 Task: Reply to email with the signature Eva Nelson with the subject Request for a change in project budget from softage.1@softage.net with the message Can you please send me the latest sales report? with CC to softage.10@softage.net with an attached document Operating_manual.docx
Action: Mouse moved to (584, 732)
Screenshot: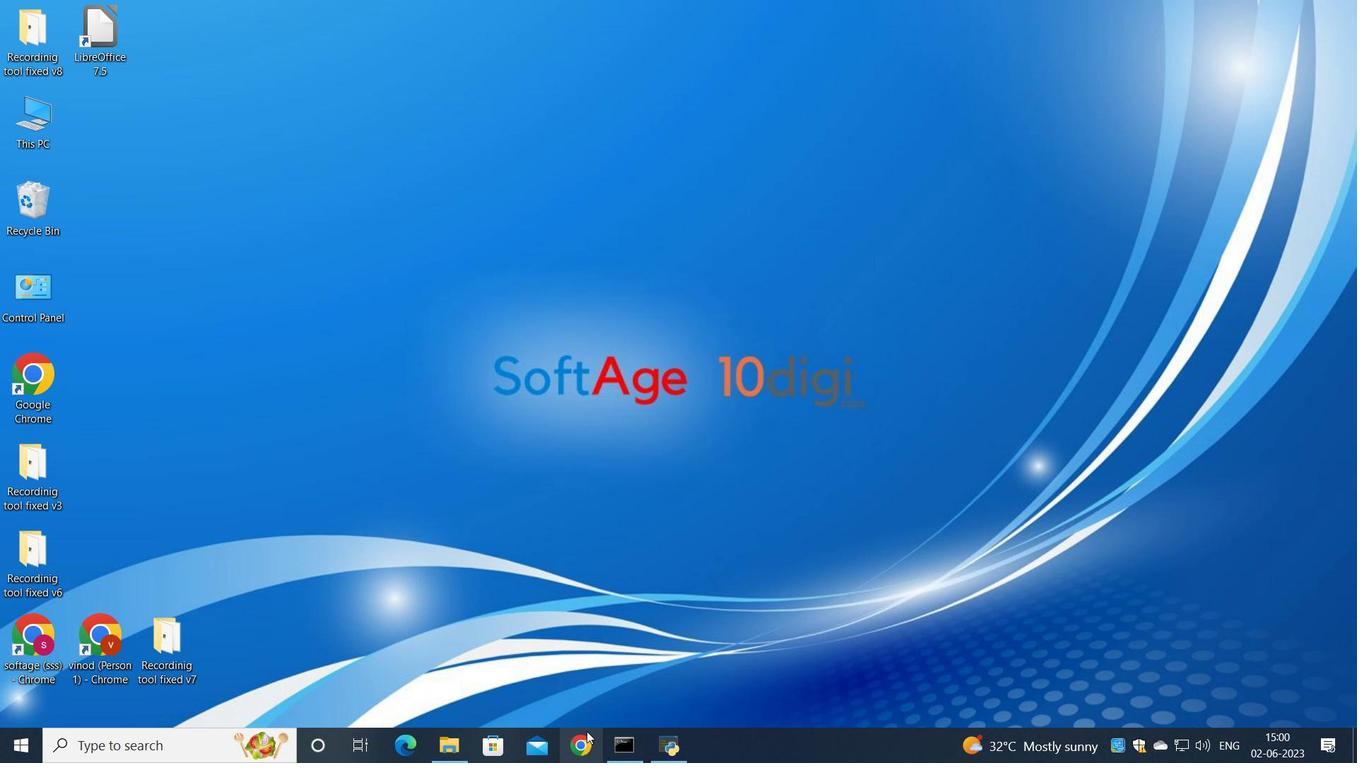 
Action: Mouse pressed left at (584, 732)
Screenshot: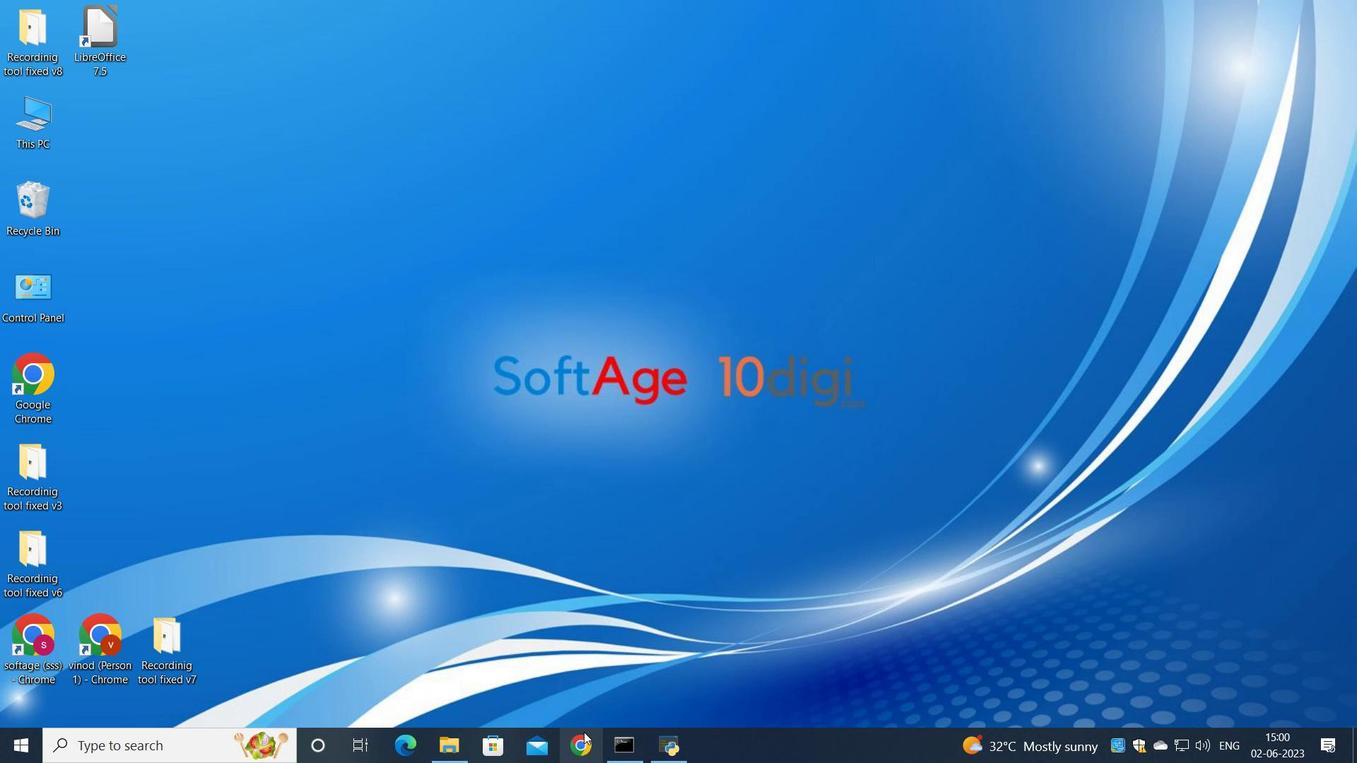 
Action: Mouse moved to (644, 437)
Screenshot: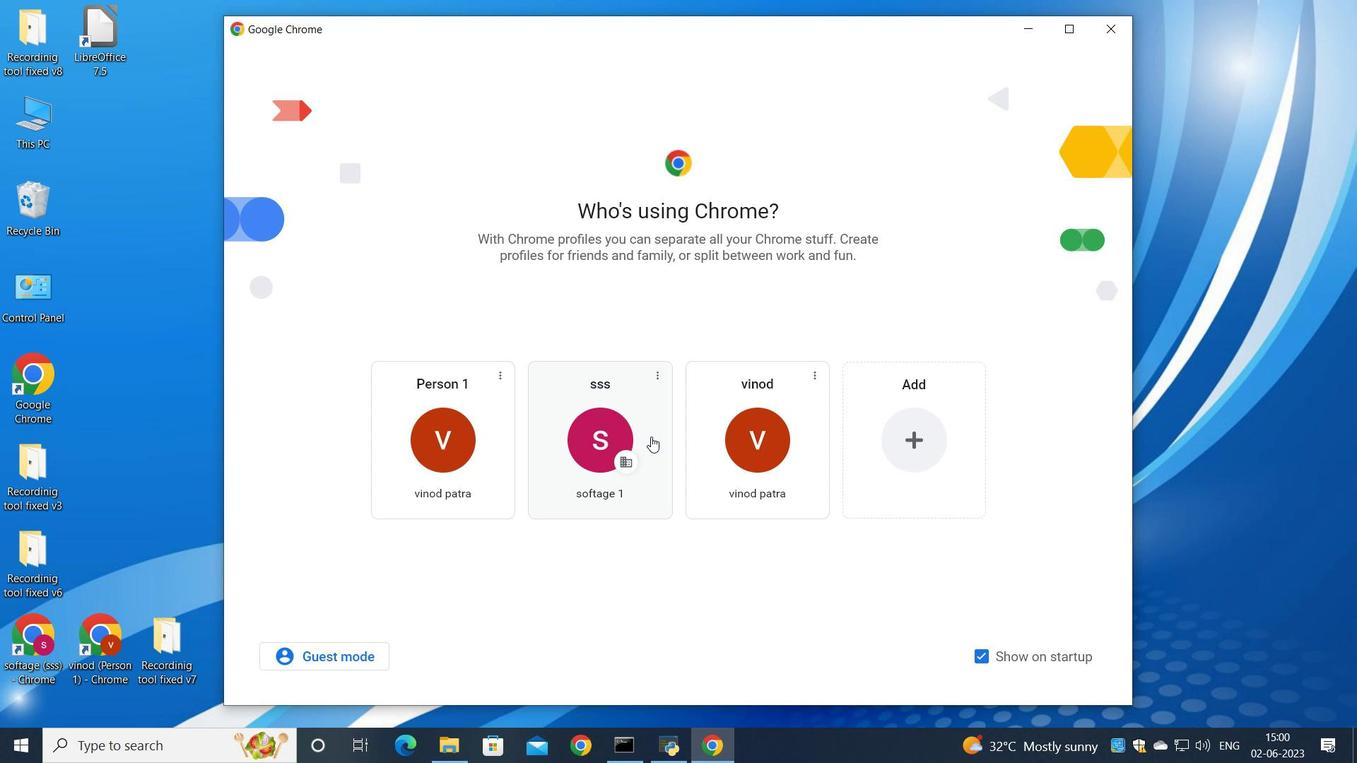 
Action: Mouse pressed left at (644, 437)
Screenshot: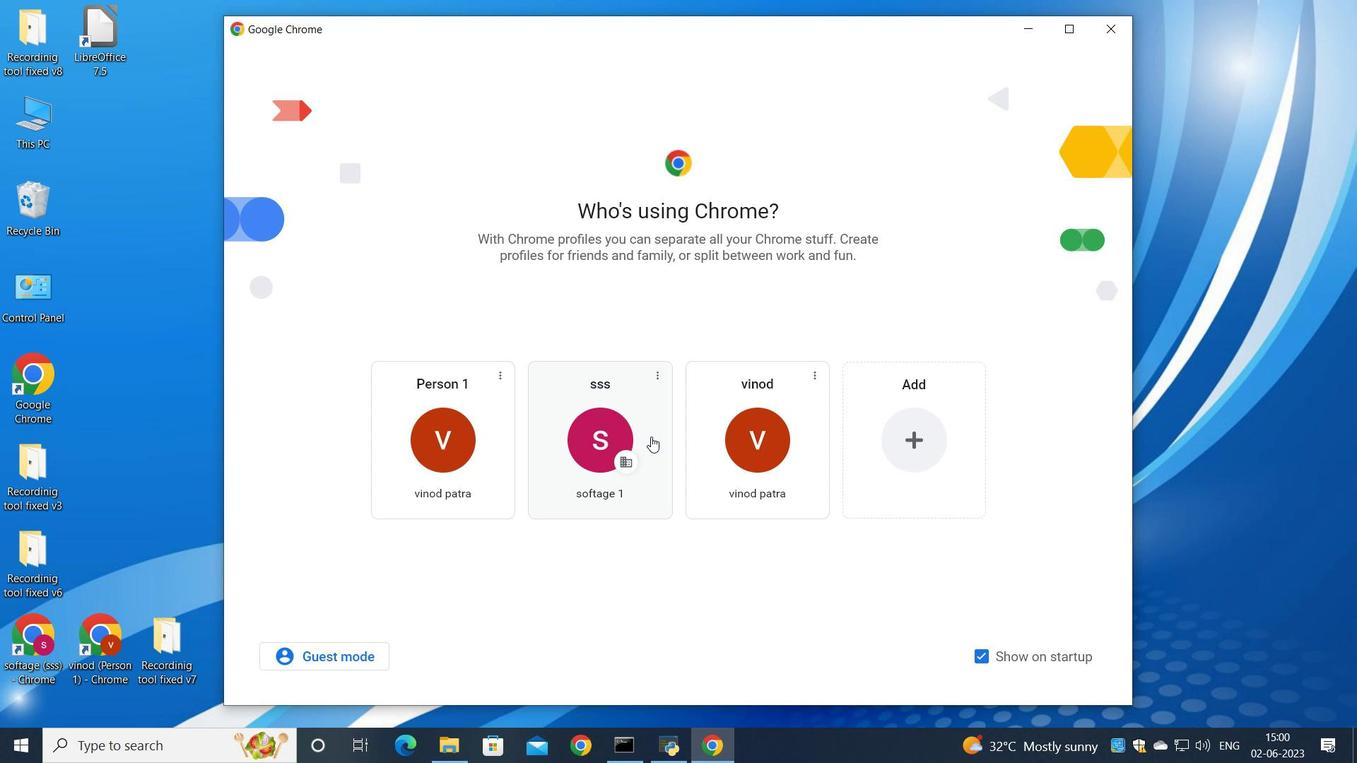 
Action: Mouse moved to (1183, 115)
Screenshot: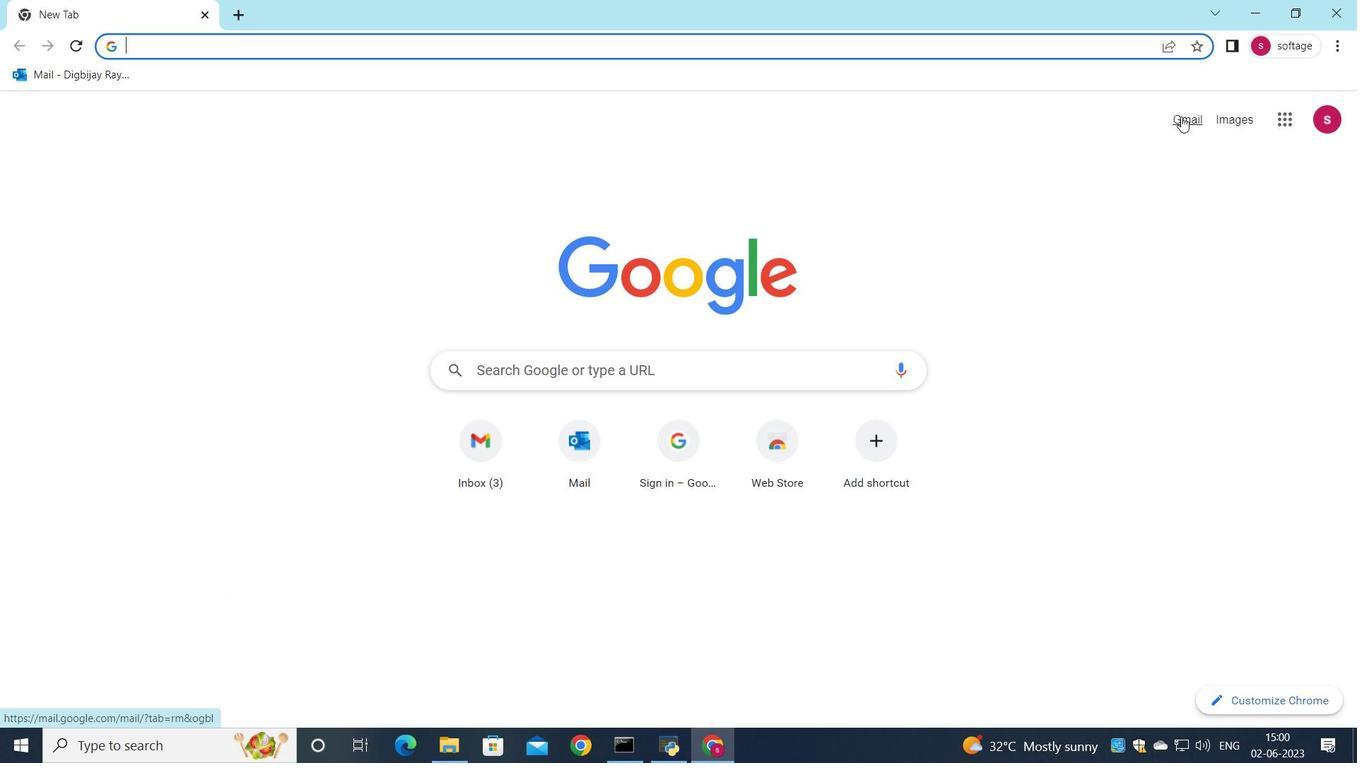 
Action: Mouse pressed left at (1183, 115)
Screenshot: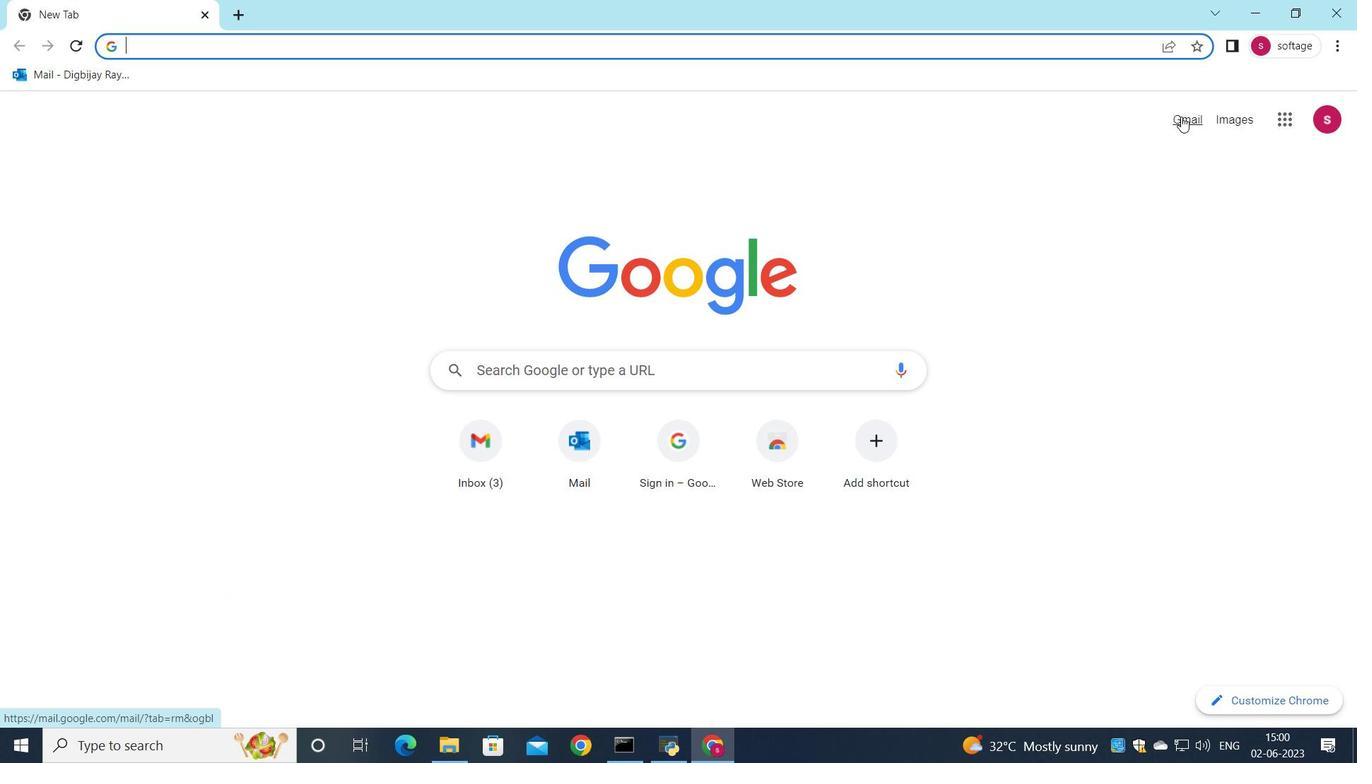 
Action: Mouse moved to (1166, 120)
Screenshot: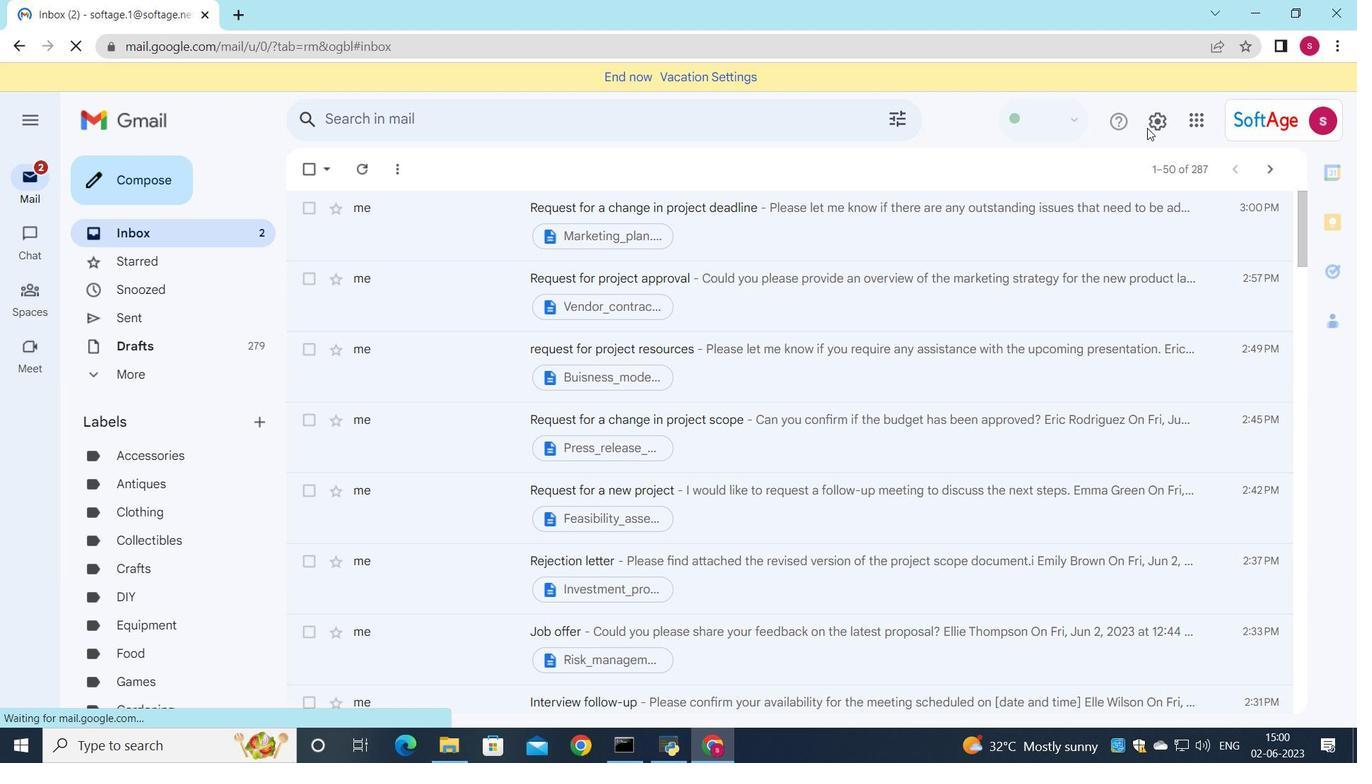 
Action: Mouse pressed left at (1166, 120)
Screenshot: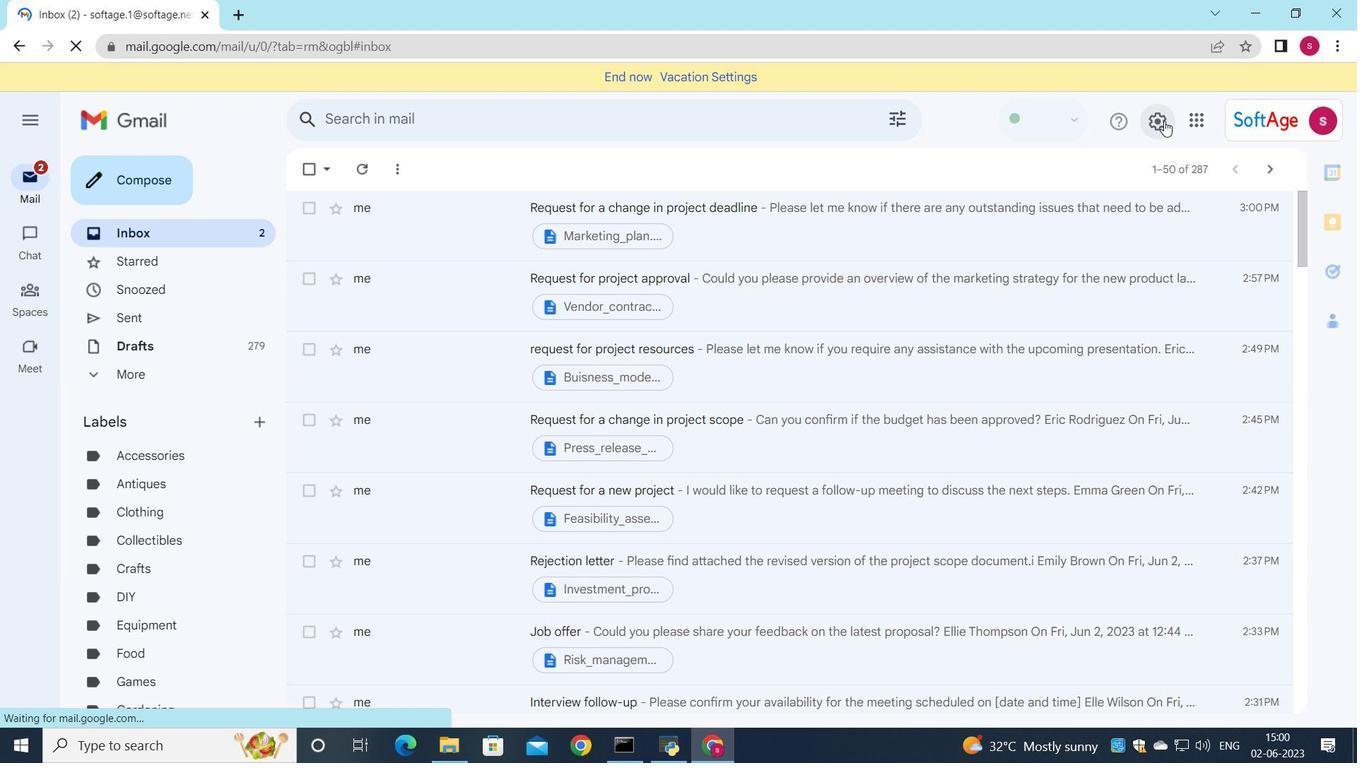 
Action: Mouse moved to (1154, 207)
Screenshot: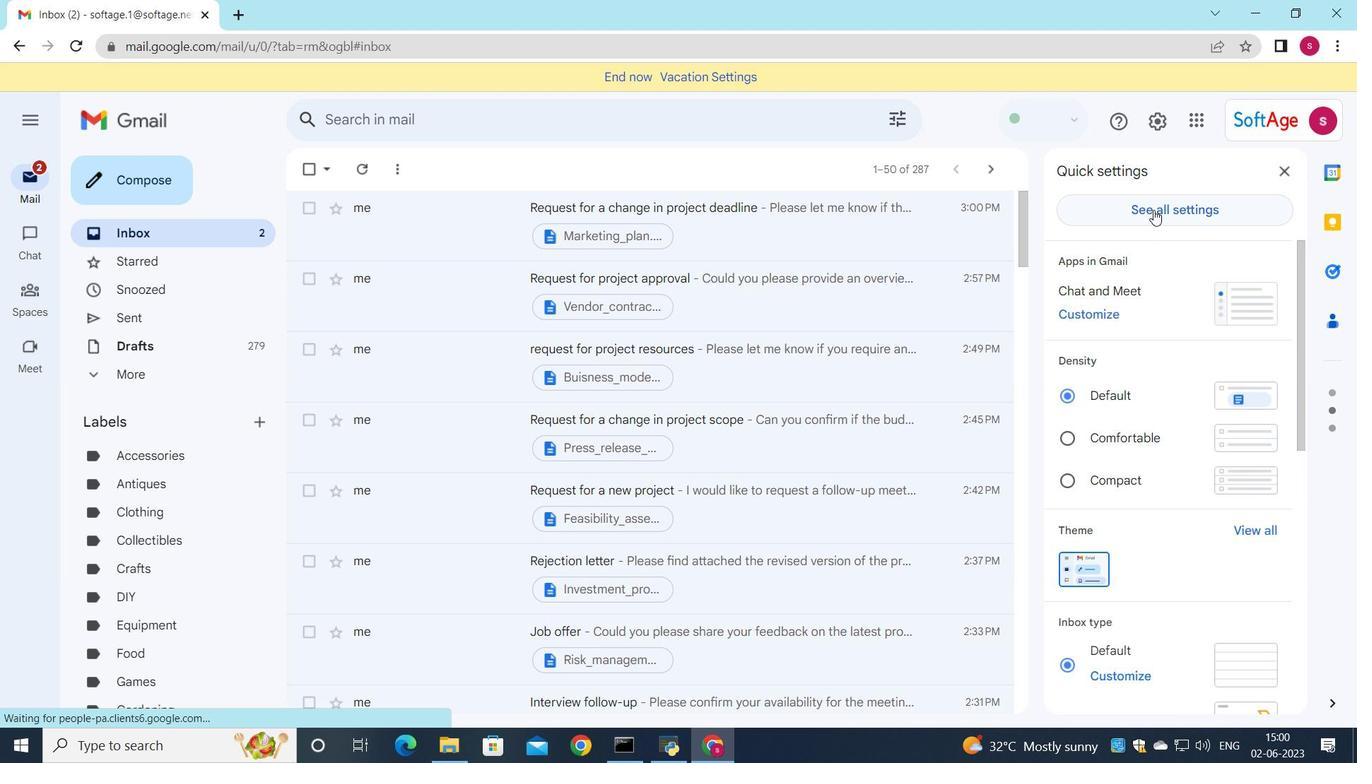 
Action: Mouse pressed left at (1154, 207)
Screenshot: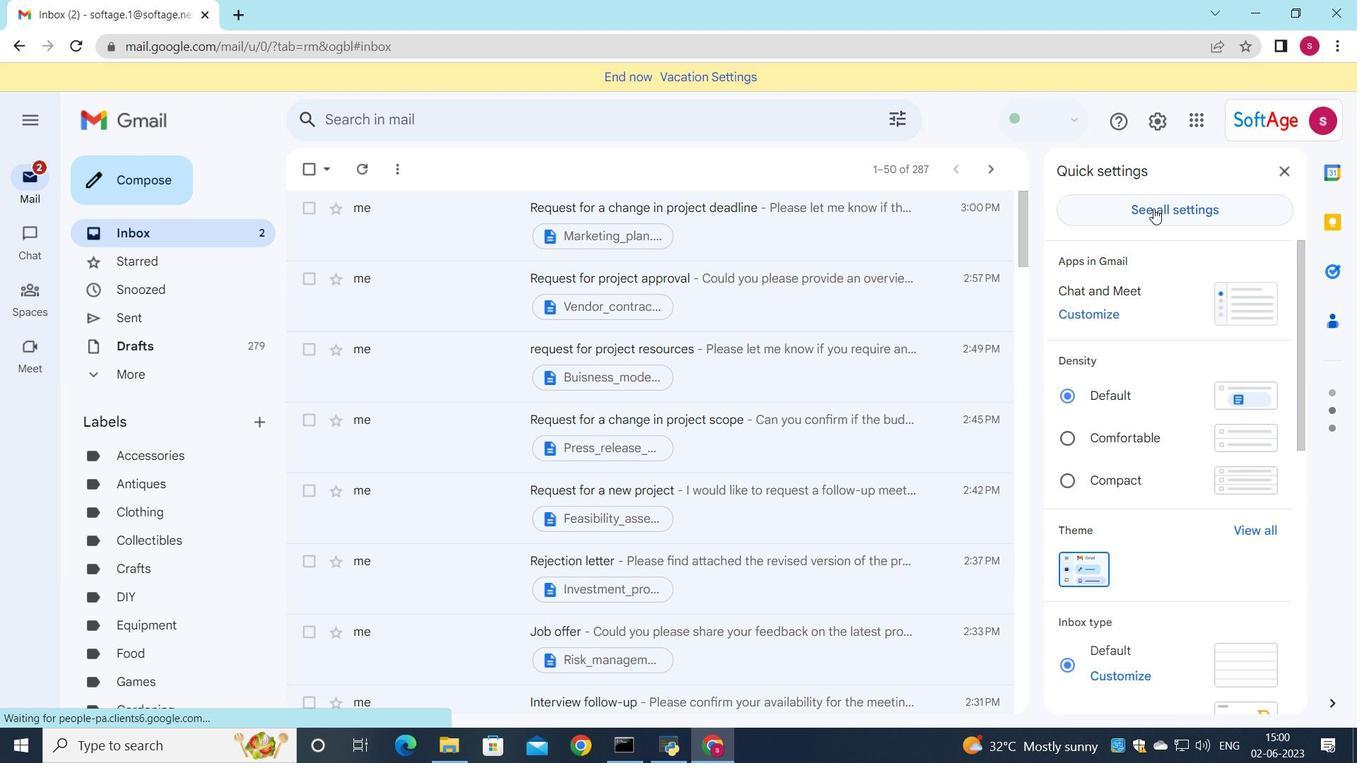 
Action: Mouse moved to (813, 363)
Screenshot: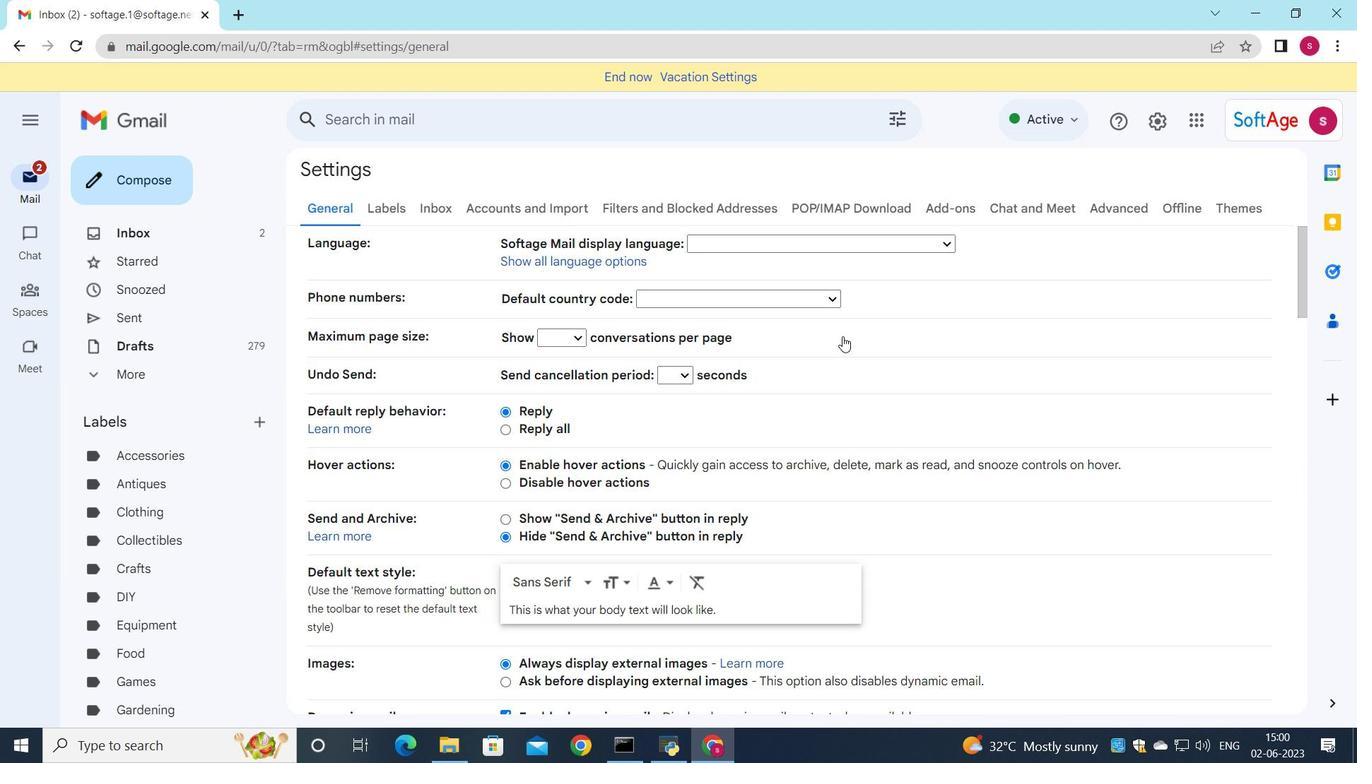 
Action: Mouse scrolled (813, 362) with delta (0, 0)
Screenshot: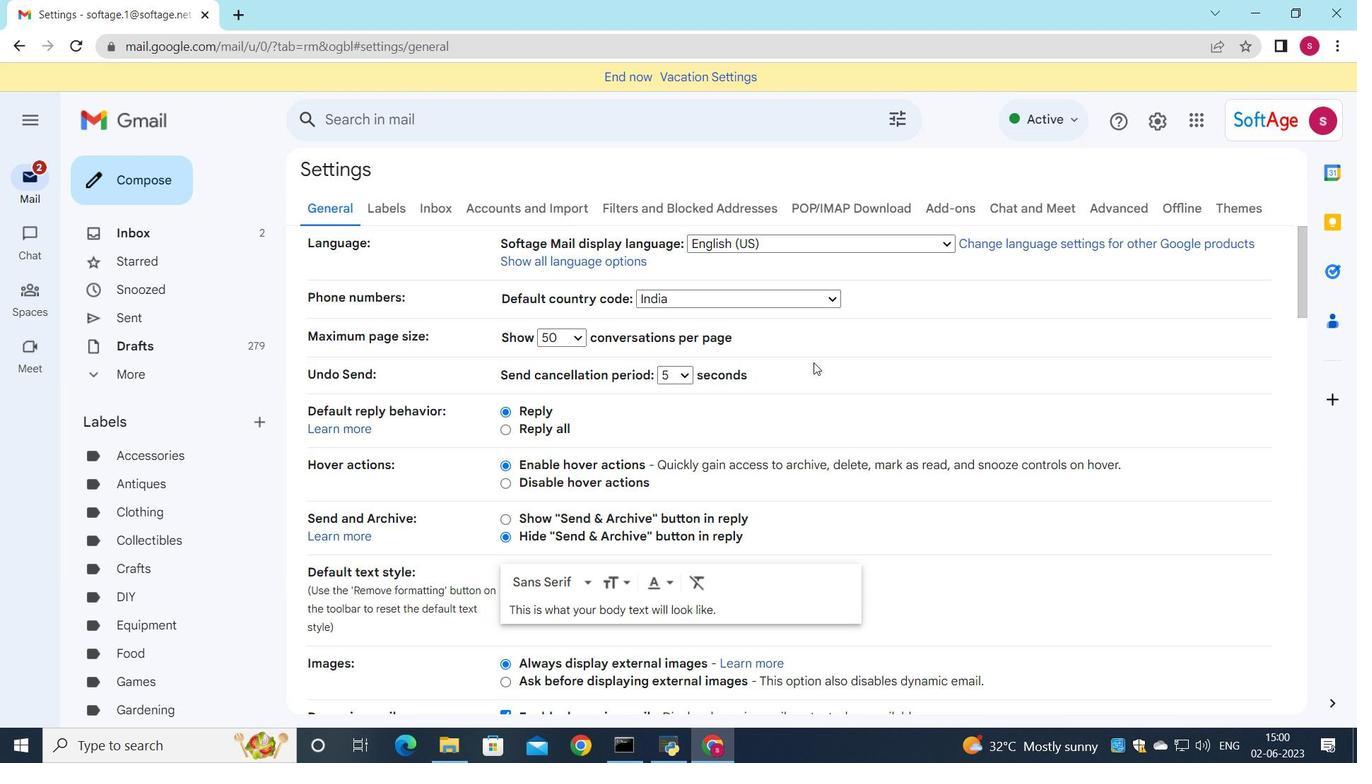 
Action: Mouse moved to (814, 360)
Screenshot: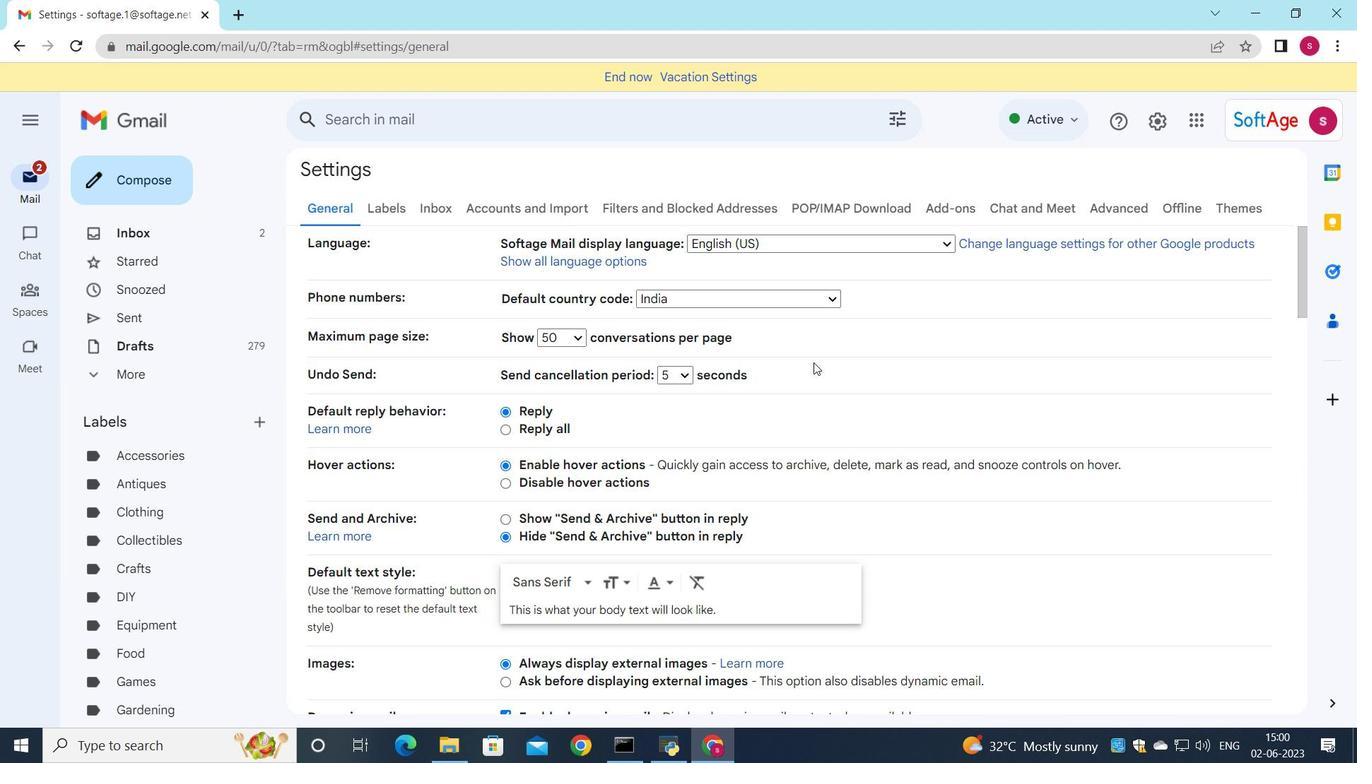 
Action: Mouse scrolled (814, 359) with delta (0, 0)
Screenshot: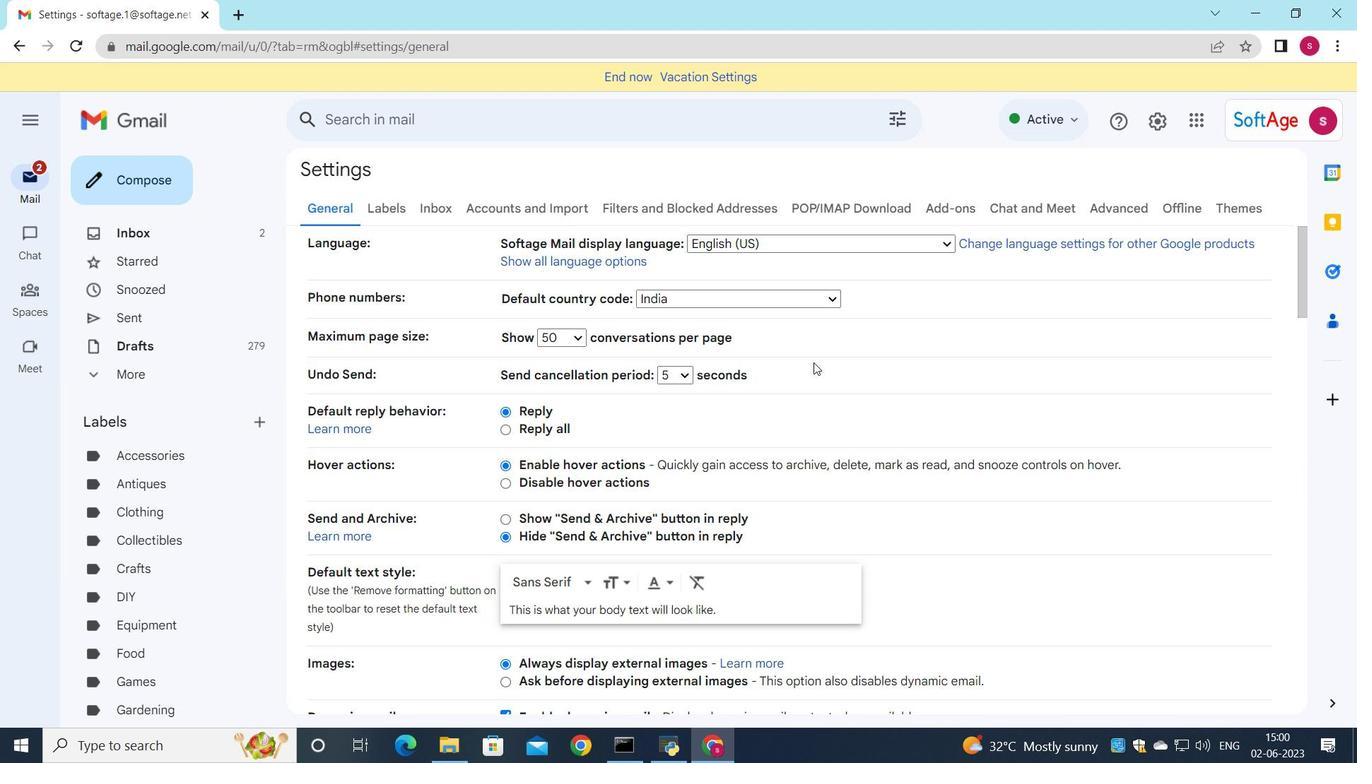 
Action: Mouse moved to (816, 357)
Screenshot: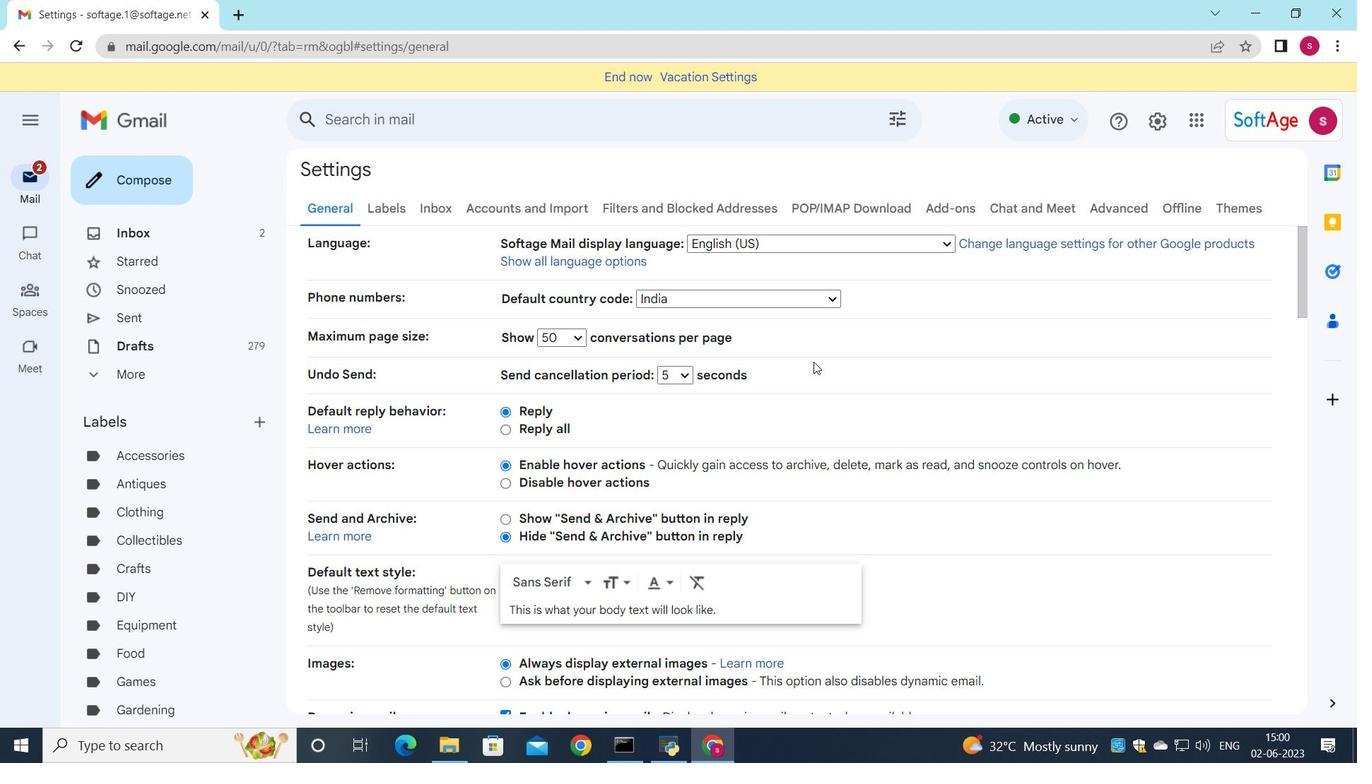 
Action: Mouse scrolled (816, 357) with delta (0, 0)
Screenshot: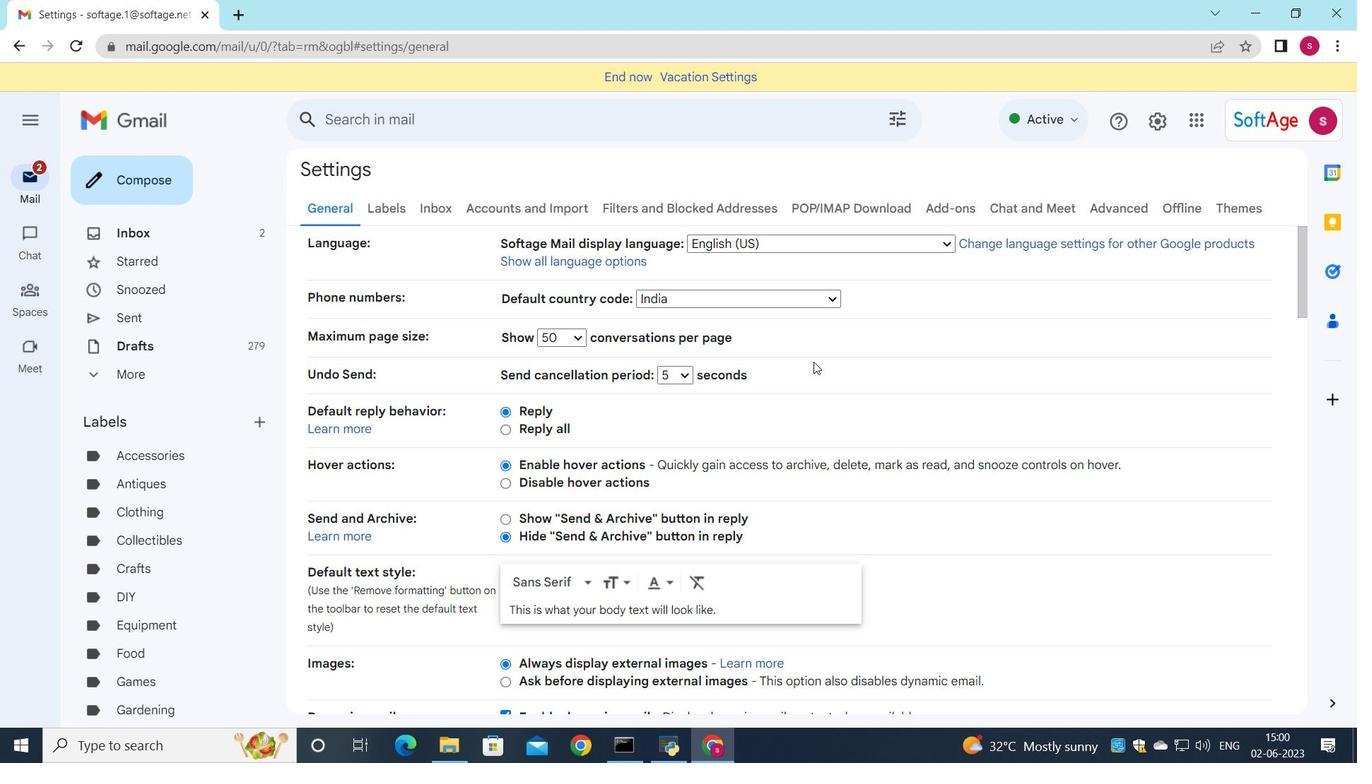 
Action: Mouse moved to (817, 354)
Screenshot: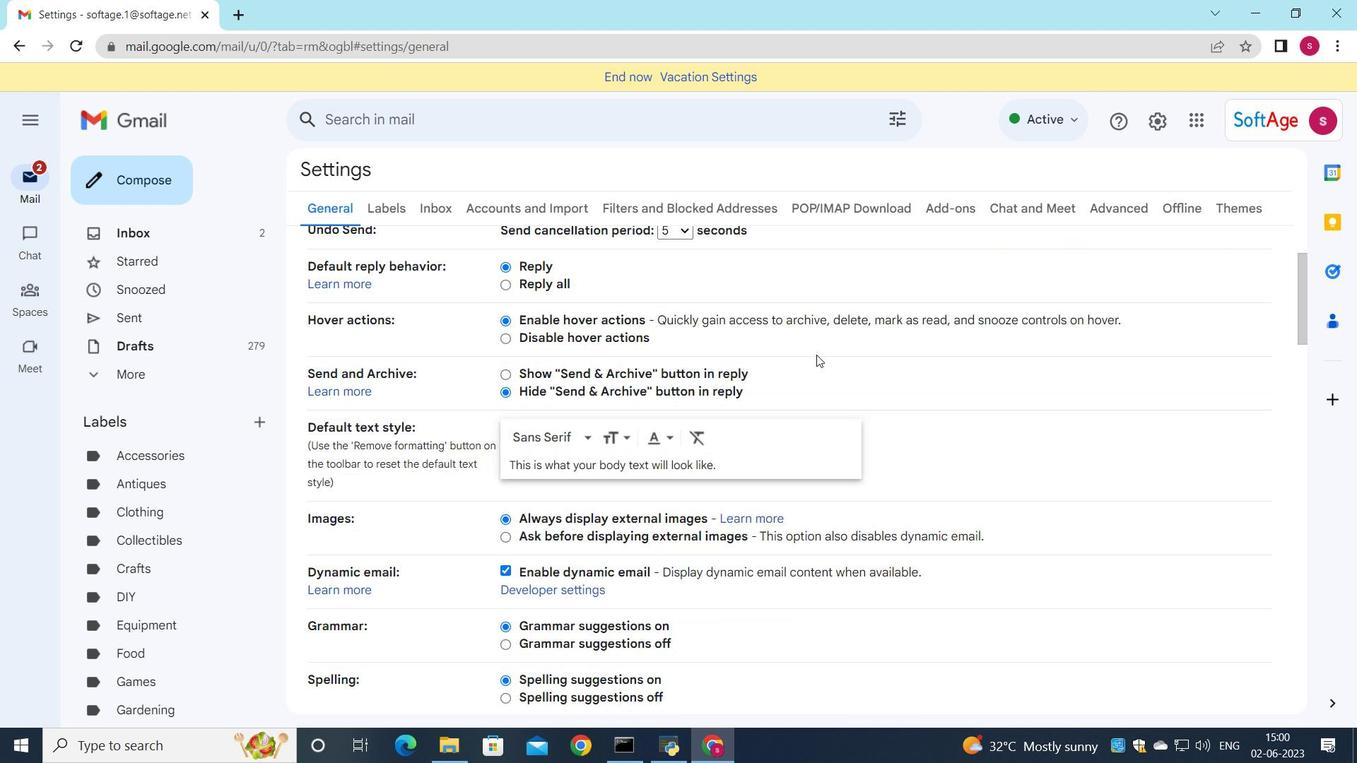 
Action: Mouse scrolled (817, 353) with delta (0, 0)
Screenshot: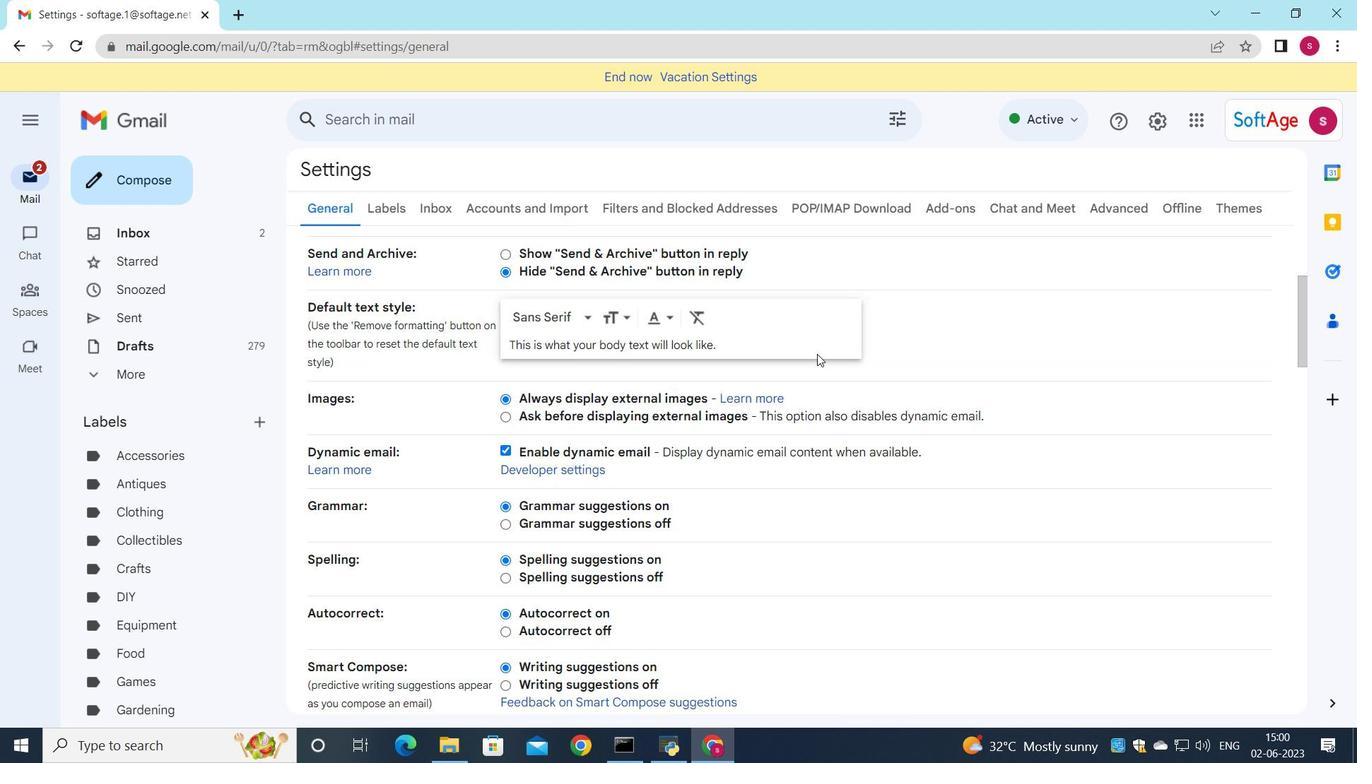 
Action: Mouse scrolled (817, 353) with delta (0, 0)
Screenshot: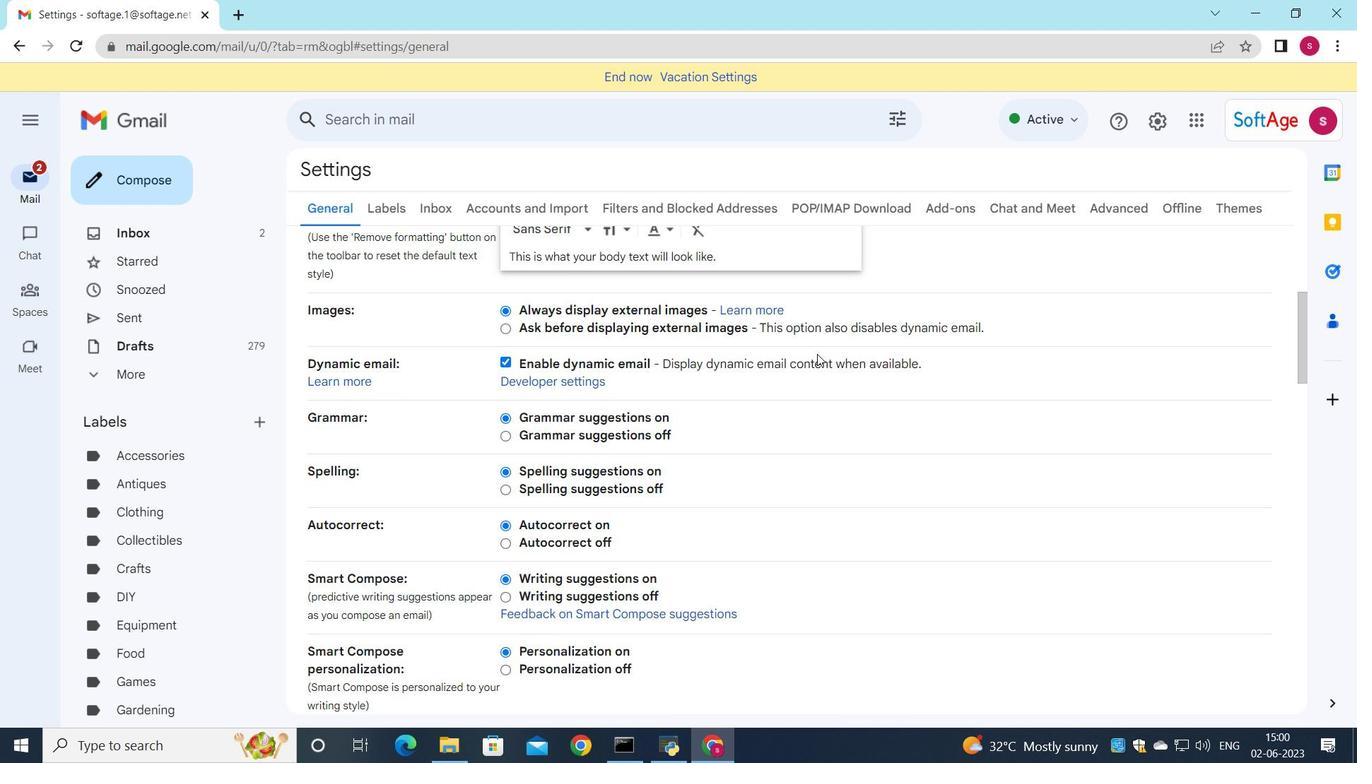 
Action: Mouse scrolled (817, 353) with delta (0, 0)
Screenshot: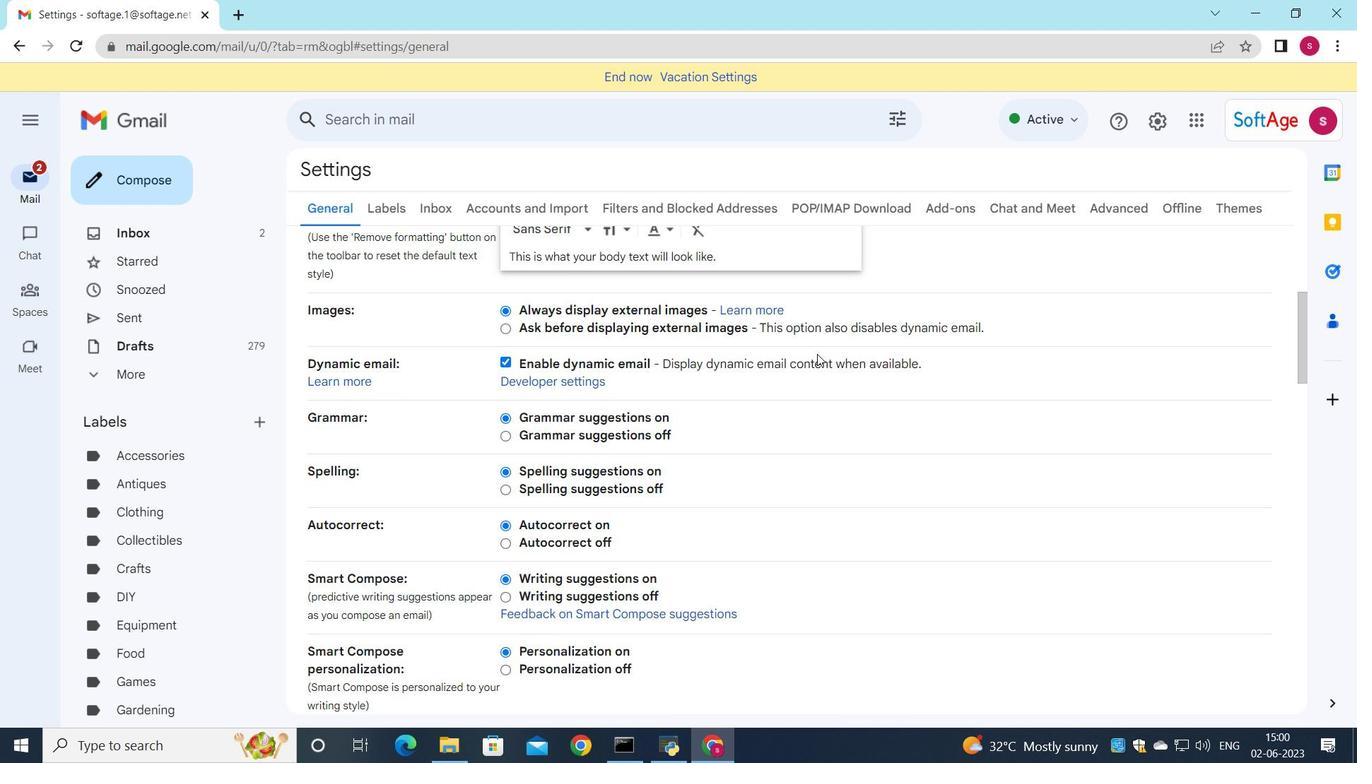 
Action: Mouse scrolled (817, 353) with delta (0, 0)
Screenshot: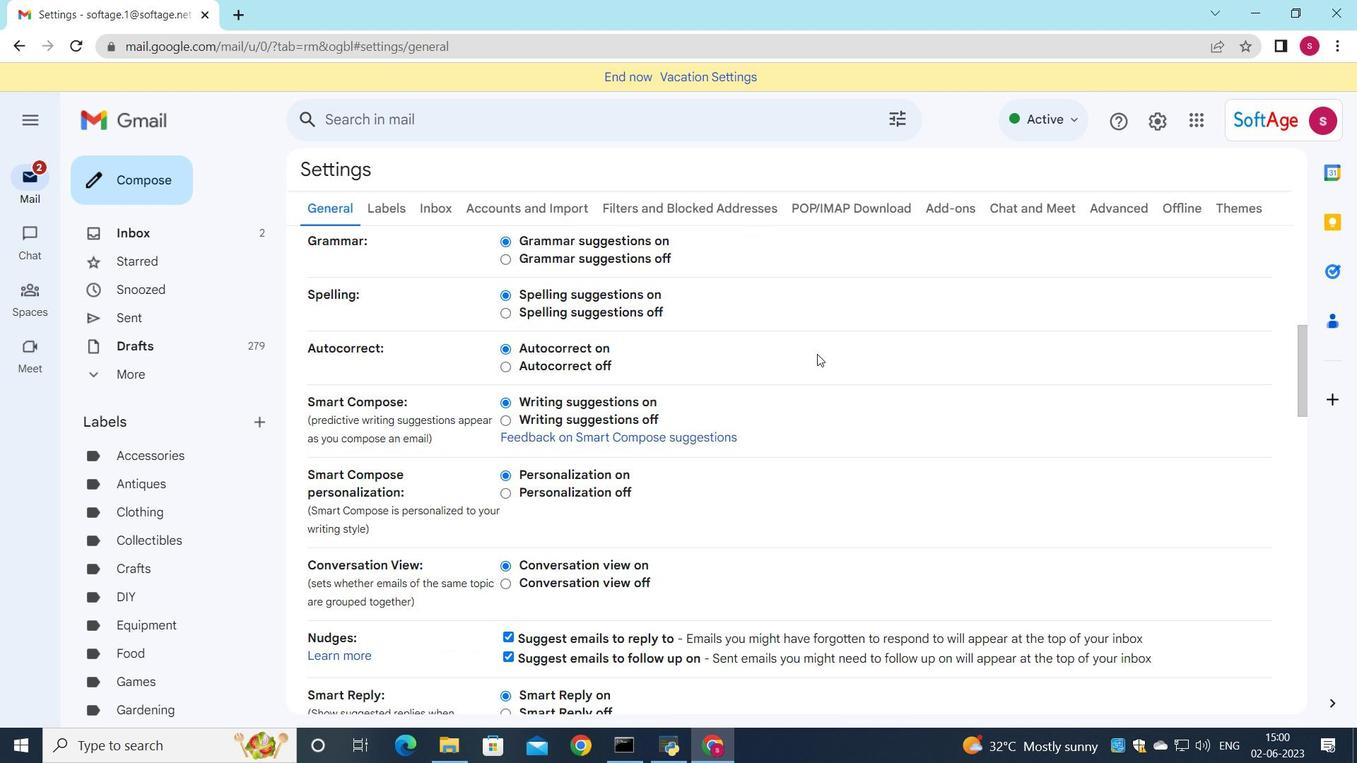 
Action: Mouse scrolled (817, 353) with delta (0, 0)
Screenshot: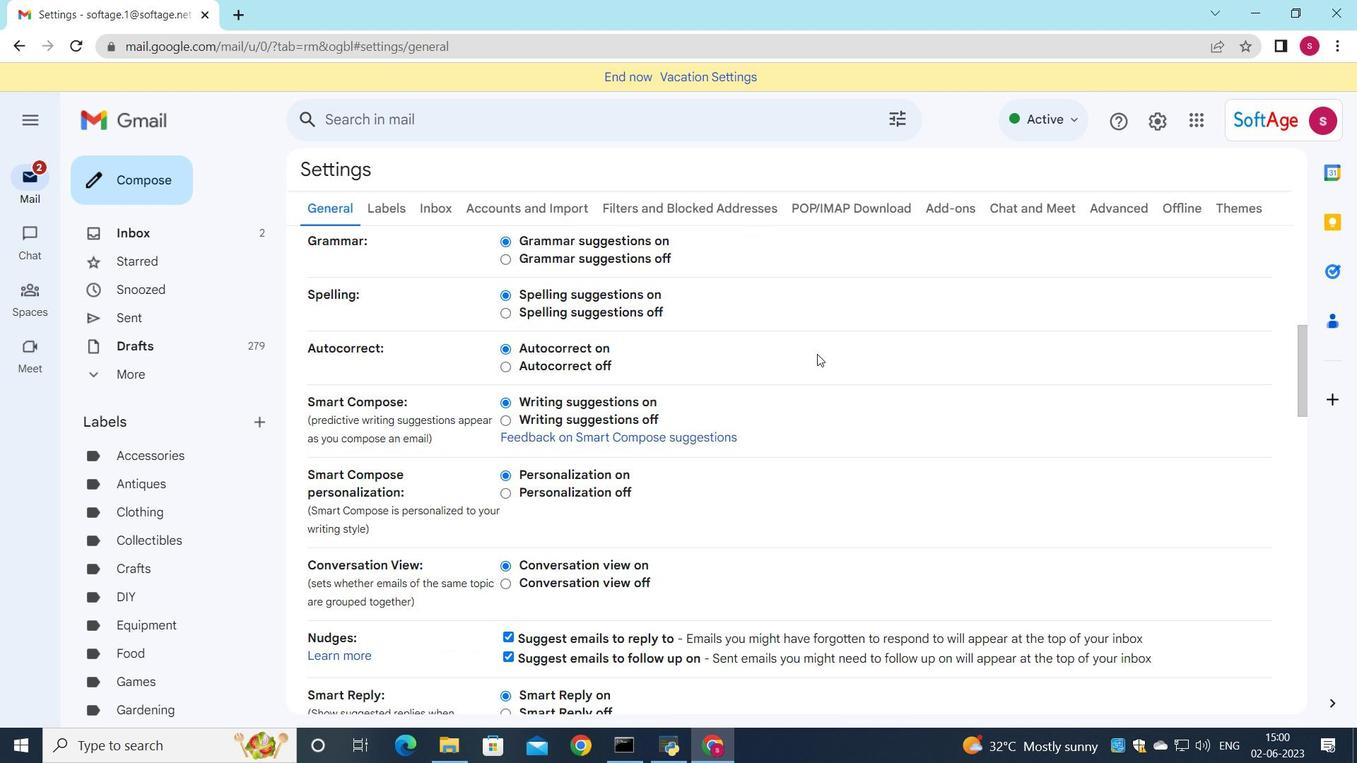 
Action: Mouse scrolled (817, 353) with delta (0, 0)
Screenshot: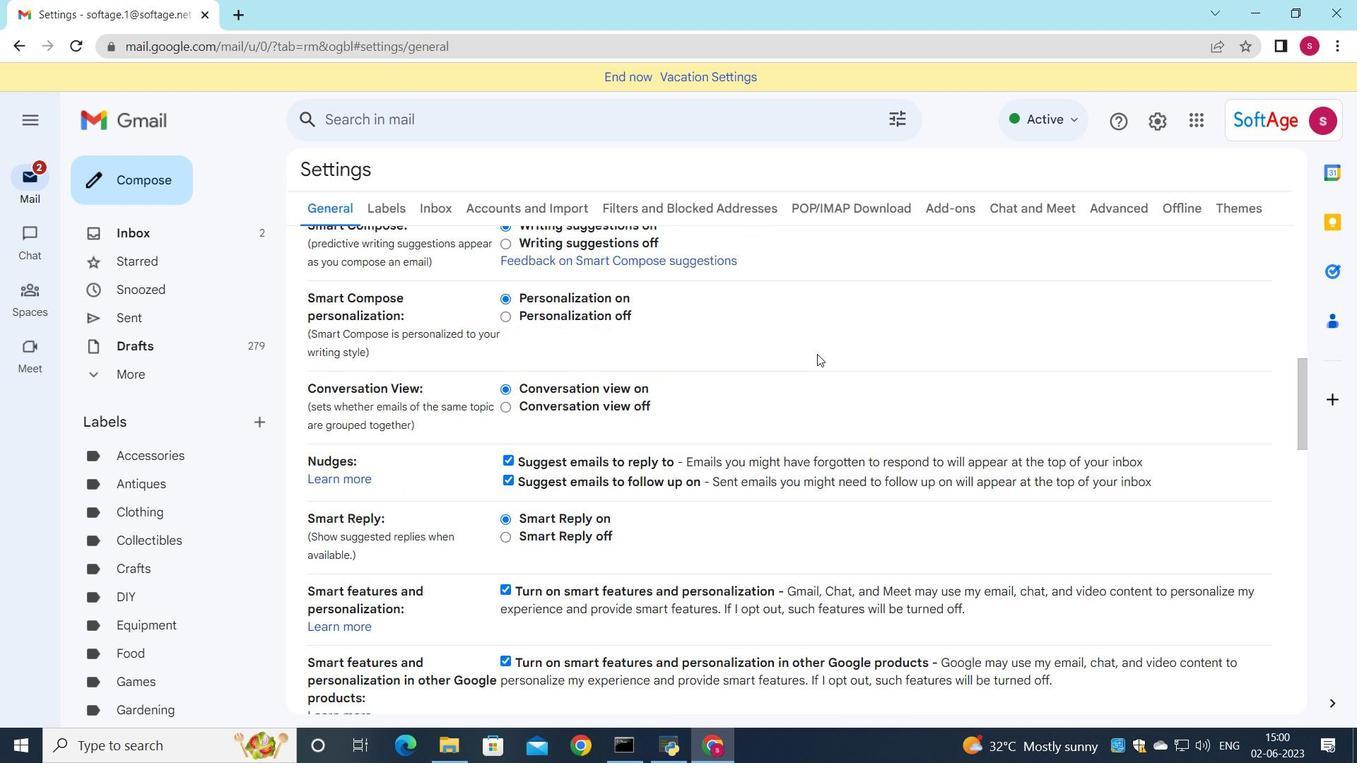 
Action: Mouse scrolled (817, 353) with delta (0, 0)
Screenshot: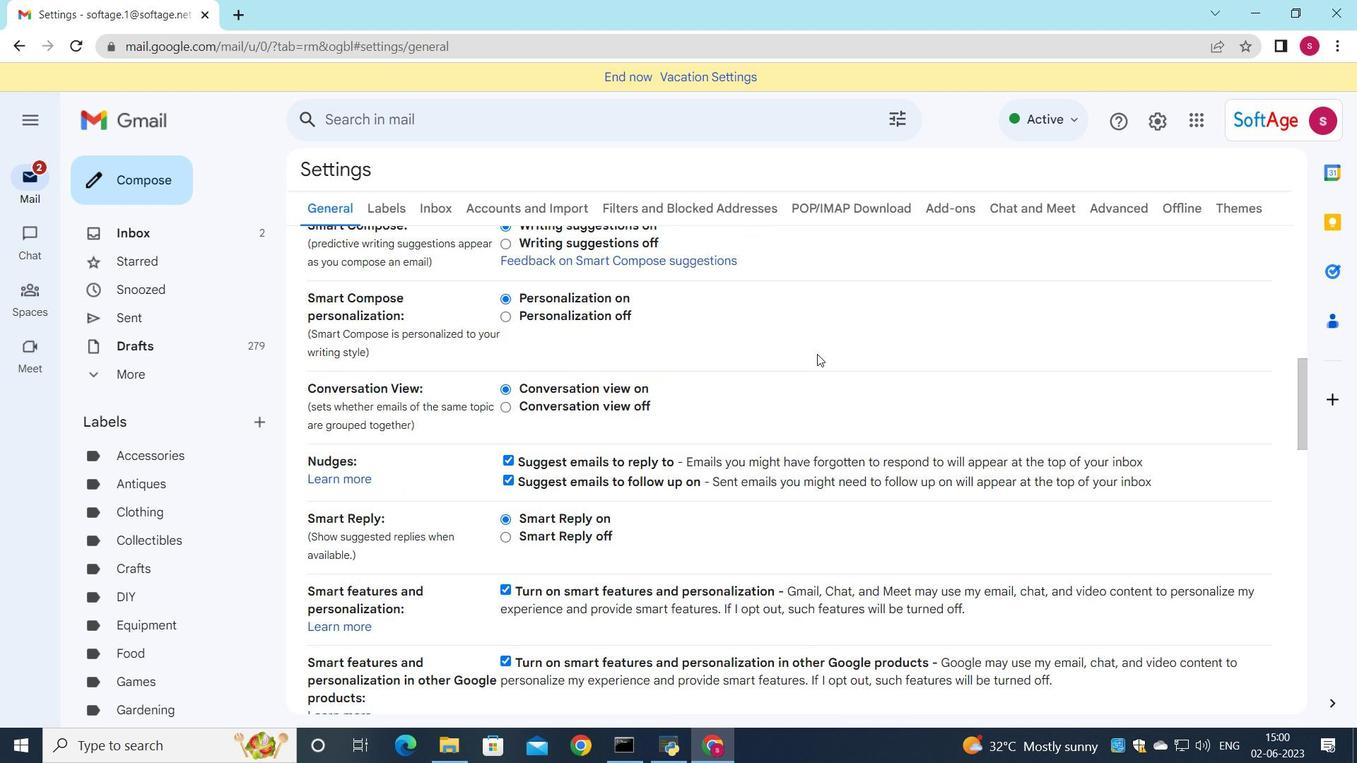 
Action: Mouse scrolled (817, 353) with delta (0, 0)
Screenshot: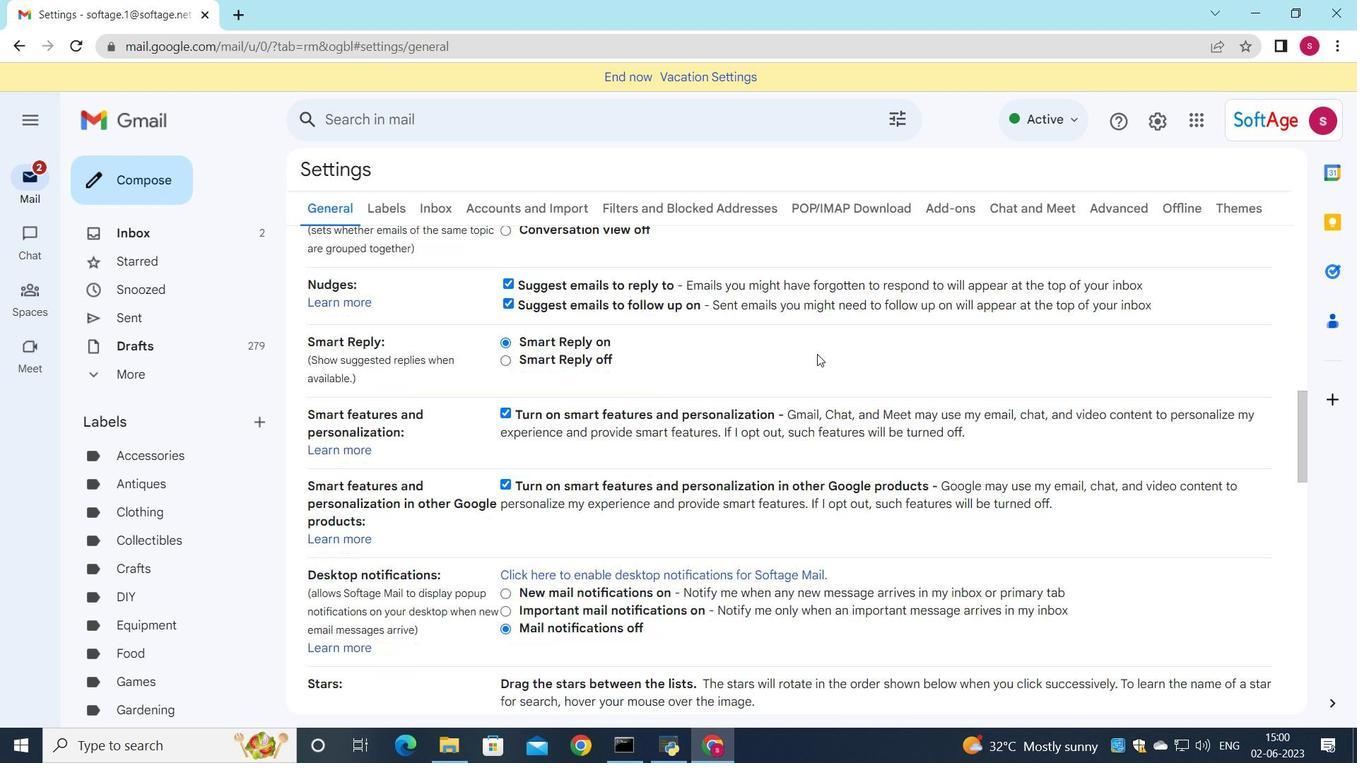 
Action: Mouse scrolled (817, 353) with delta (0, 0)
Screenshot: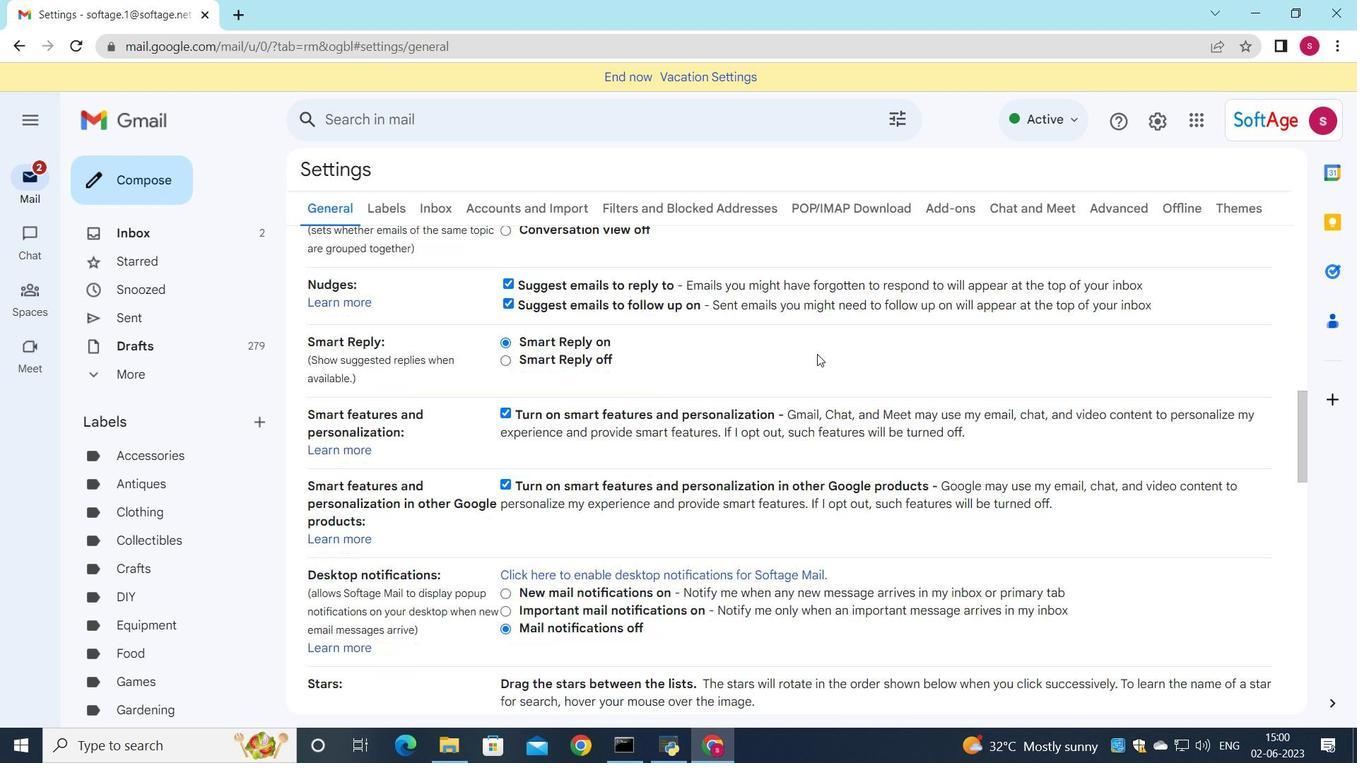 
Action: Mouse scrolled (817, 353) with delta (0, 0)
Screenshot: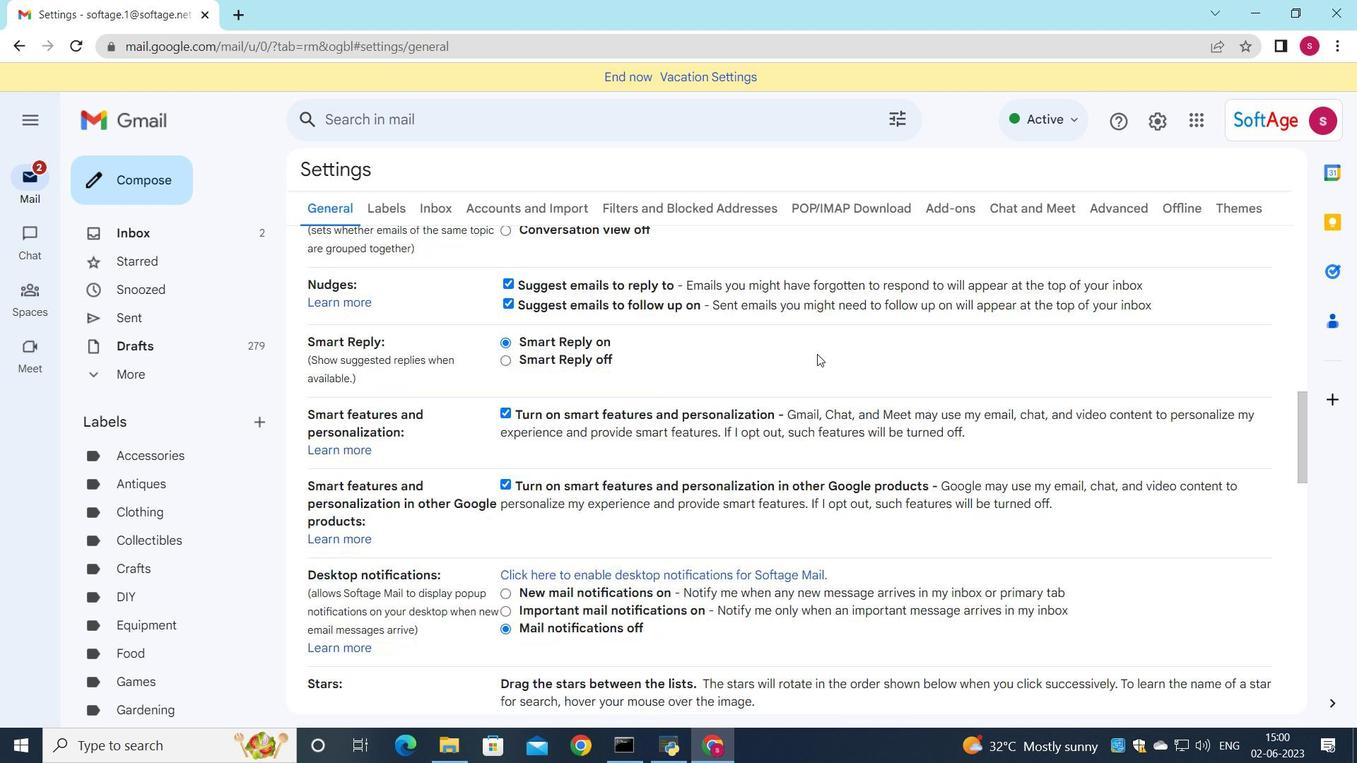 
Action: Mouse scrolled (817, 353) with delta (0, 0)
Screenshot: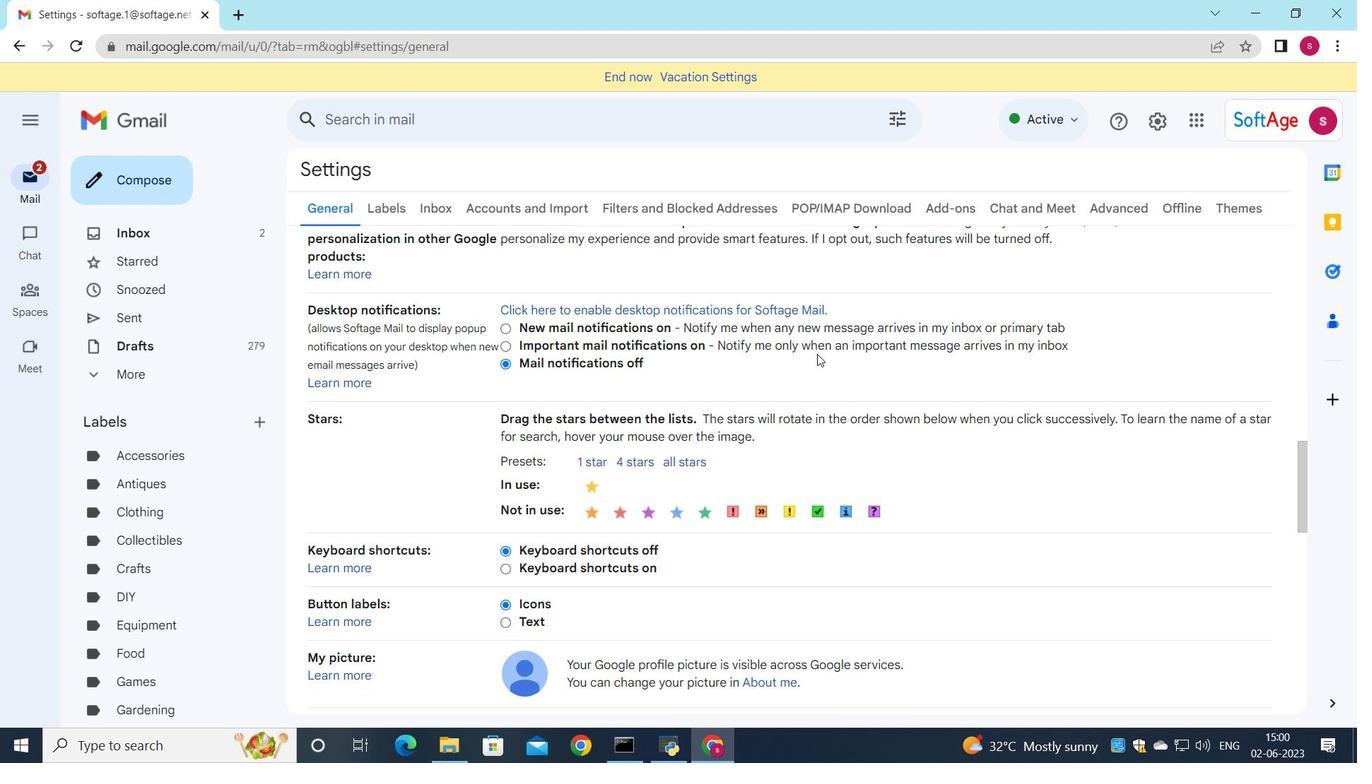 
Action: Mouse scrolled (817, 353) with delta (0, 0)
Screenshot: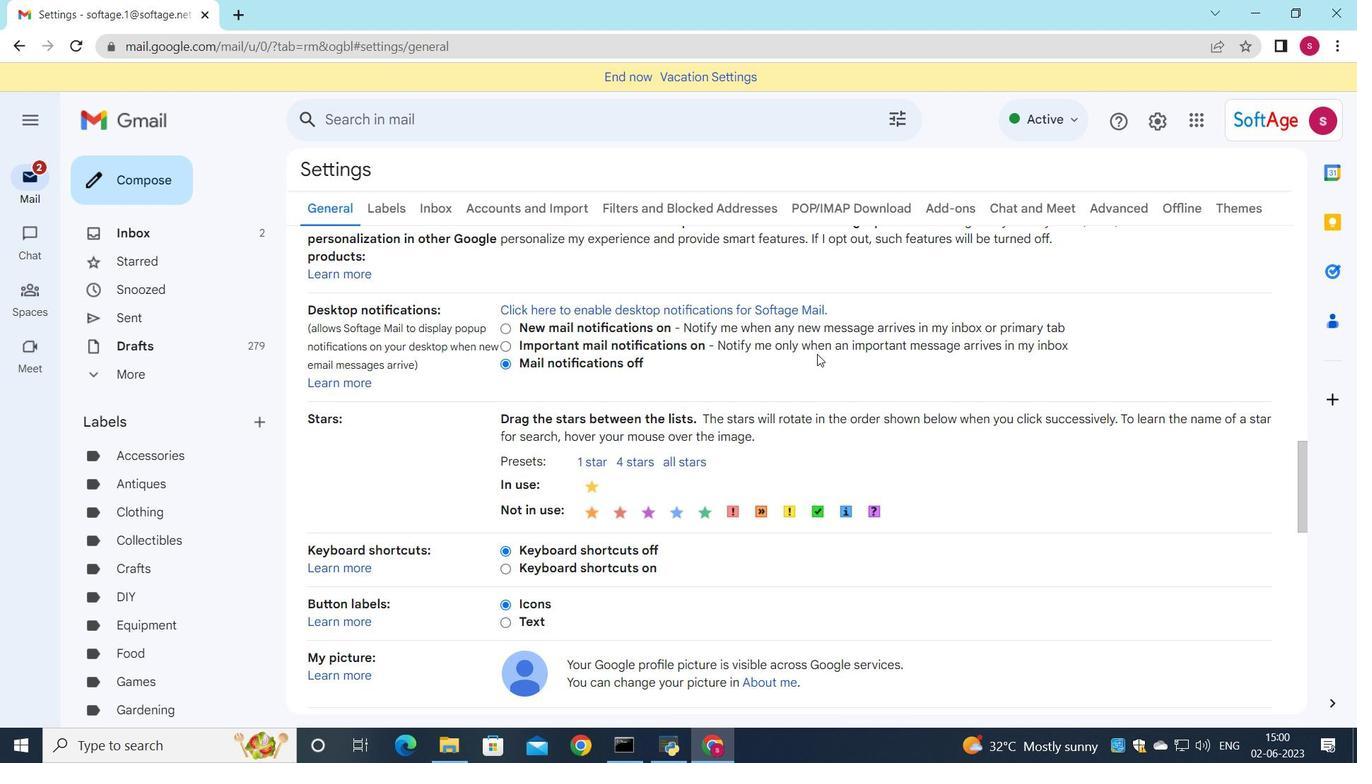 
Action: Mouse scrolled (817, 353) with delta (0, 0)
Screenshot: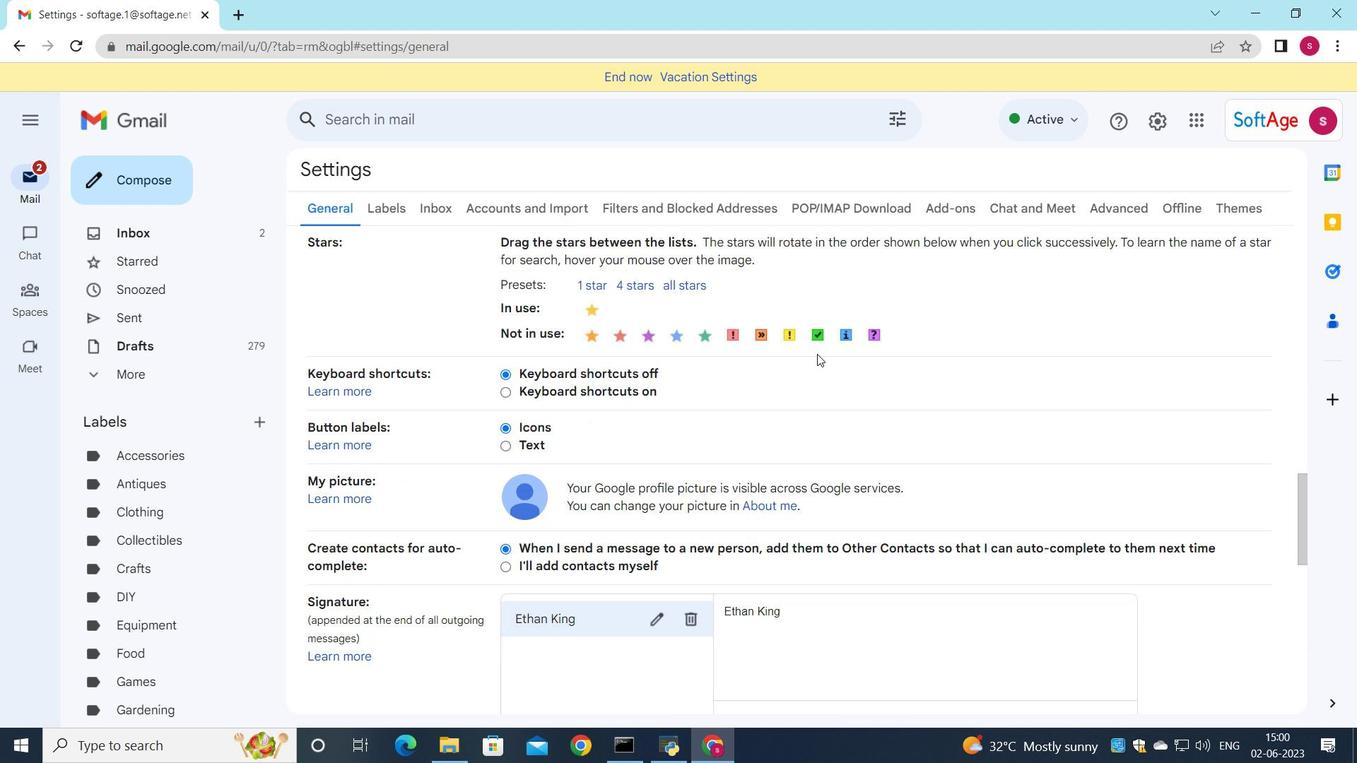 
Action: Mouse moved to (796, 356)
Screenshot: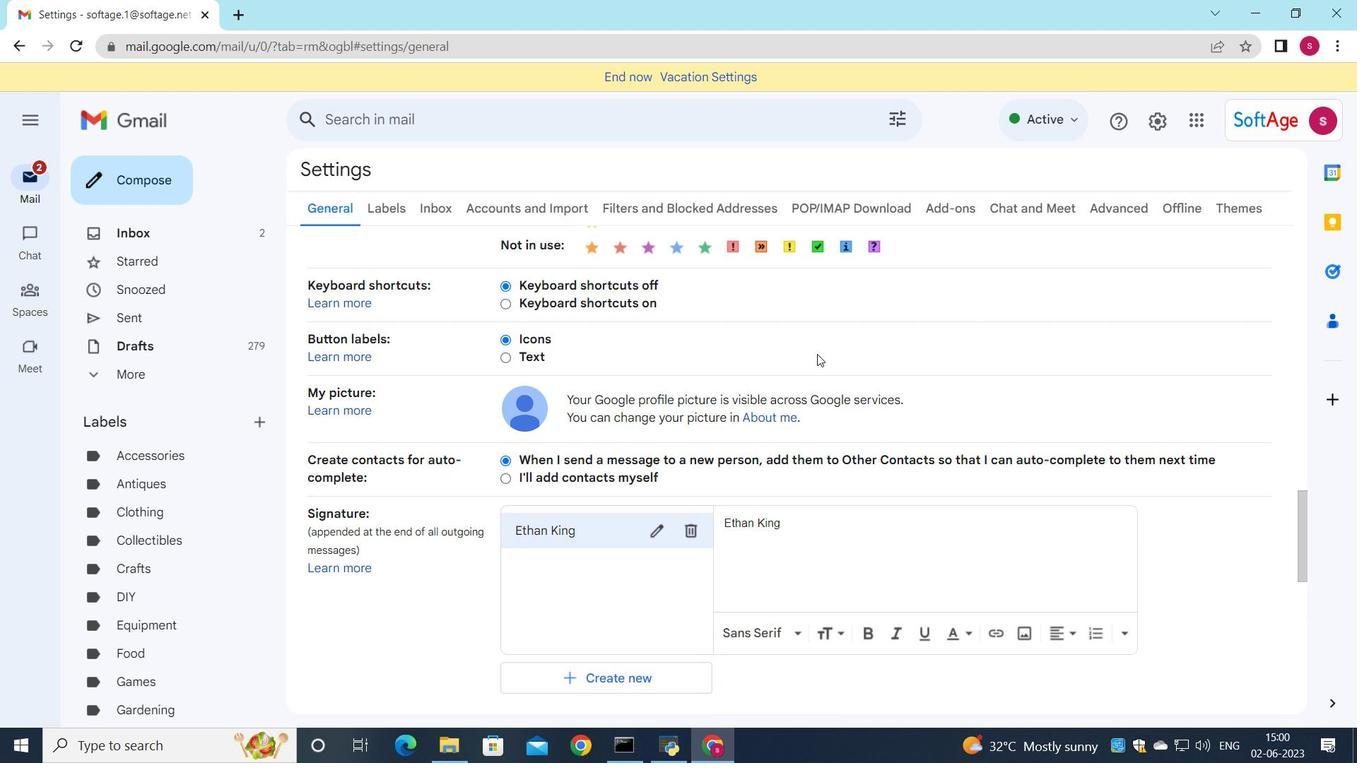 
Action: Mouse scrolled (796, 355) with delta (0, 0)
Screenshot: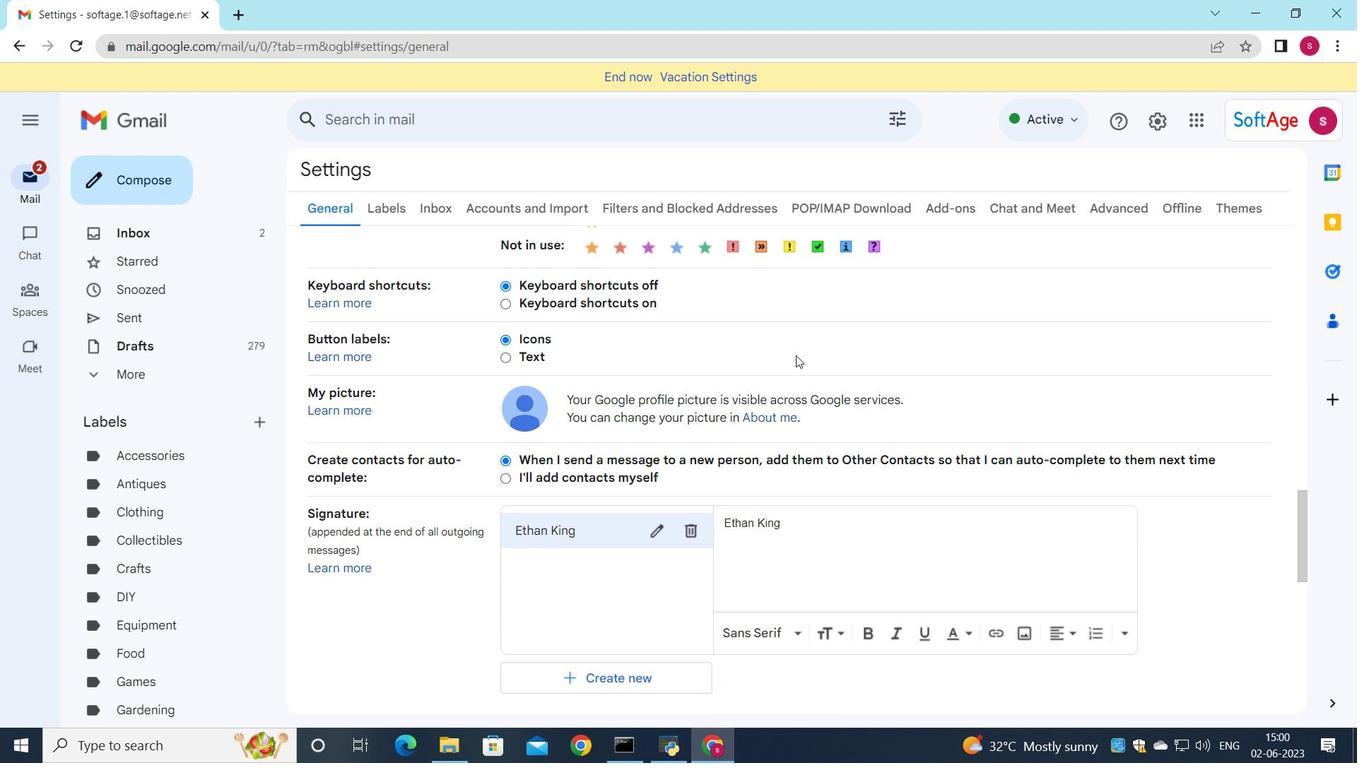
Action: Mouse scrolled (796, 355) with delta (0, 0)
Screenshot: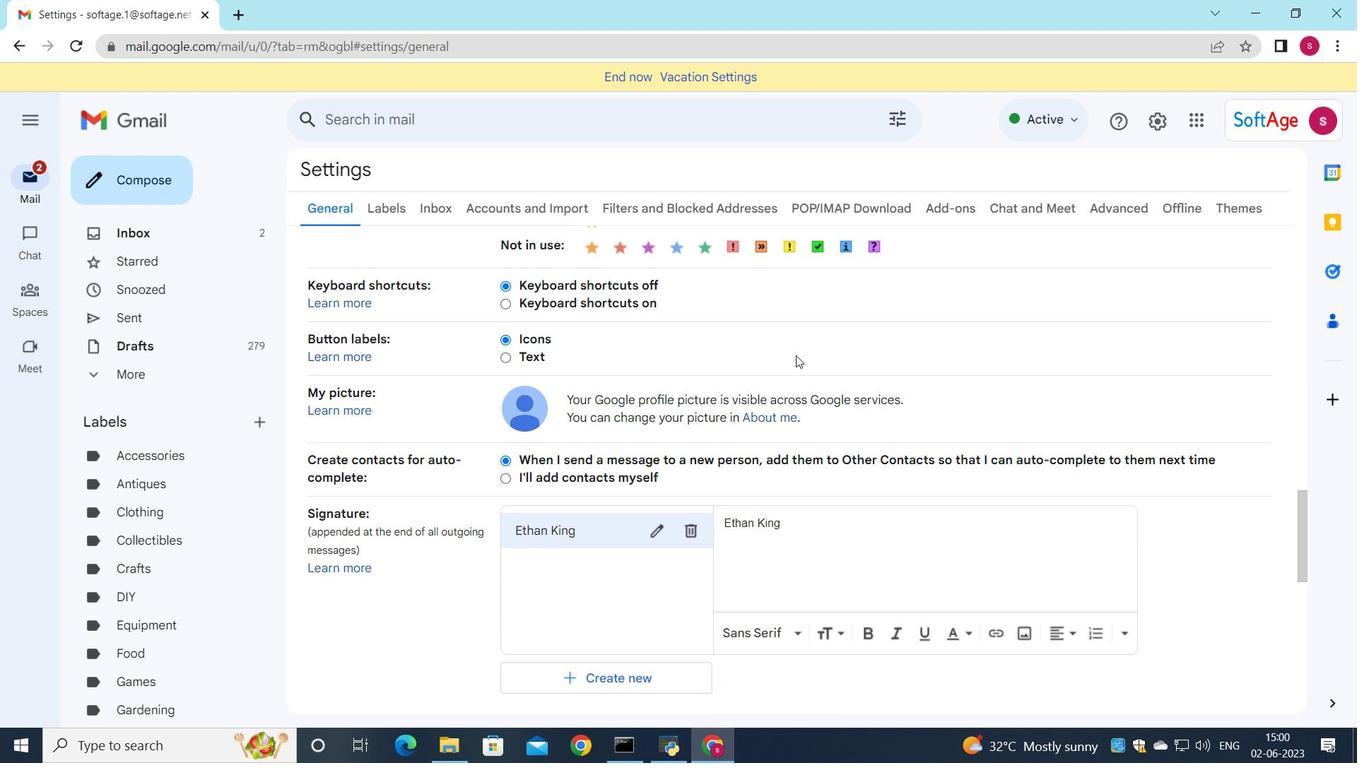 
Action: Mouse scrolled (796, 355) with delta (0, 0)
Screenshot: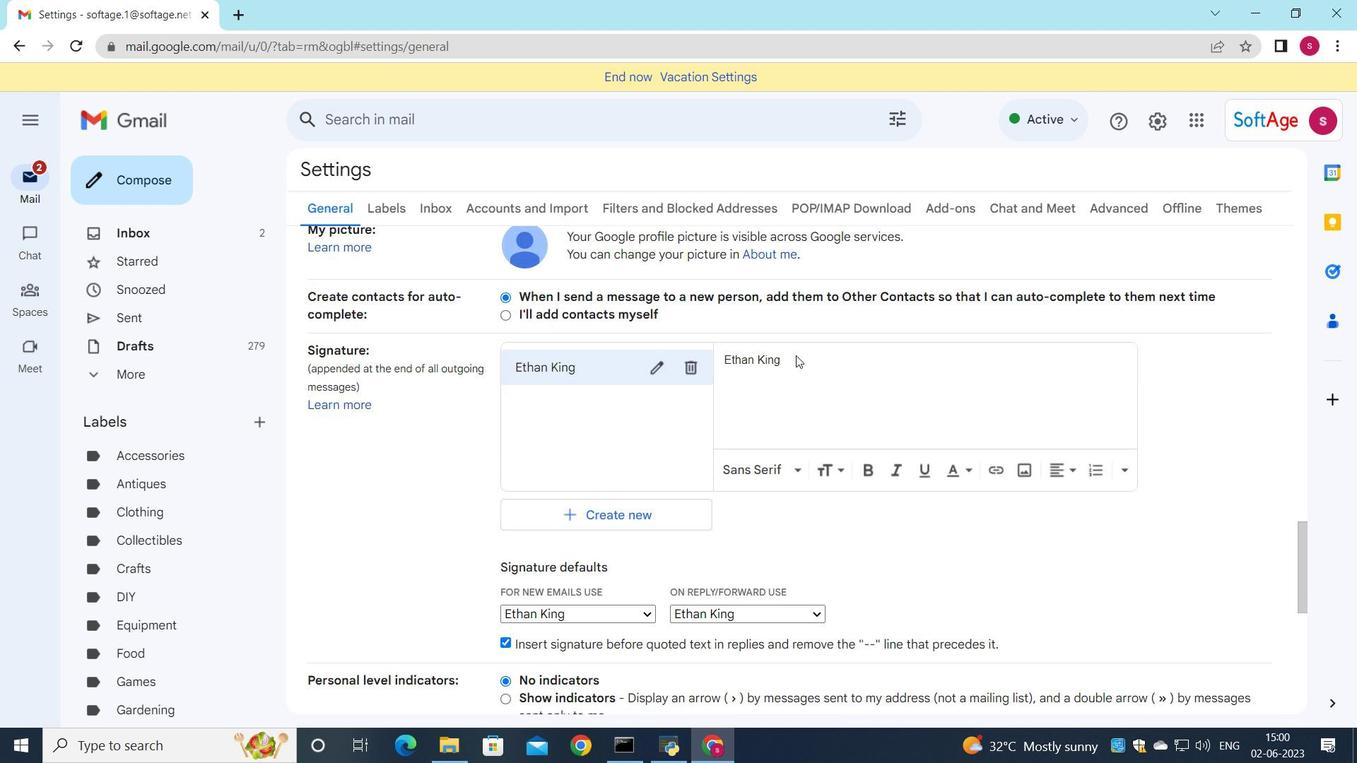 
Action: Mouse scrolled (796, 355) with delta (0, 0)
Screenshot: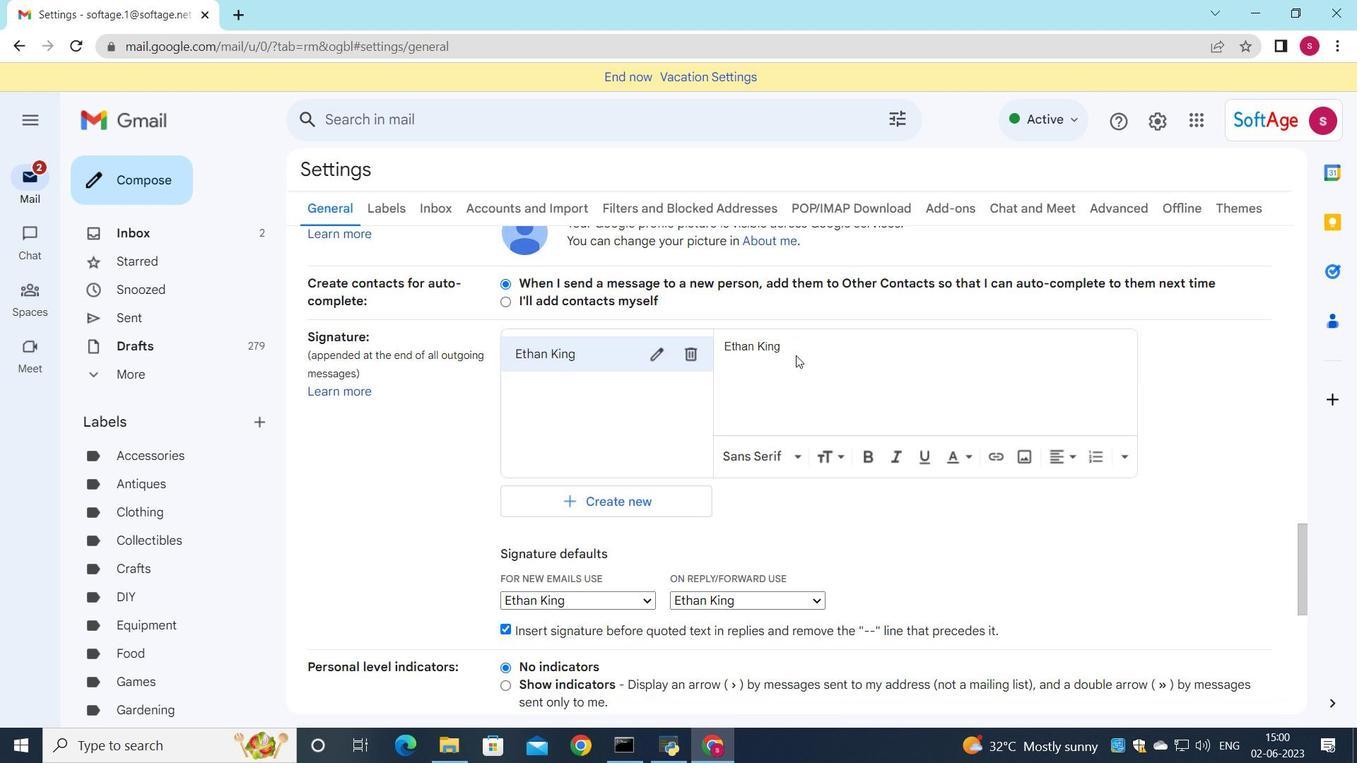 
Action: Mouse moved to (701, 294)
Screenshot: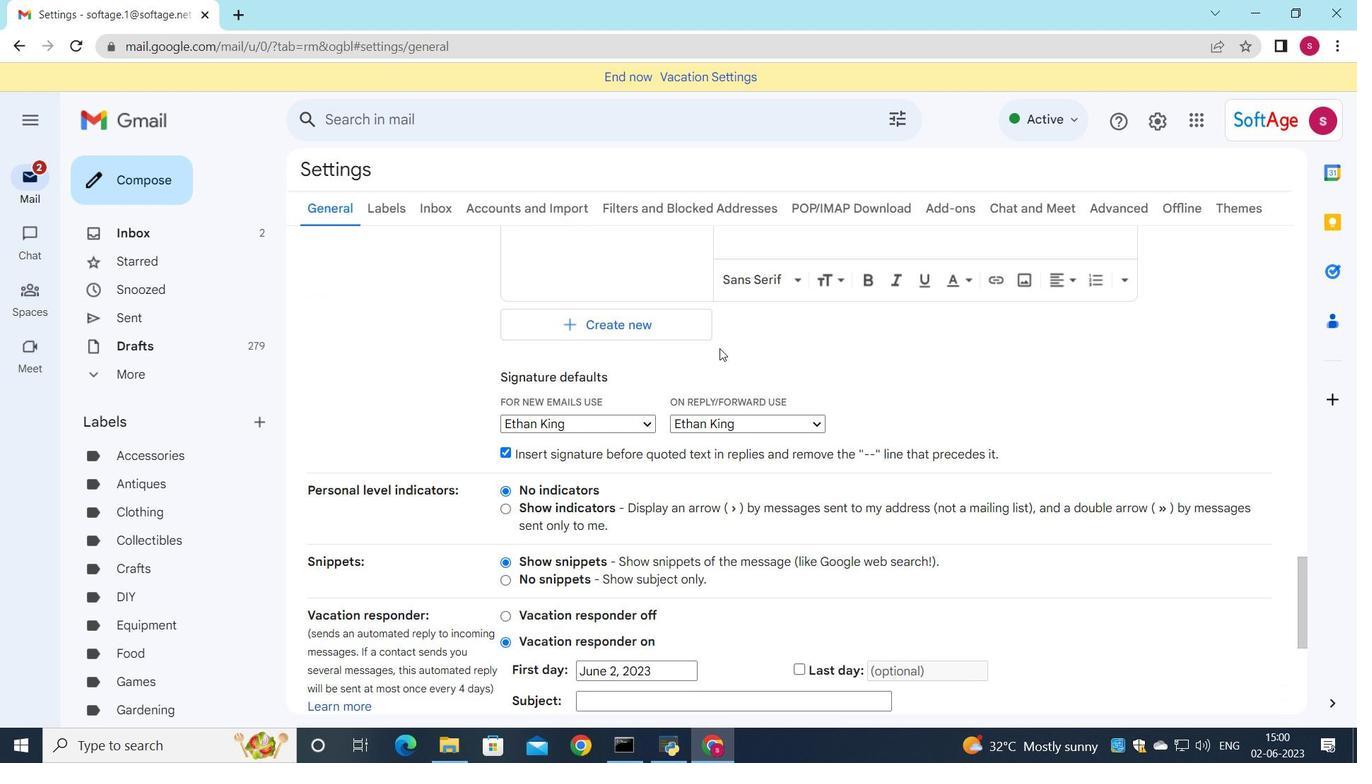 
Action: Mouse scrolled (701, 294) with delta (0, 0)
Screenshot: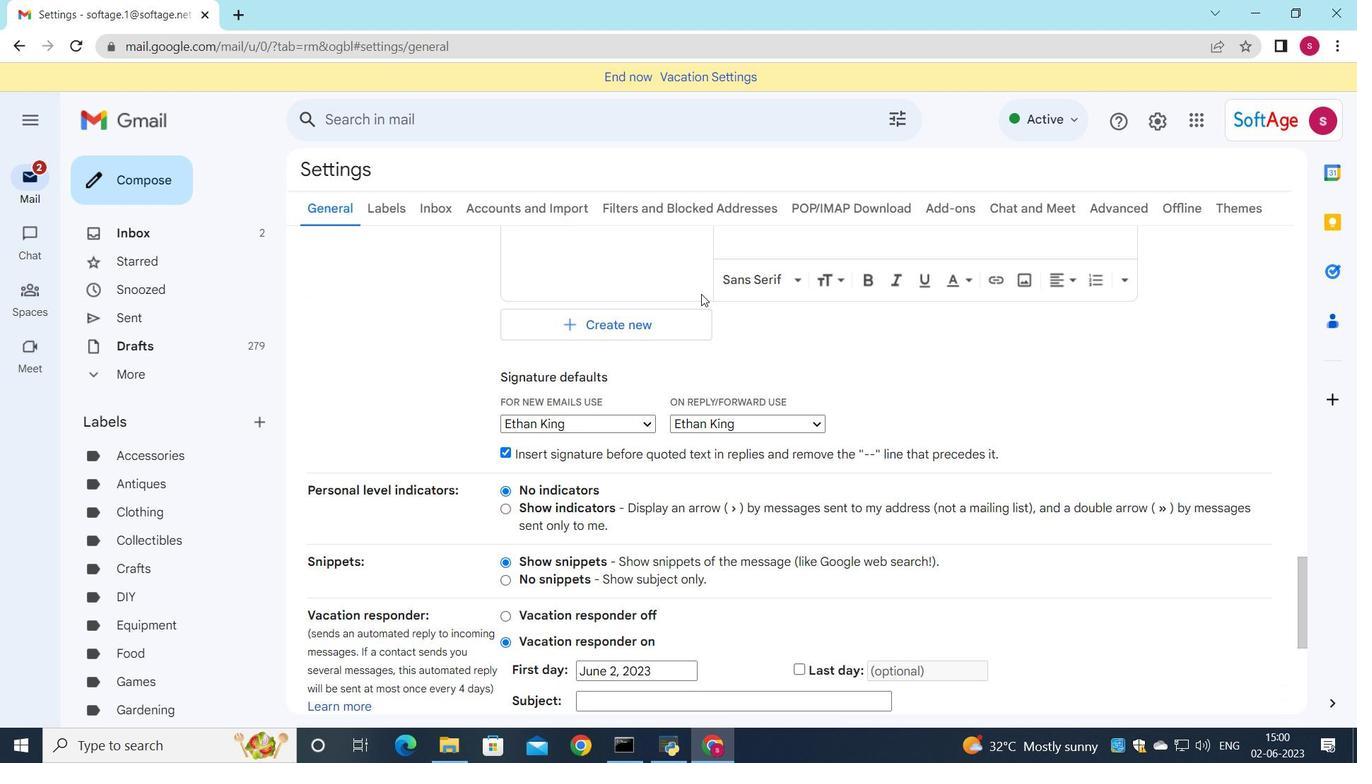 
Action: Mouse moved to (700, 275)
Screenshot: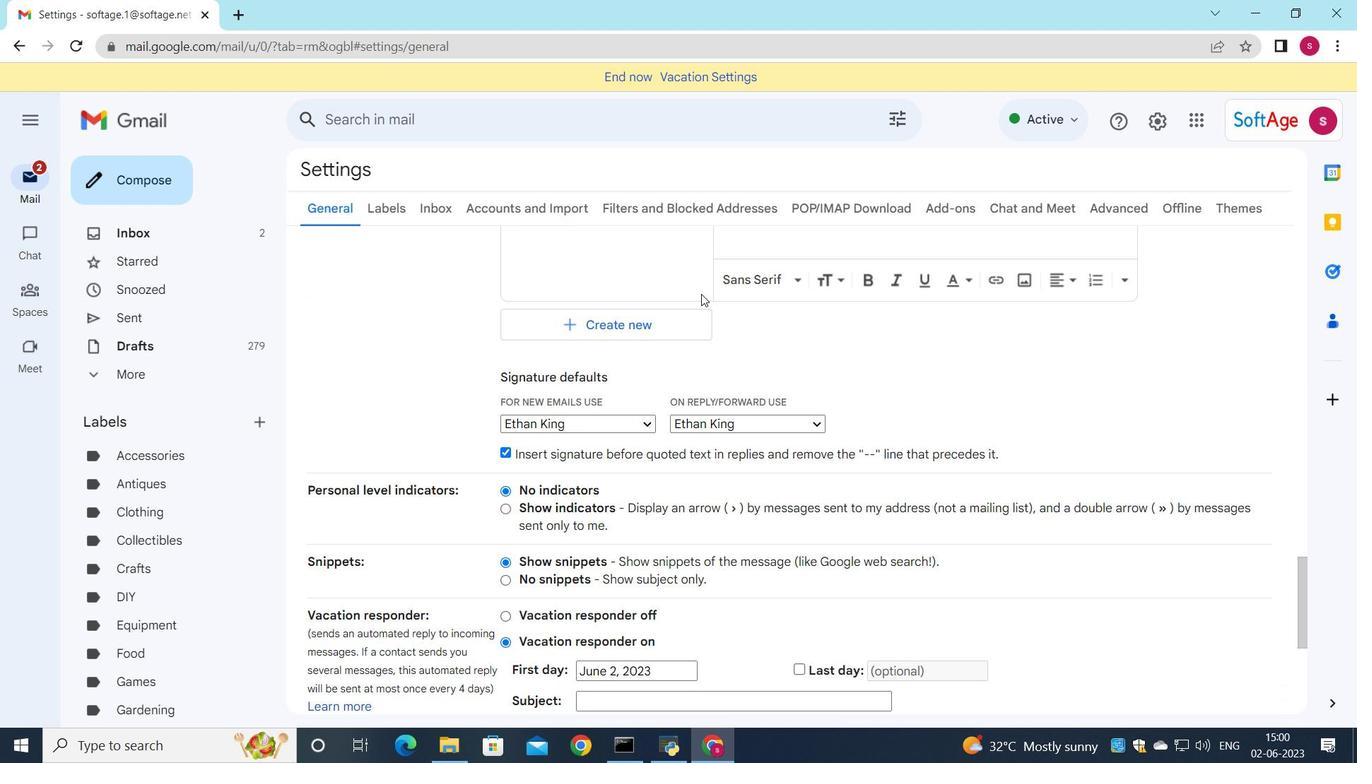 
Action: Mouse scrolled (700, 276) with delta (0, 0)
Screenshot: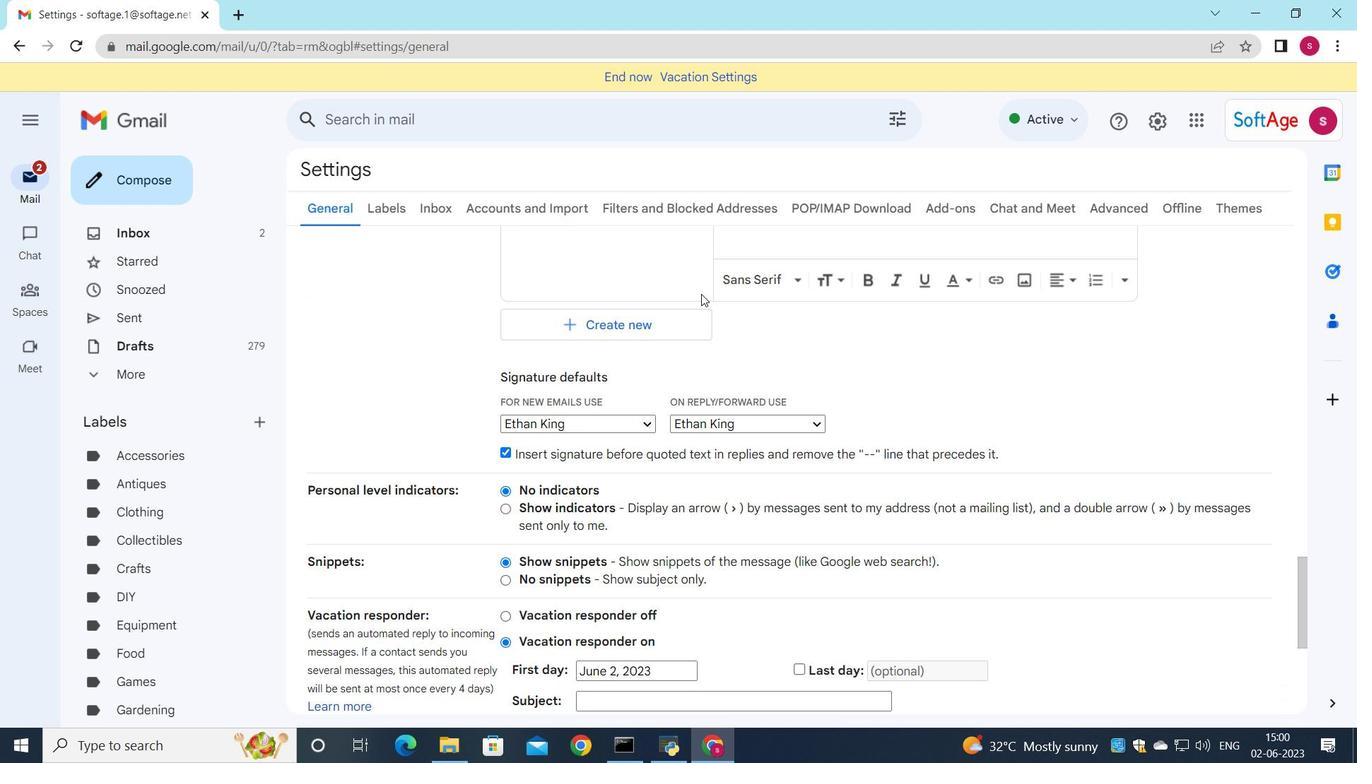 
Action: Mouse moved to (688, 353)
Screenshot: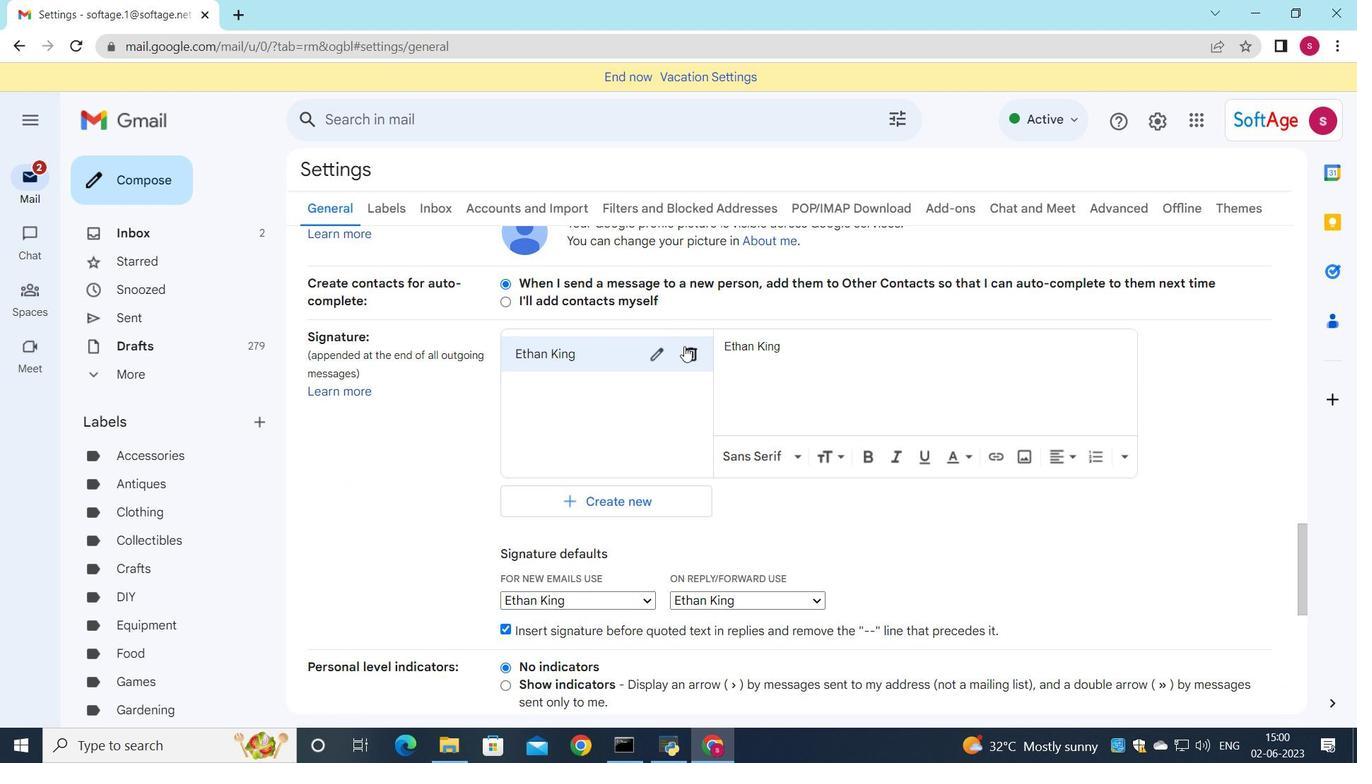 
Action: Mouse pressed left at (688, 353)
Screenshot: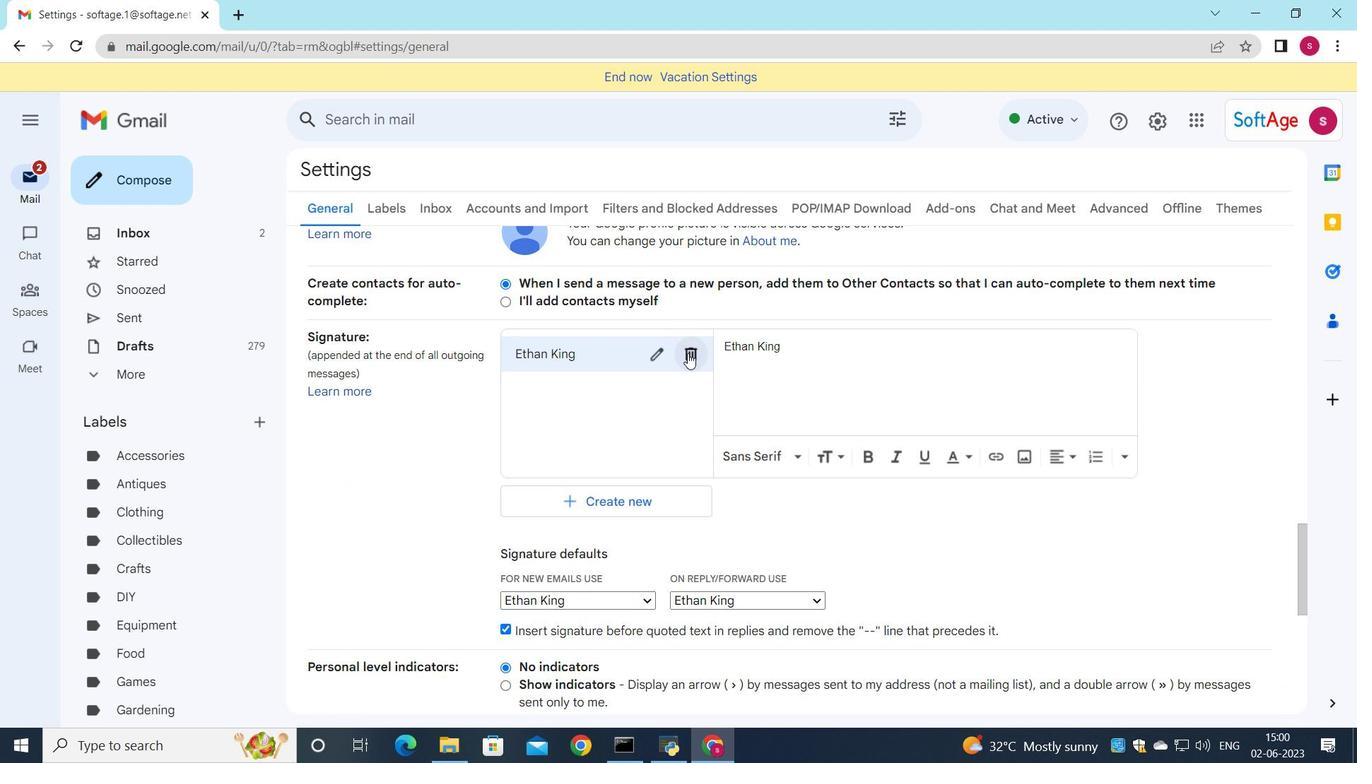 
Action: Mouse moved to (821, 430)
Screenshot: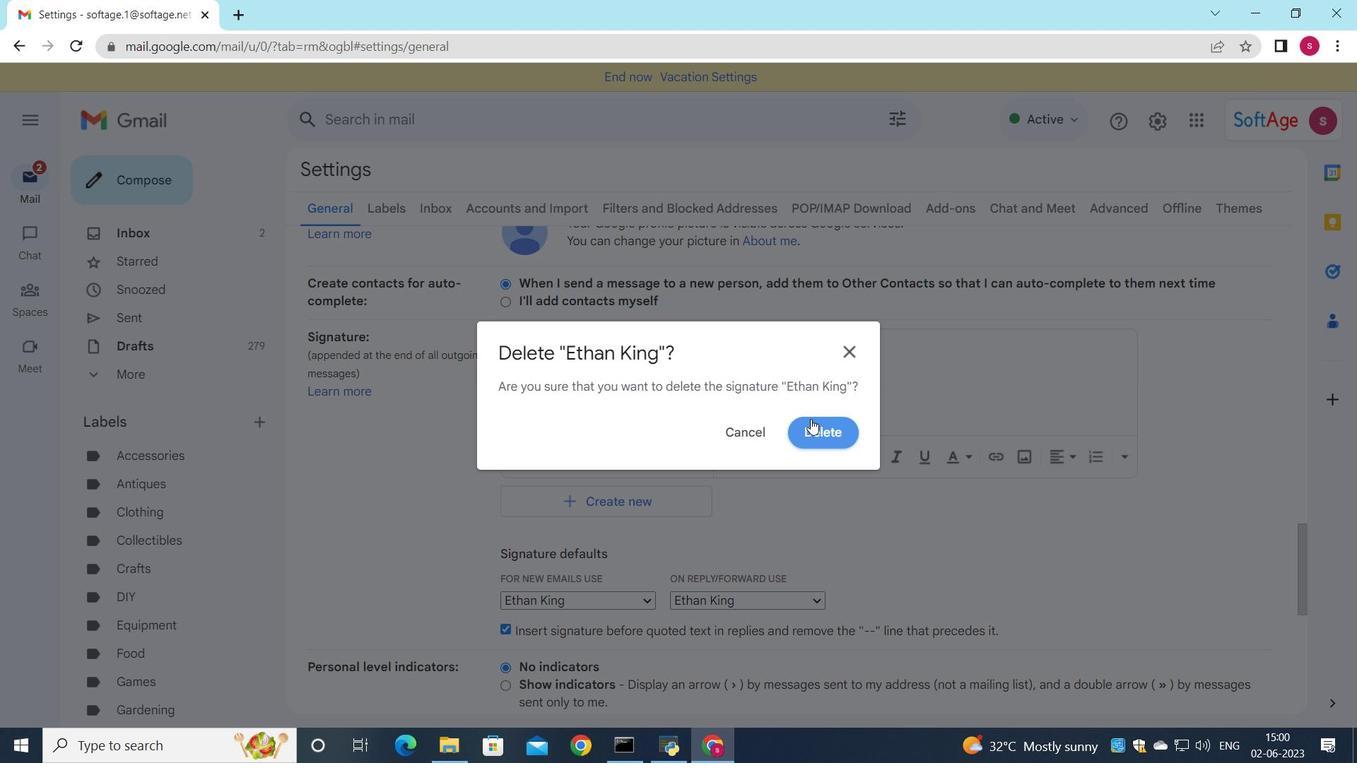 
Action: Mouse pressed left at (821, 430)
Screenshot: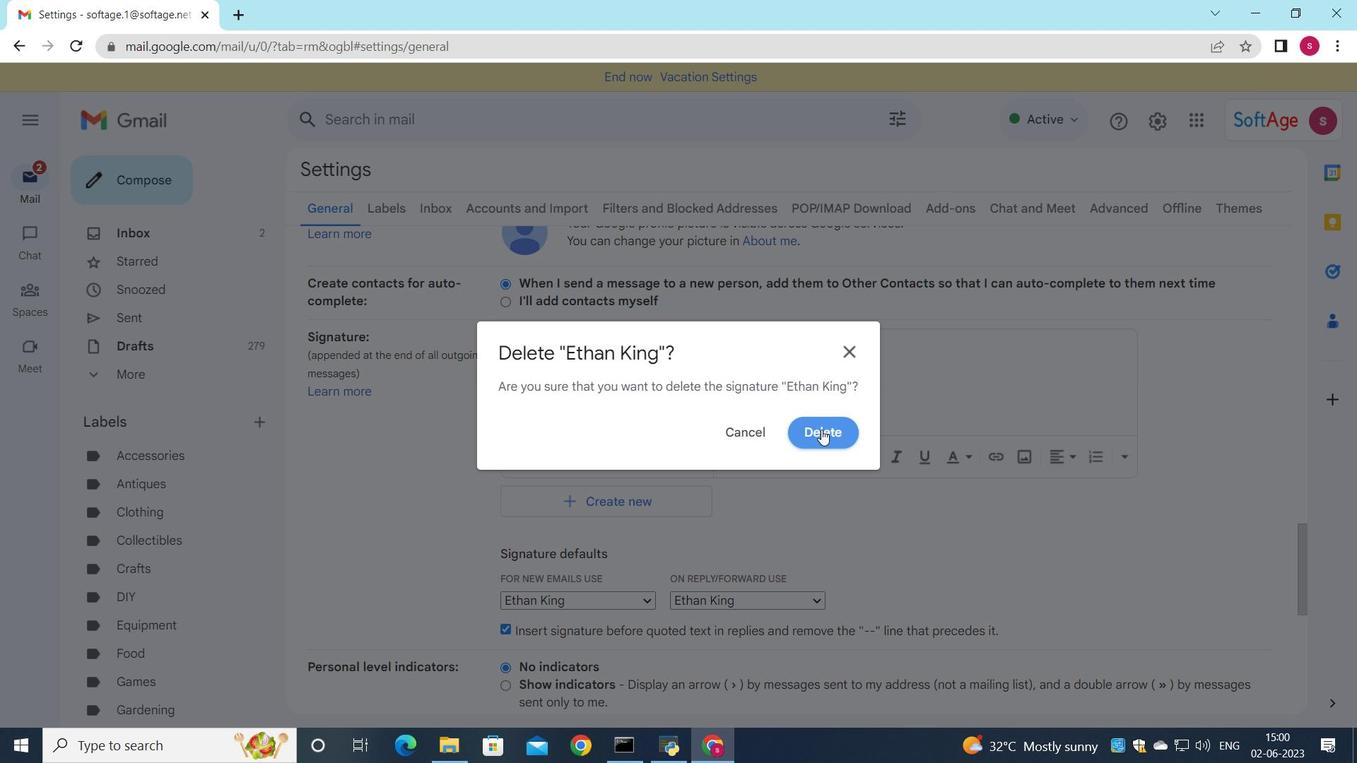 
Action: Mouse moved to (586, 360)
Screenshot: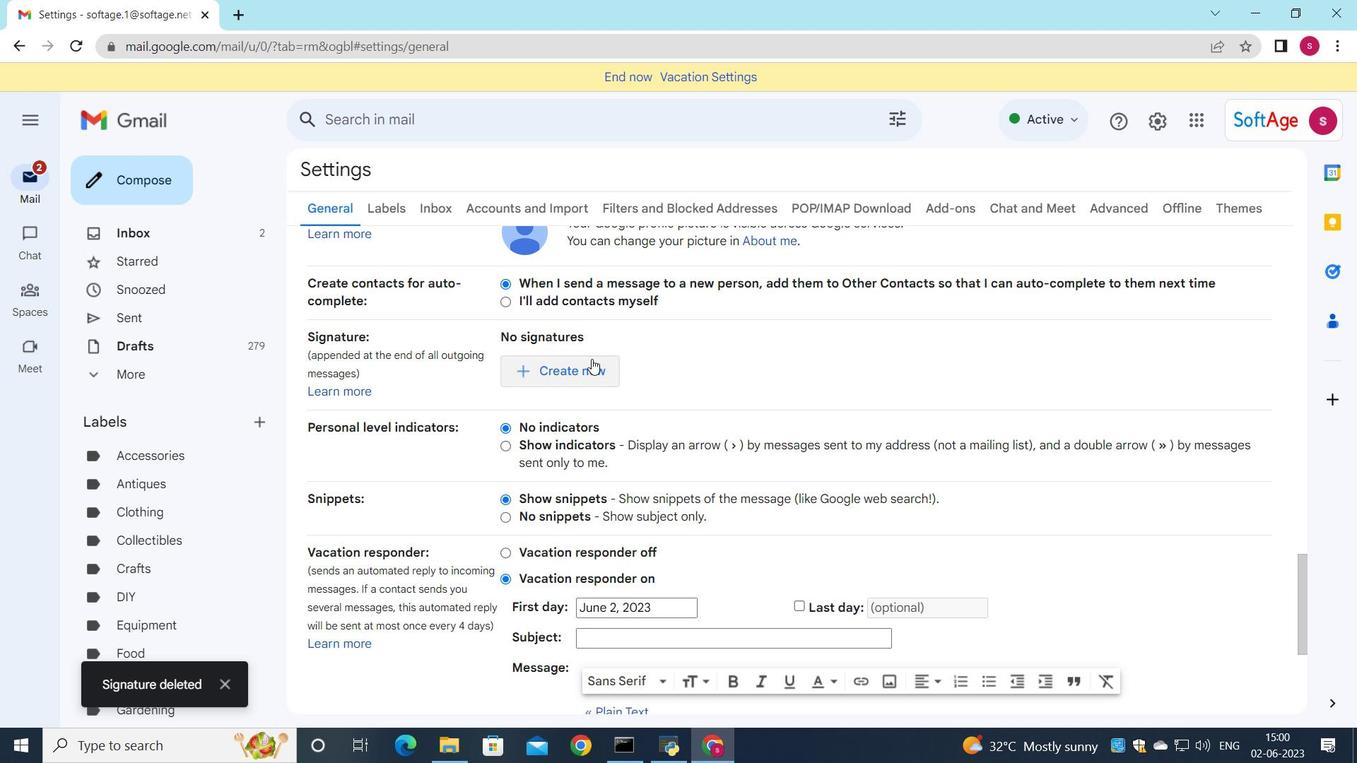 
Action: Mouse pressed left at (586, 360)
Screenshot: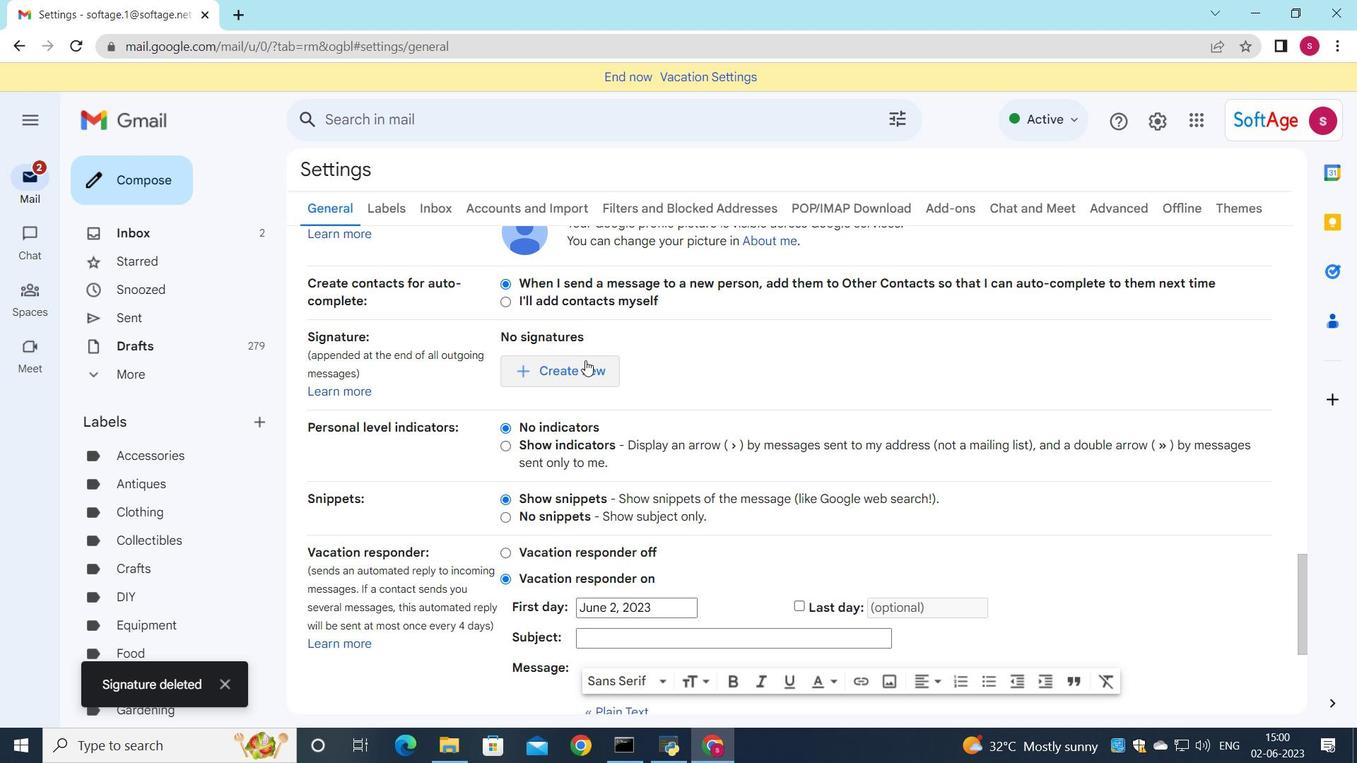 
Action: Mouse moved to (758, 384)
Screenshot: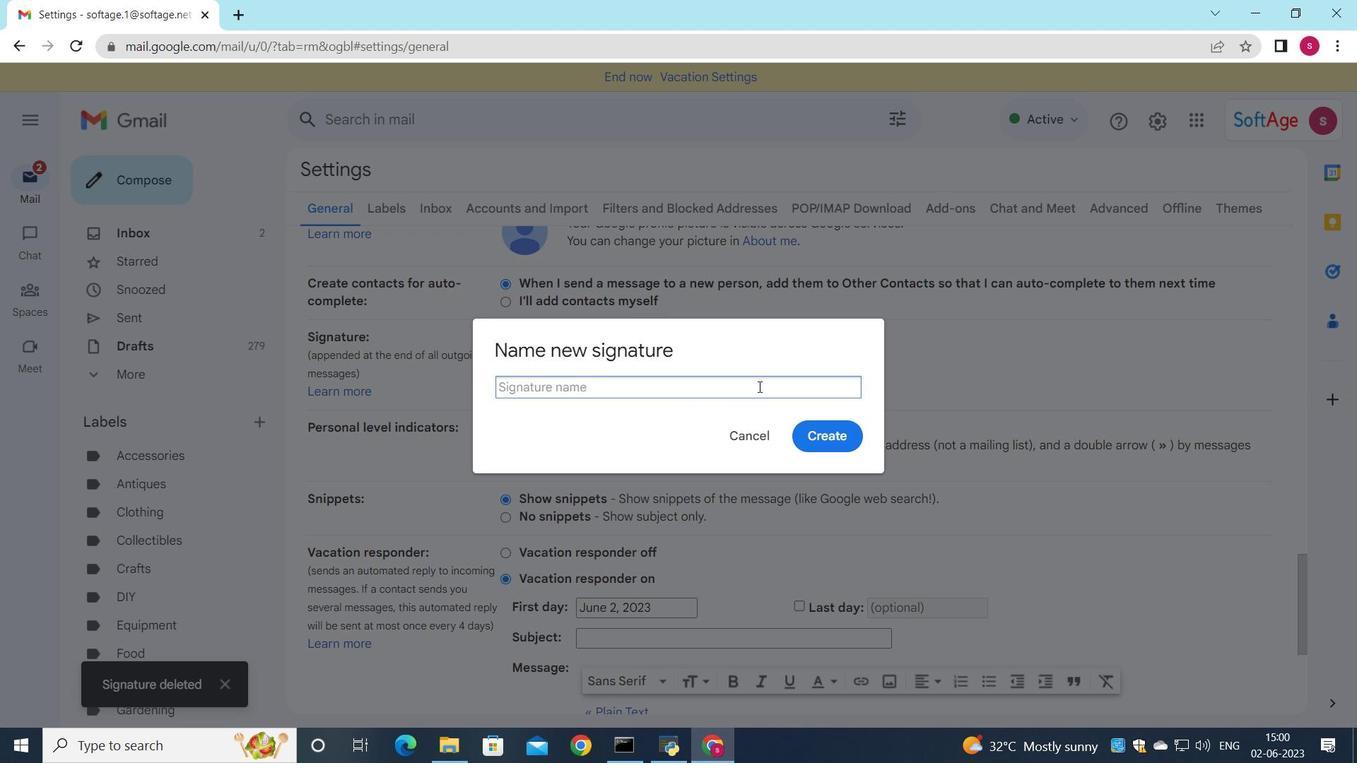 
Action: Key pressed <Key.shift>Eva<Key.space><Key.shift>Nela<Key.backspace>son
Screenshot: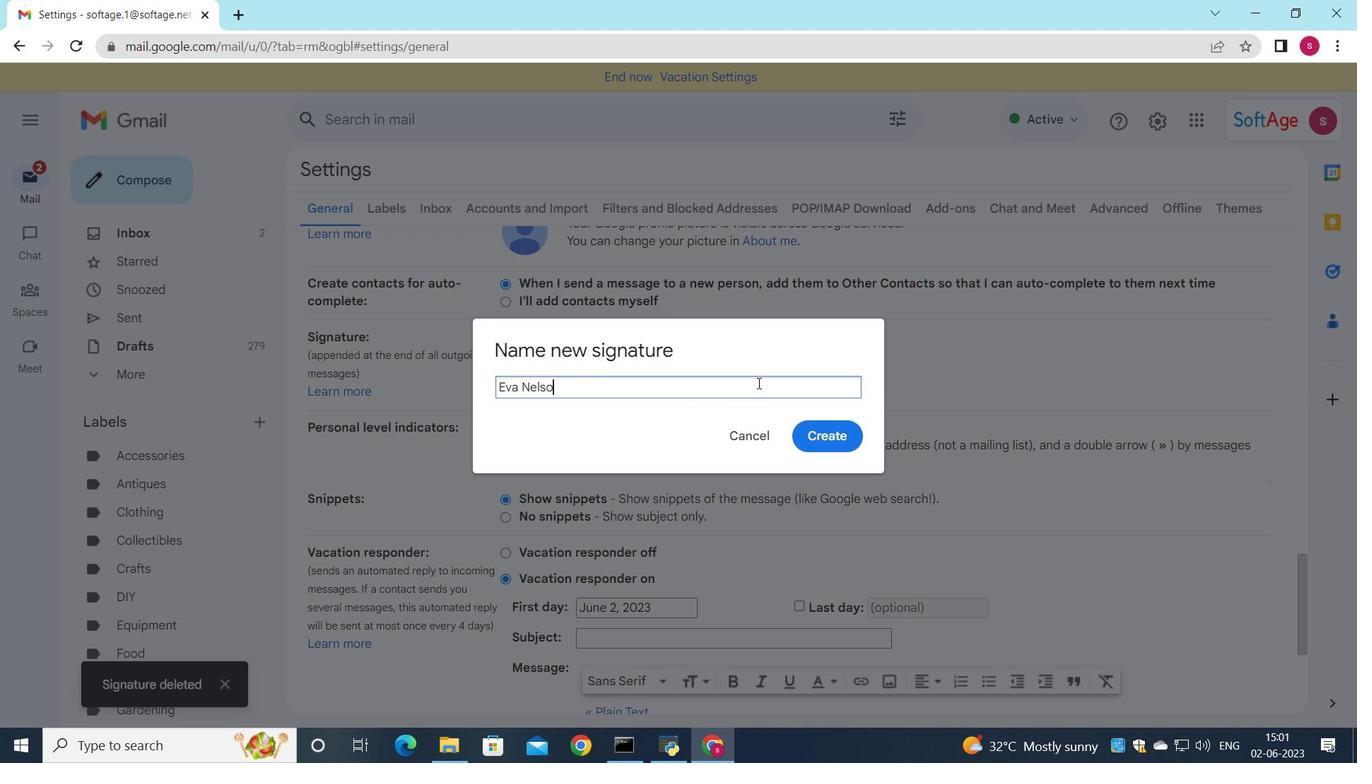 
Action: Mouse moved to (822, 441)
Screenshot: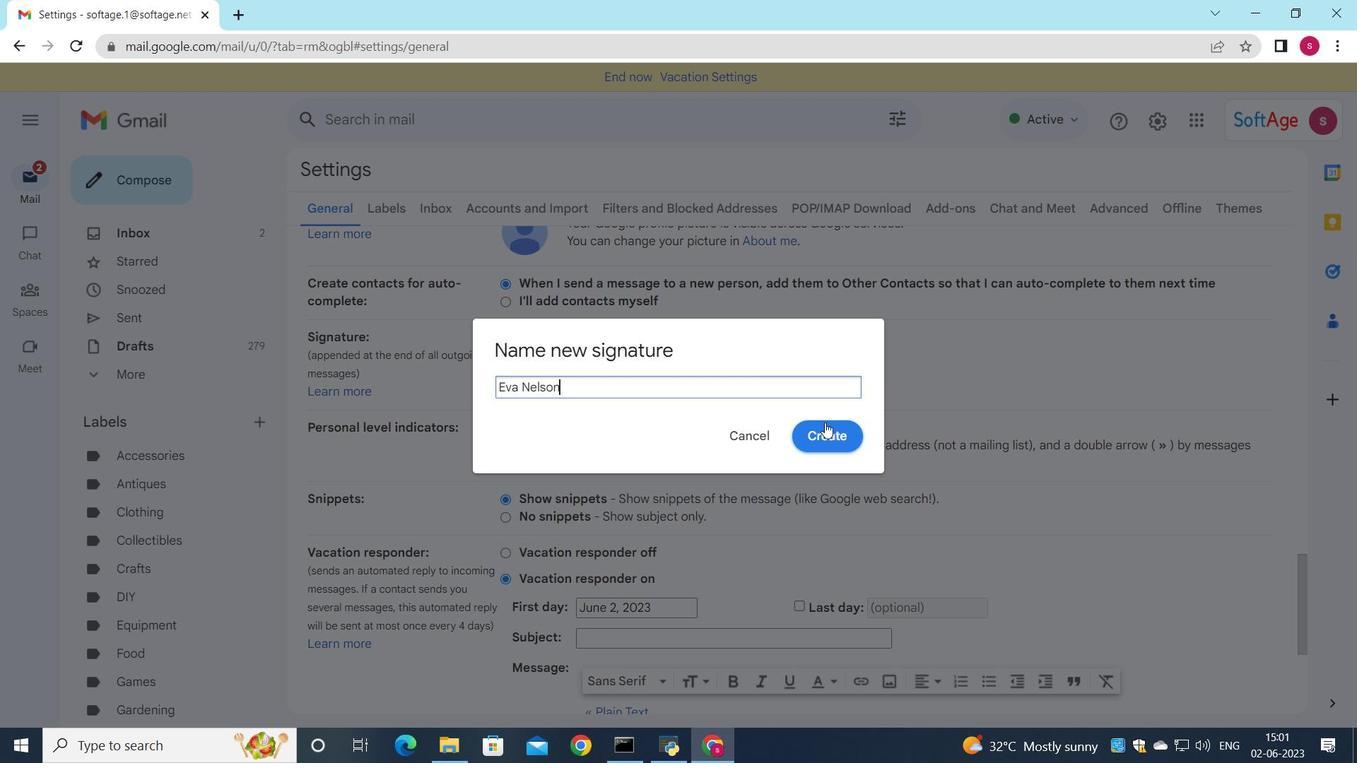 
Action: Mouse pressed left at (822, 441)
Screenshot: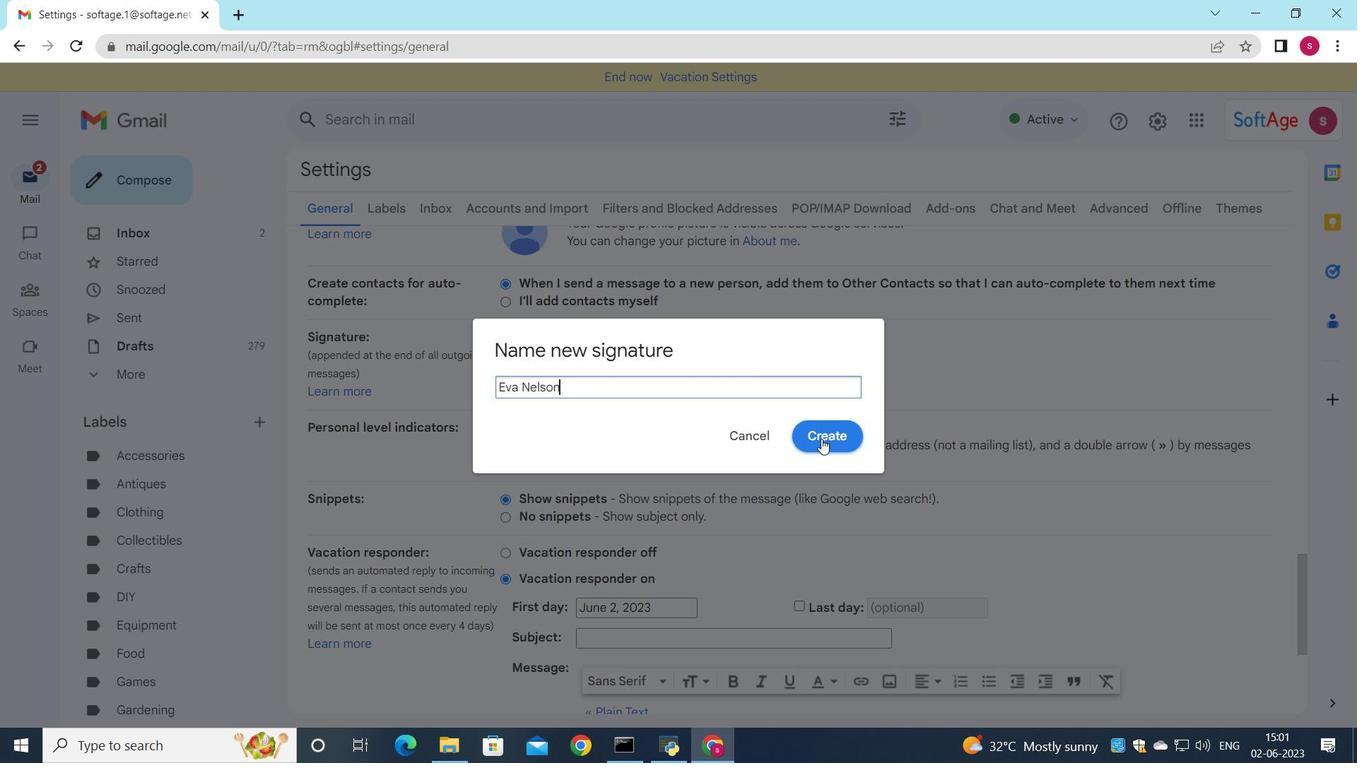 
Action: Mouse moved to (830, 382)
Screenshot: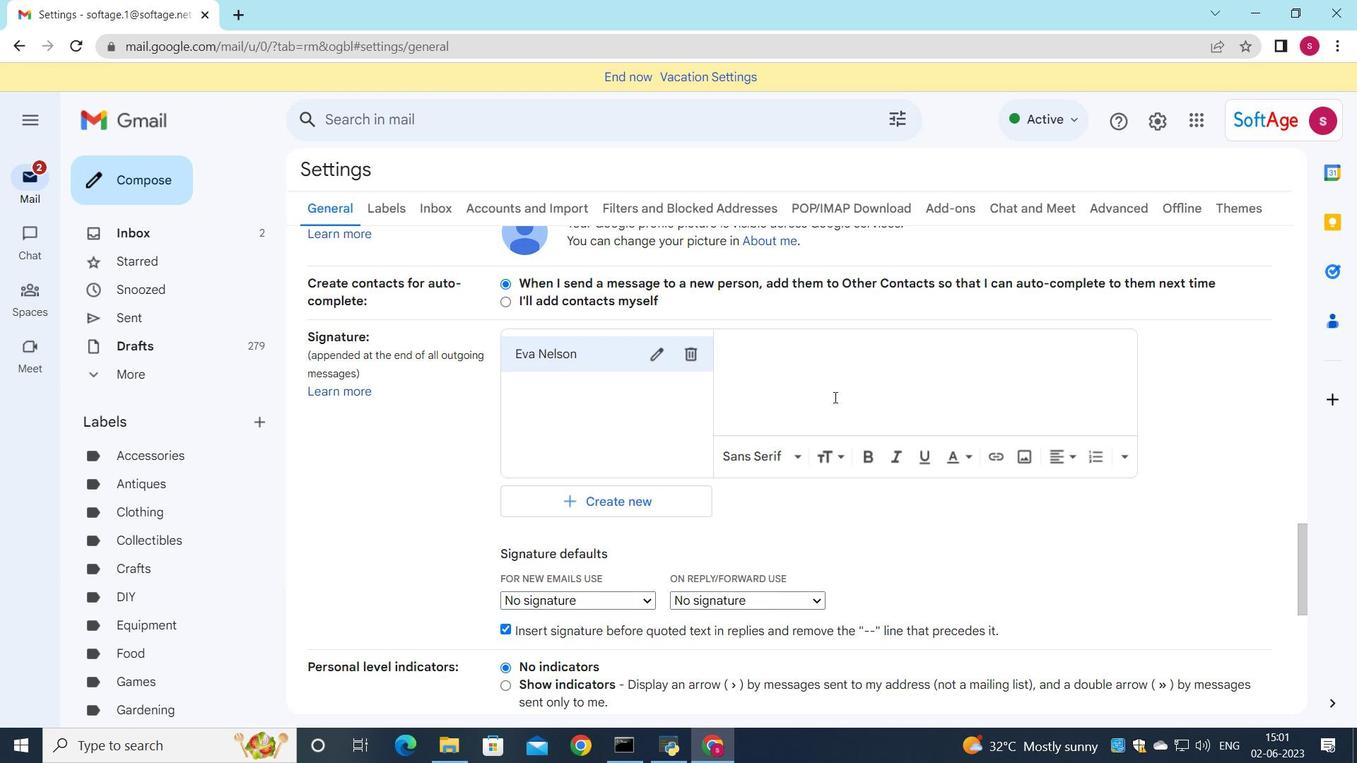 
Action: Mouse pressed left at (830, 382)
Screenshot: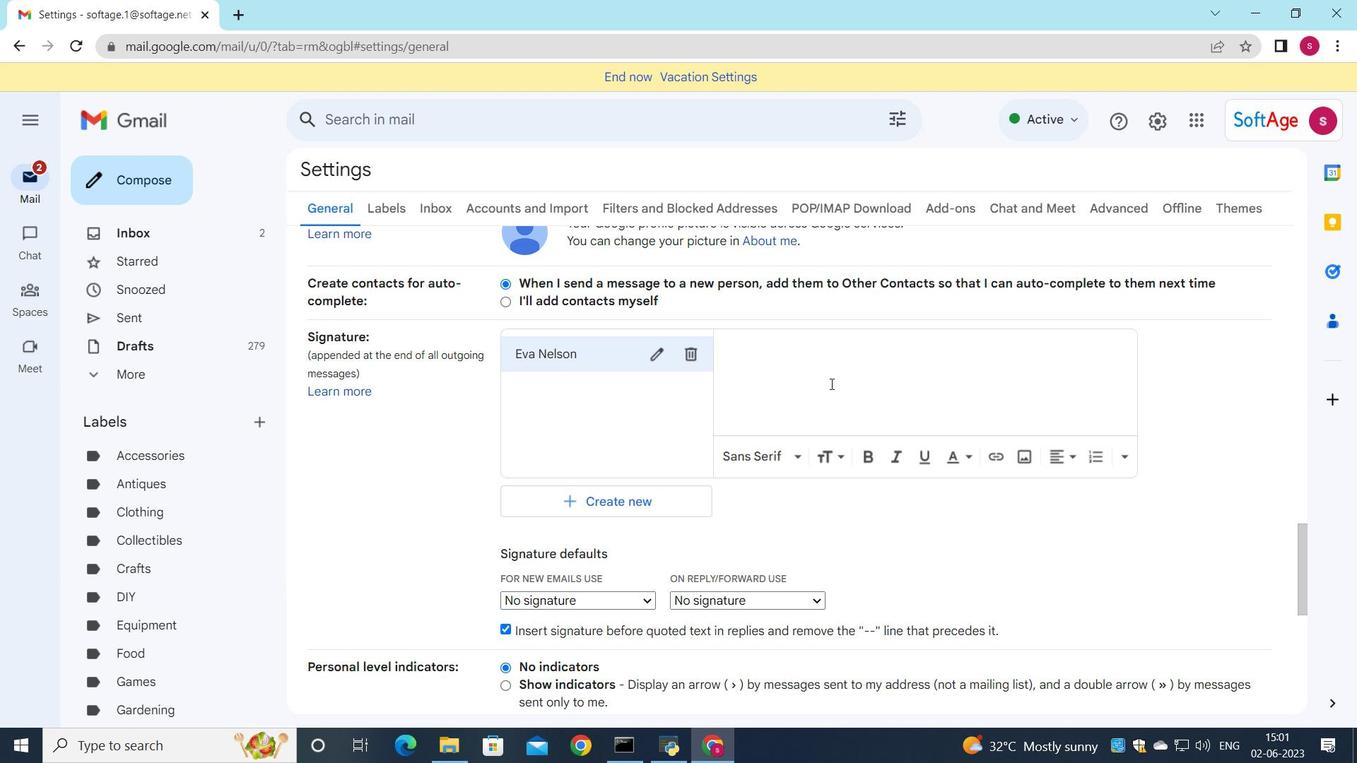 
Action: Key pressed <Key.shift>Eva<Key.space><Key.shift>Nelson
Screenshot: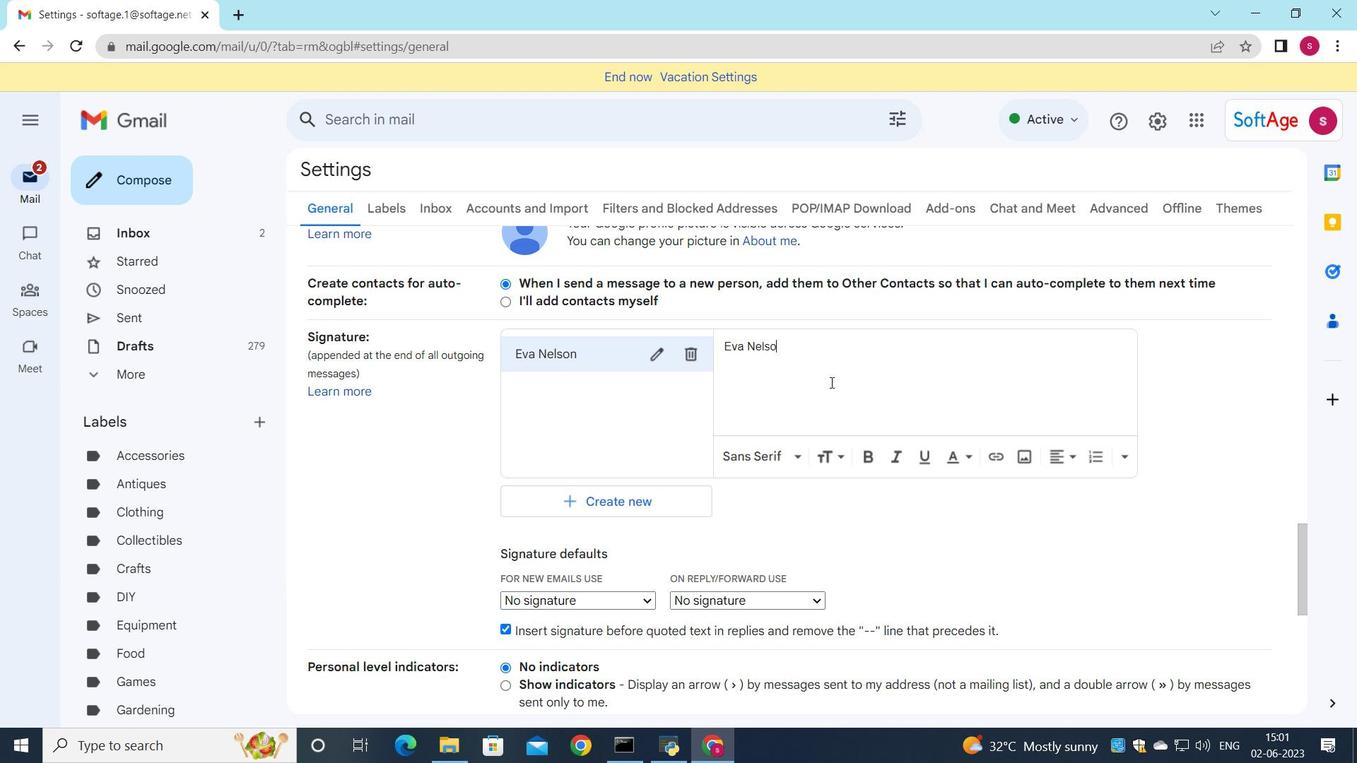 
Action: Mouse moved to (717, 416)
Screenshot: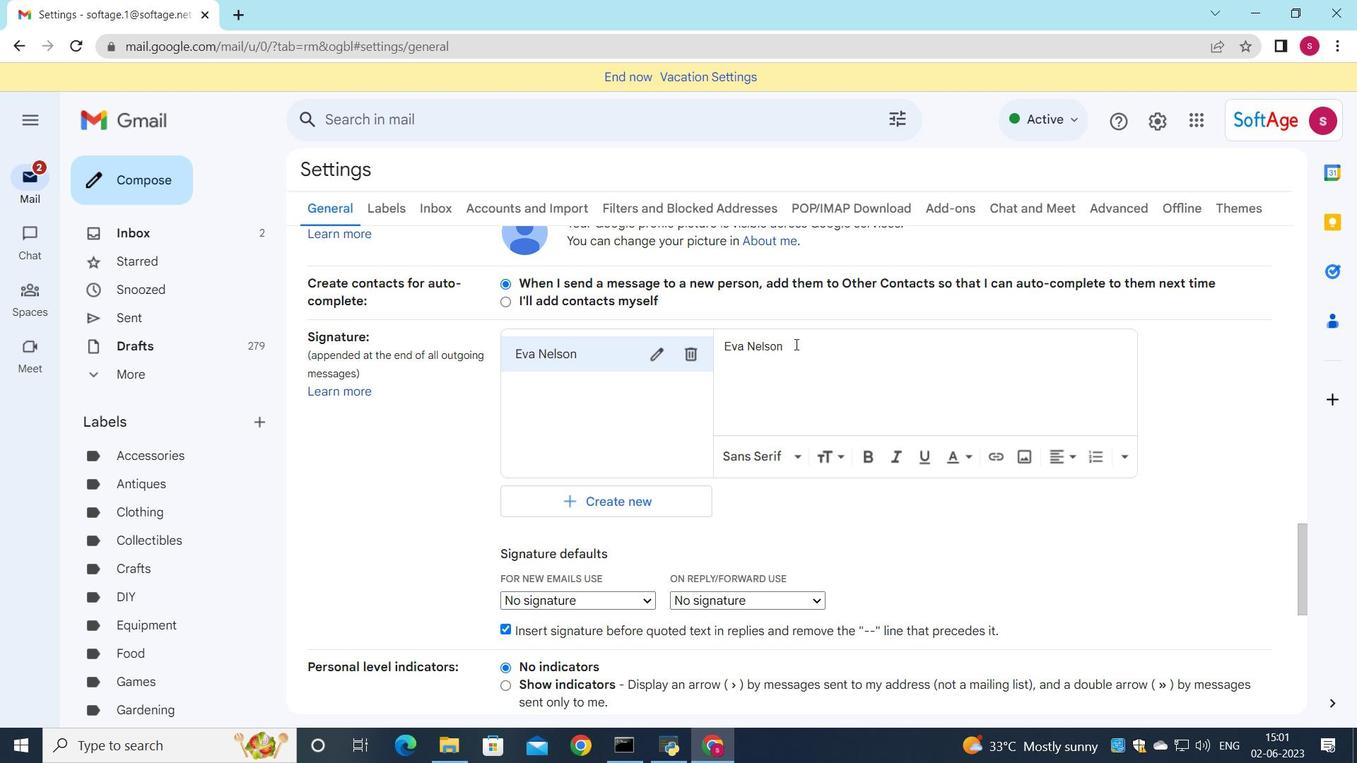 
Action: Mouse scrolled (724, 411) with delta (0, 0)
Screenshot: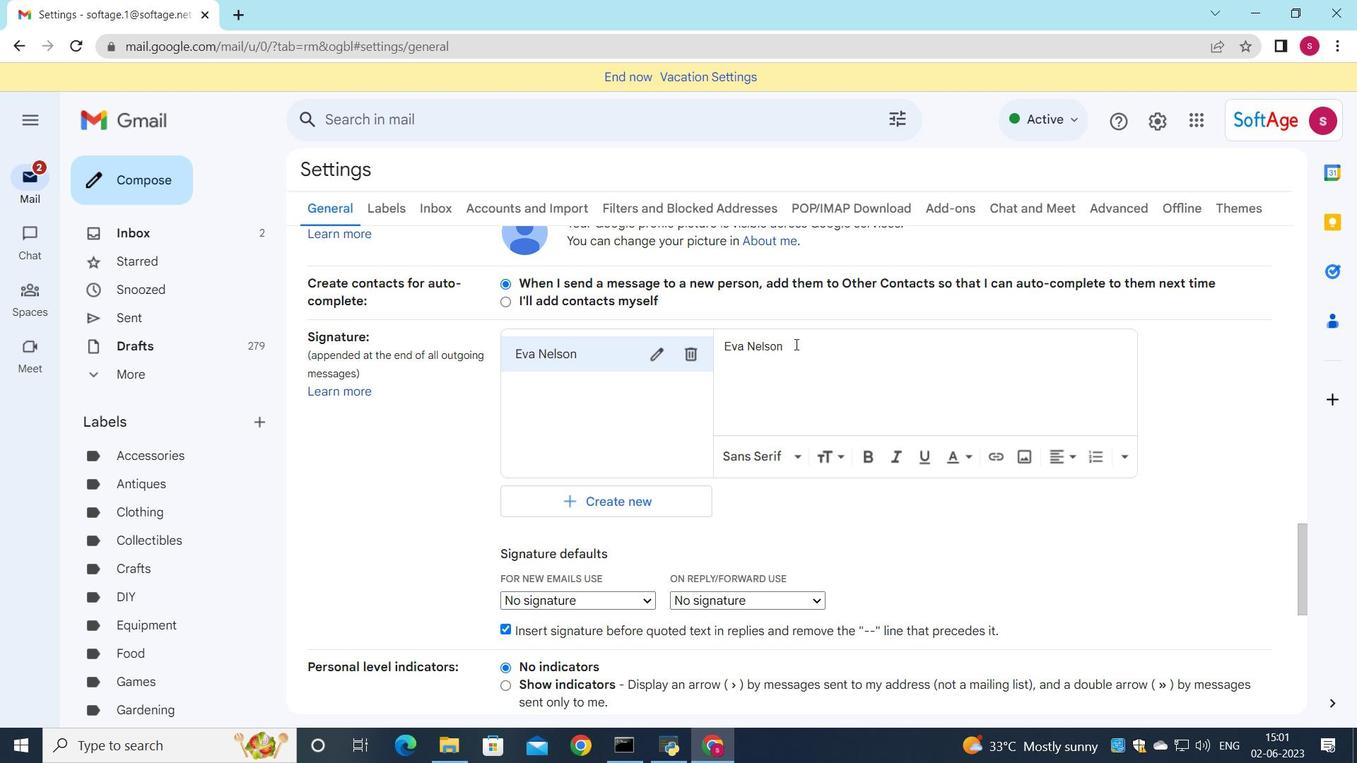 
Action: Mouse moved to (712, 415)
Screenshot: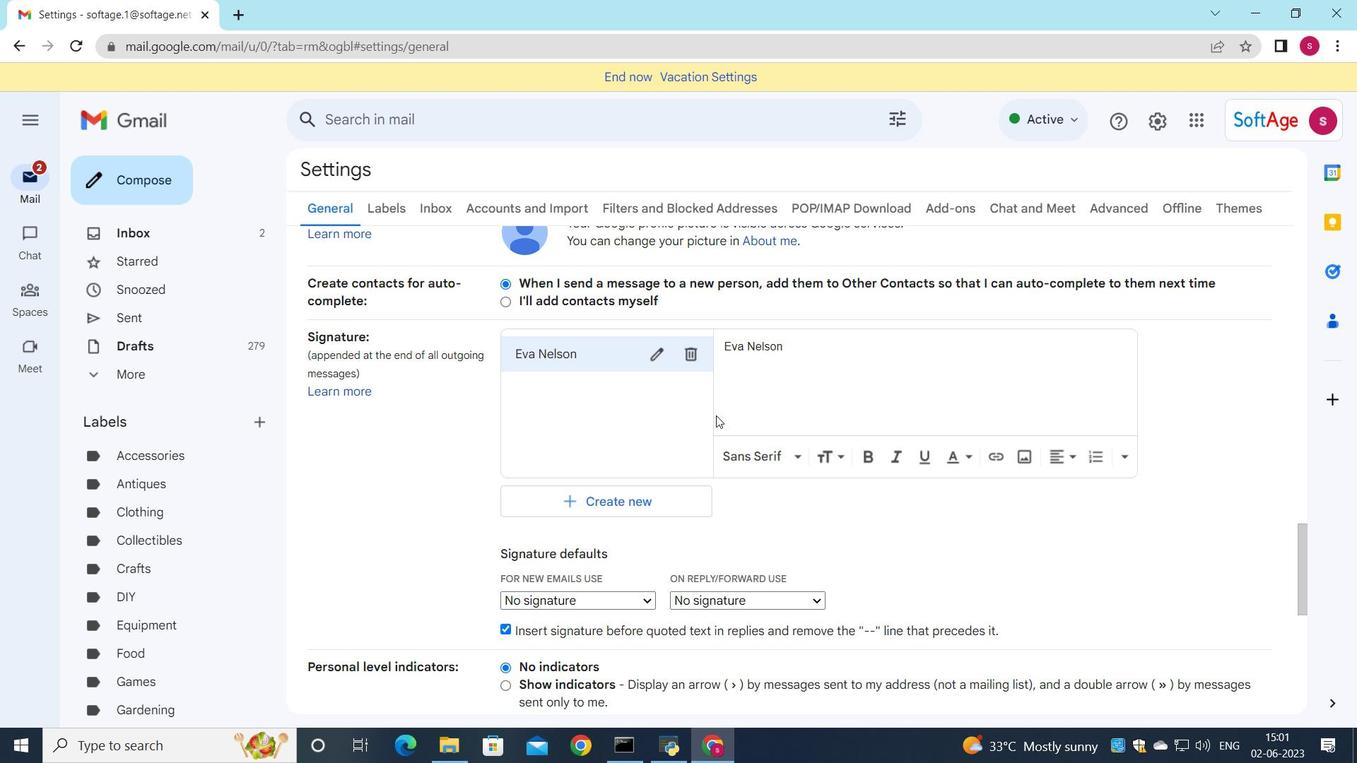 
Action: Mouse scrolled (712, 415) with delta (0, 0)
Screenshot: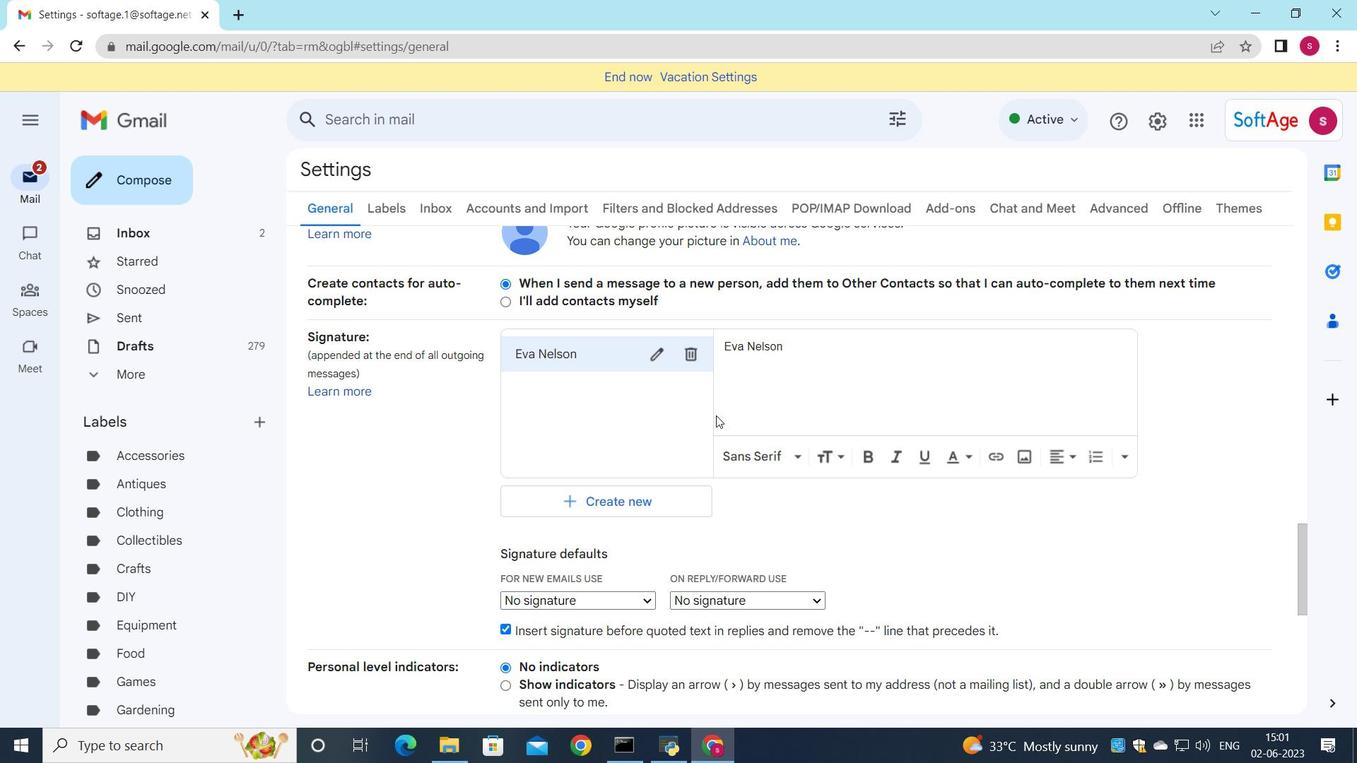 
Action: Mouse moved to (642, 428)
Screenshot: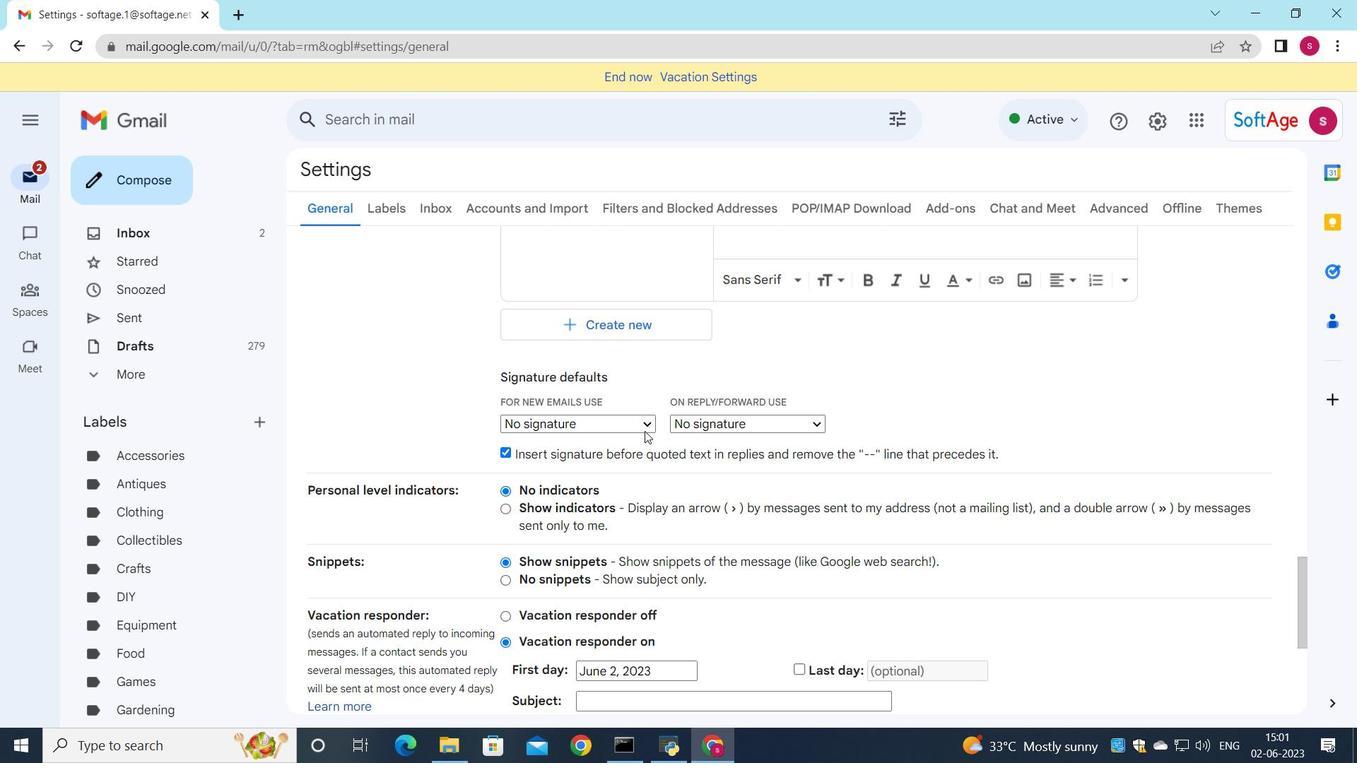 
Action: Mouse pressed left at (642, 428)
Screenshot: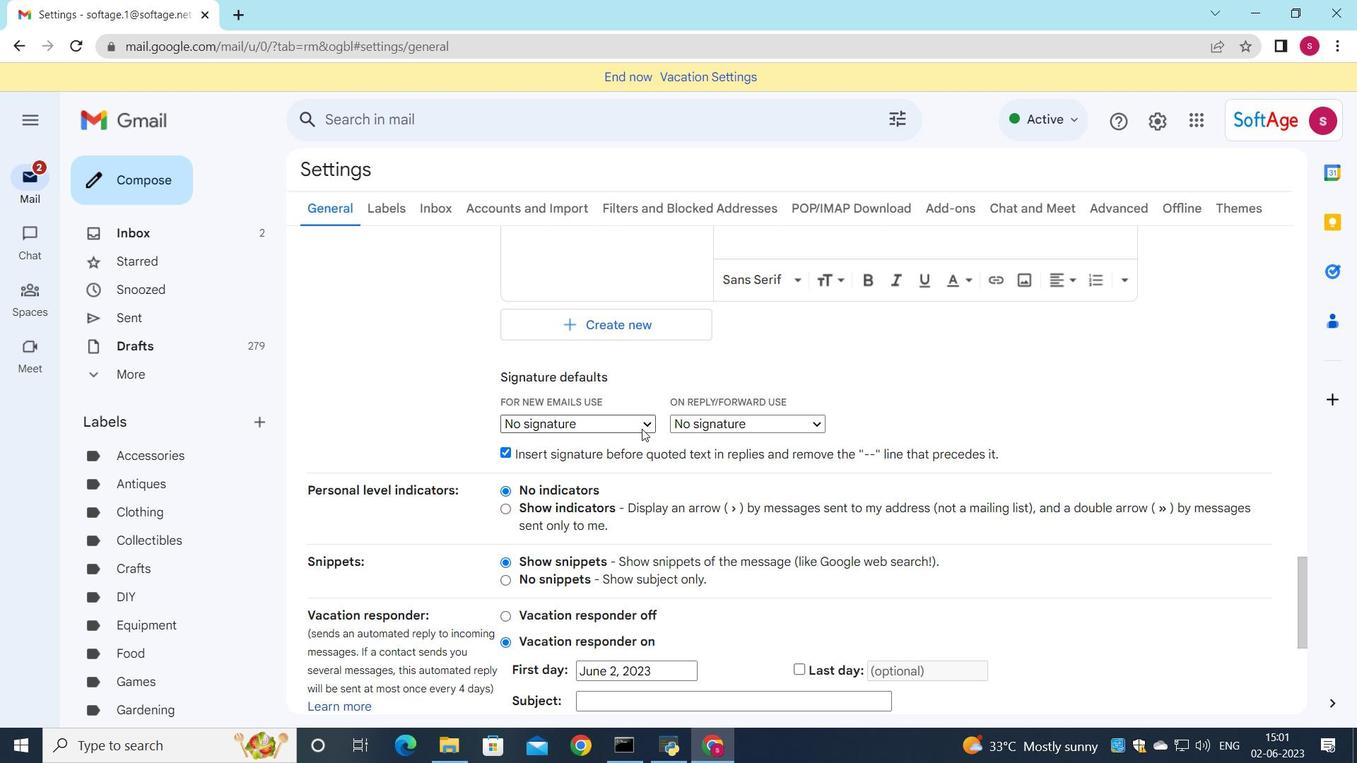 
Action: Mouse moved to (606, 456)
Screenshot: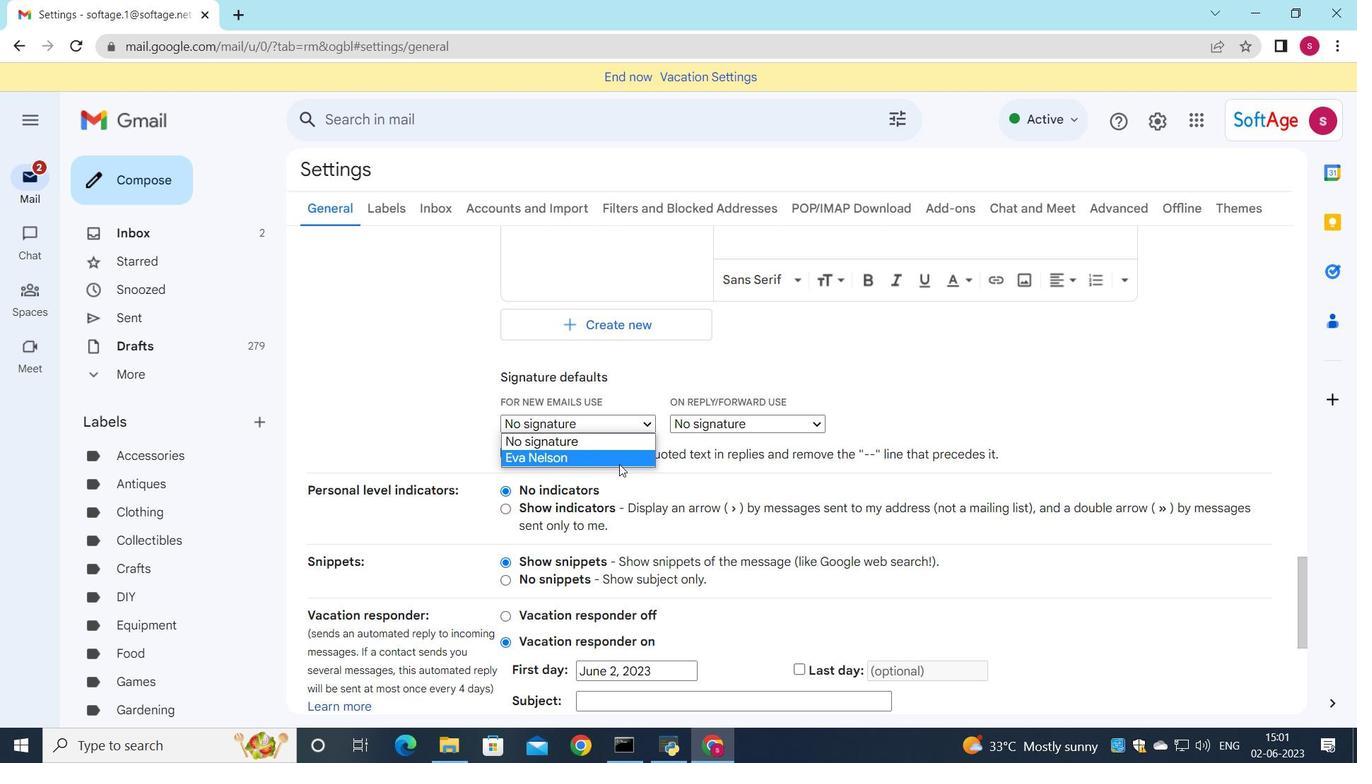 
Action: Mouse pressed left at (606, 456)
Screenshot: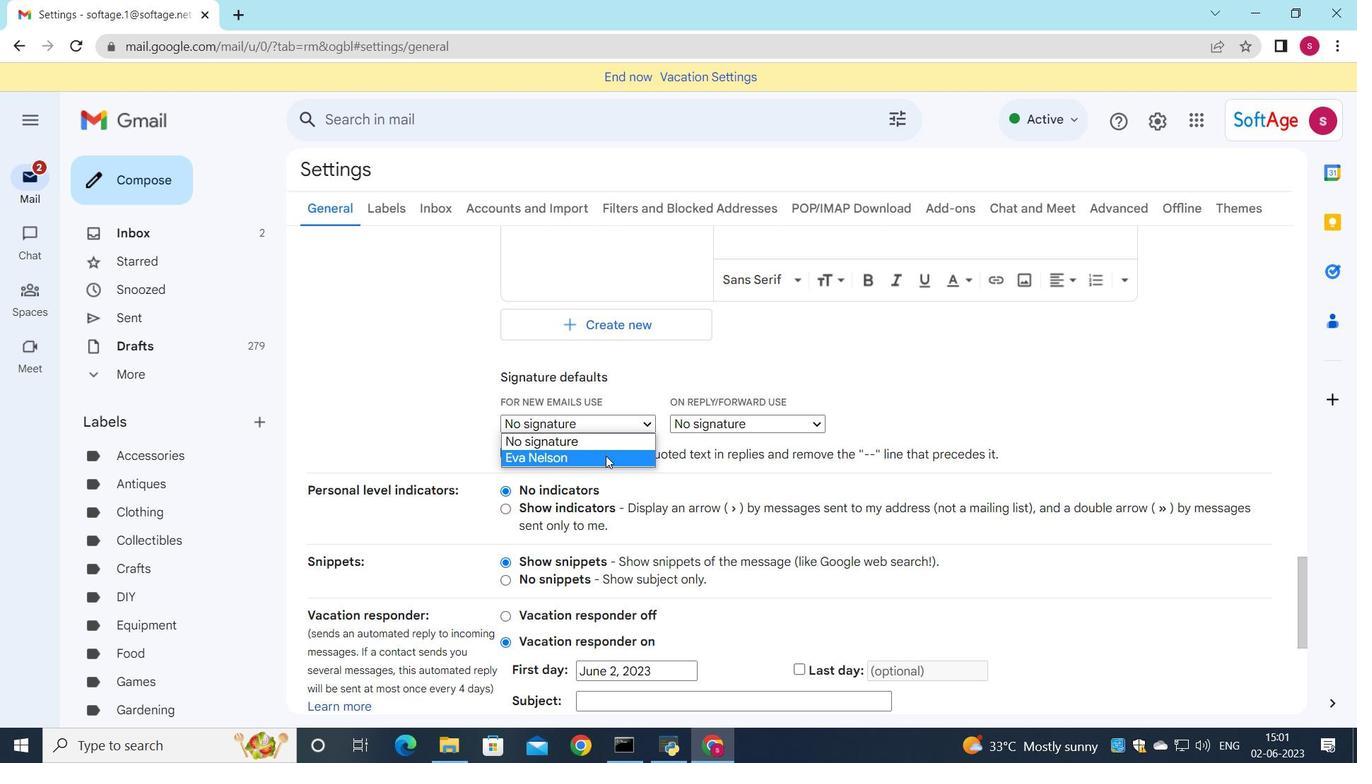 
Action: Mouse moved to (690, 420)
Screenshot: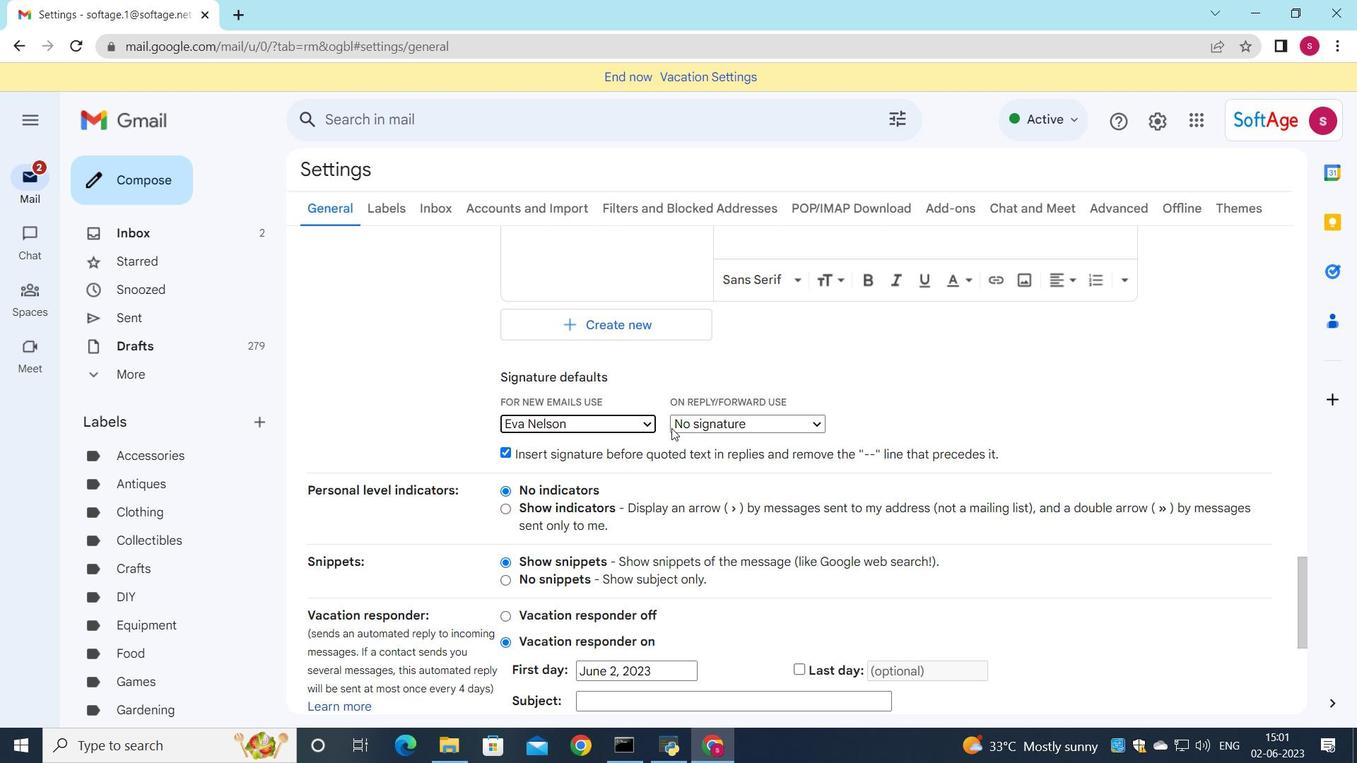 
Action: Mouse pressed left at (690, 420)
Screenshot: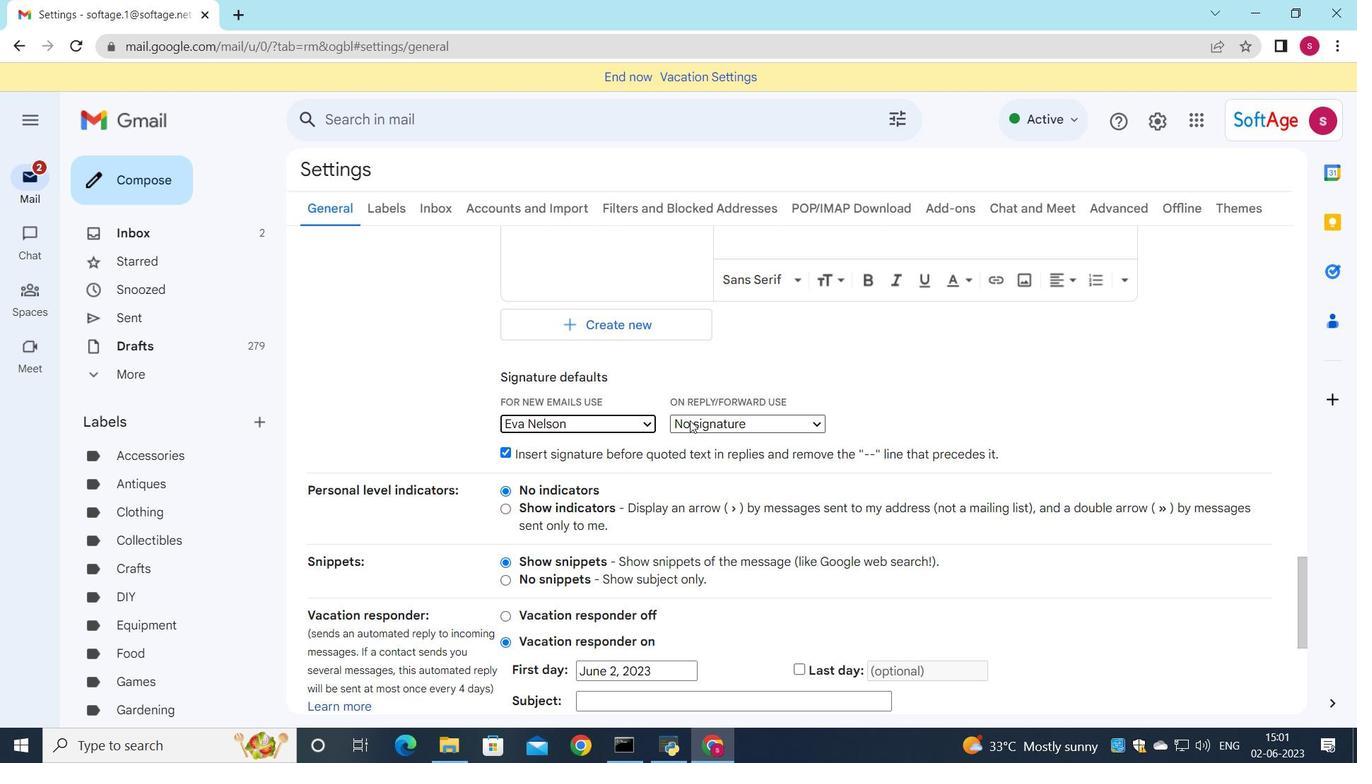 
Action: Mouse moved to (682, 462)
Screenshot: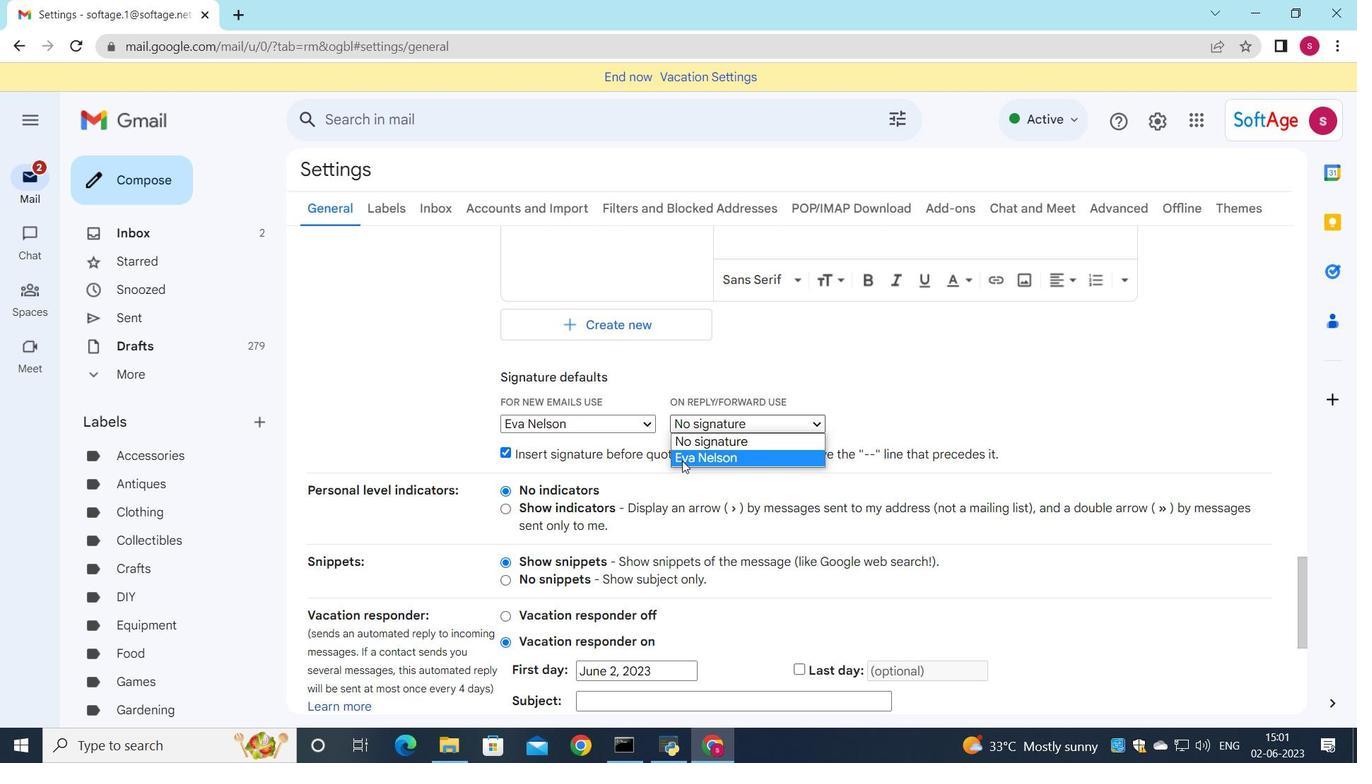 
Action: Mouse pressed left at (682, 462)
Screenshot: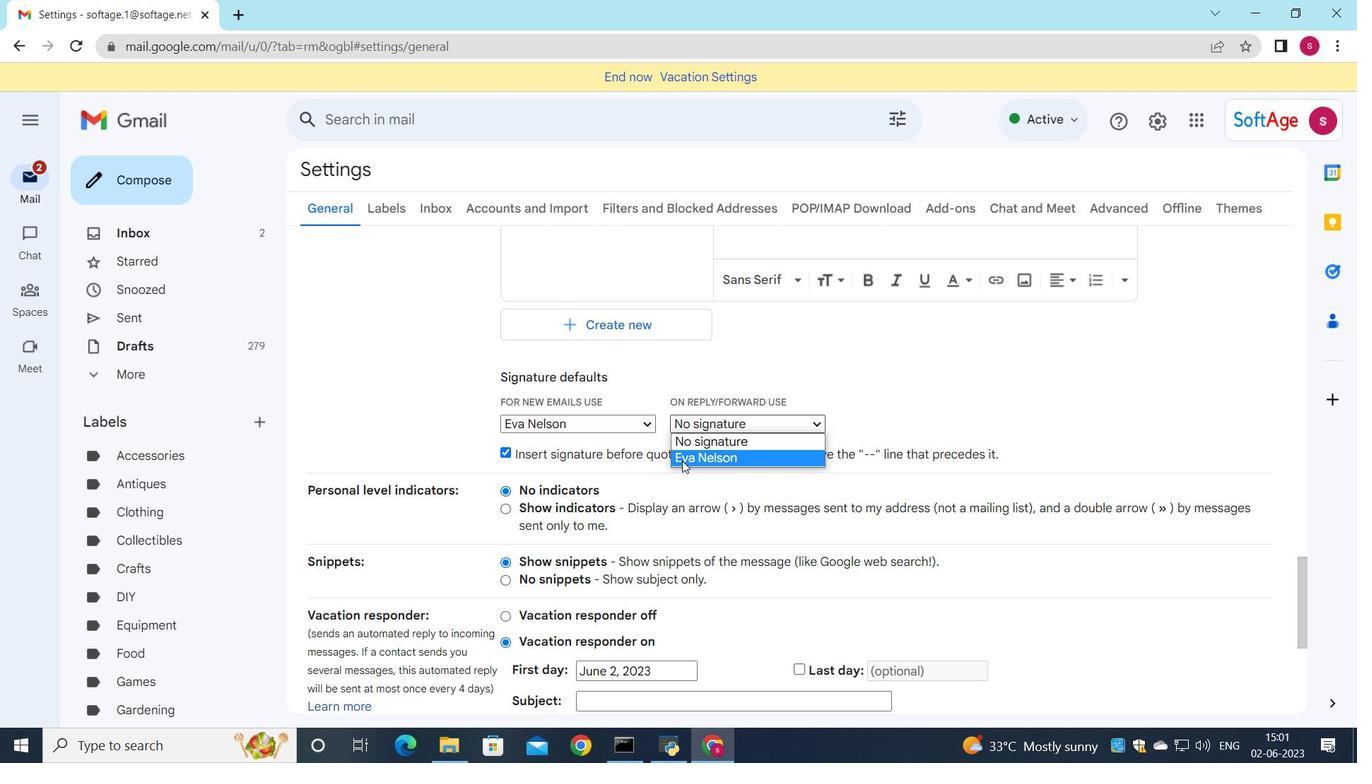
Action: Mouse moved to (687, 450)
Screenshot: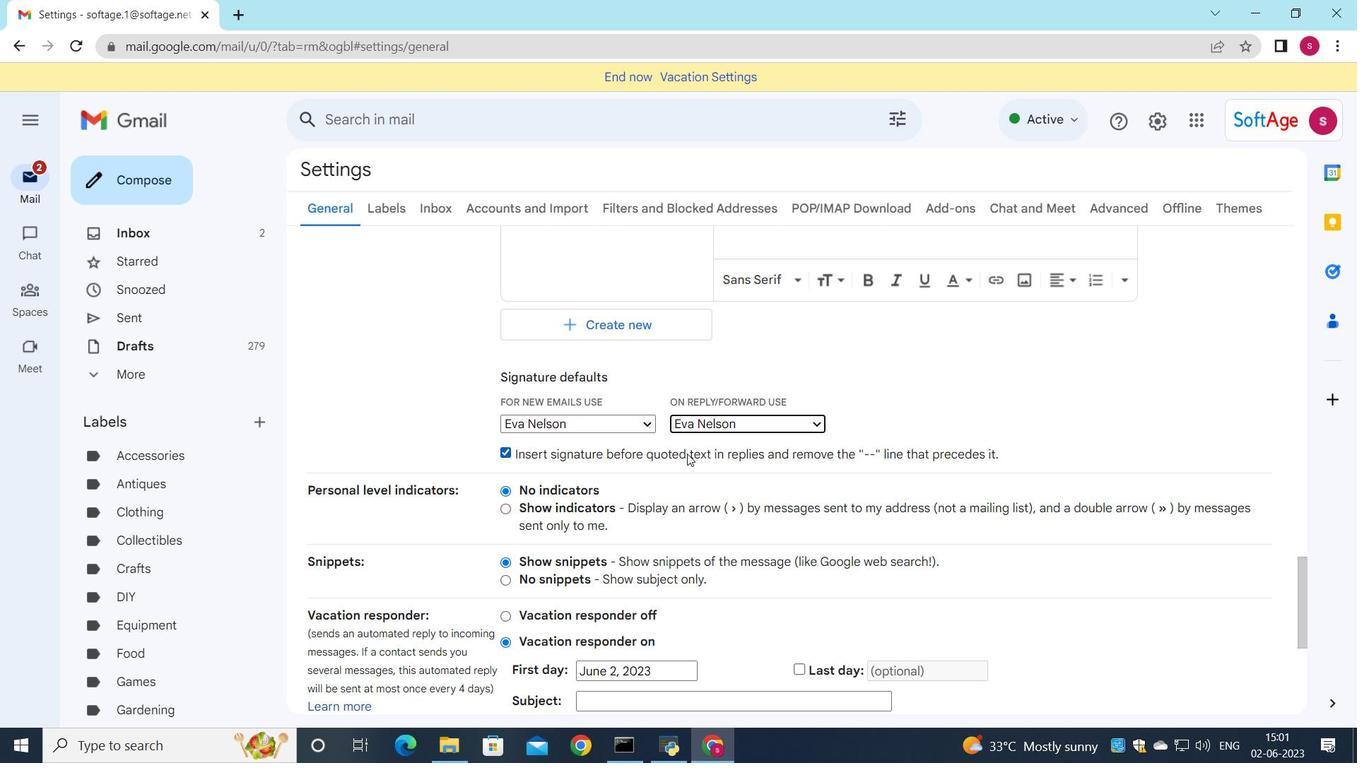 
Action: Mouse scrolled (687, 449) with delta (0, 0)
Screenshot: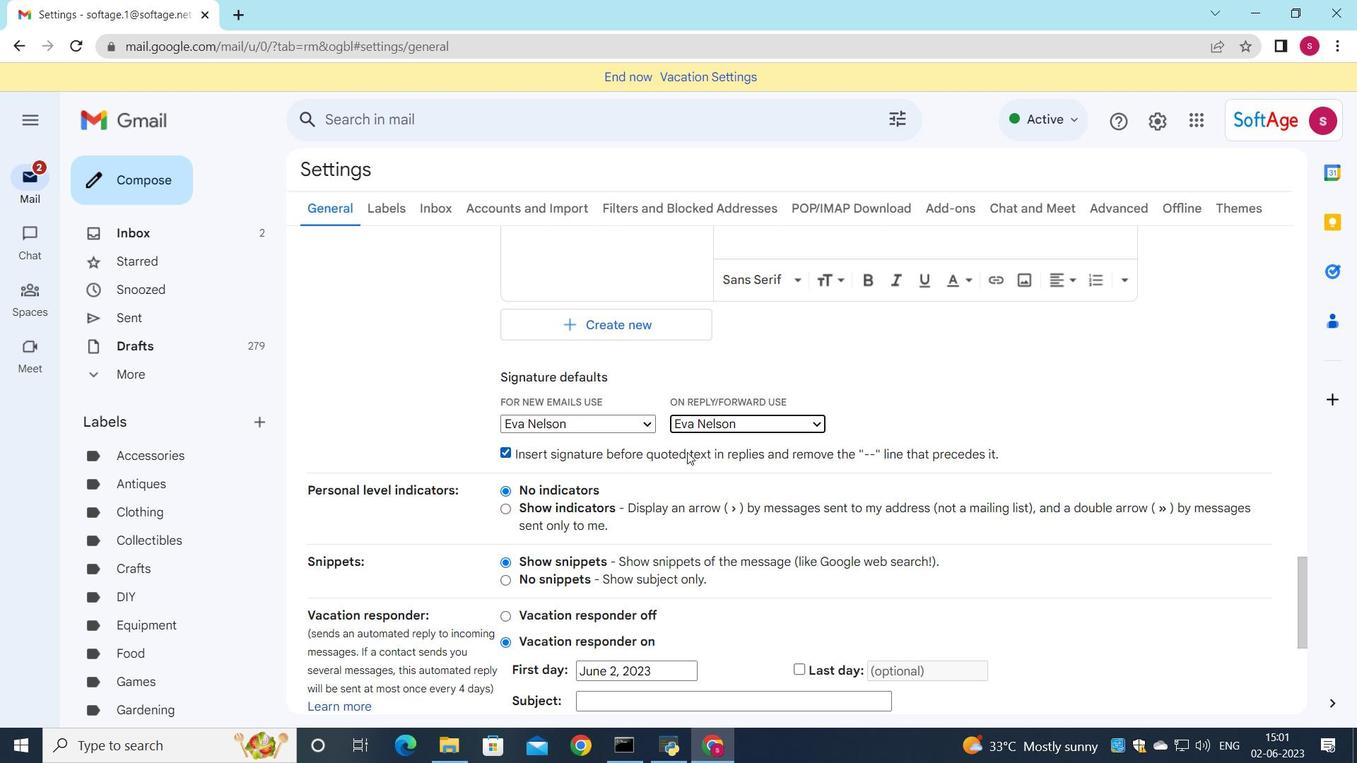 
Action: Mouse scrolled (687, 449) with delta (0, 0)
Screenshot: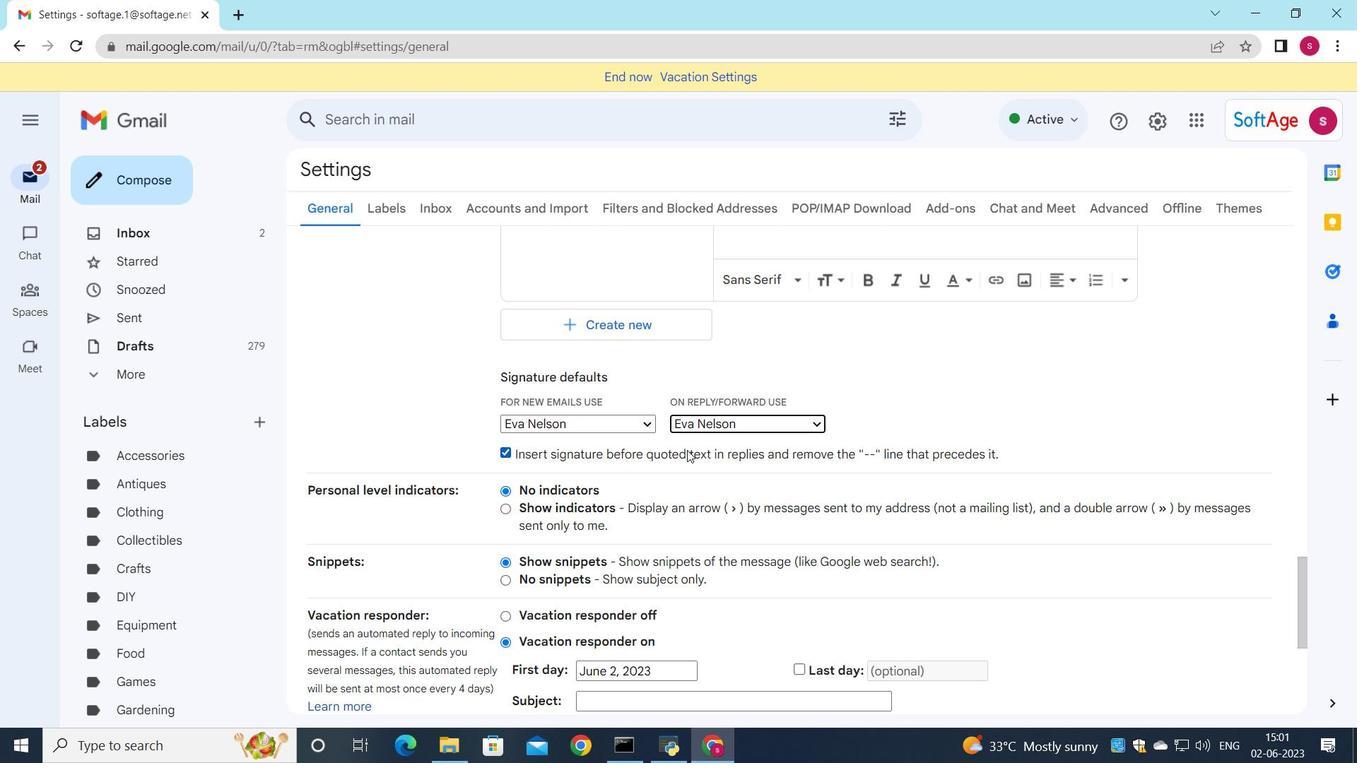 
Action: Mouse moved to (687, 451)
Screenshot: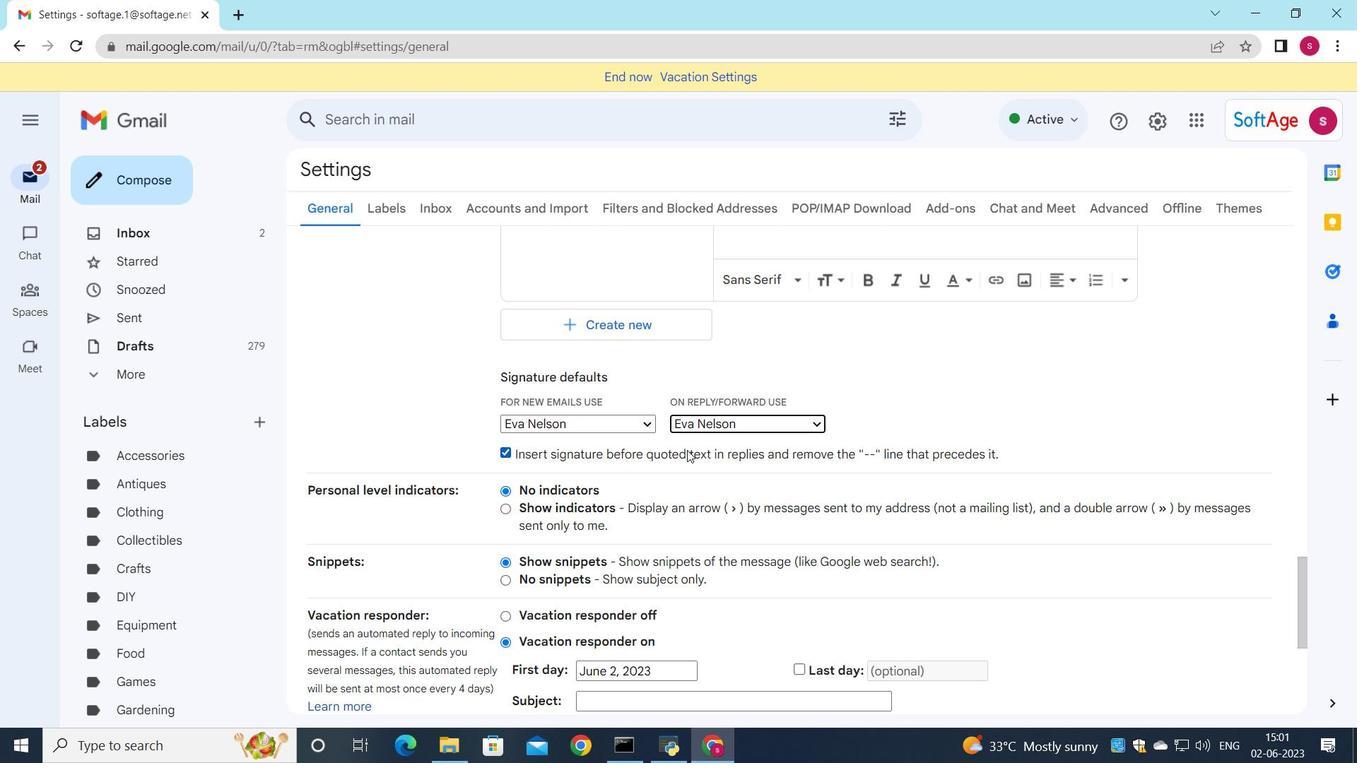 
Action: Mouse scrolled (687, 451) with delta (0, 0)
Screenshot: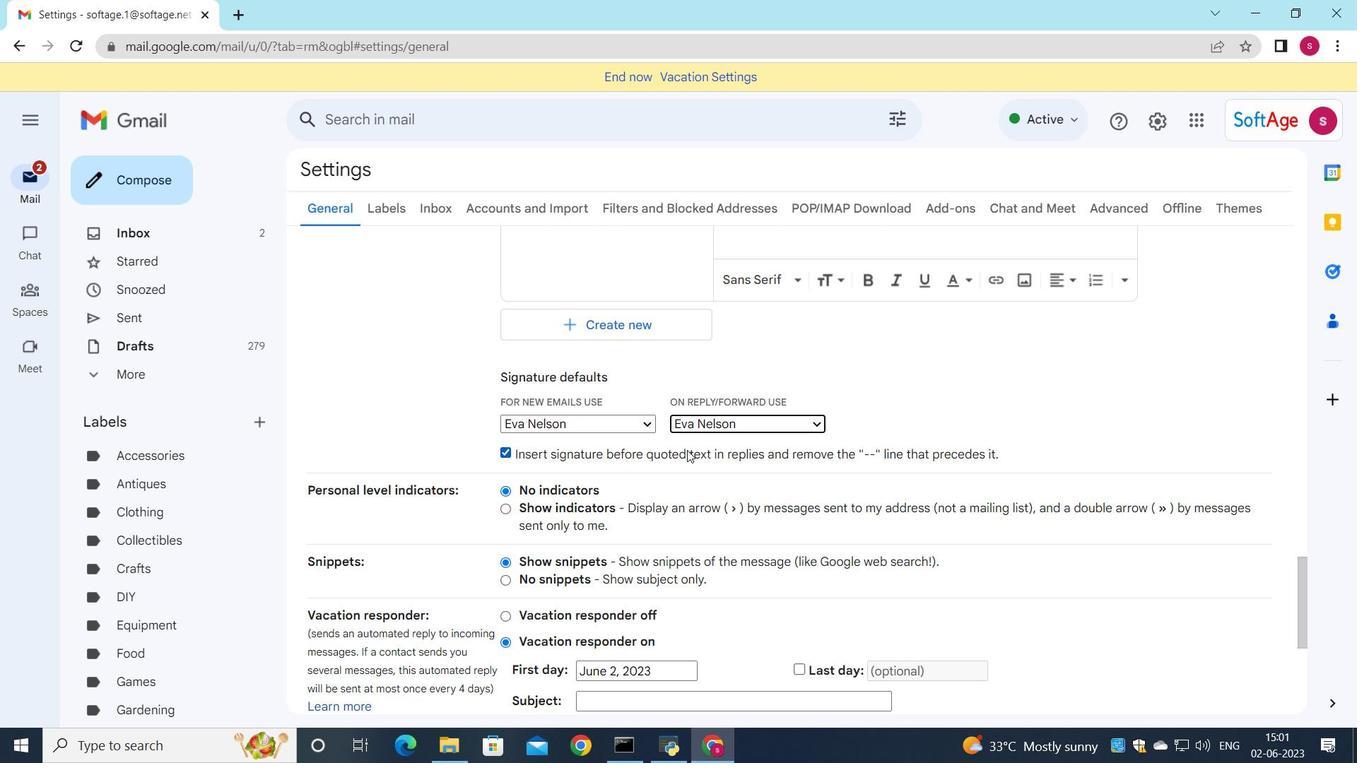 
Action: Mouse moved to (687, 454)
Screenshot: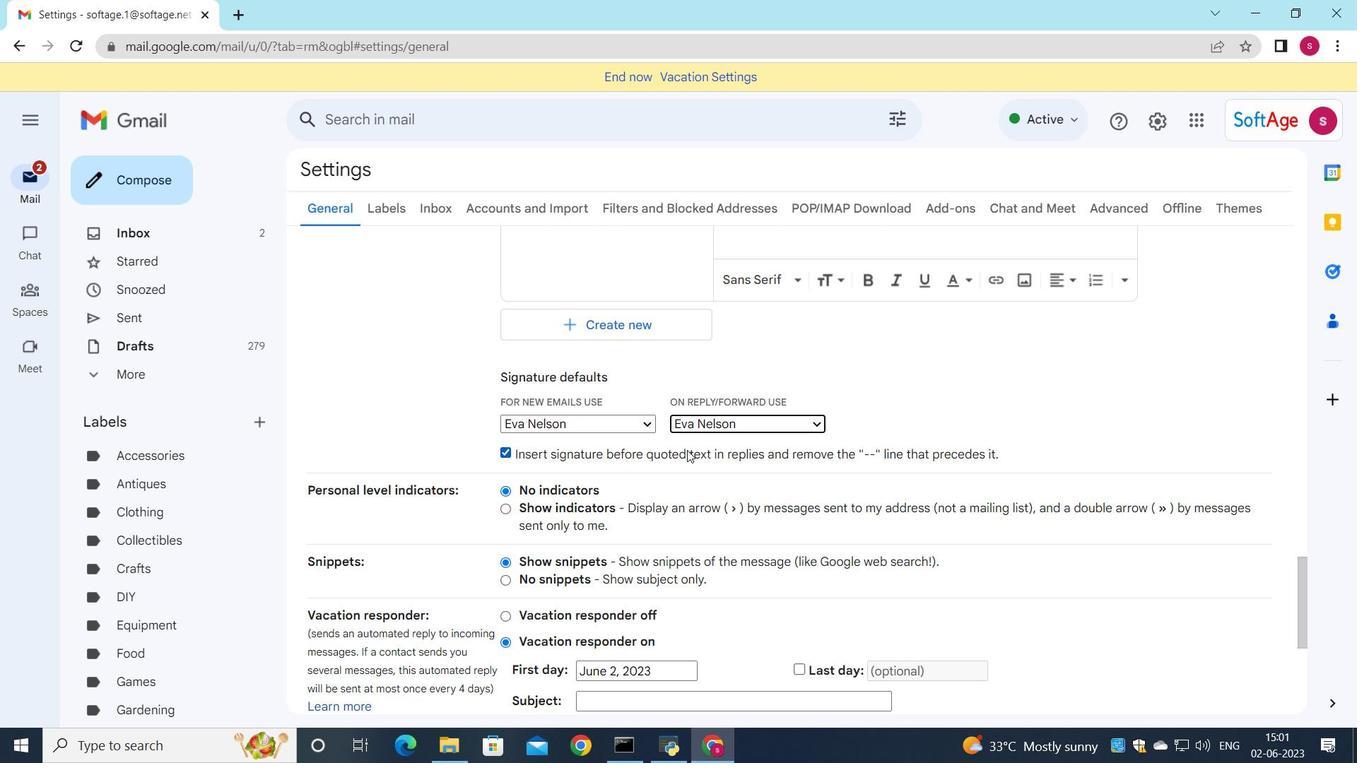 
Action: Mouse scrolled (687, 453) with delta (0, 0)
Screenshot: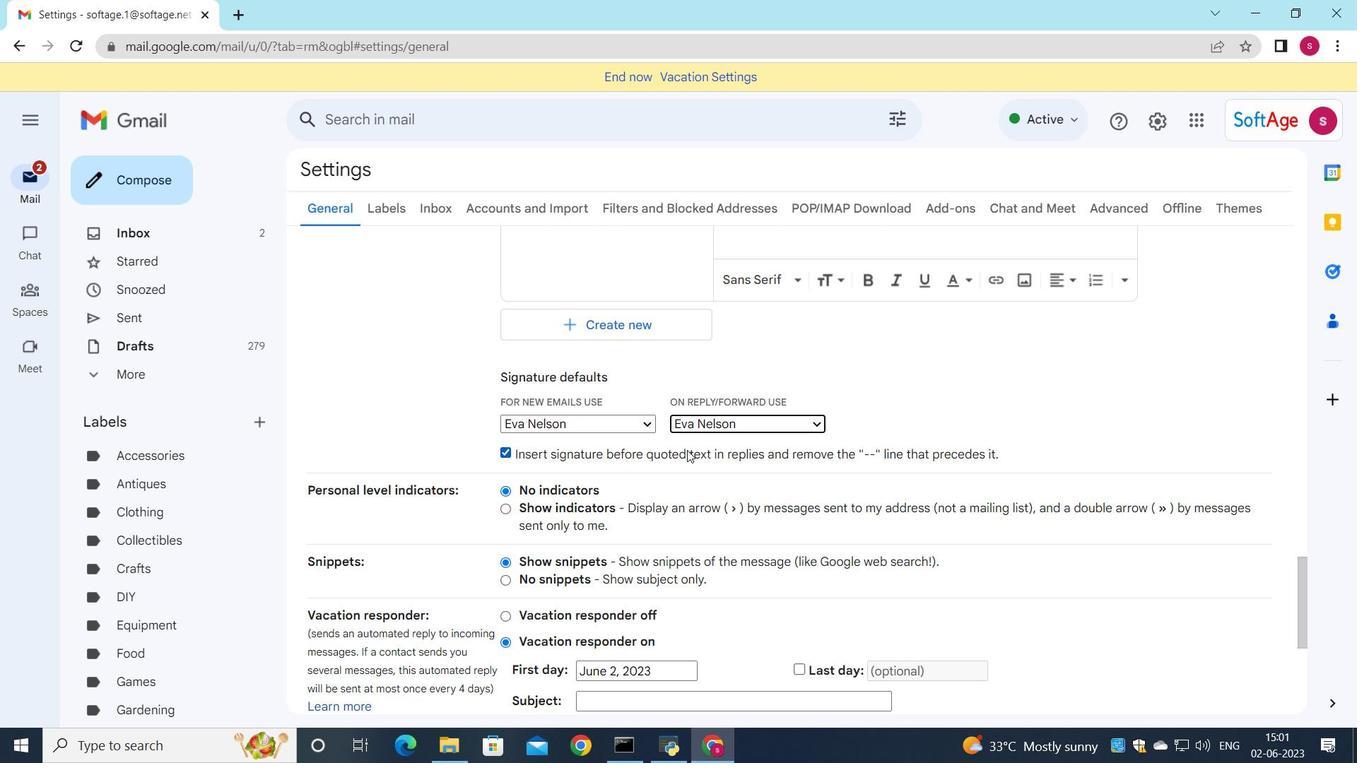 
Action: Mouse moved to (684, 456)
Screenshot: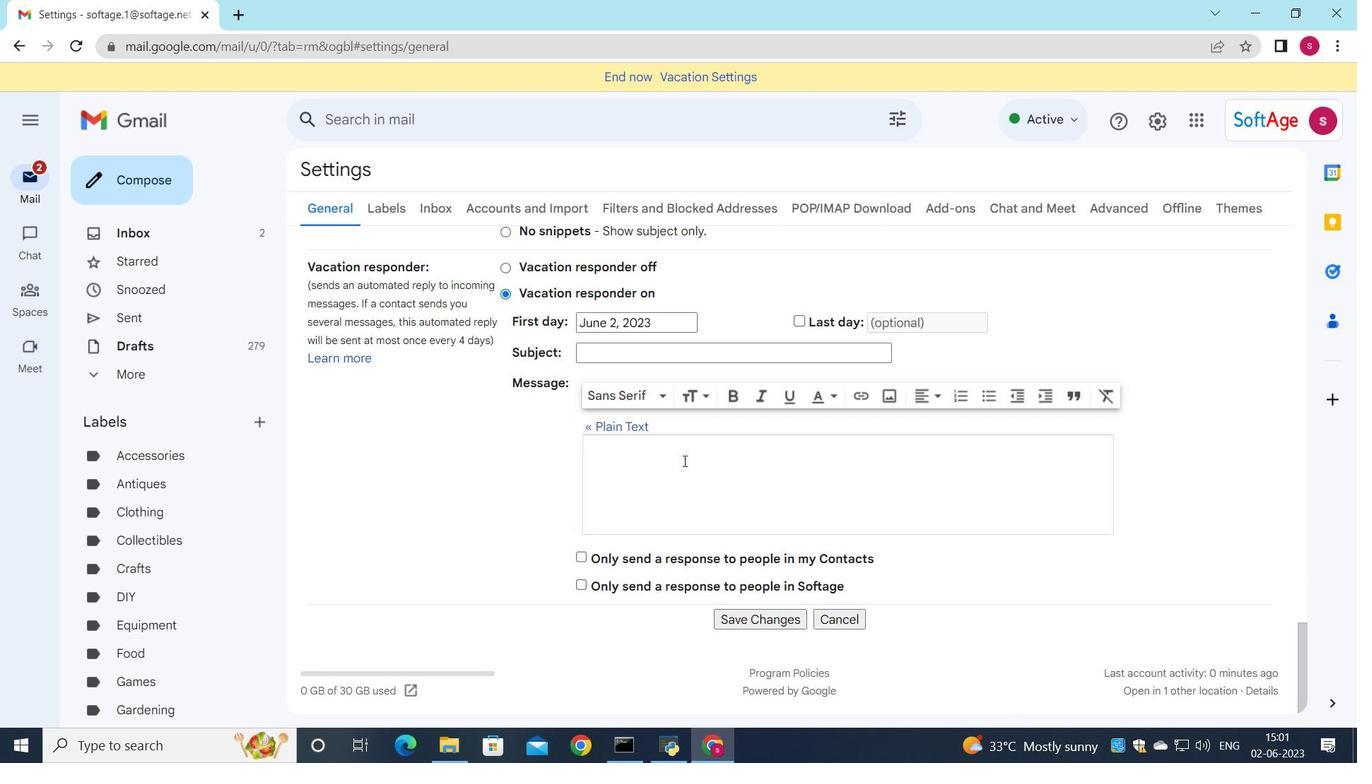 
Action: Mouse scrolled (684, 455) with delta (0, 0)
Screenshot: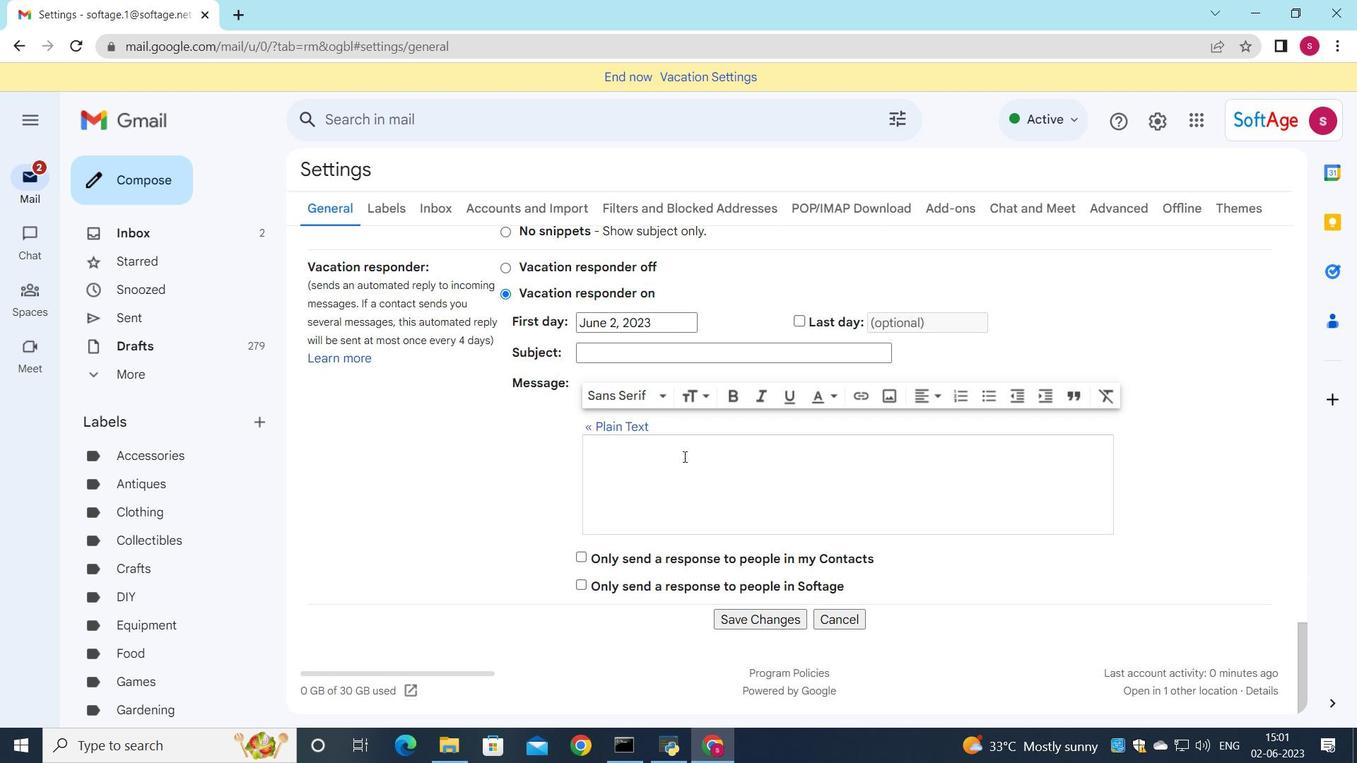 
Action: Mouse moved to (687, 457)
Screenshot: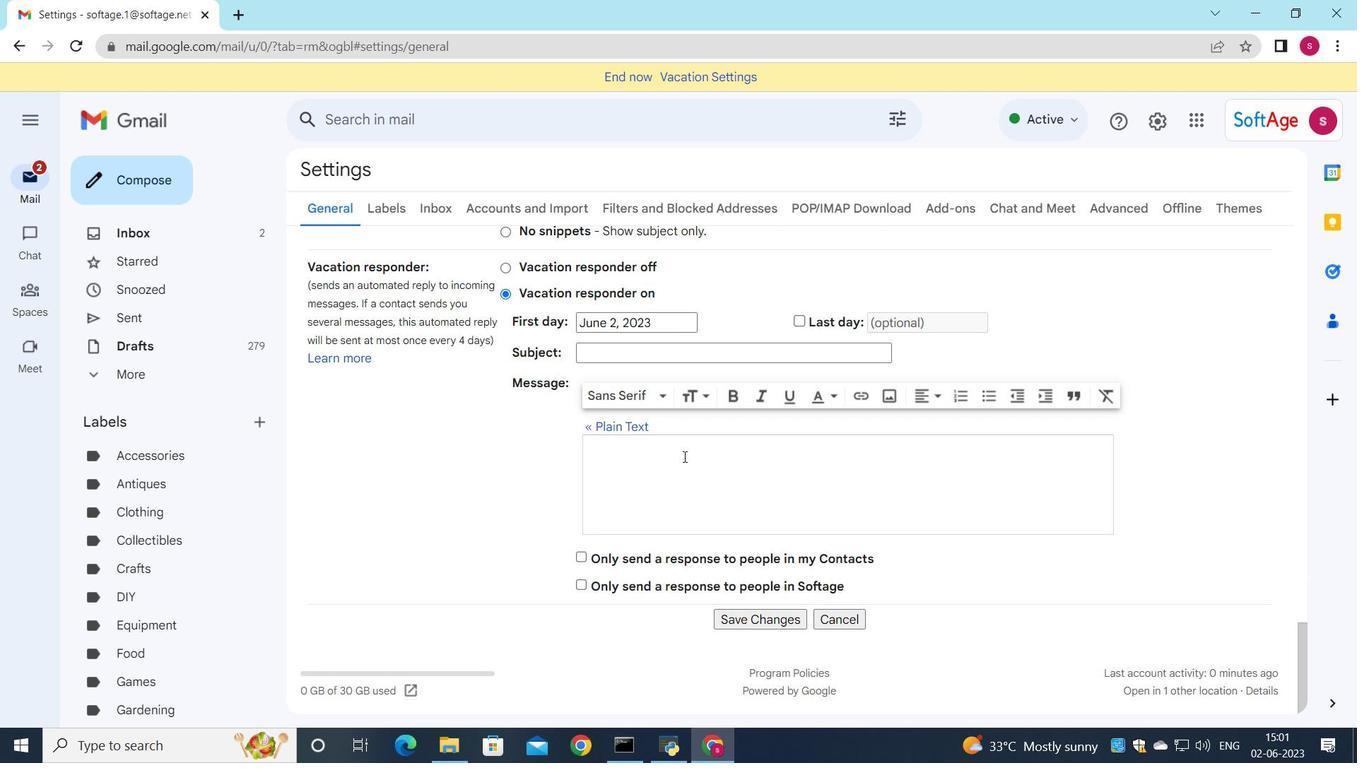
Action: Mouse scrolled (687, 456) with delta (0, 0)
Screenshot: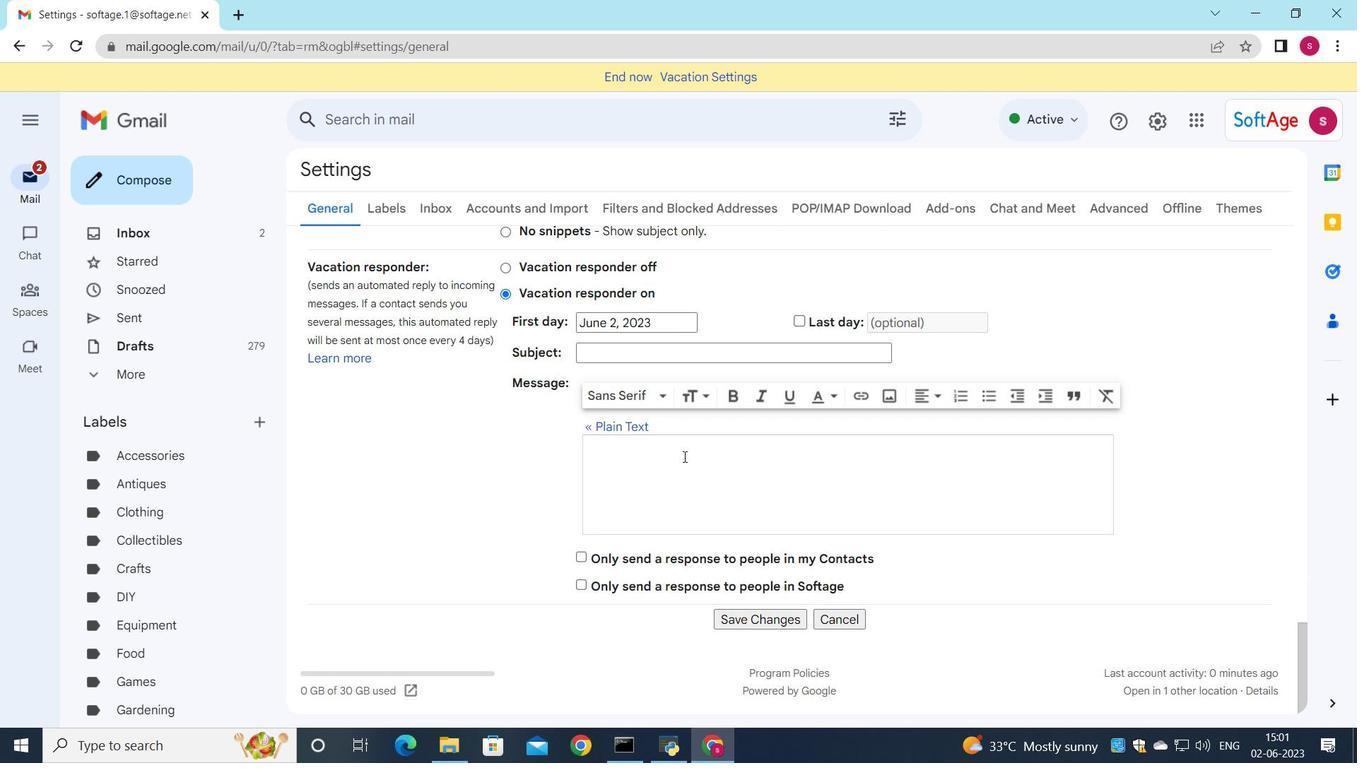 
Action: Mouse moved to (688, 462)
Screenshot: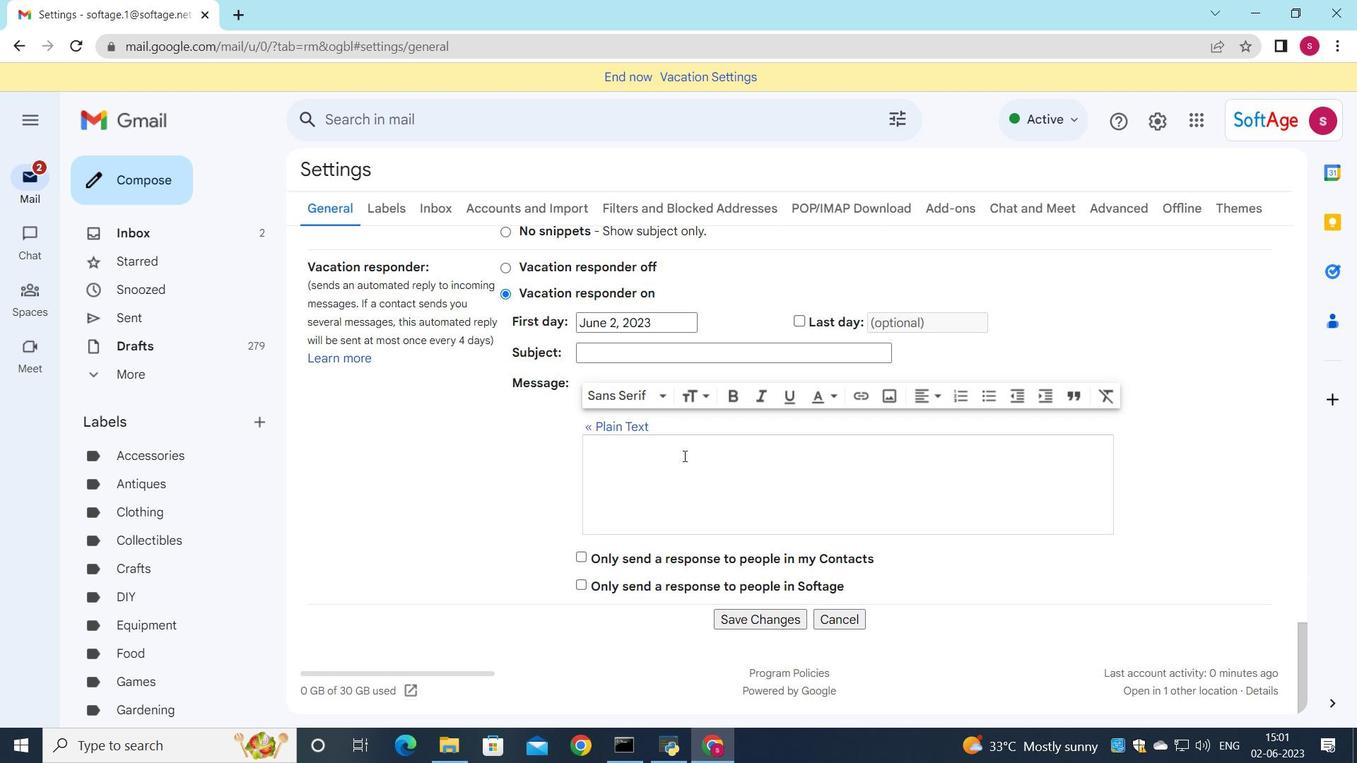 
Action: Mouse scrolled (688, 461) with delta (0, 0)
Screenshot: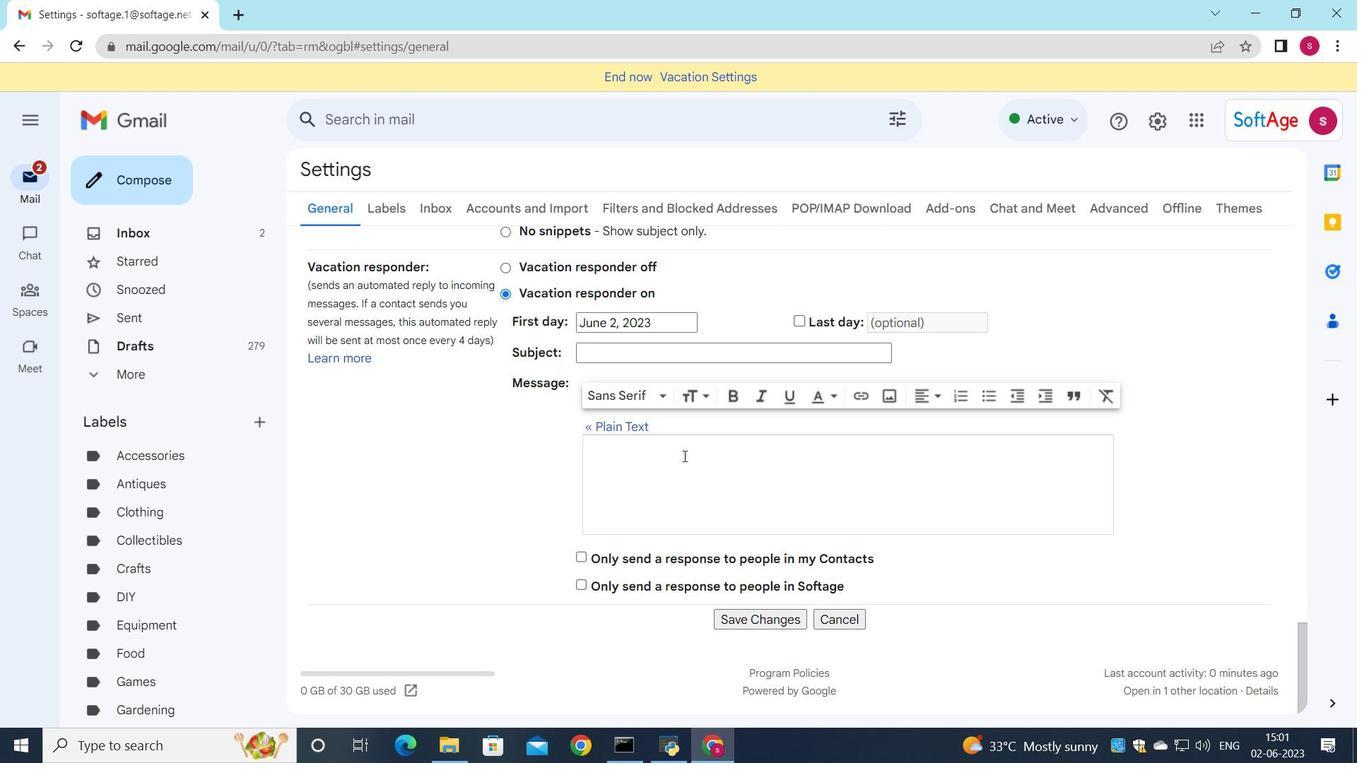 
Action: Mouse moved to (729, 613)
Screenshot: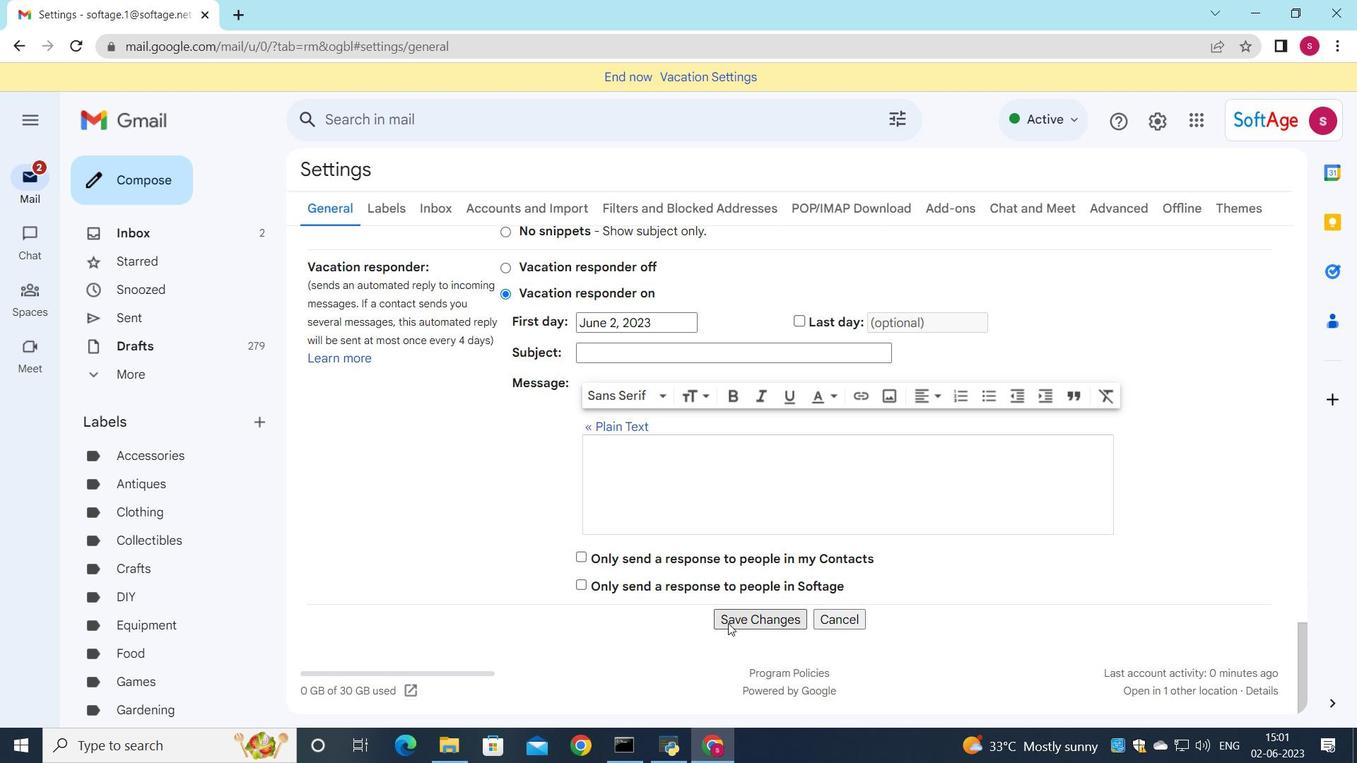 
Action: Mouse pressed left at (729, 613)
Screenshot: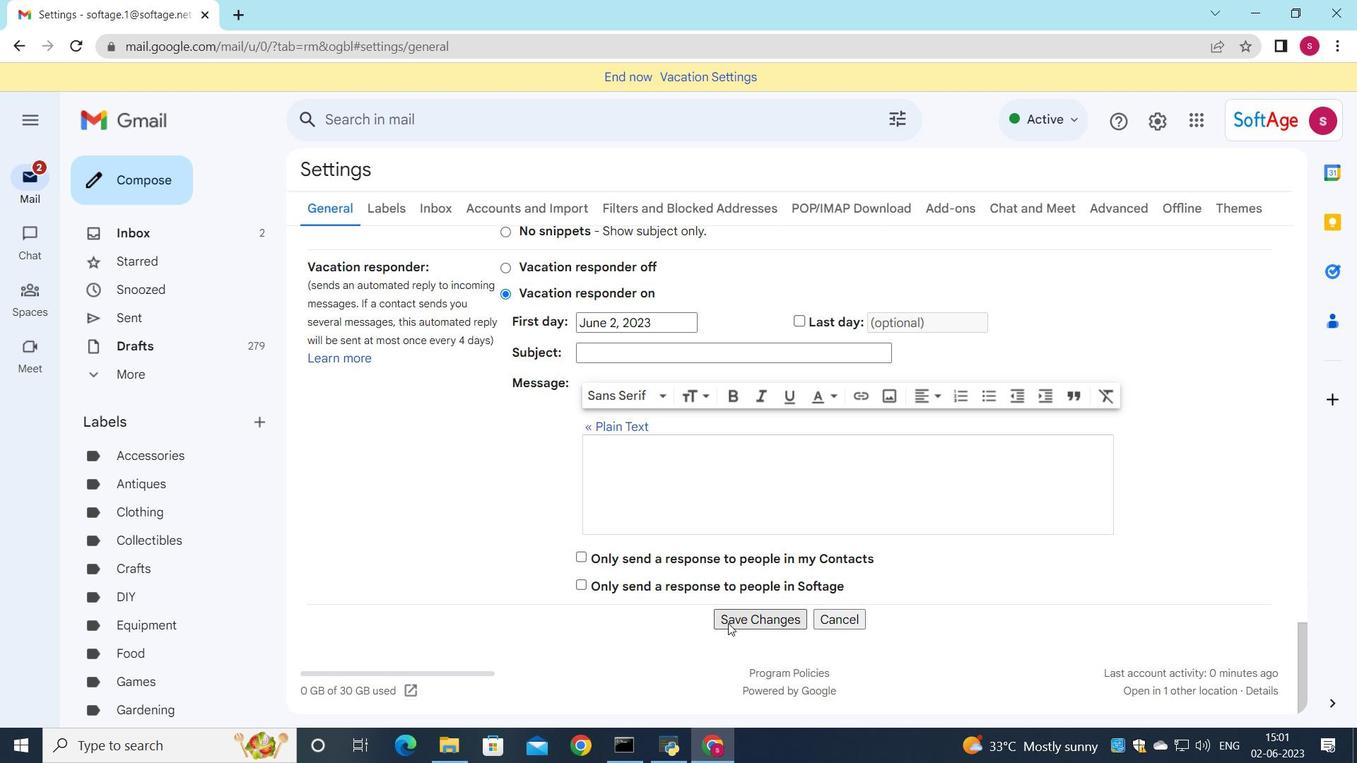 
Action: Mouse moved to (817, 507)
Screenshot: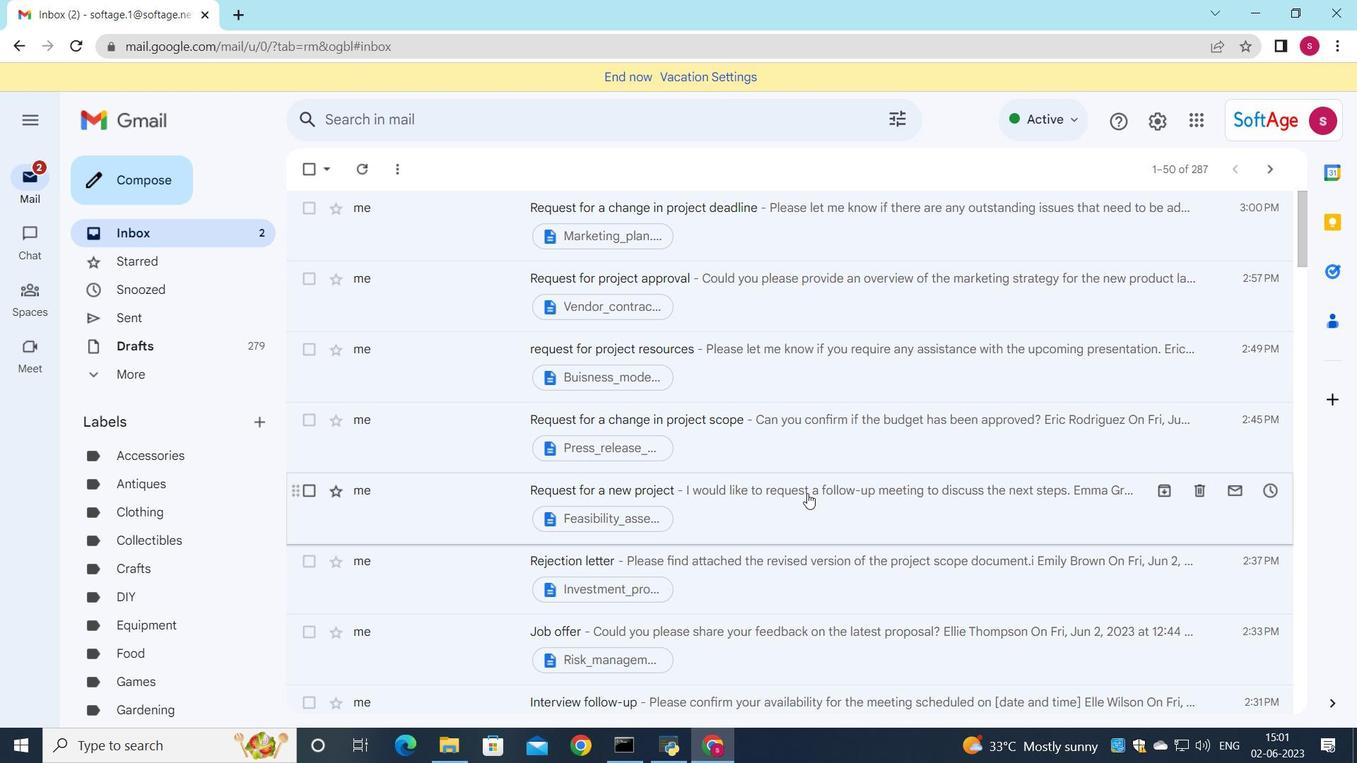 
Action: Mouse pressed left at (817, 507)
Screenshot: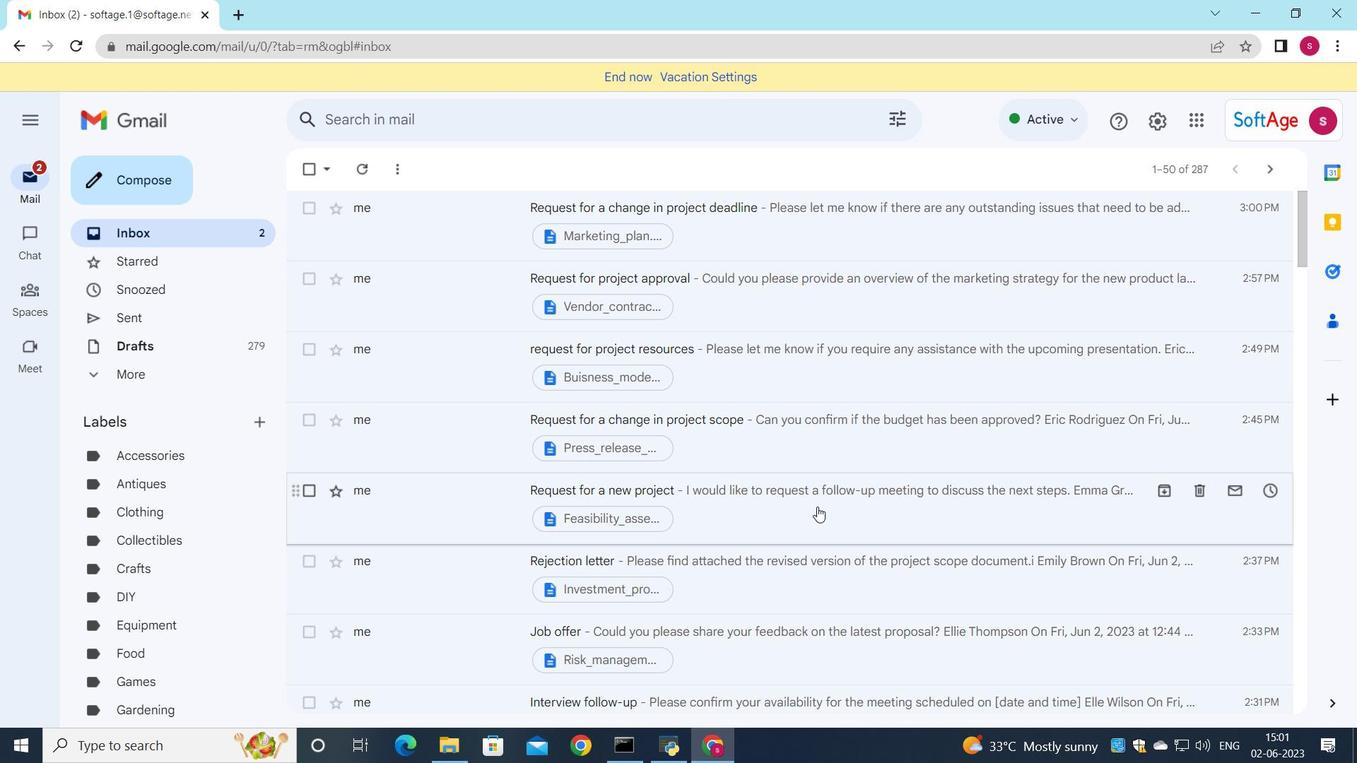 
Action: Mouse moved to (536, 514)
Screenshot: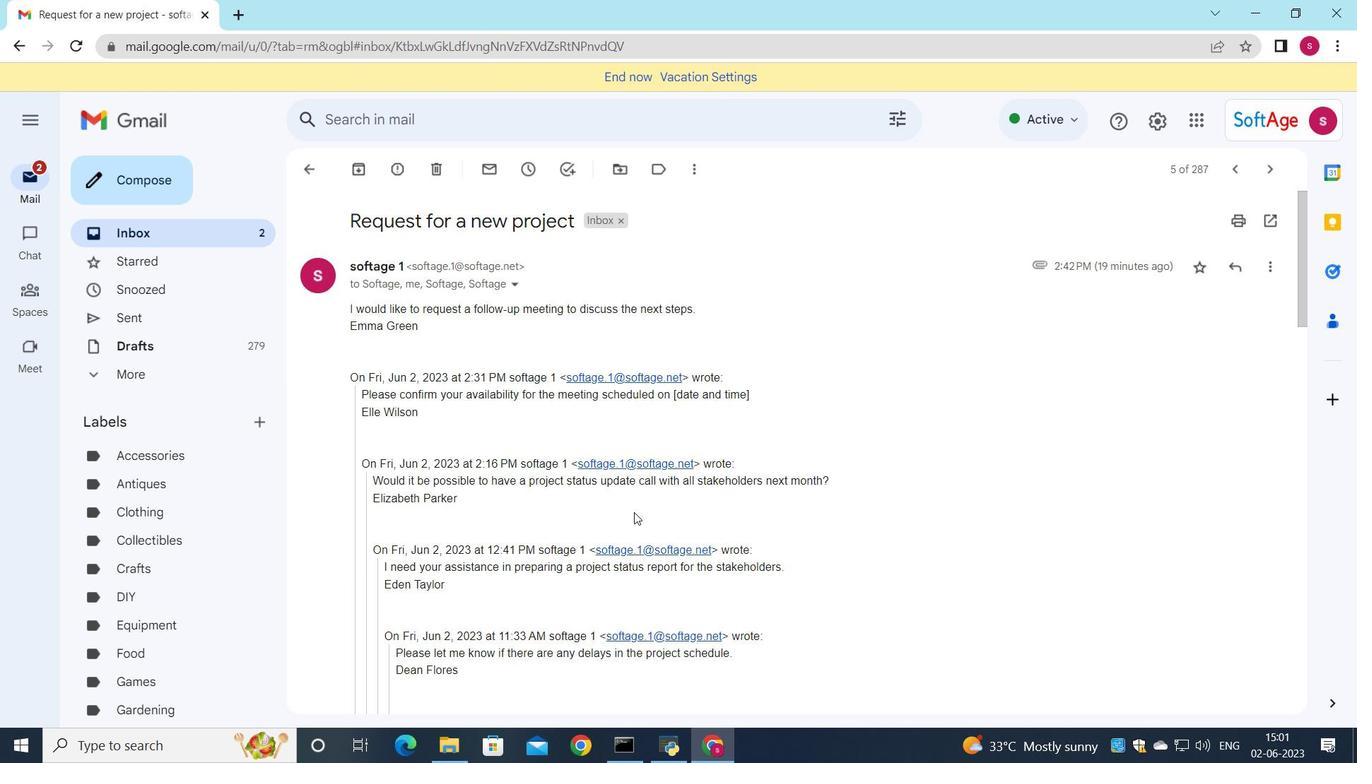 
Action: Mouse scrolled (536, 513) with delta (0, 0)
Screenshot: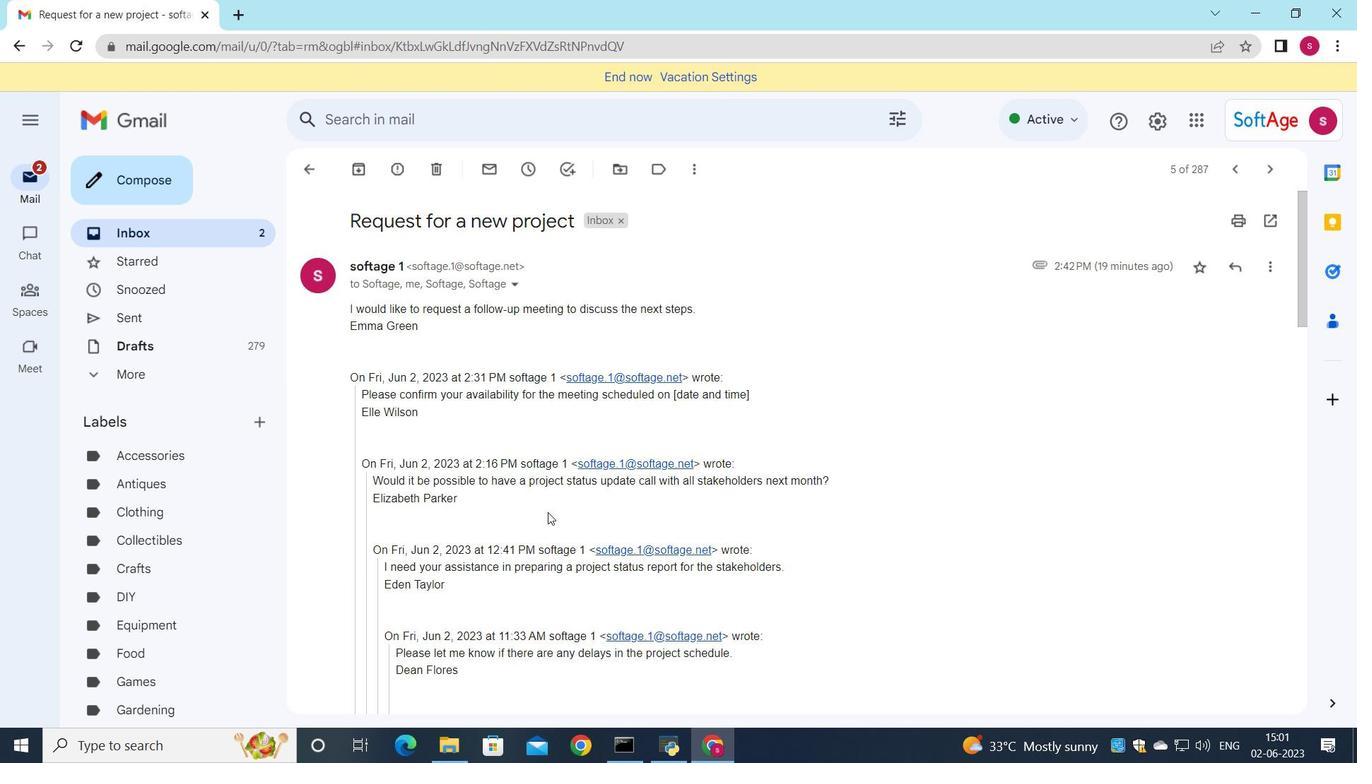 
Action: Mouse moved to (533, 516)
Screenshot: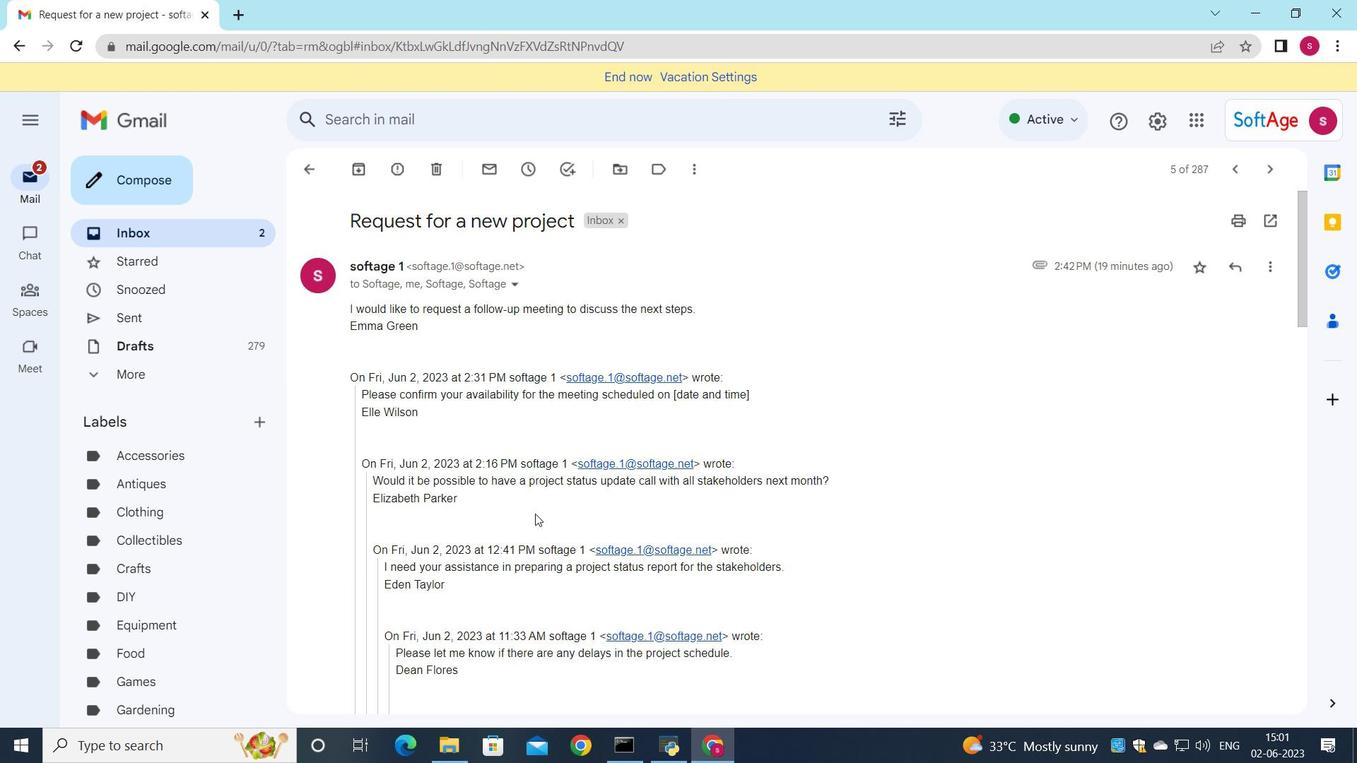 
Action: Mouse scrolled (535, 513) with delta (0, 0)
Screenshot: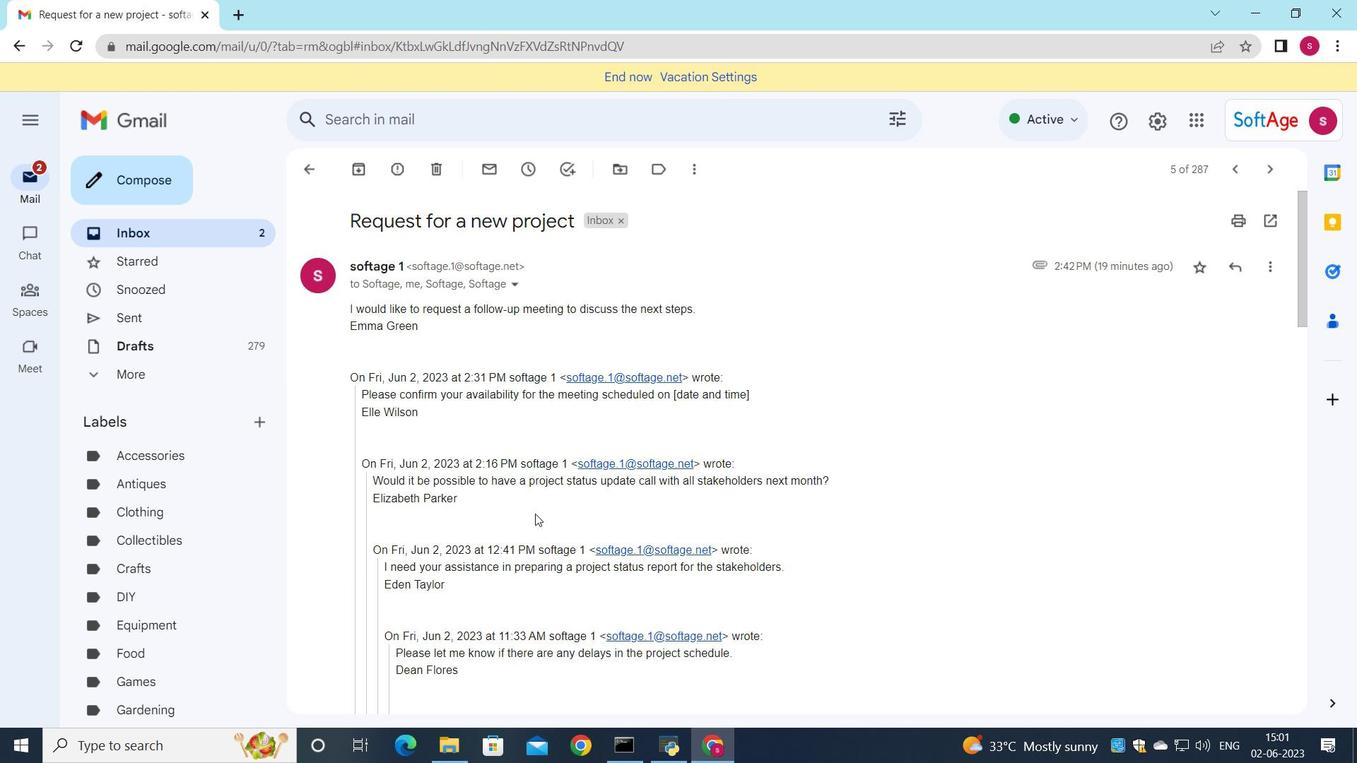 
Action: Mouse scrolled (535, 513) with delta (0, 0)
Screenshot: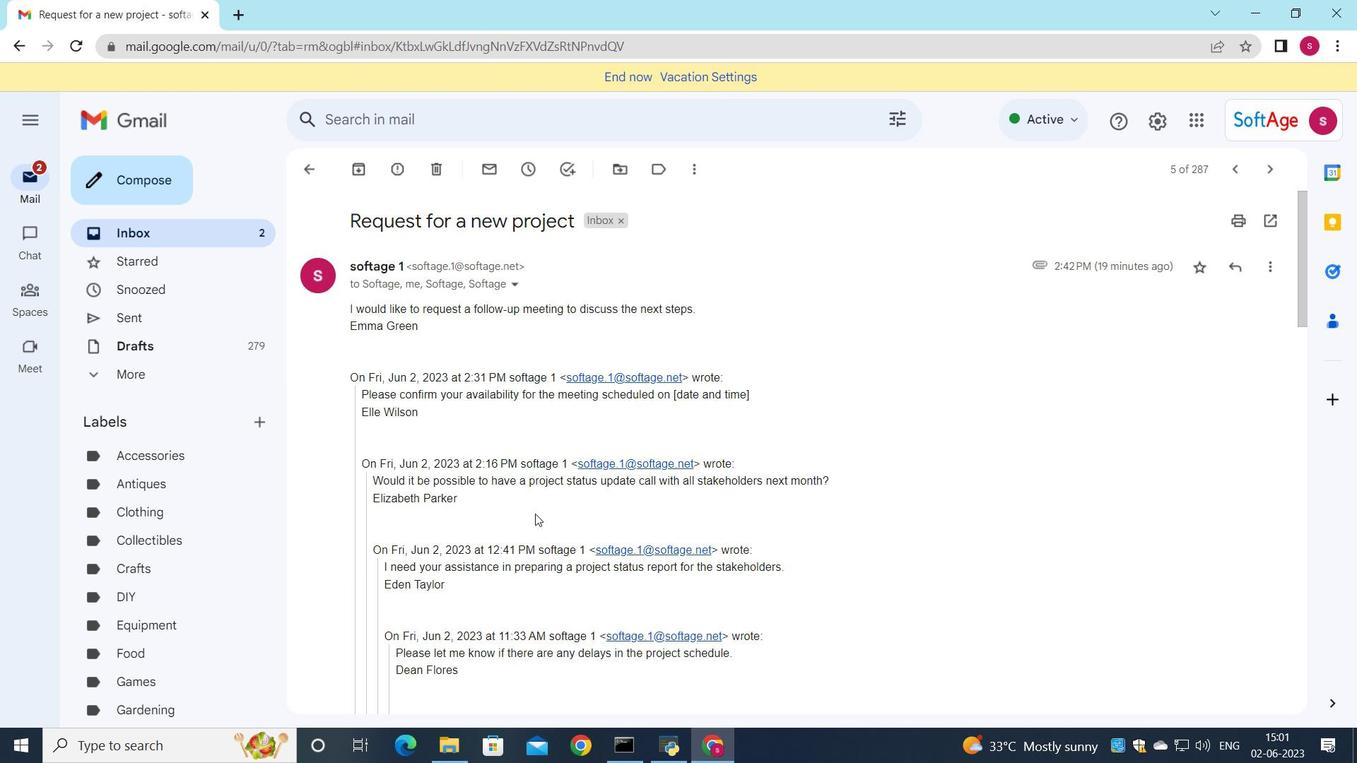 
Action: Mouse moved to (530, 513)
Screenshot: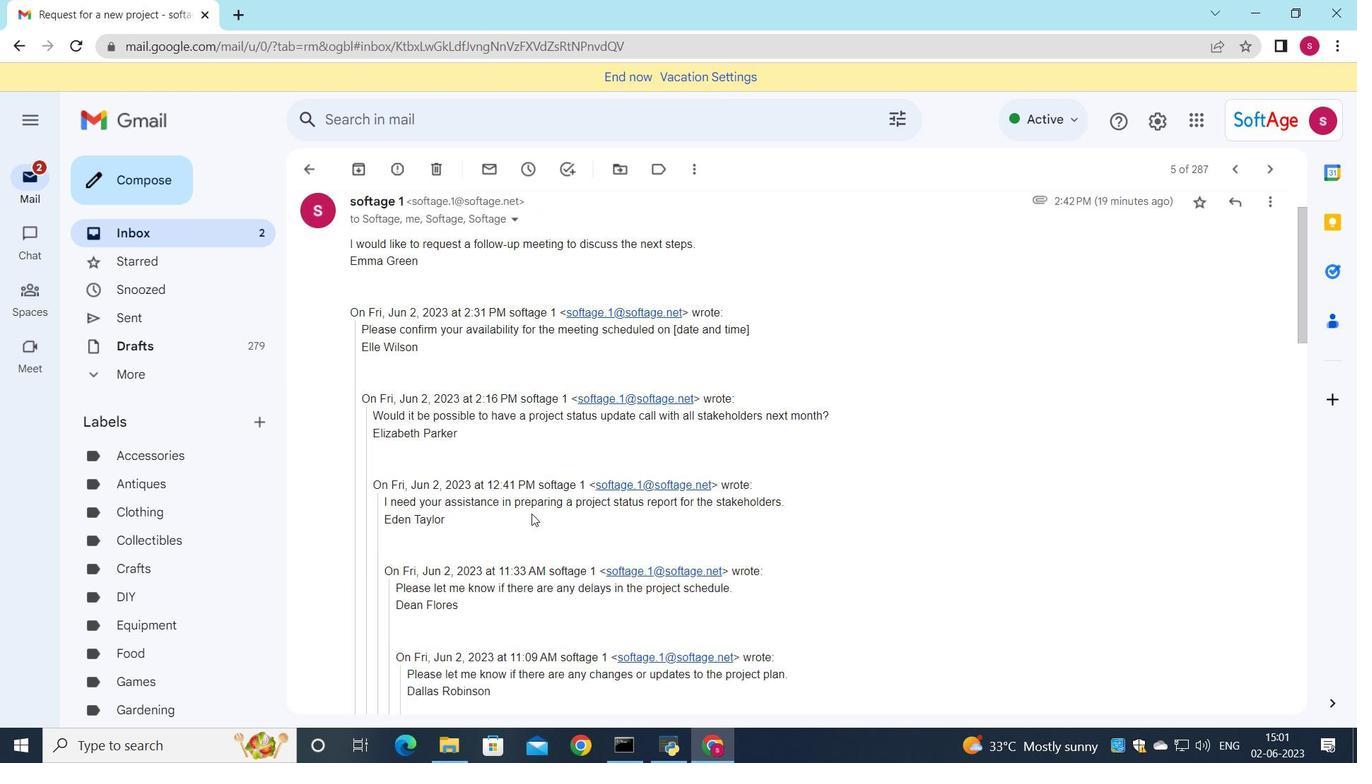 
Action: Mouse scrolled (530, 512) with delta (0, 0)
Screenshot: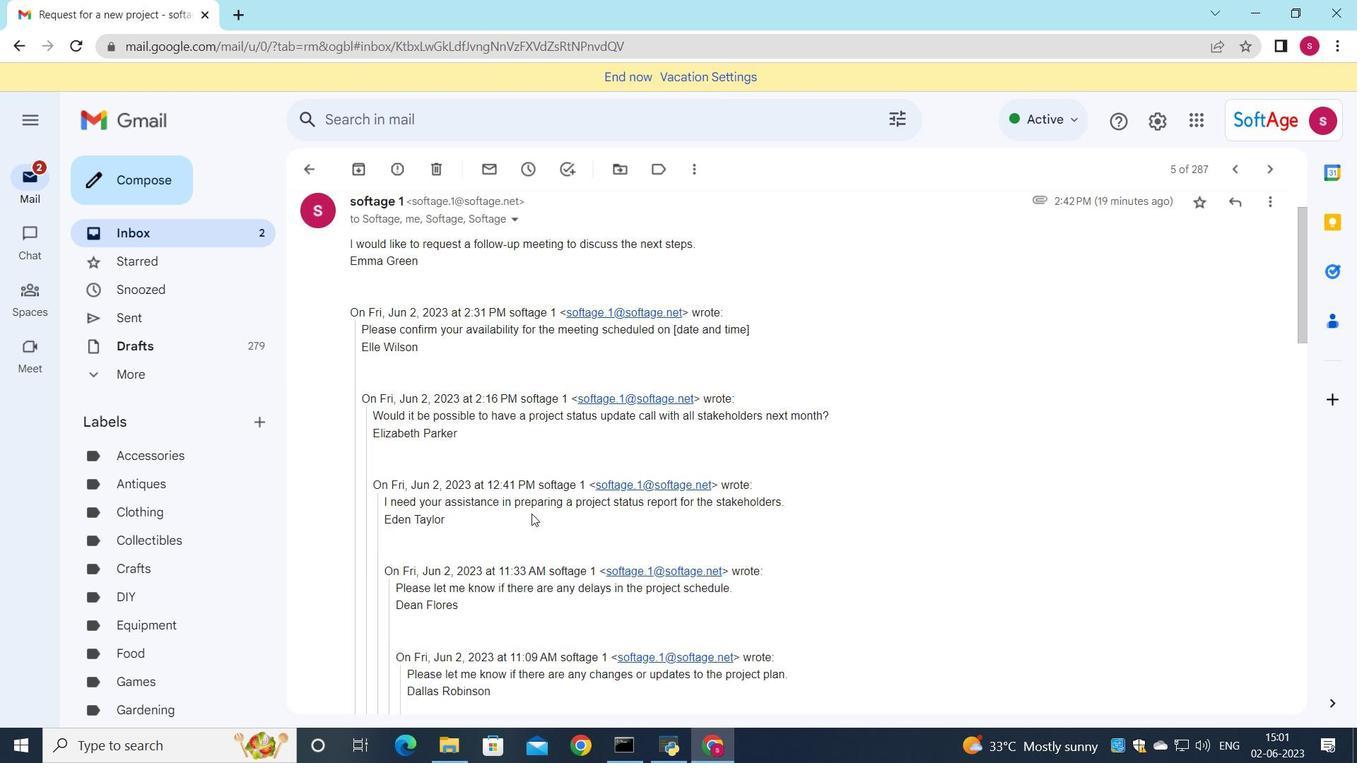 
Action: Mouse scrolled (530, 512) with delta (0, 0)
Screenshot: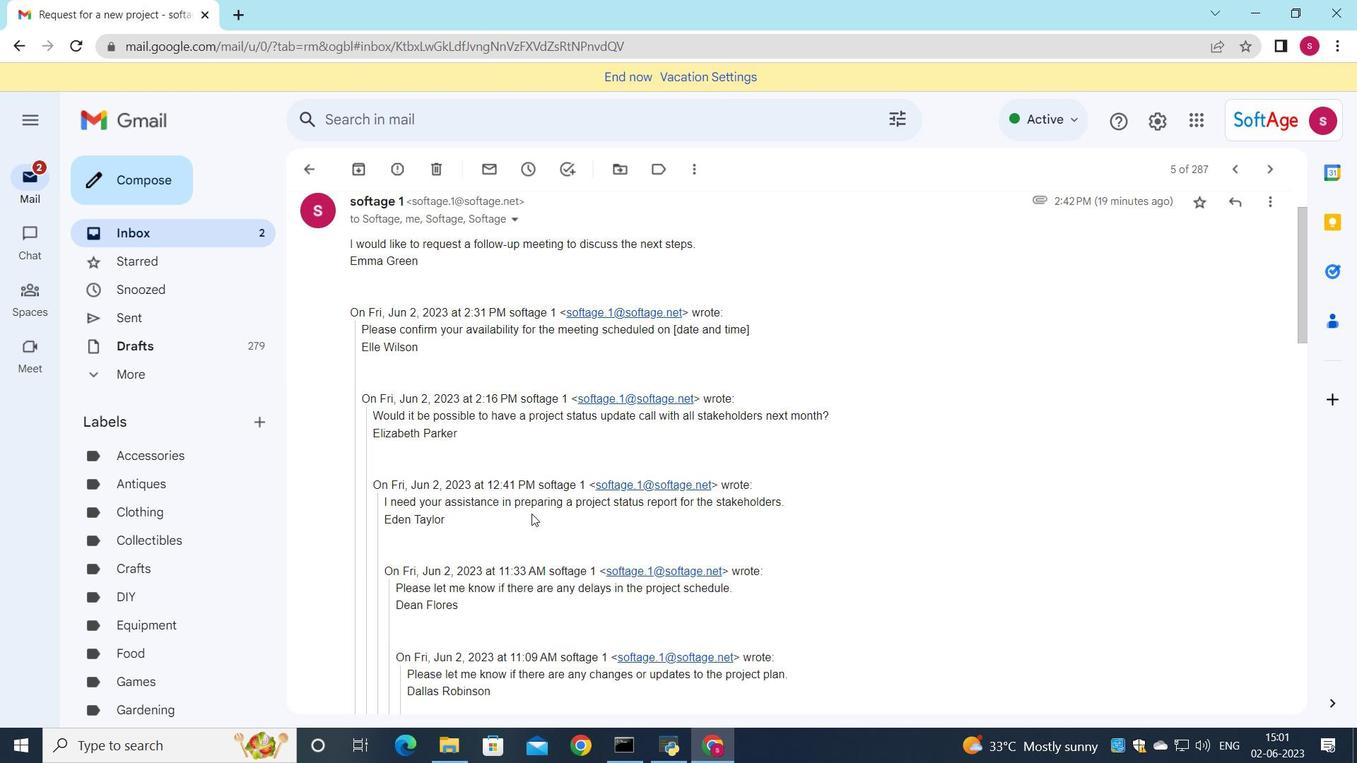 
Action: Mouse scrolled (530, 512) with delta (0, 0)
Screenshot: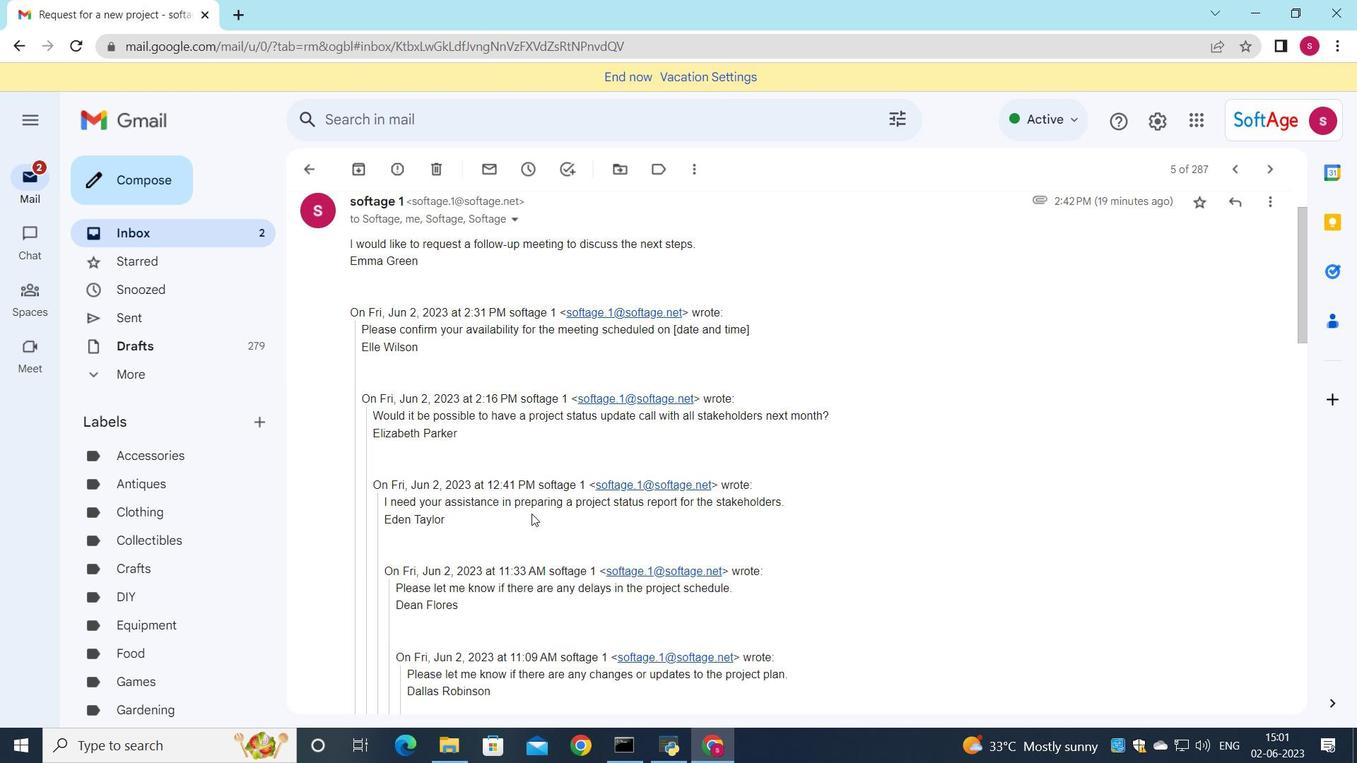 
Action: Mouse moved to (533, 516)
Screenshot: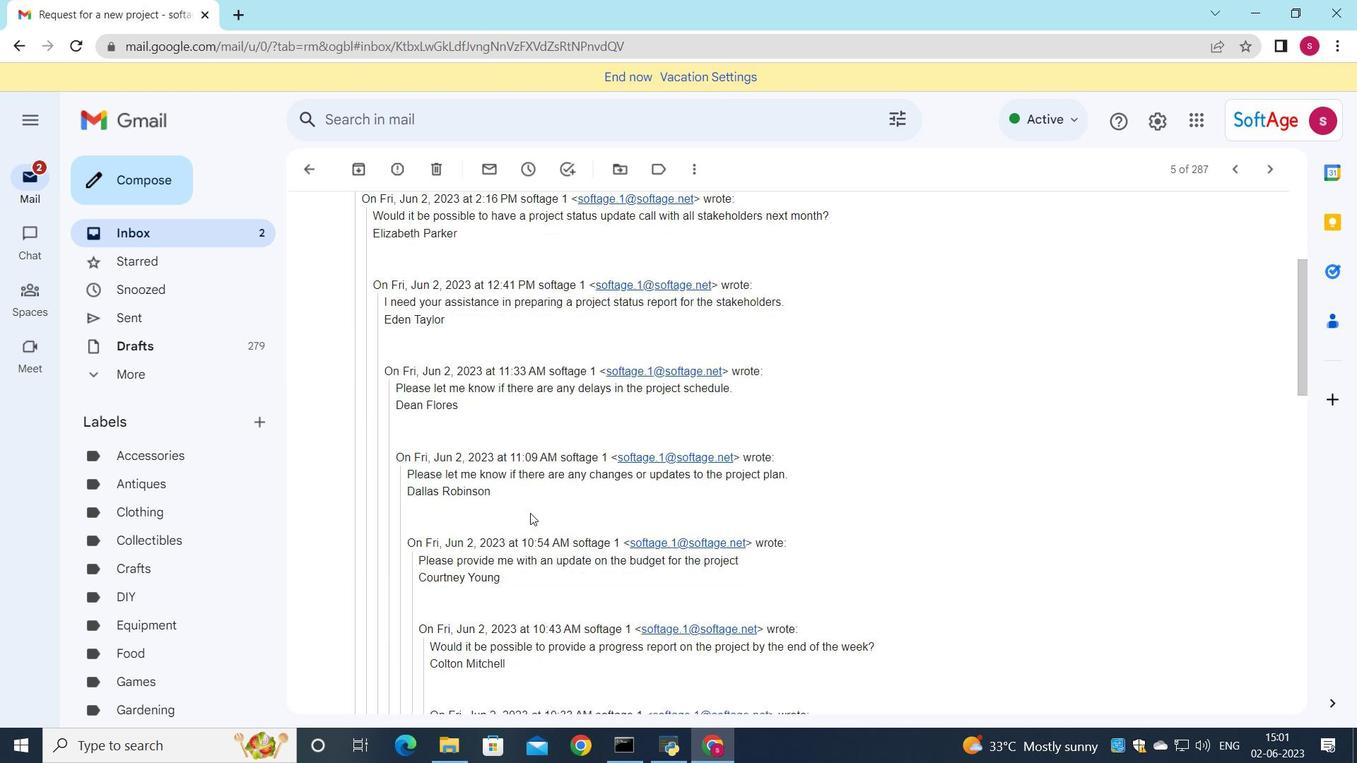 
Action: Mouse scrolled (533, 515) with delta (0, 0)
Screenshot: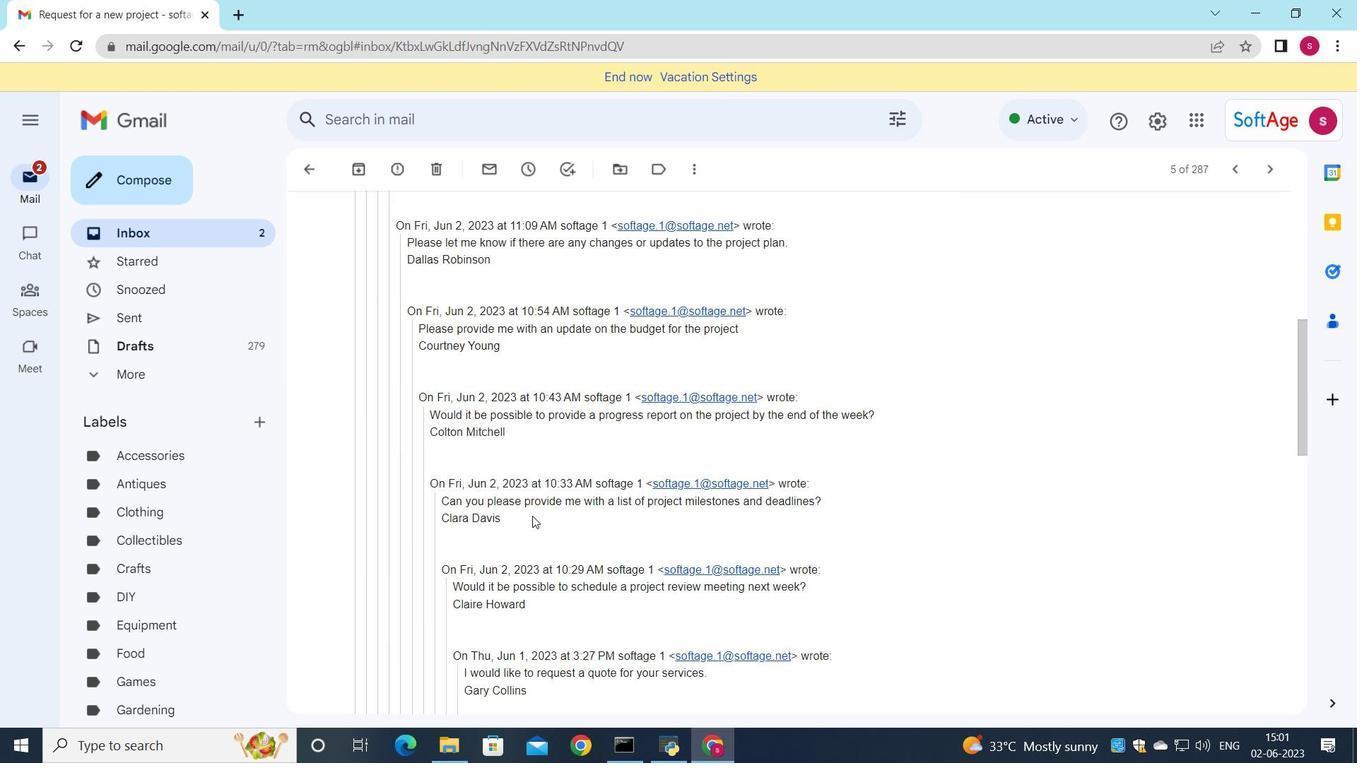 
Action: Mouse scrolled (533, 515) with delta (0, 0)
Screenshot: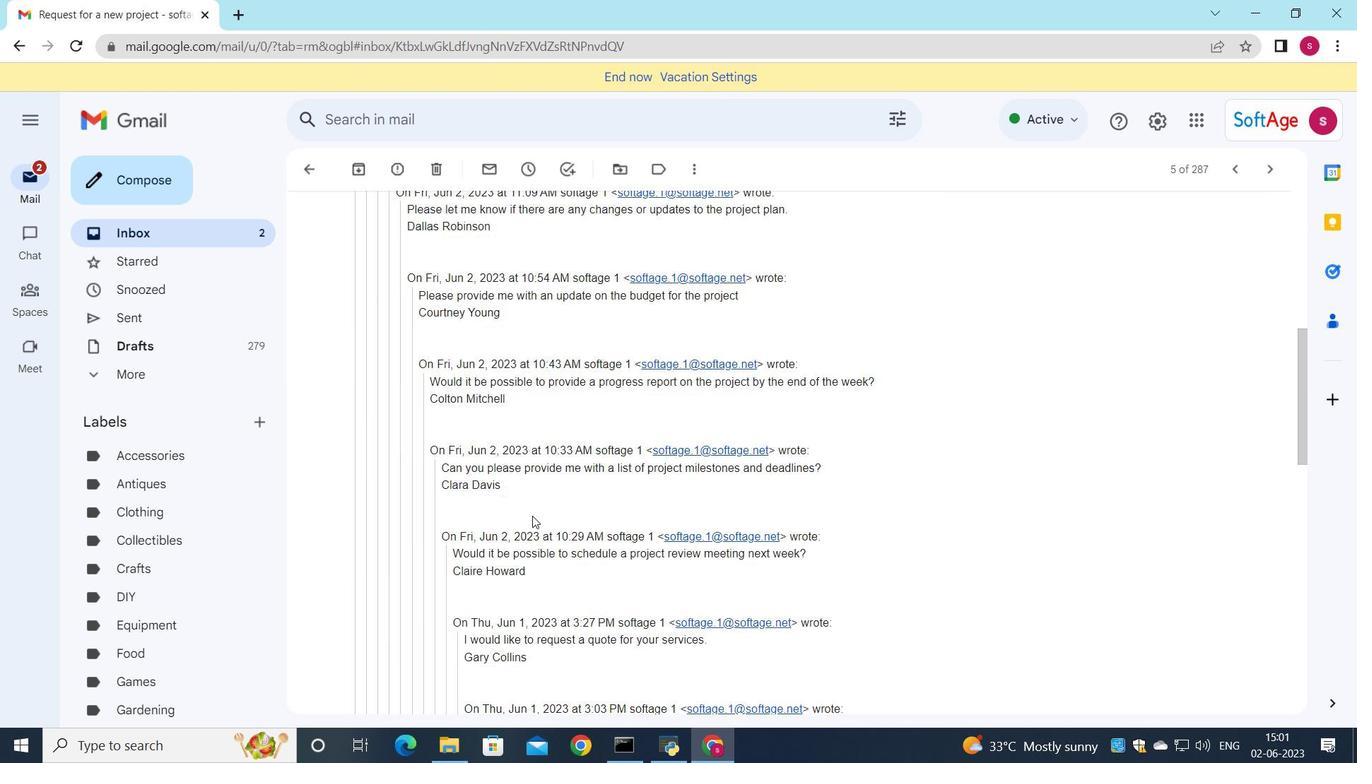 
Action: Mouse scrolled (533, 515) with delta (0, 0)
Screenshot: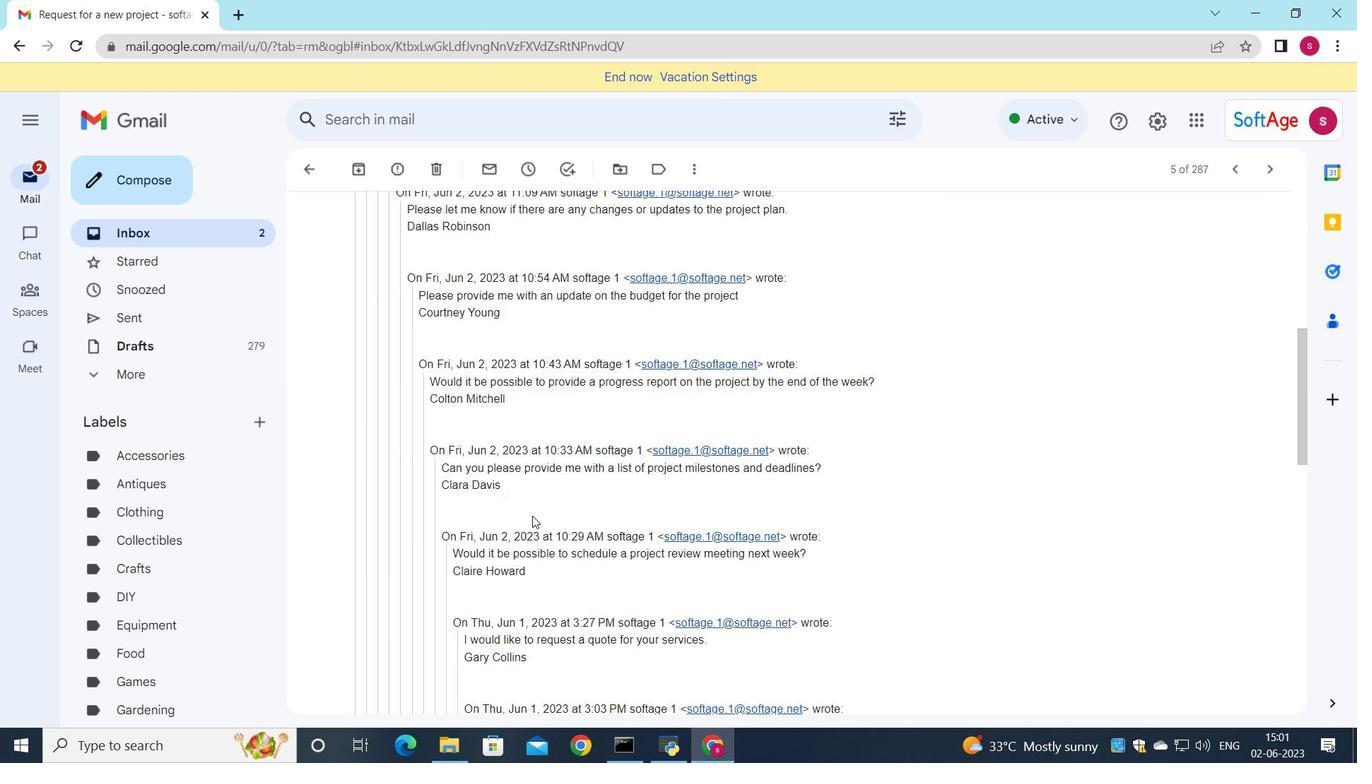 
Action: Mouse scrolled (533, 515) with delta (0, 0)
Screenshot: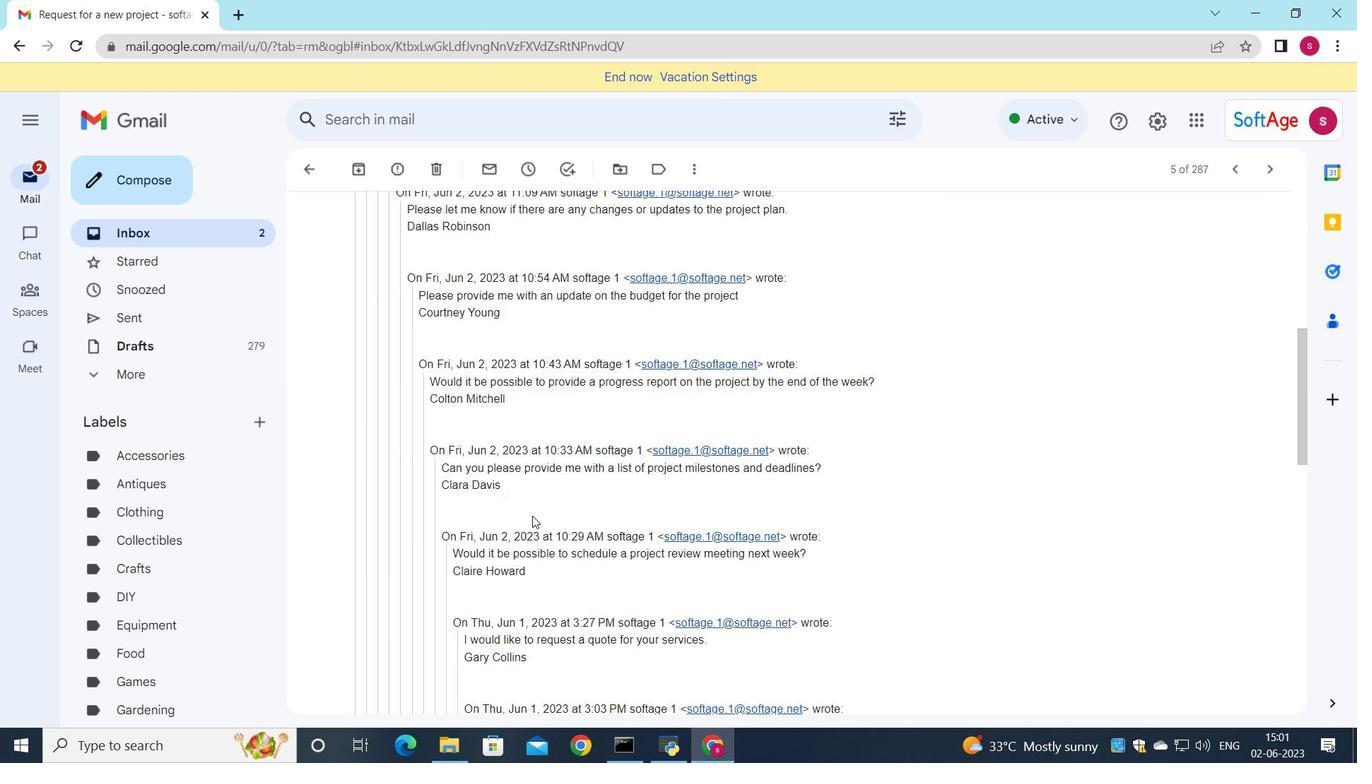 
Action: Mouse scrolled (533, 515) with delta (0, 0)
Screenshot: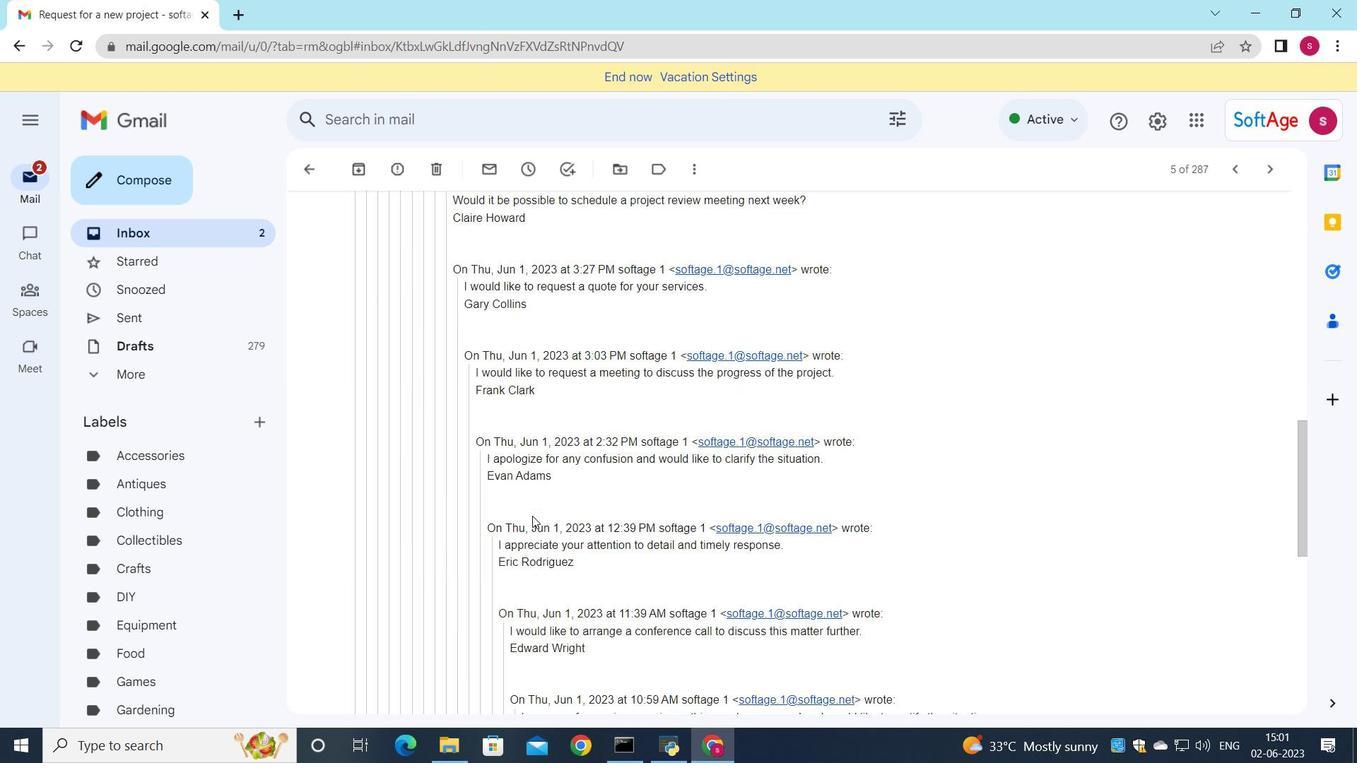 
Action: Mouse scrolled (533, 515) with delta (0, 0)
Screenshot: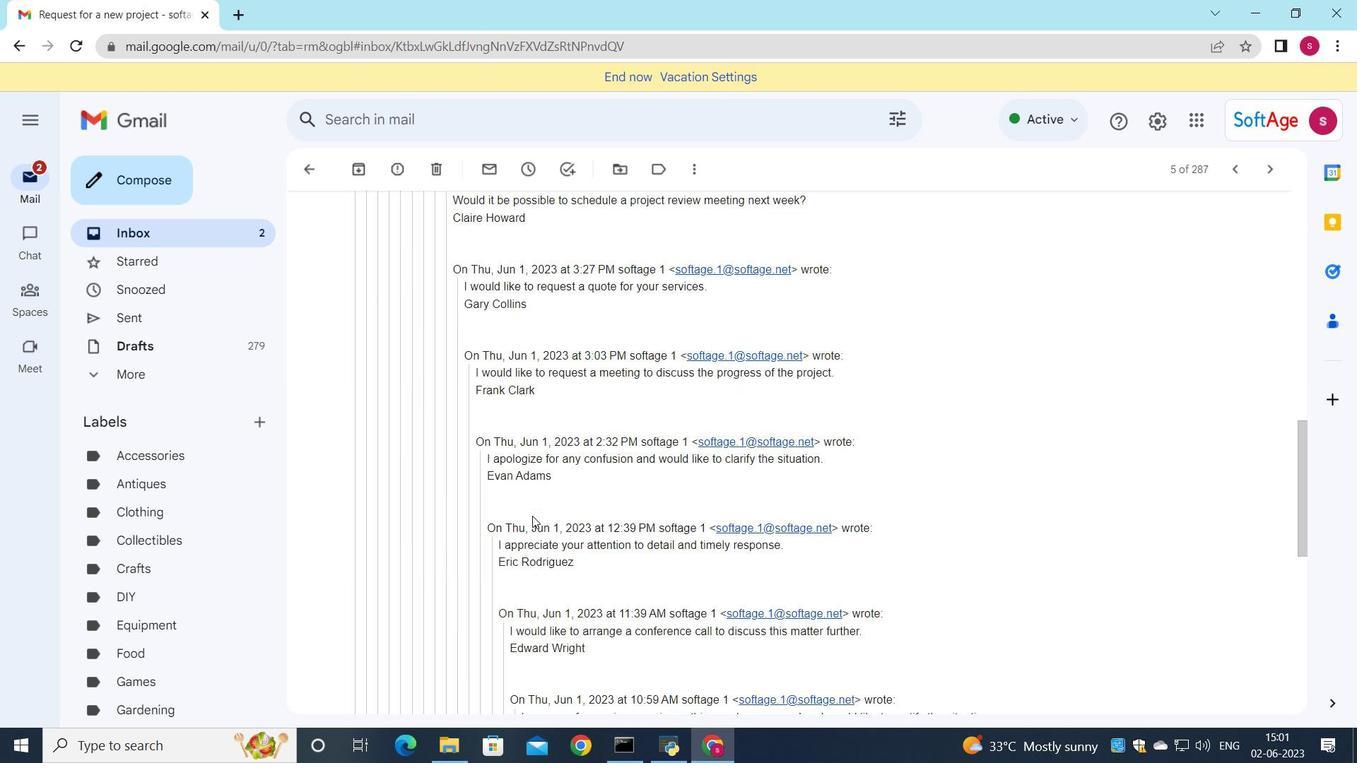 
Action: Mouse scrolled (533, 515) with delta (0, 0)
Screenshot: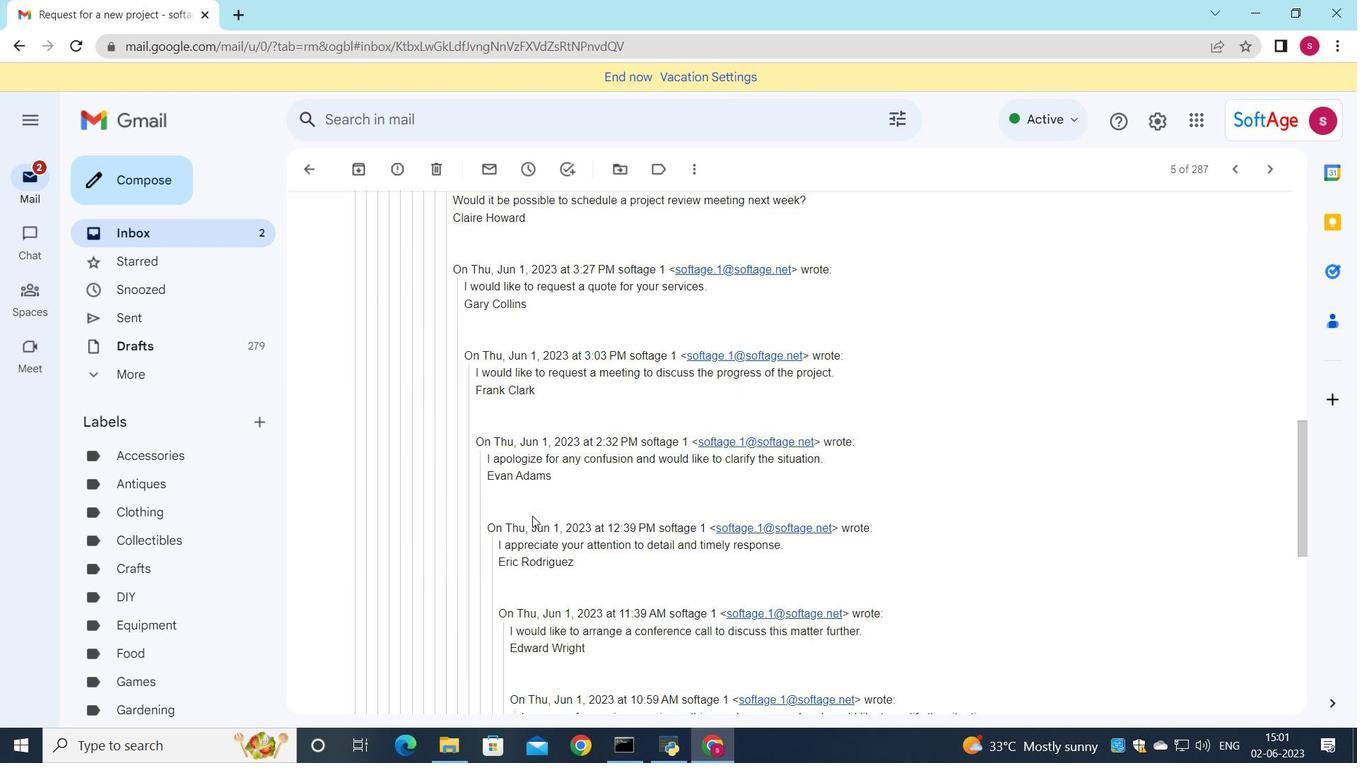 
Action: Mouse scrolled (533, 515) with delta (0, 0)
Screenshot: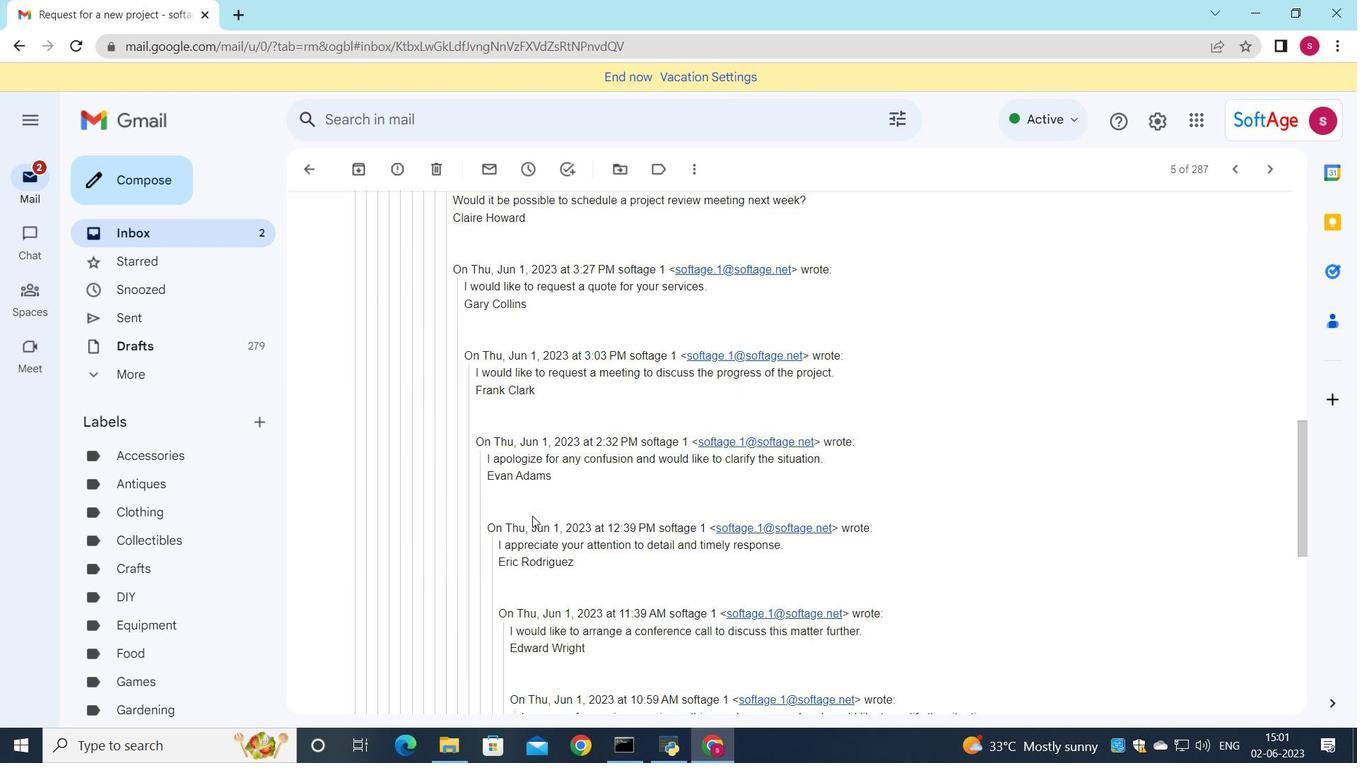 
Action: Mouse scrolled (533, 515) with delta (0, 0)
Screenshot: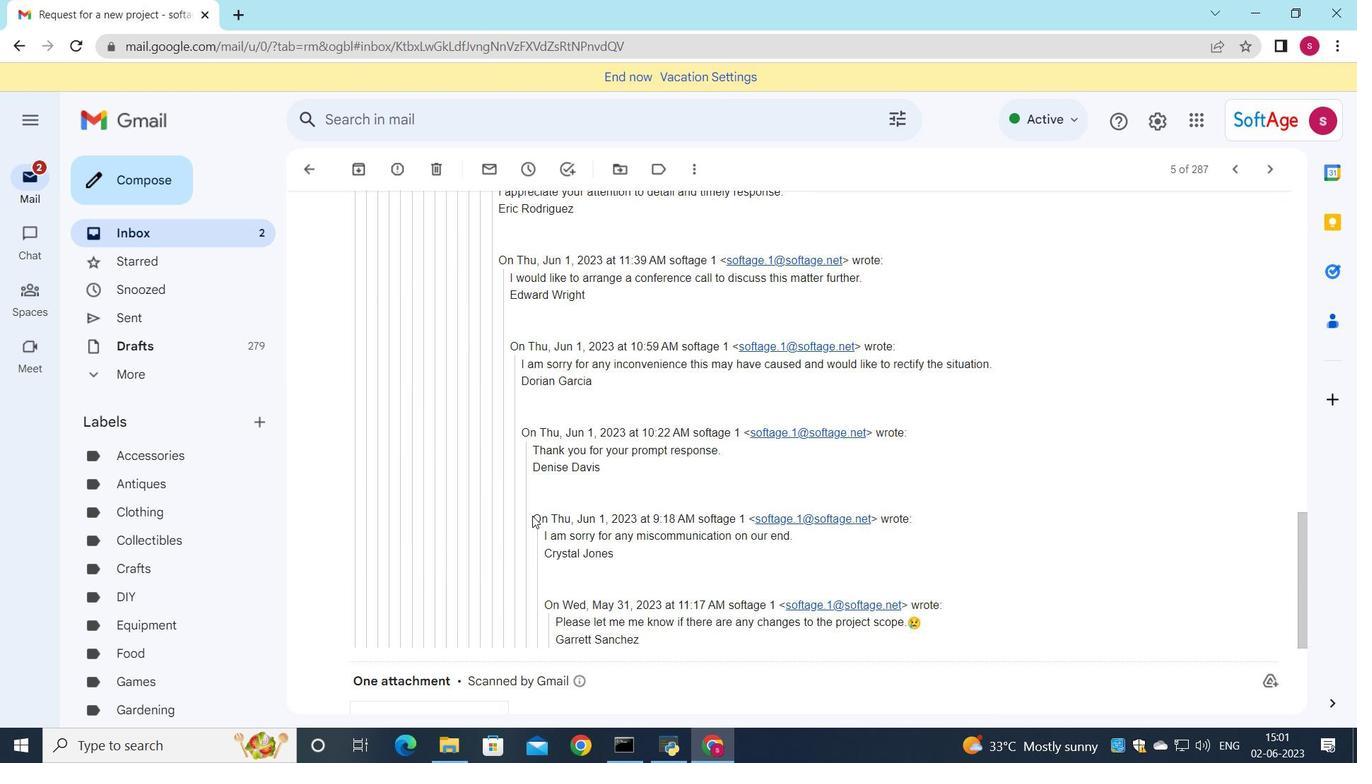 
Action: Mouse scrolled (533, 515) with delta (0, 0)
Screenshot: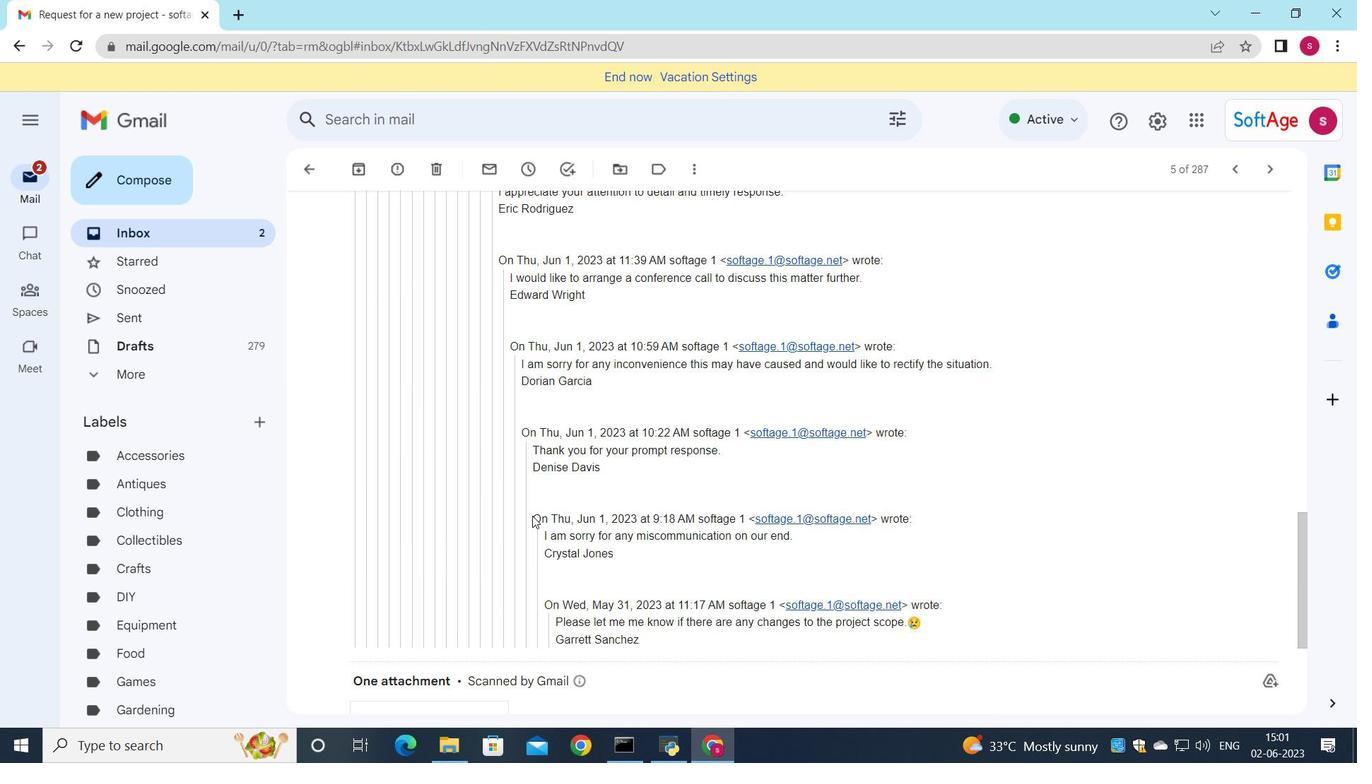 
Action: Mouse scrolled (533, 515) with delta (0, 0)
Screenshot: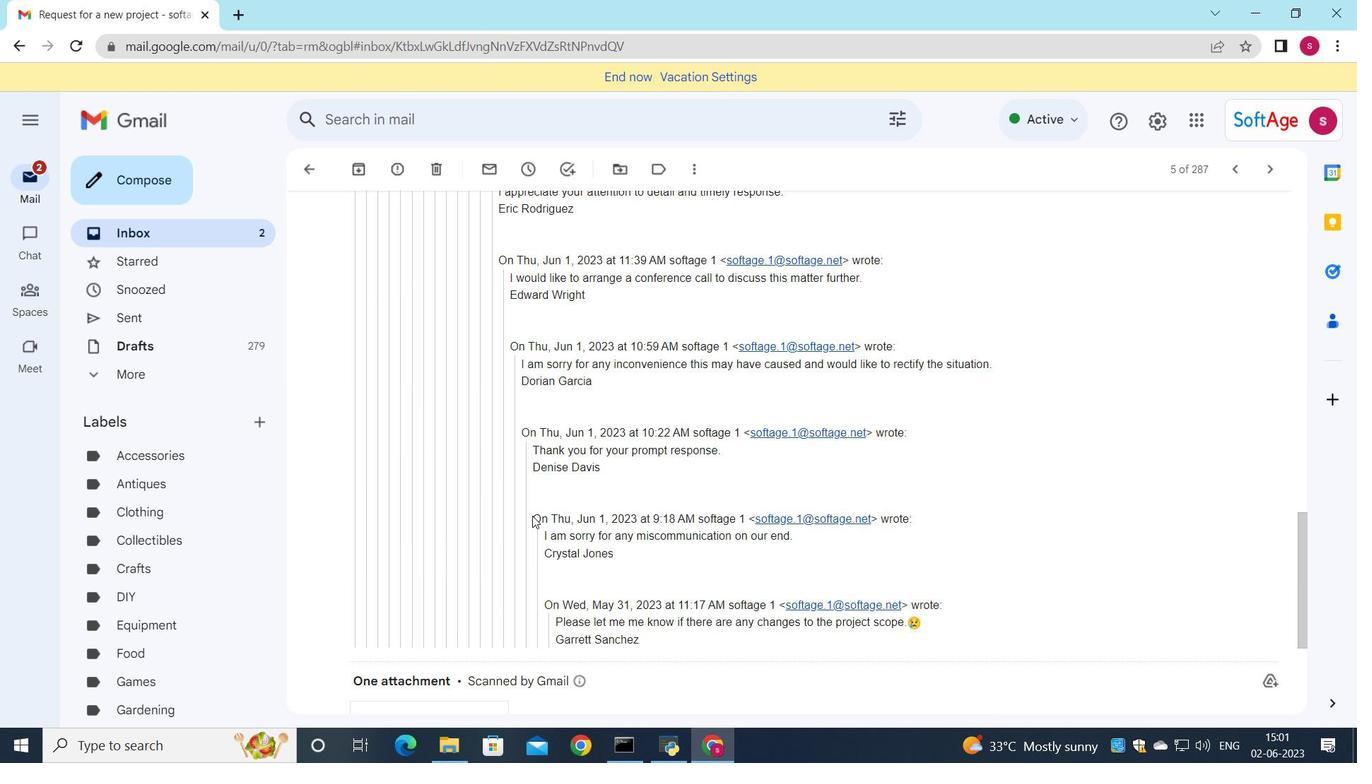 
Action: Mouse moved to (398, 619)
Screenshot: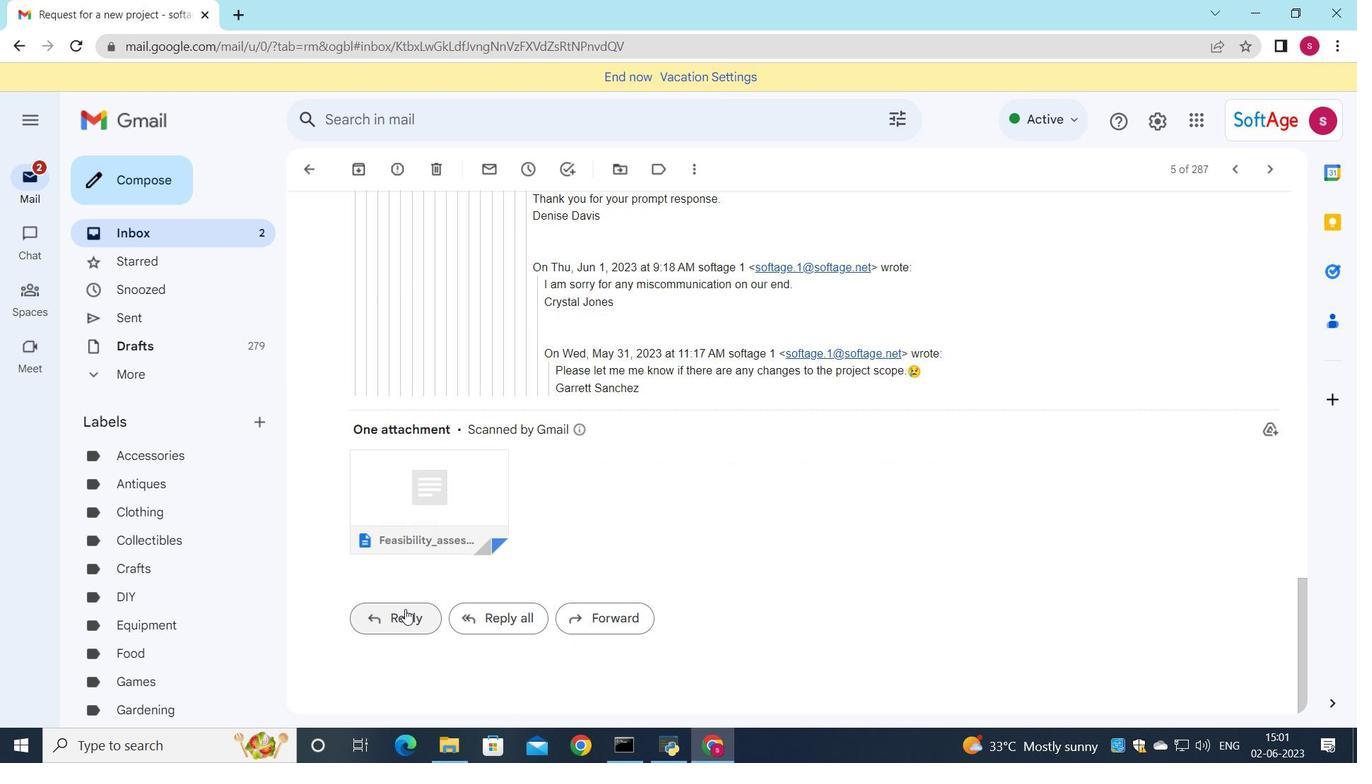 
Action: Mouse pressed left at (398, 619)
Screenshot: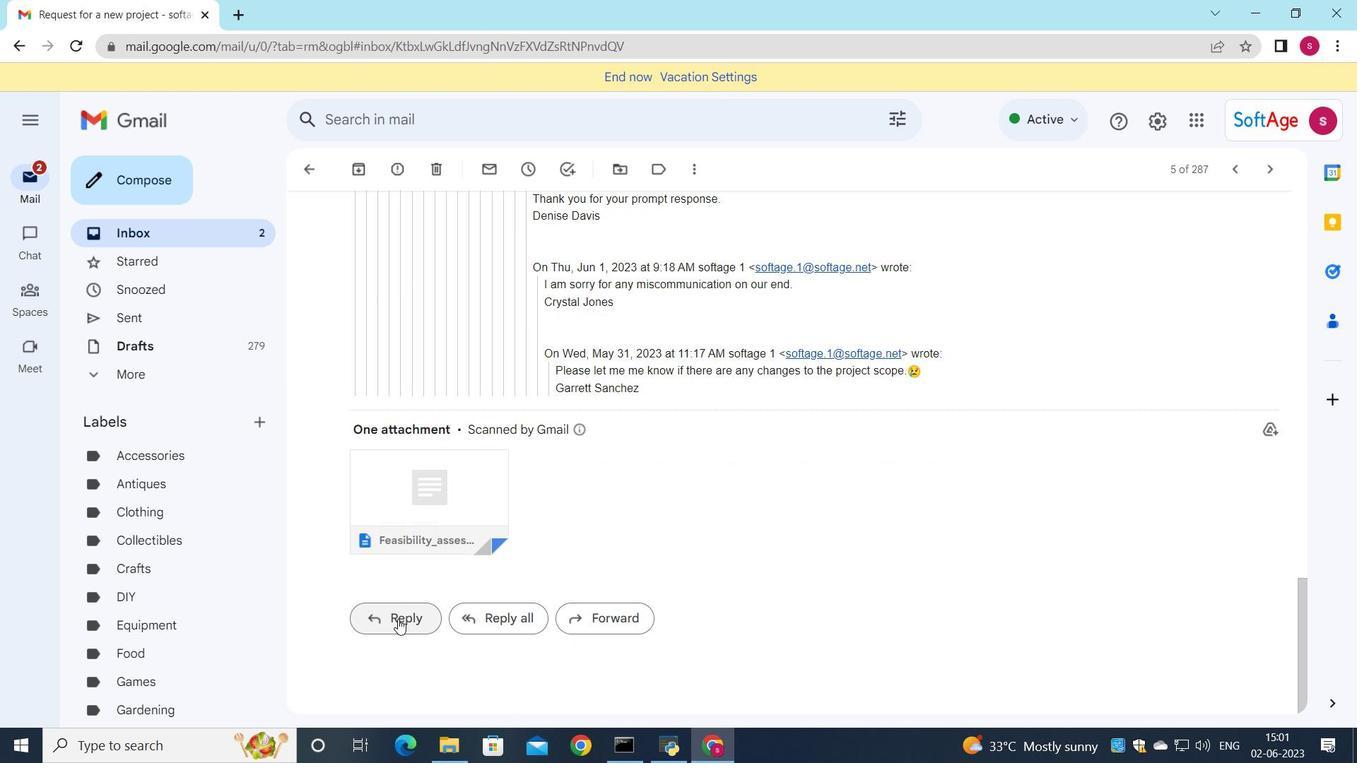 
Action: Mouse moved to (390, 519)
Screenshot: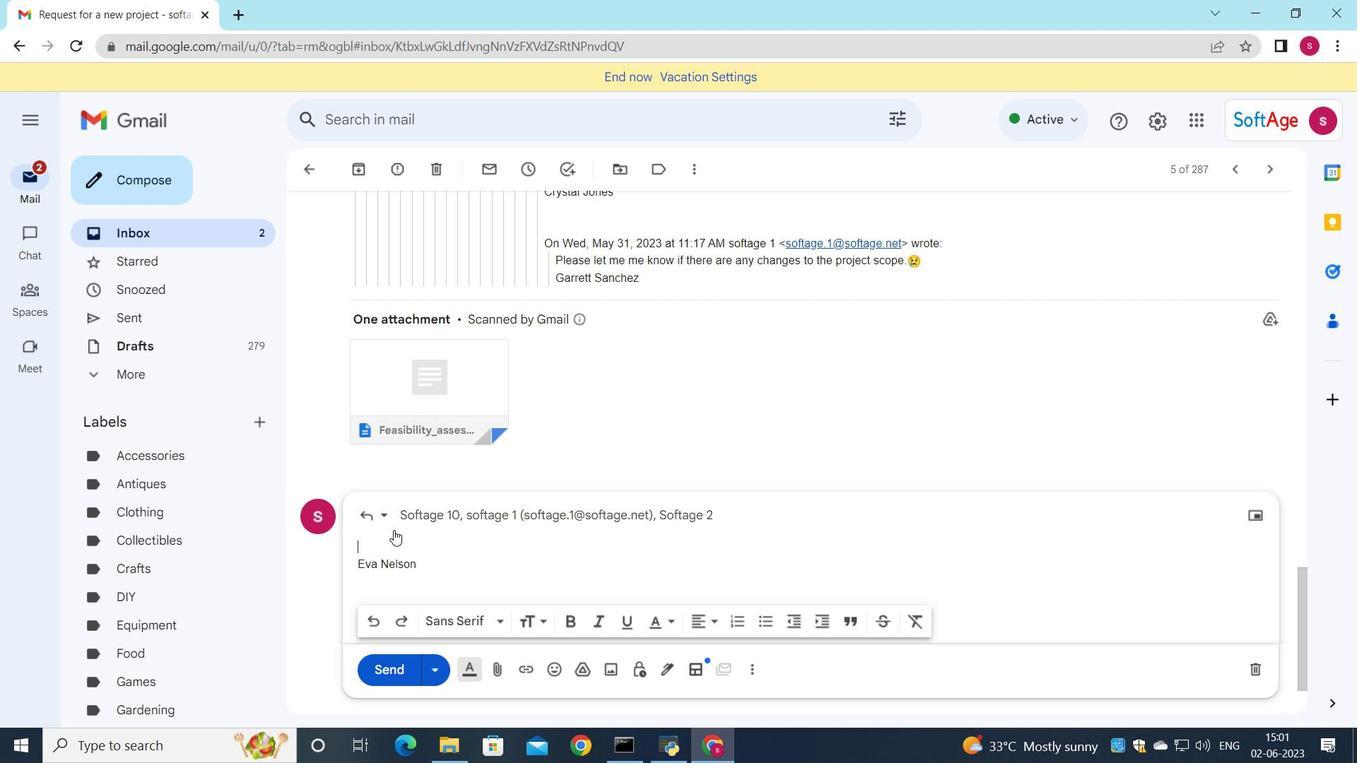 
Action: Mouse pressed left at (390, 519)
Screenshot: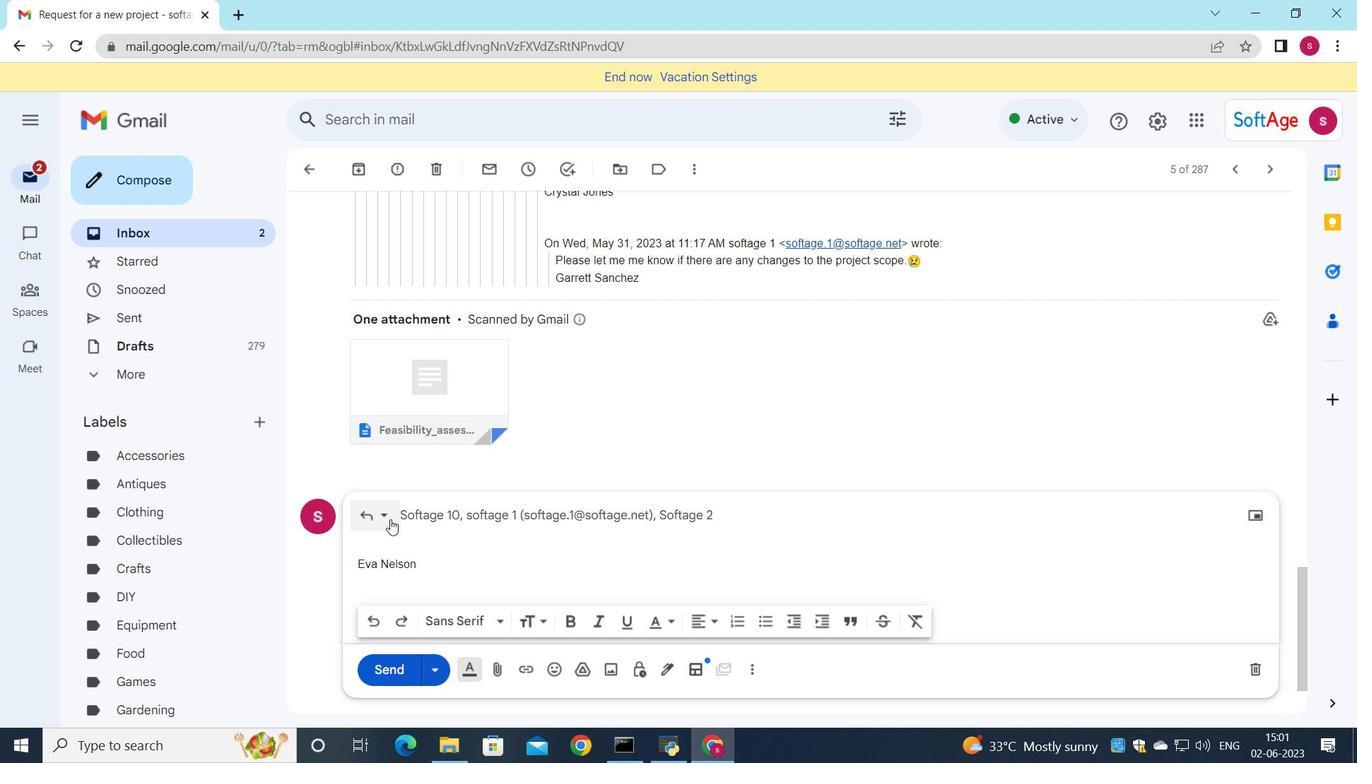 
Action: Mouse moved to (408, 634)
Screenshot: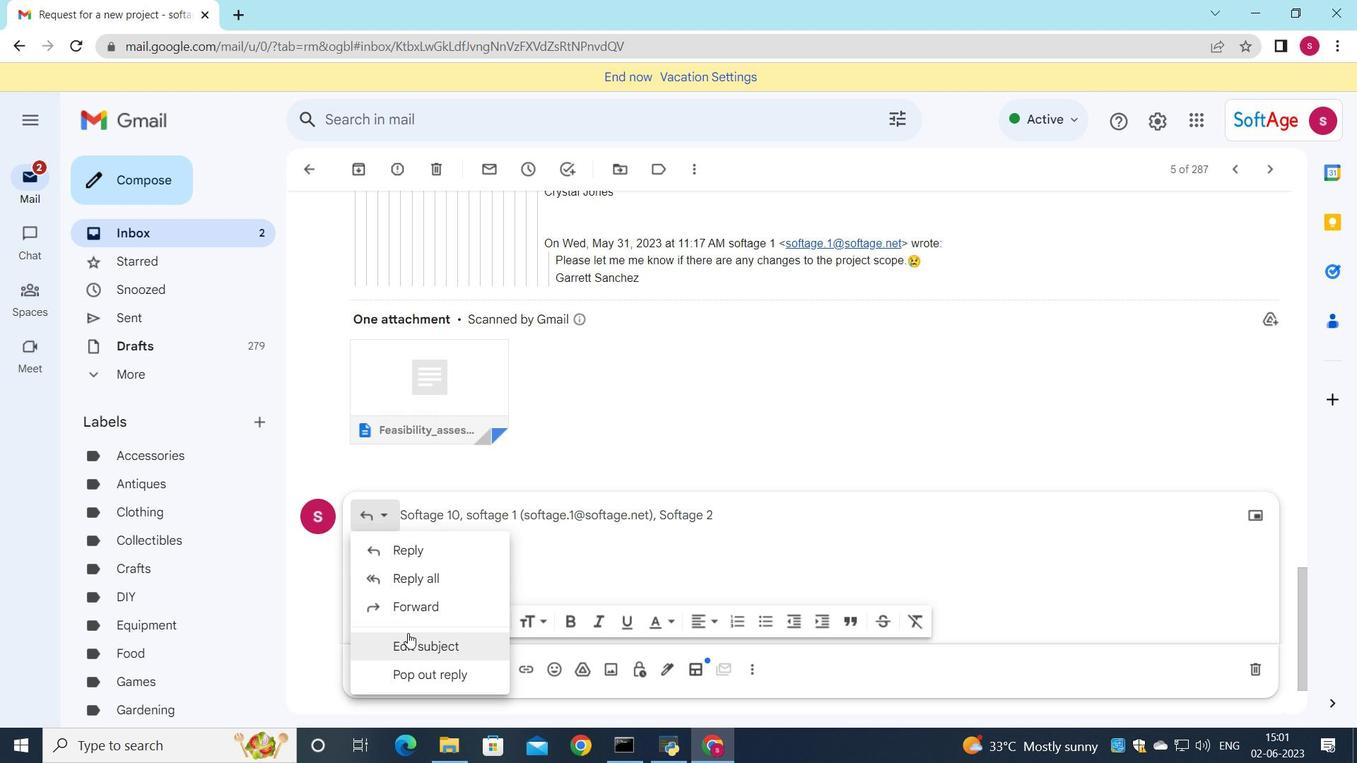 
Action: Mouse pressed left at (408, 634)
Screenshot: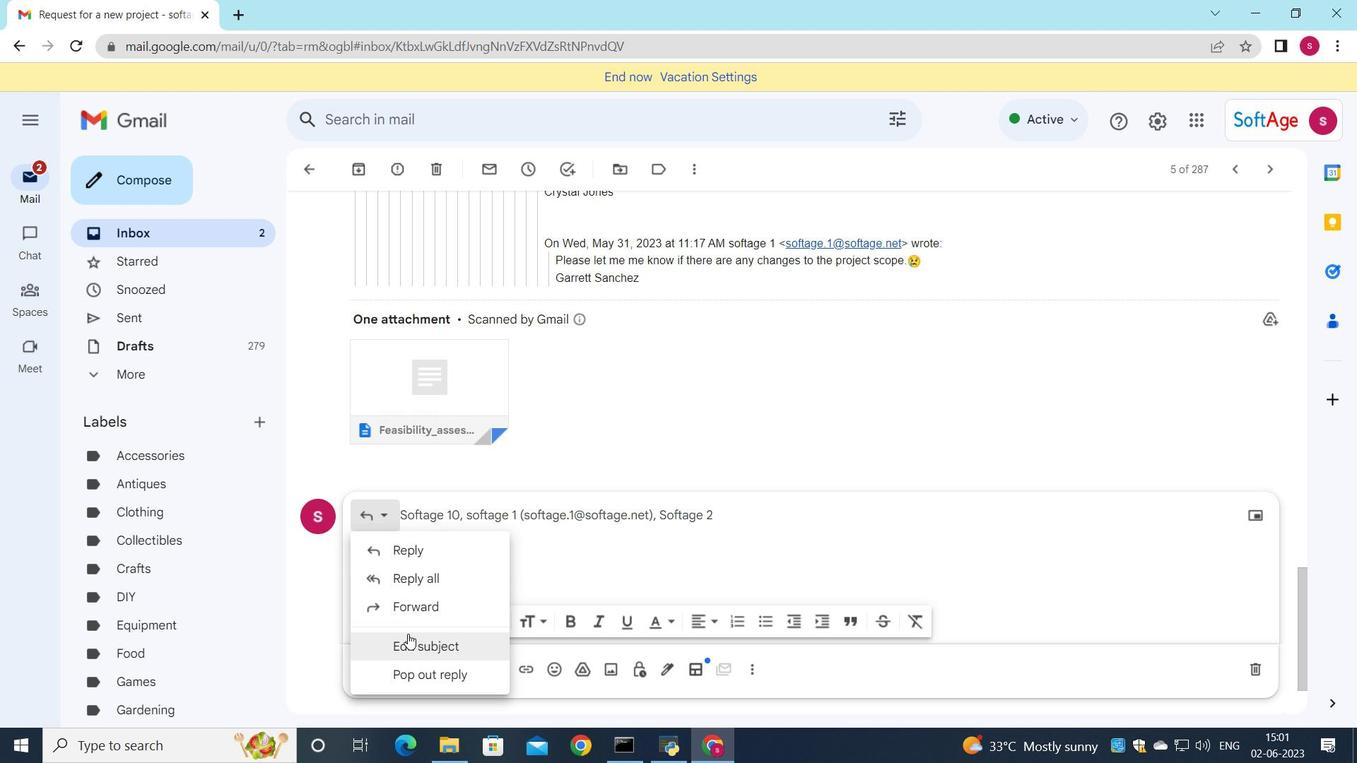
Action: Mouse moved to (918, 322)
Screenshot: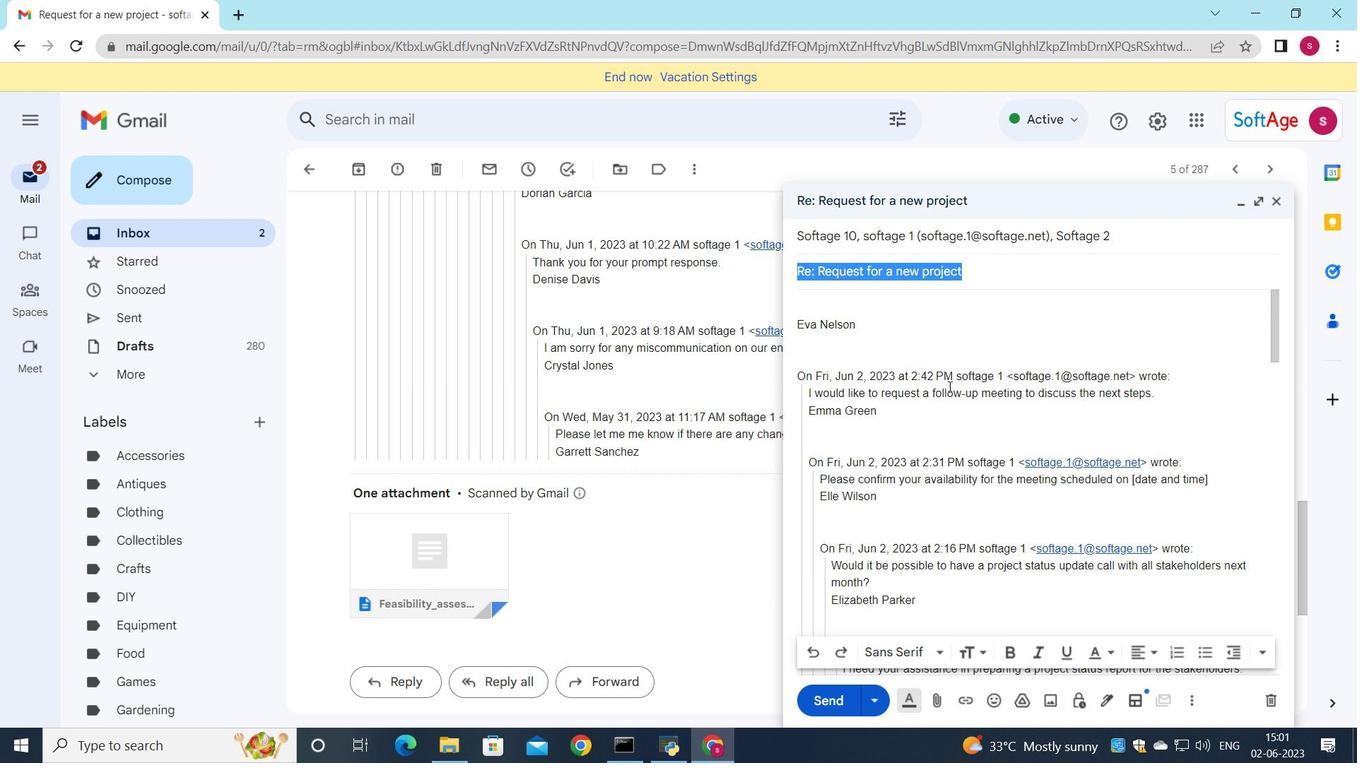 
Action: Key pressed <Key.shift>Request<Key.space>for<Key.space>a<Key.space>change<Key.space>in<Key.space>project<Key.space>budget<Key.space>
Screenshot: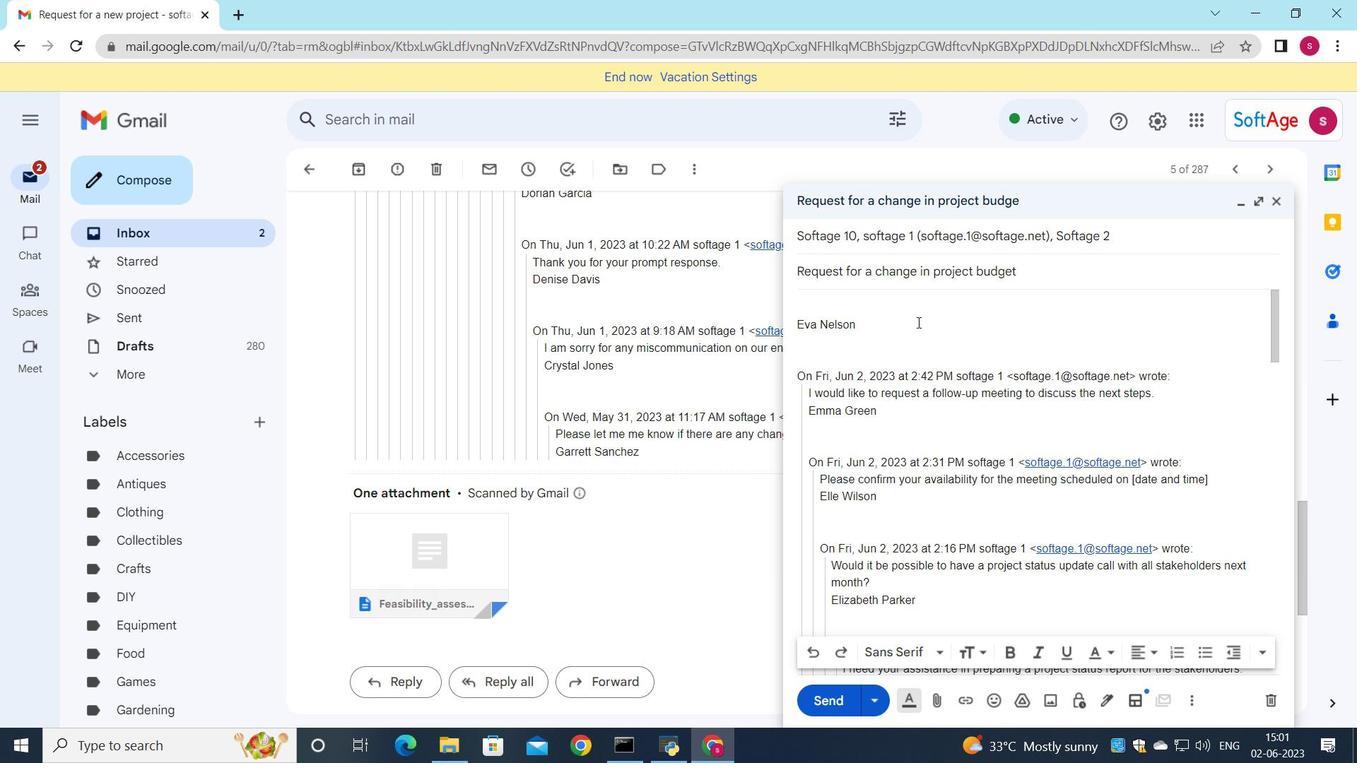 
Action: Mouse moved to (828, 311)
Screenshot: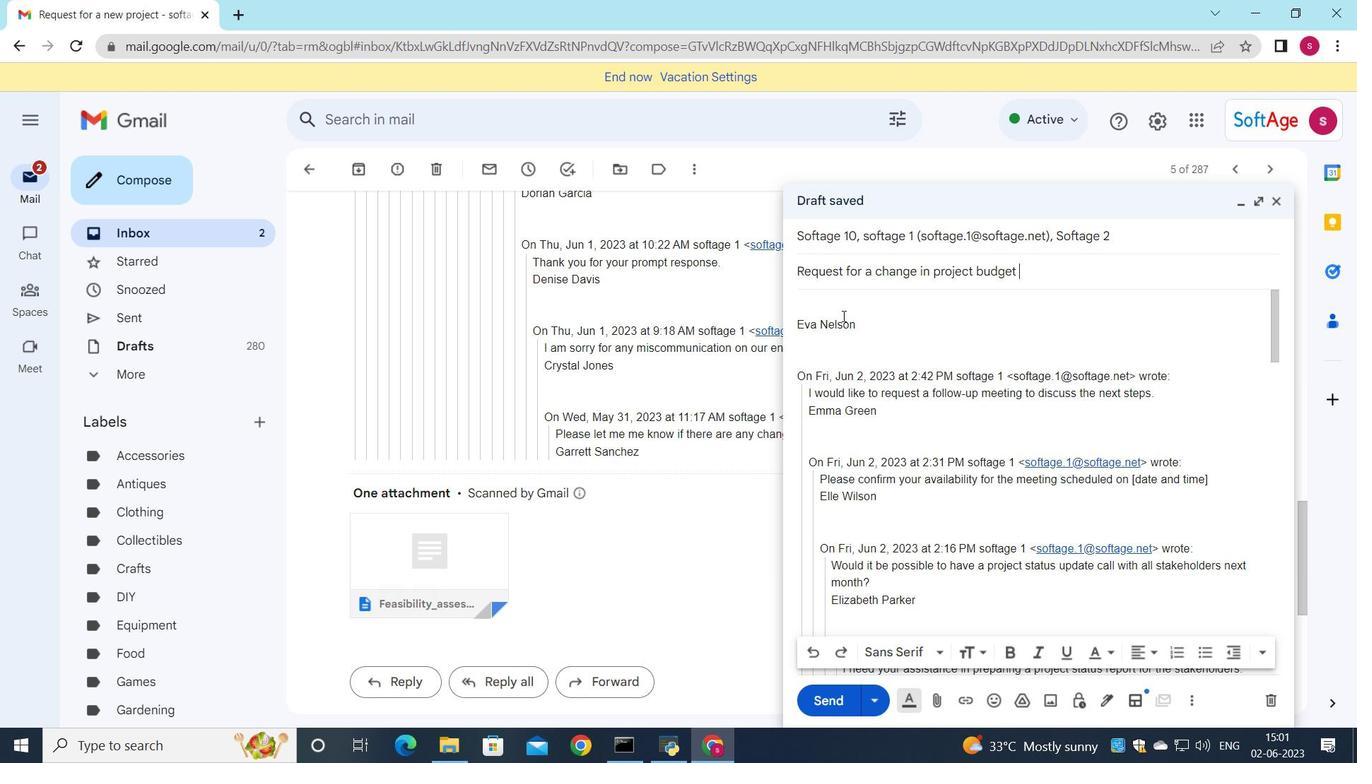 
Action: Mouse pressed left at (828, 311)
Screenshot: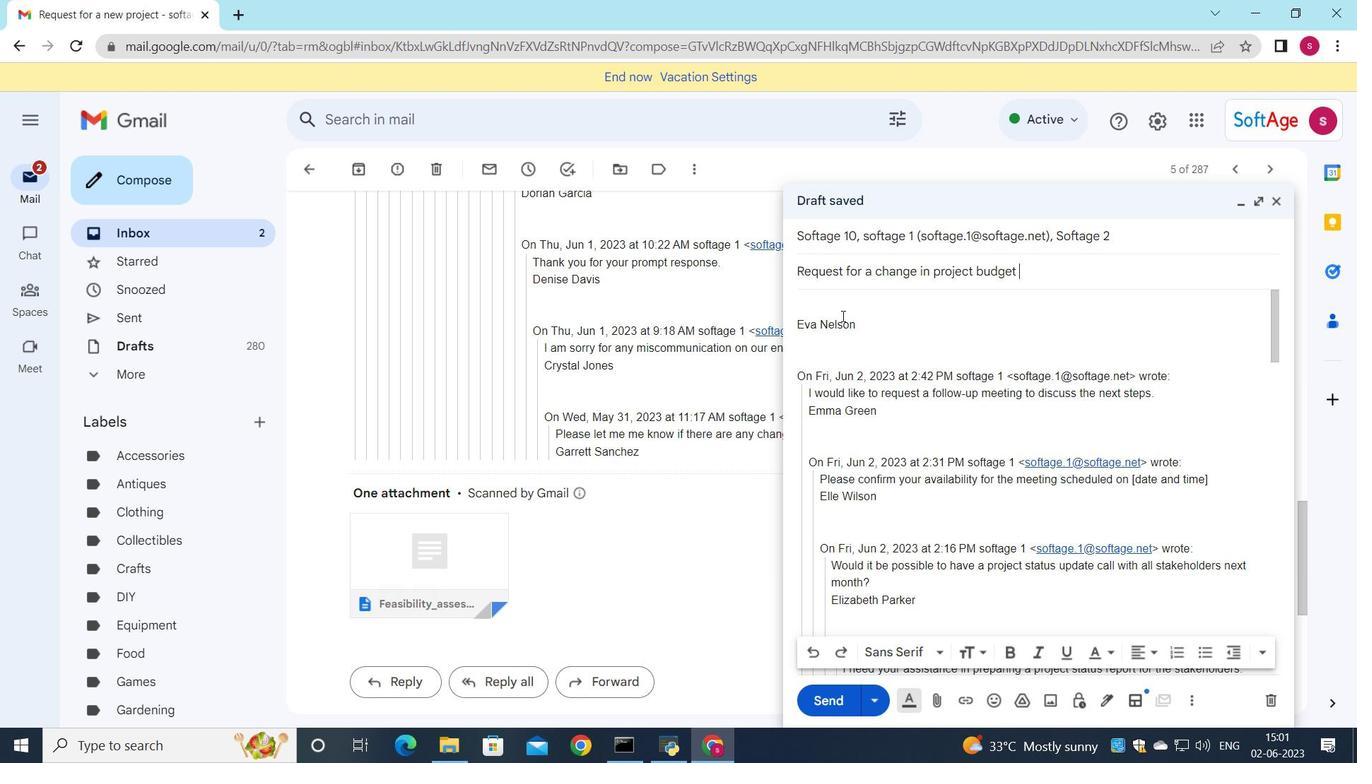 
Action: Key pressed <Key.shift>Can<Key.space>you<Key.space>please<Key.space>send<Key.space>me<Key.space>the<Key.space>latest<Key.space>salr<Key.backspace>es<Key.space>report<Key.shift_r>?
Screenshot: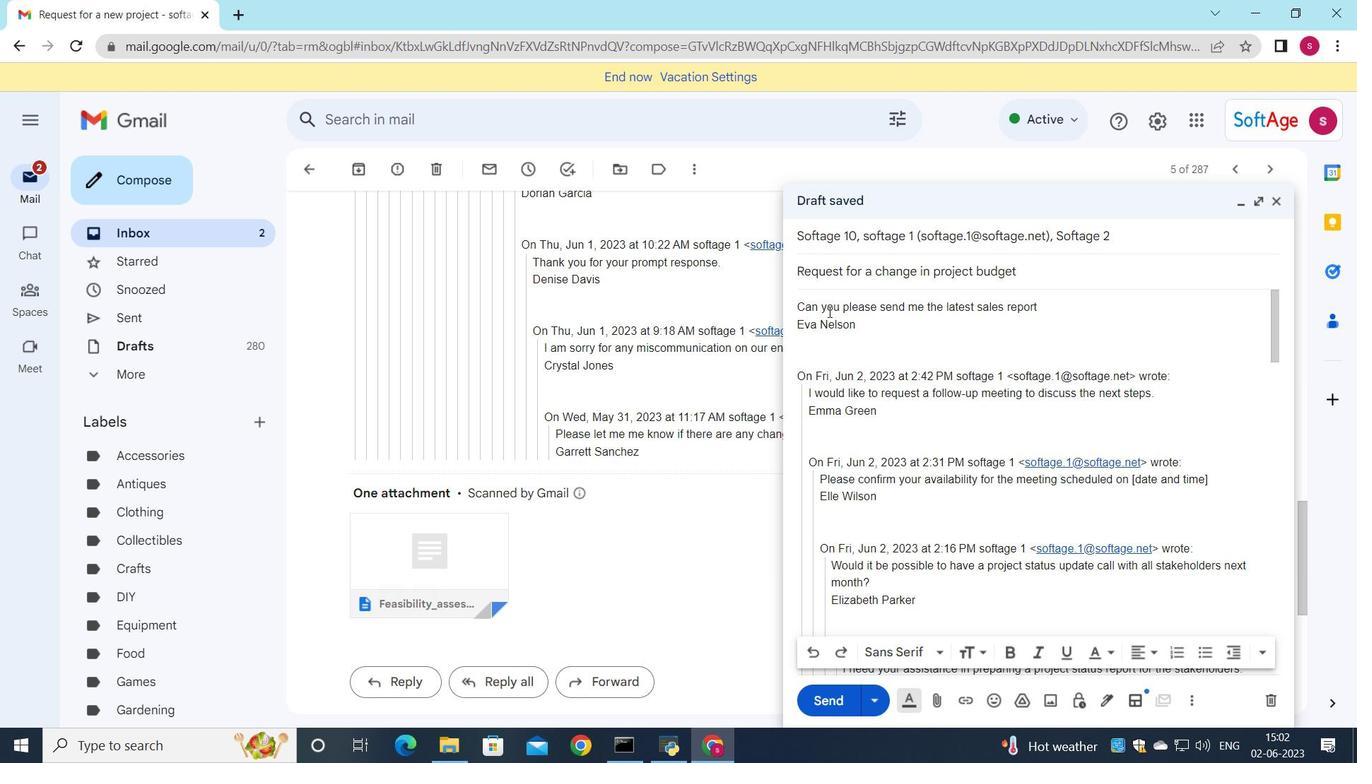 
Action: Mouse moved to (1134, 239)
Screenshot: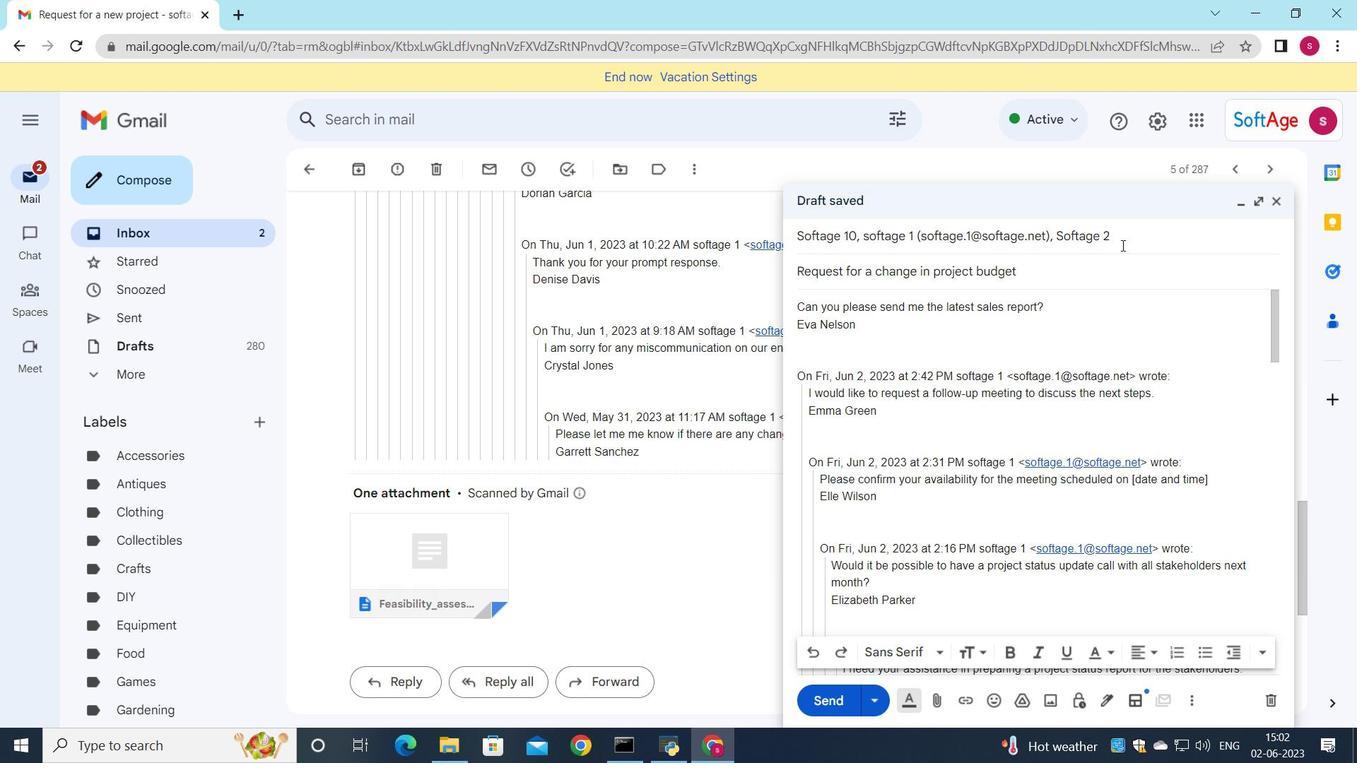 
Action: Mouse pressed left at (1134, 239)
Screenshot: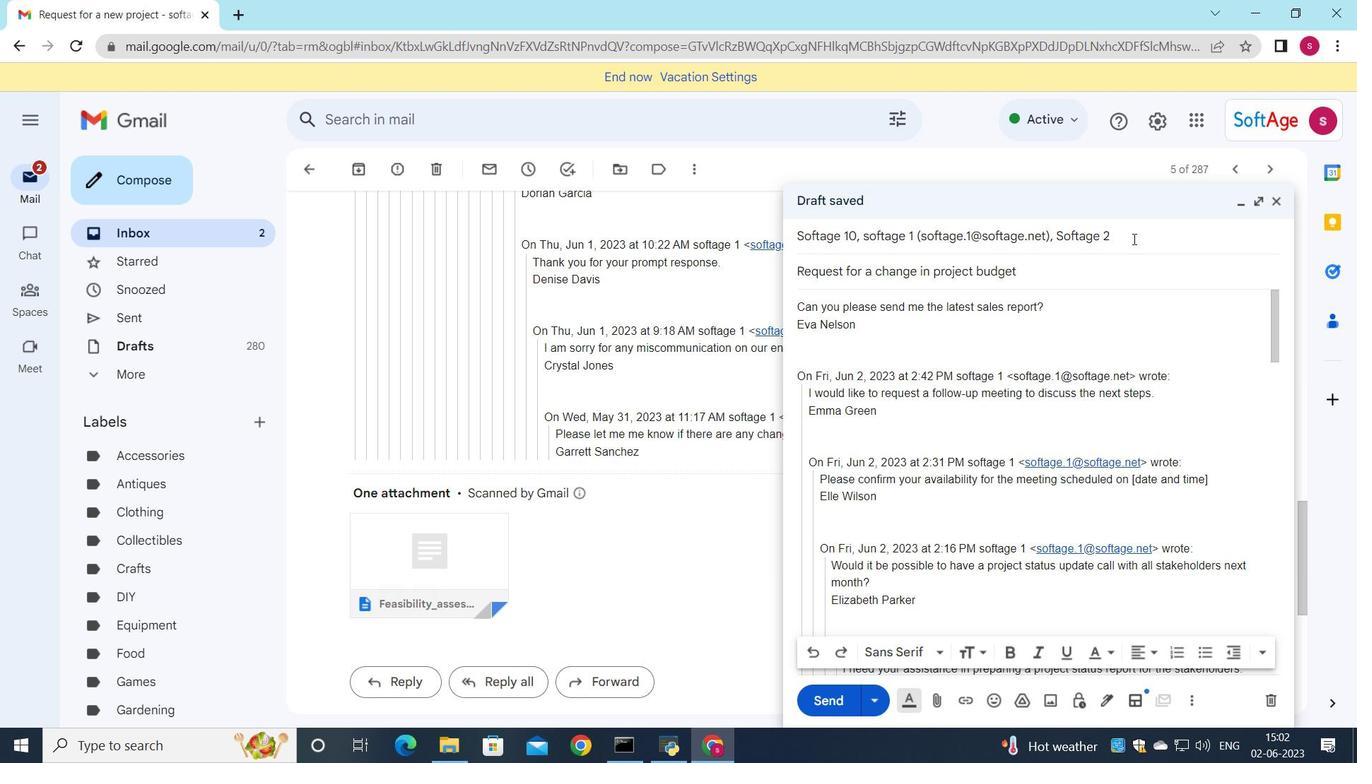 
Action: Mouse moved to (1240, 260)
Screenshot: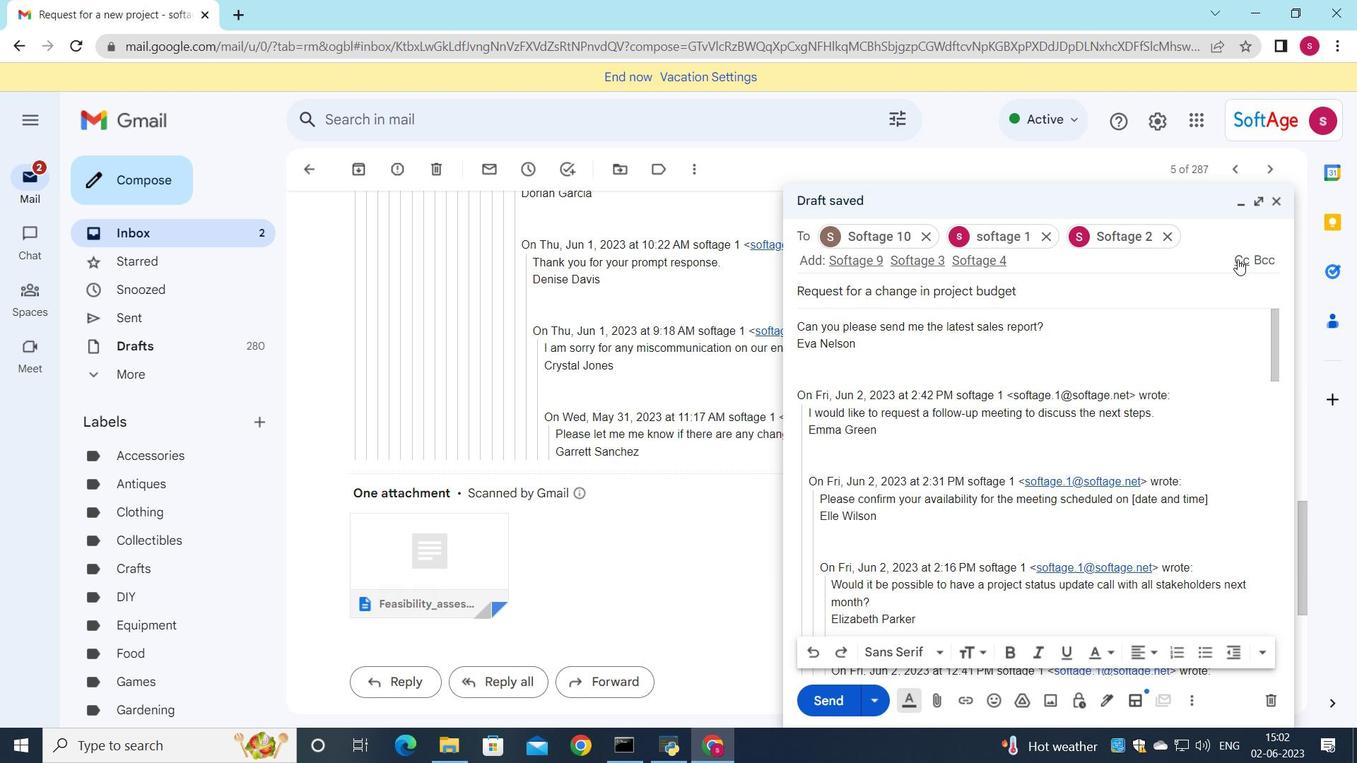 
Action: Mouse pressed left at (1240, 260)
Screenshot: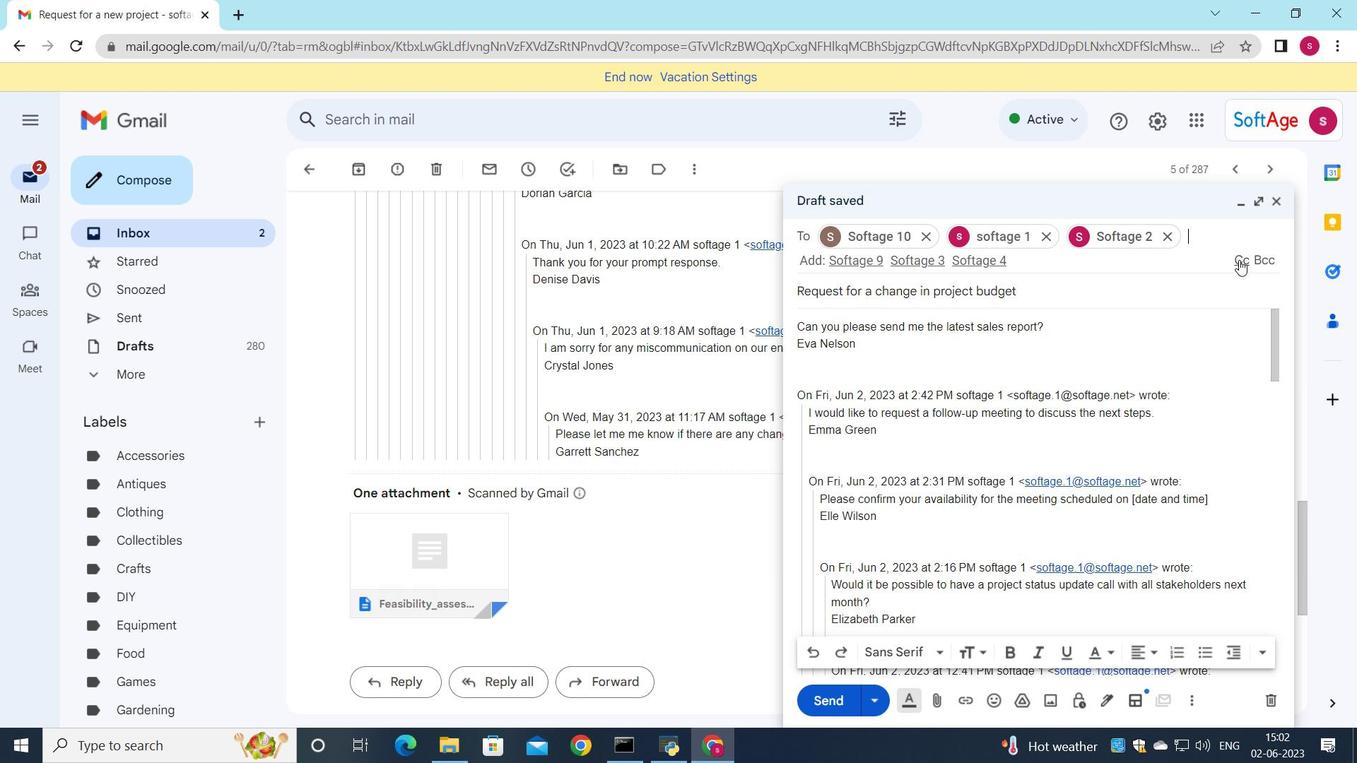 
Action: Mouse moved to (1172, 298)
Screenshot: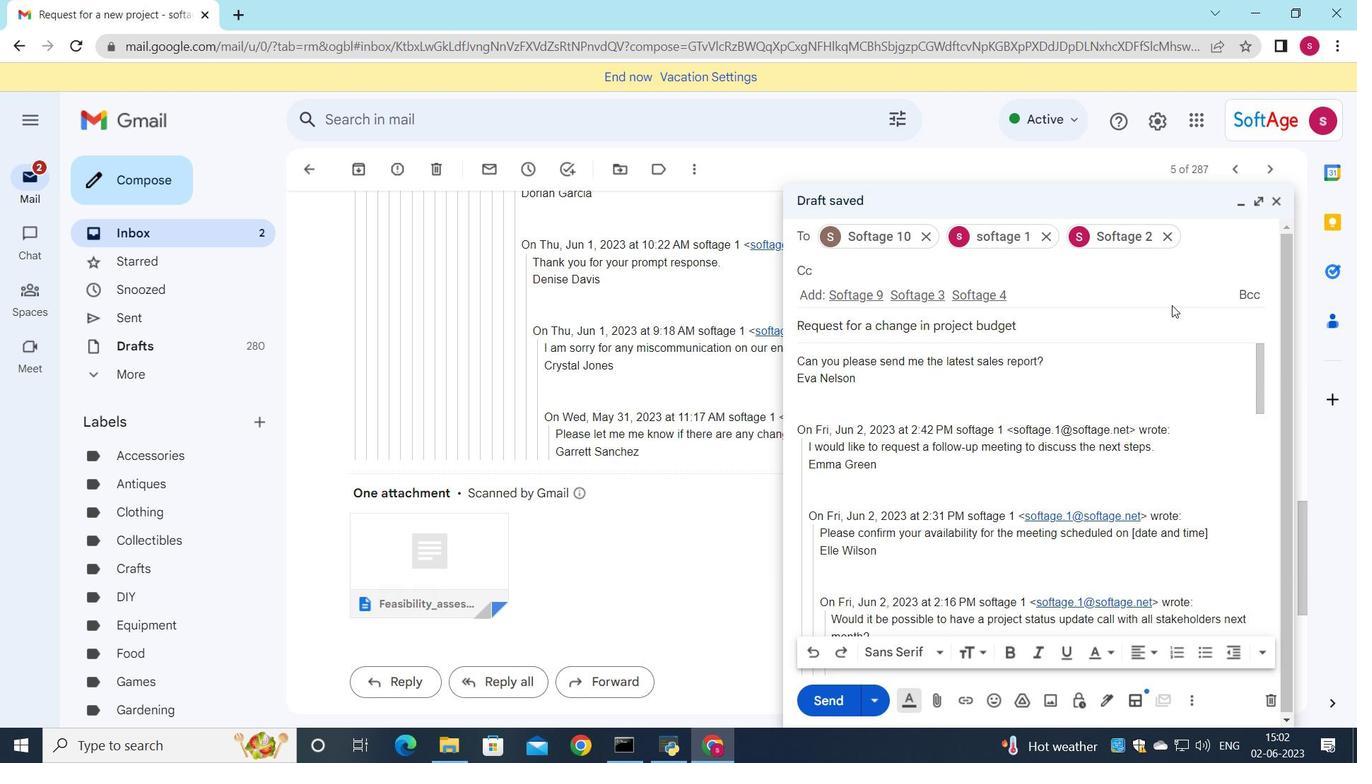 
Action: Key pressed <Key.down>
Screenshot: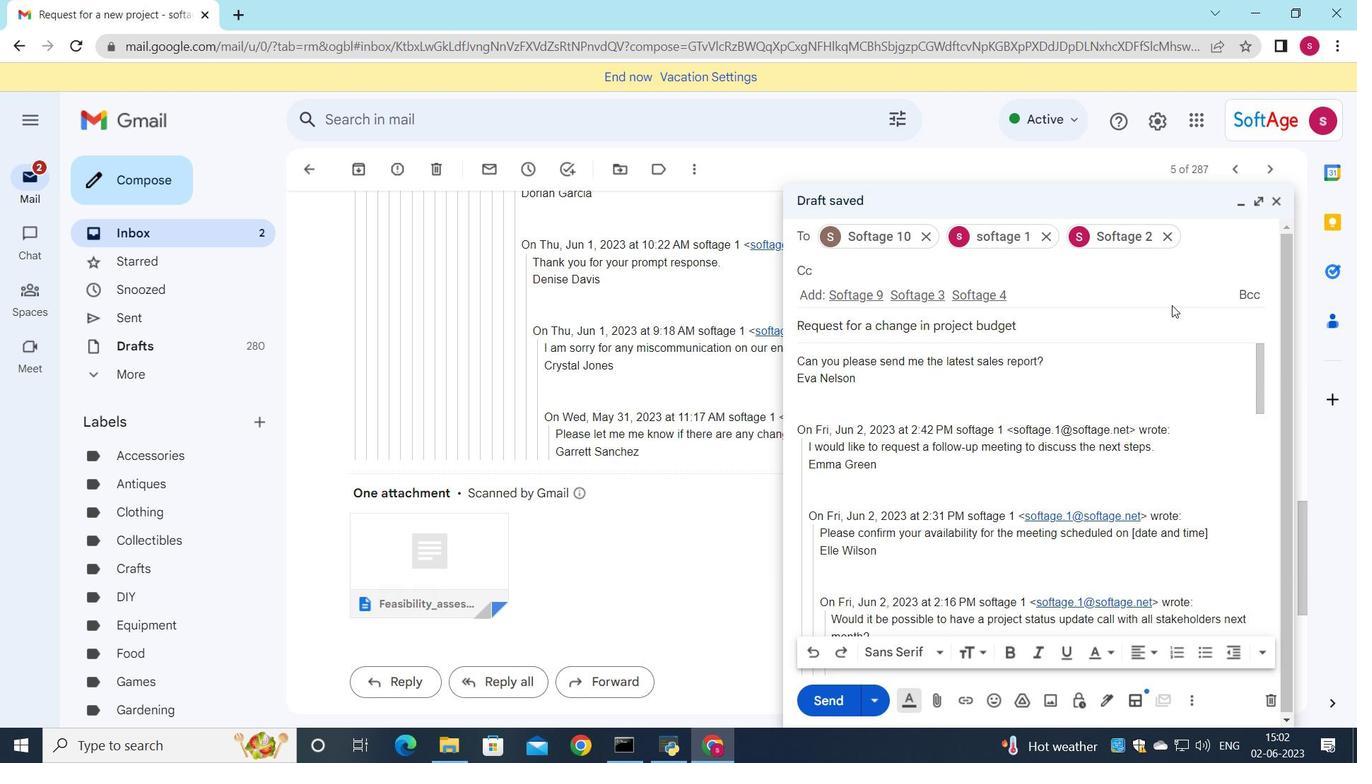 
Action: Mouse moved to (1045, 313)
Screenshot: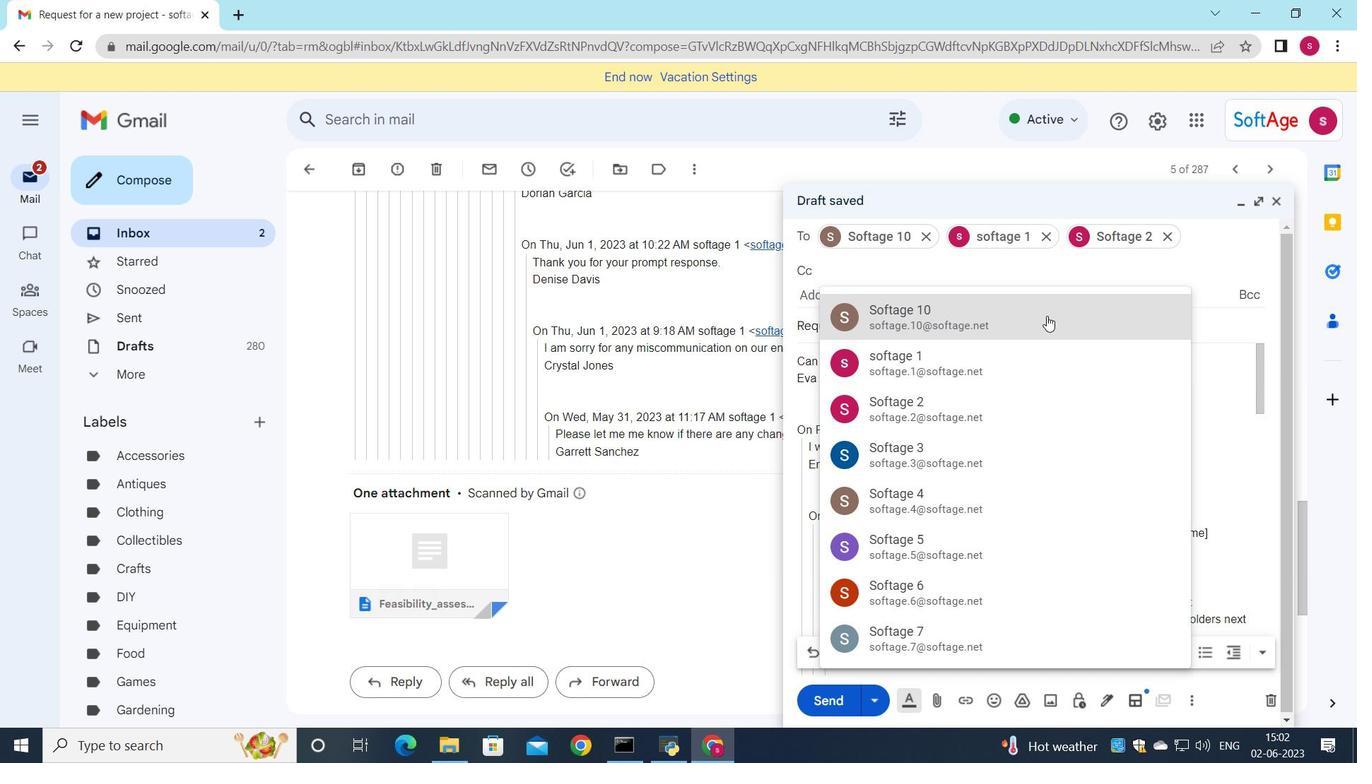 
Action: Mouse pressed left at (1045, 313)
Screenshot: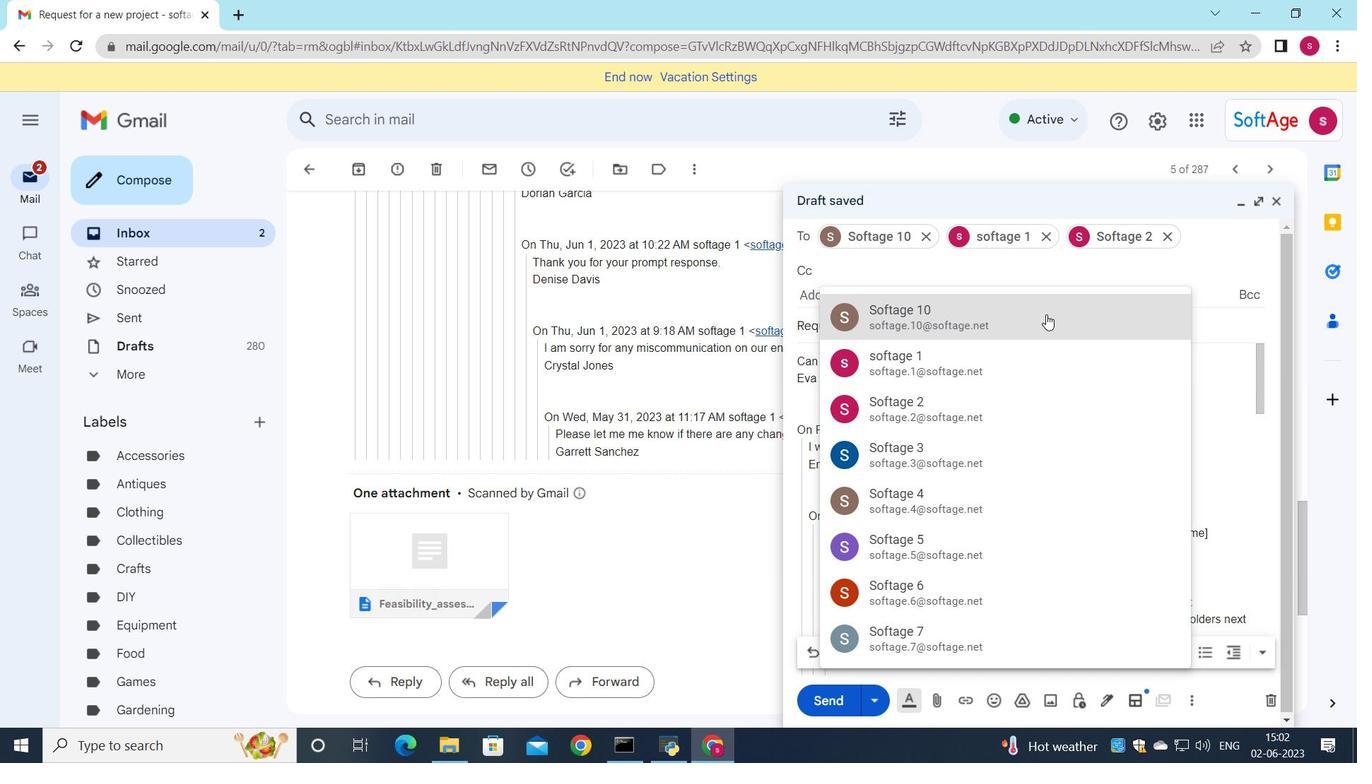 
Action: Mouse moved to (929, 707)
Screenshot: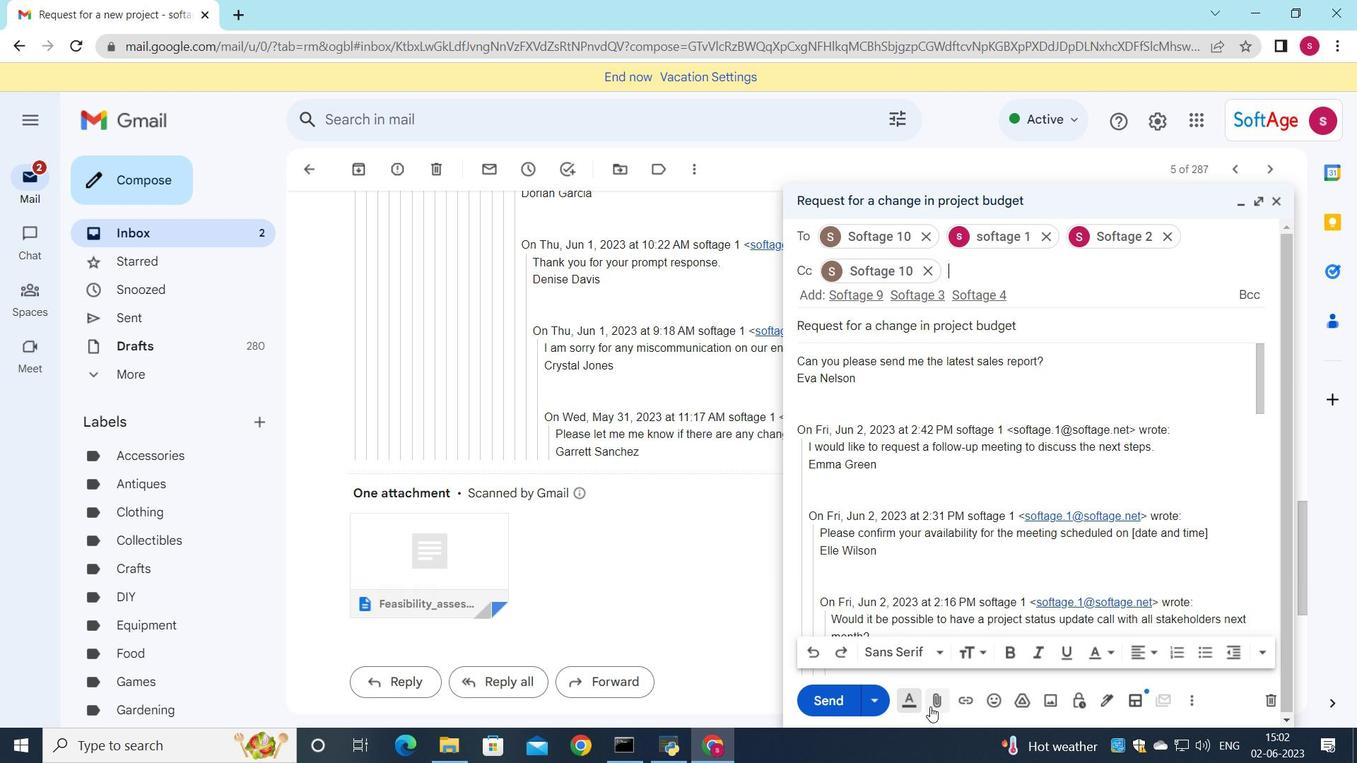 
Action: Mouse pressed left at (929, 707)
Screenshot: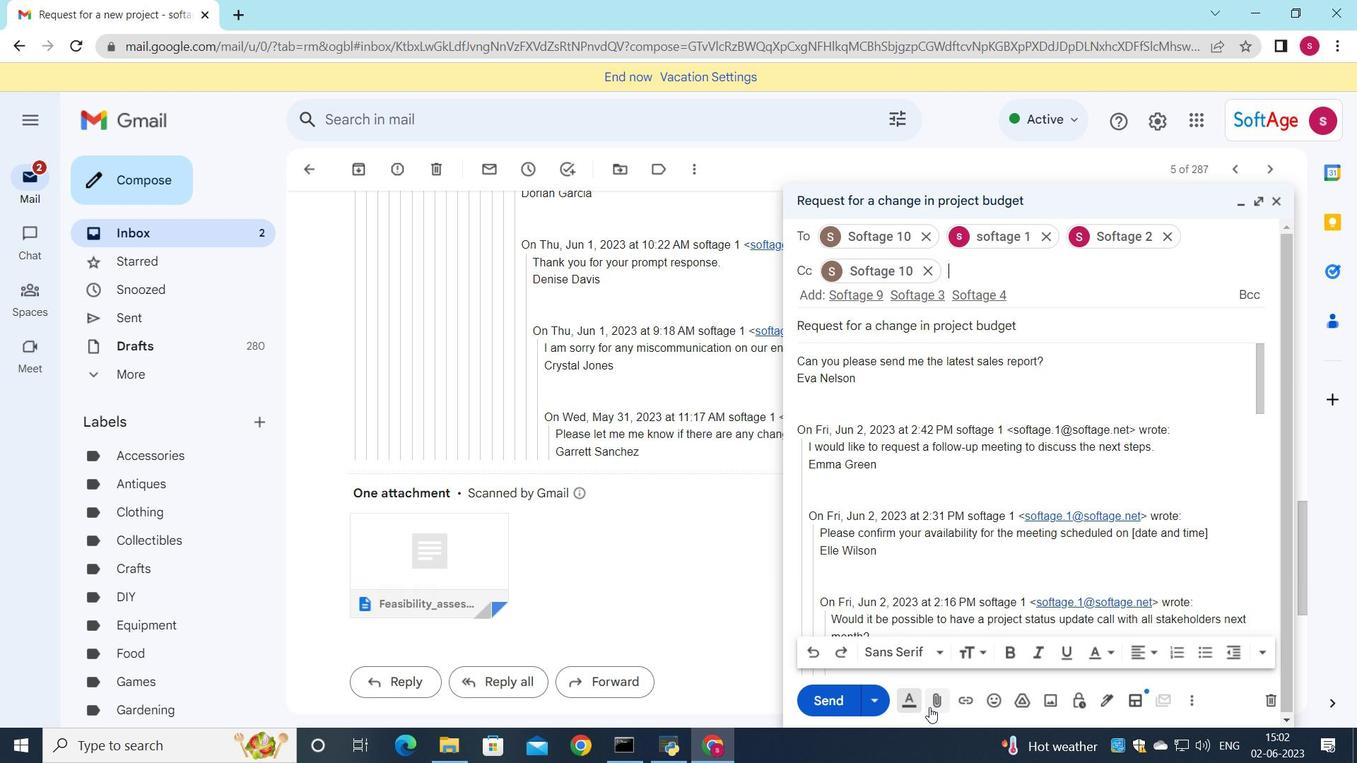 
Action: Mouse moved to (244, 123)
Screenshot: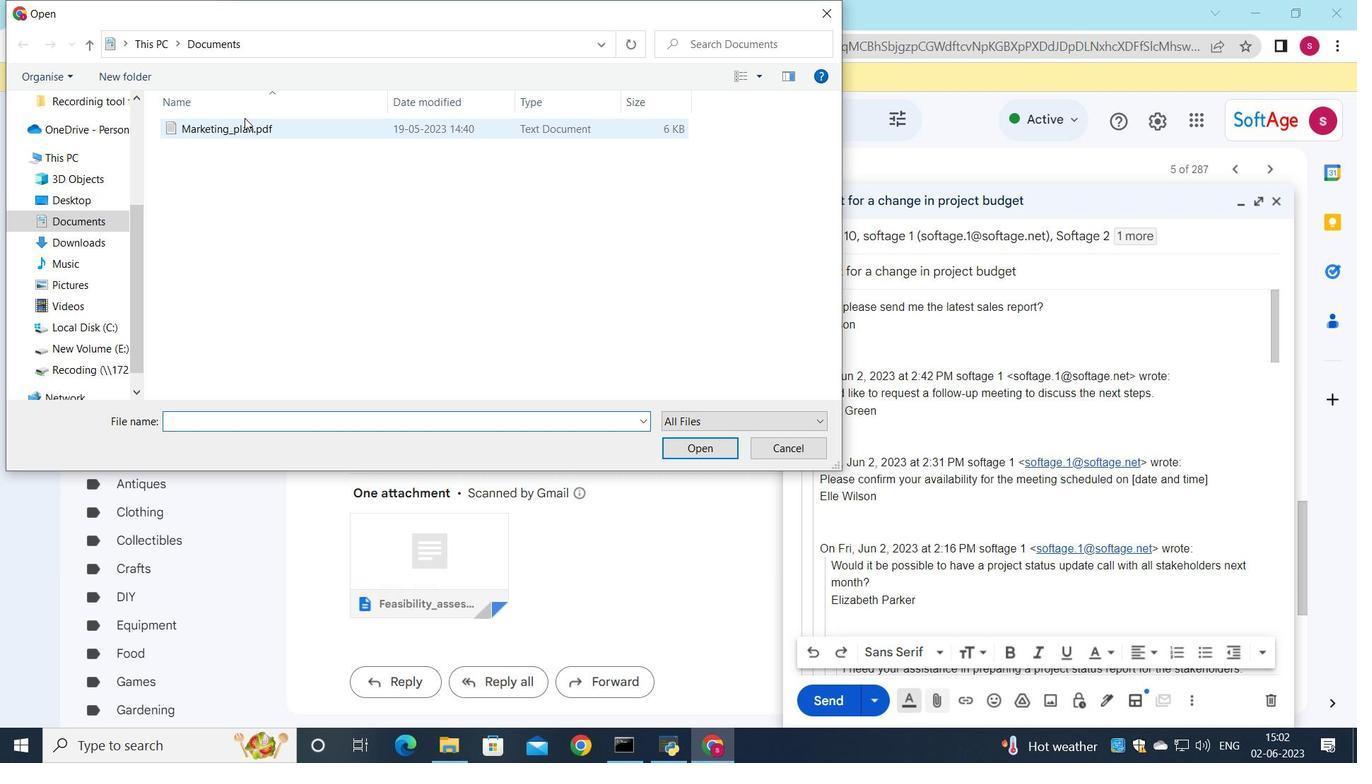 
Action: Mouse pressed left at (244, 123)
Screenshot: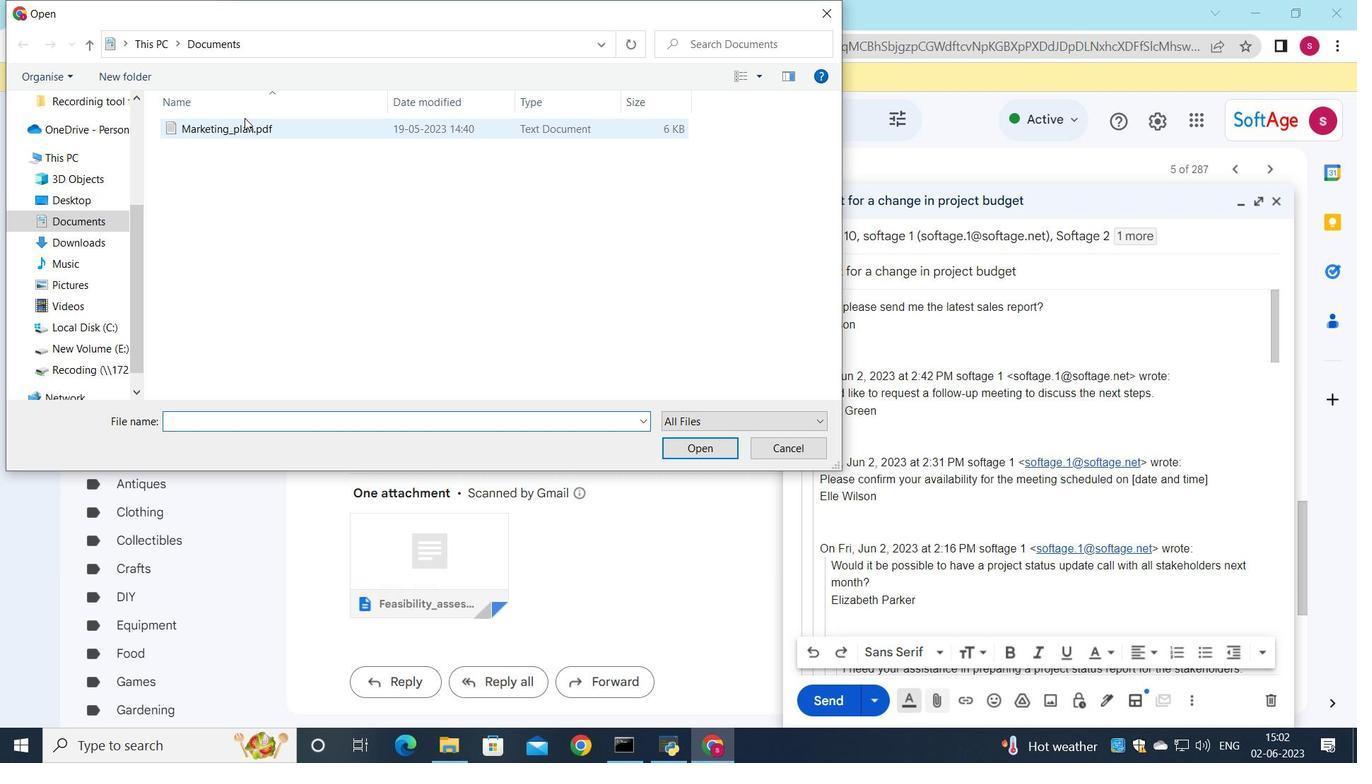 
Action: Mouse moved to (289, 124)
Screenshot: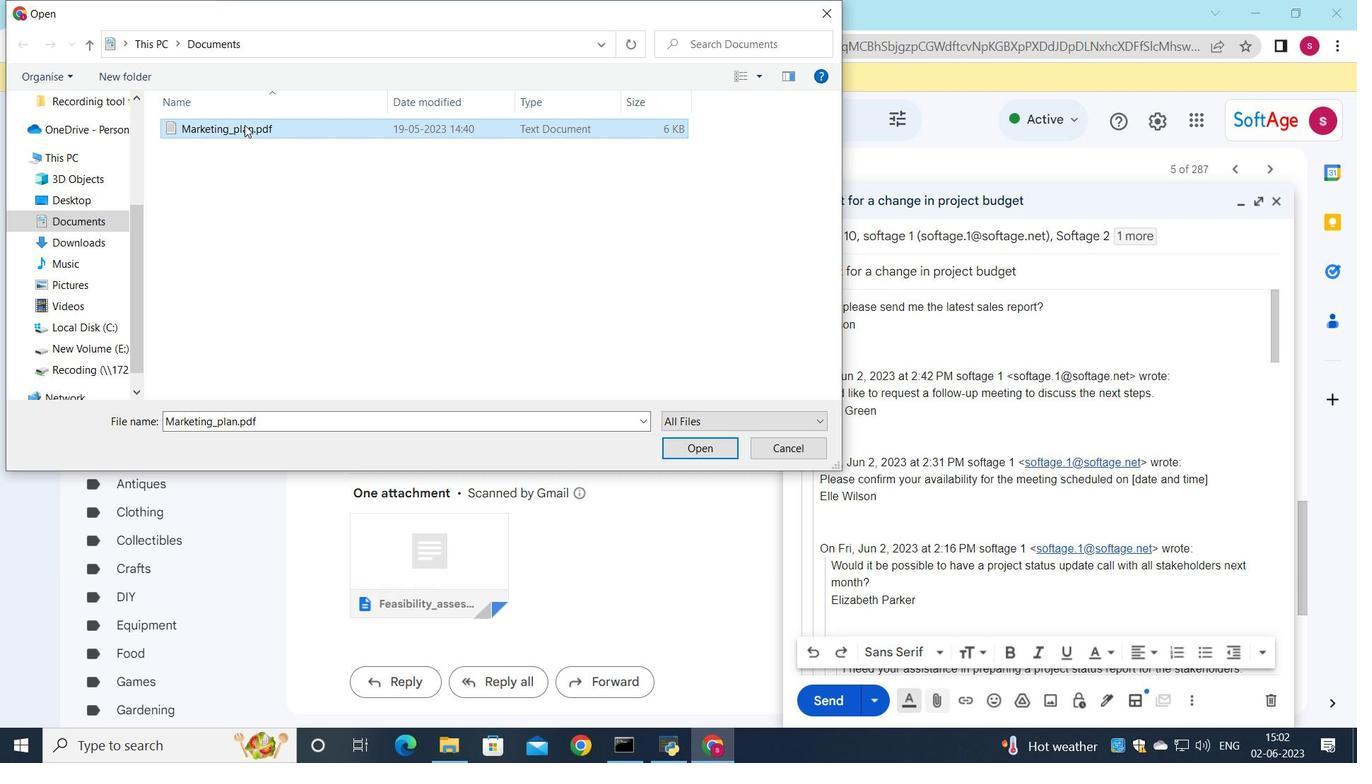 
Action: Mouse pressed left at (289, 124)
Screenshot: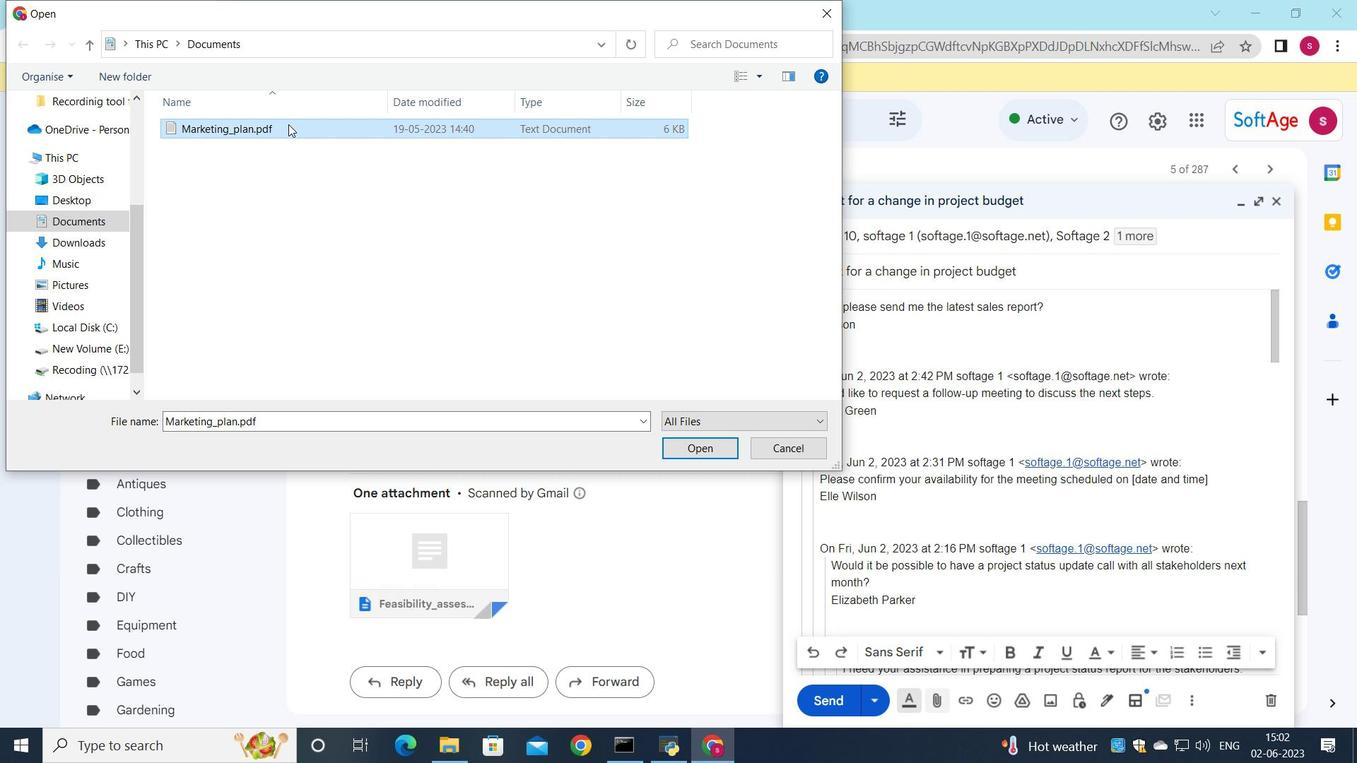
Action: Mouse moved to (484, 179)
Screenshot: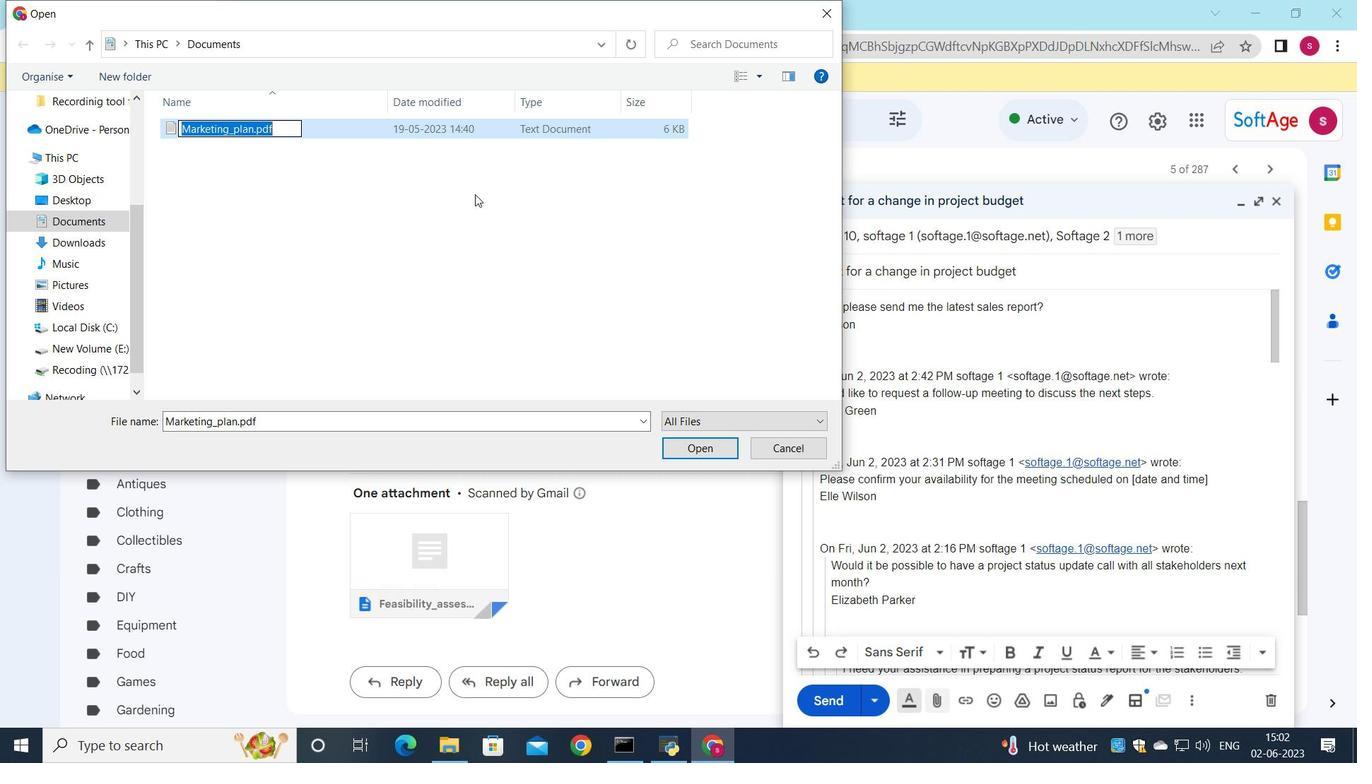 
Action: Key pressed document<Key.backspace><Key.backspace><Key.backspace><Key.backspace><Key.backspace><Key.backspace><Key.backspace><Key.backspace><Key.backspace><Key.backspace><Key.shift>Operating<Key.shift>_manual.docx
Screenshot: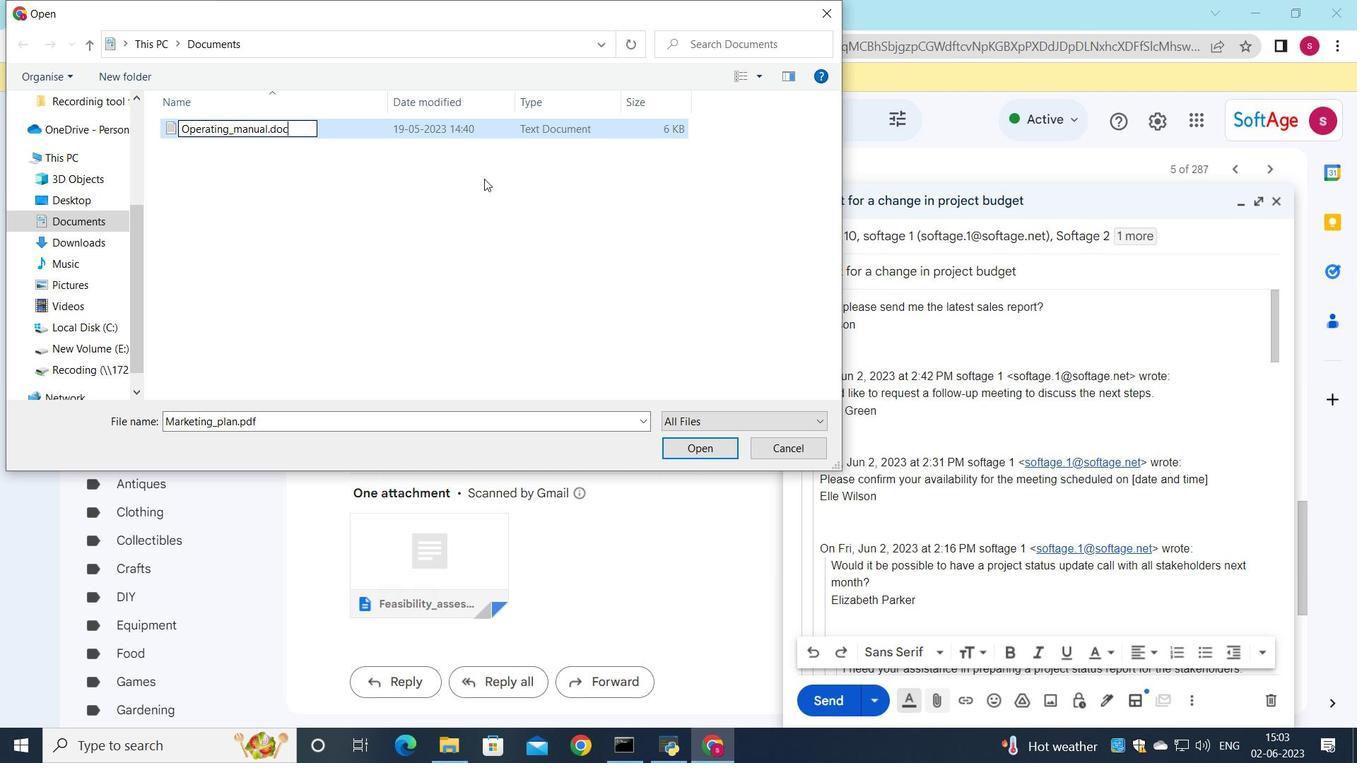 
Action: Mouse moved to (375, 131)
Screenshot: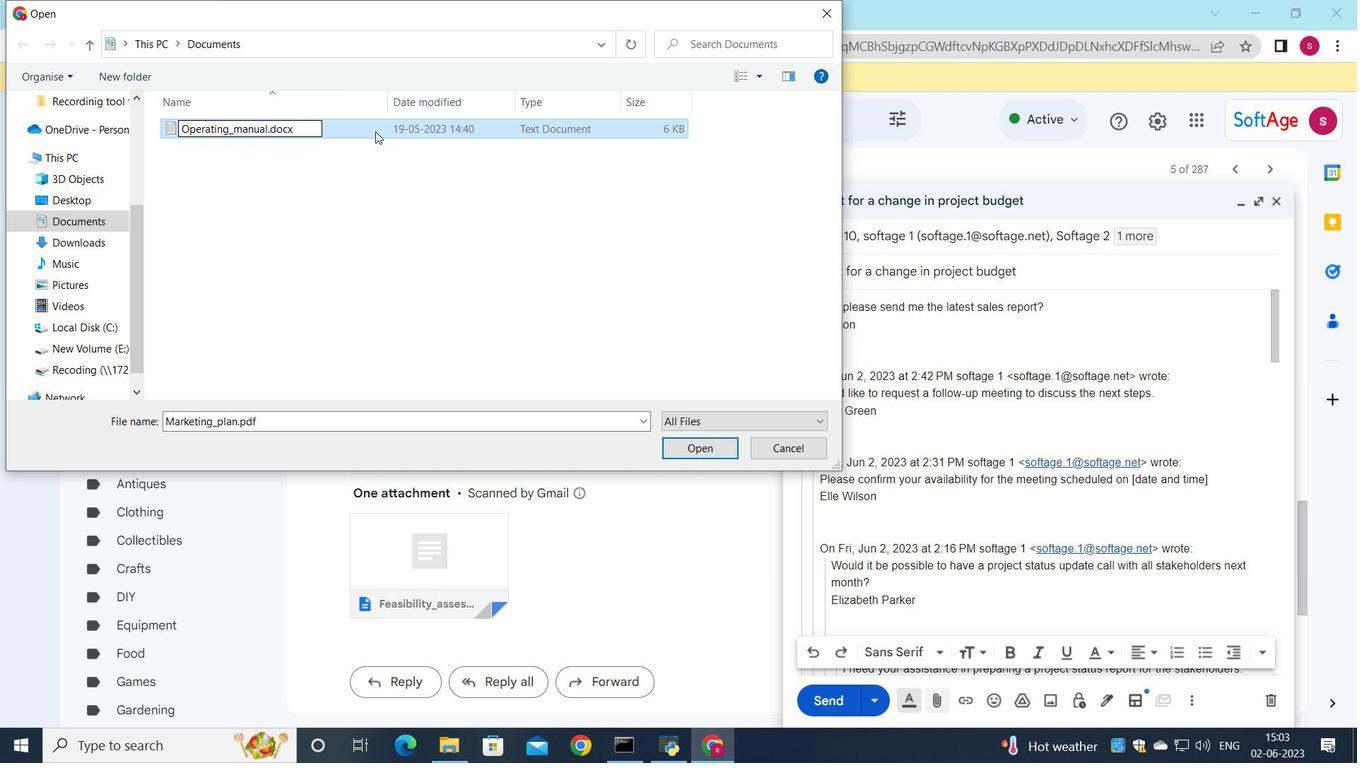 
Action: Mouse pressed left at (375, 131)
Screenshot: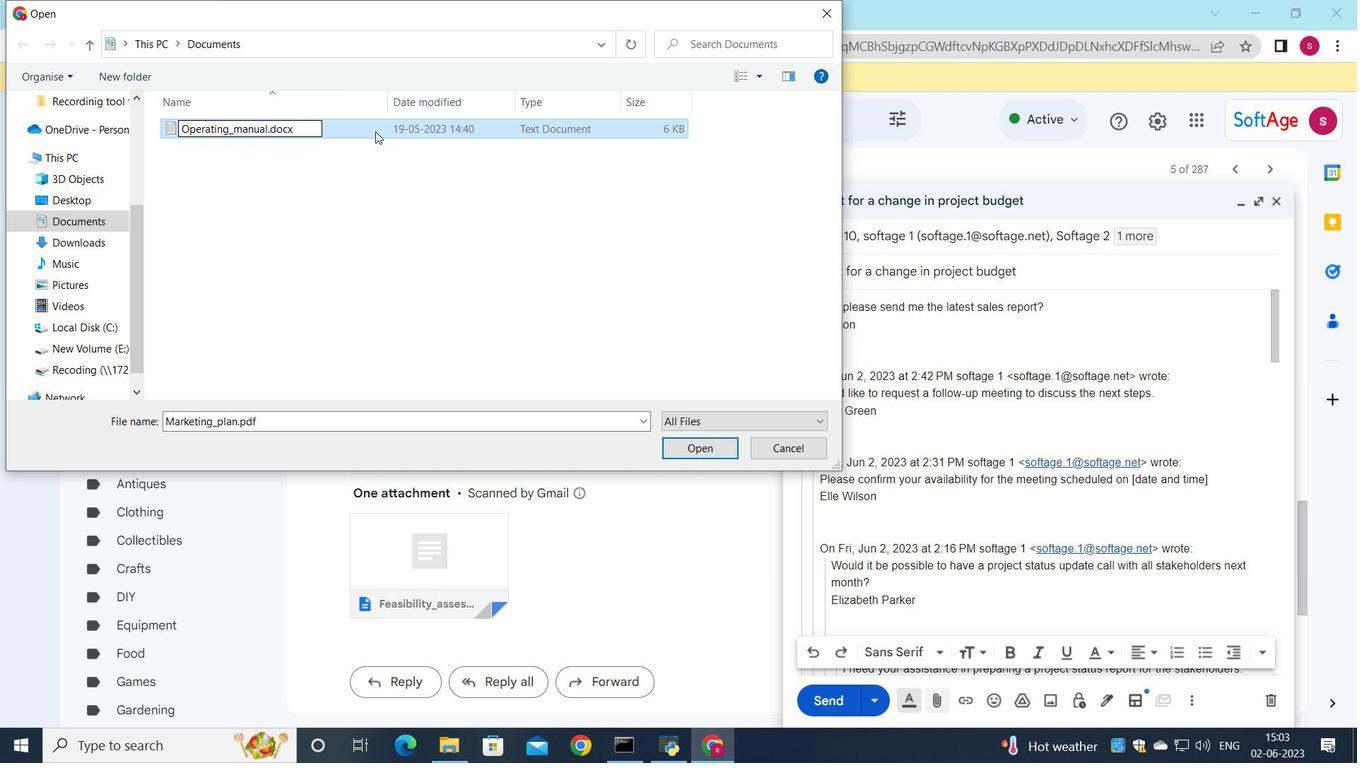 
Action: Mouse moved to (679, 450)
Screenshot: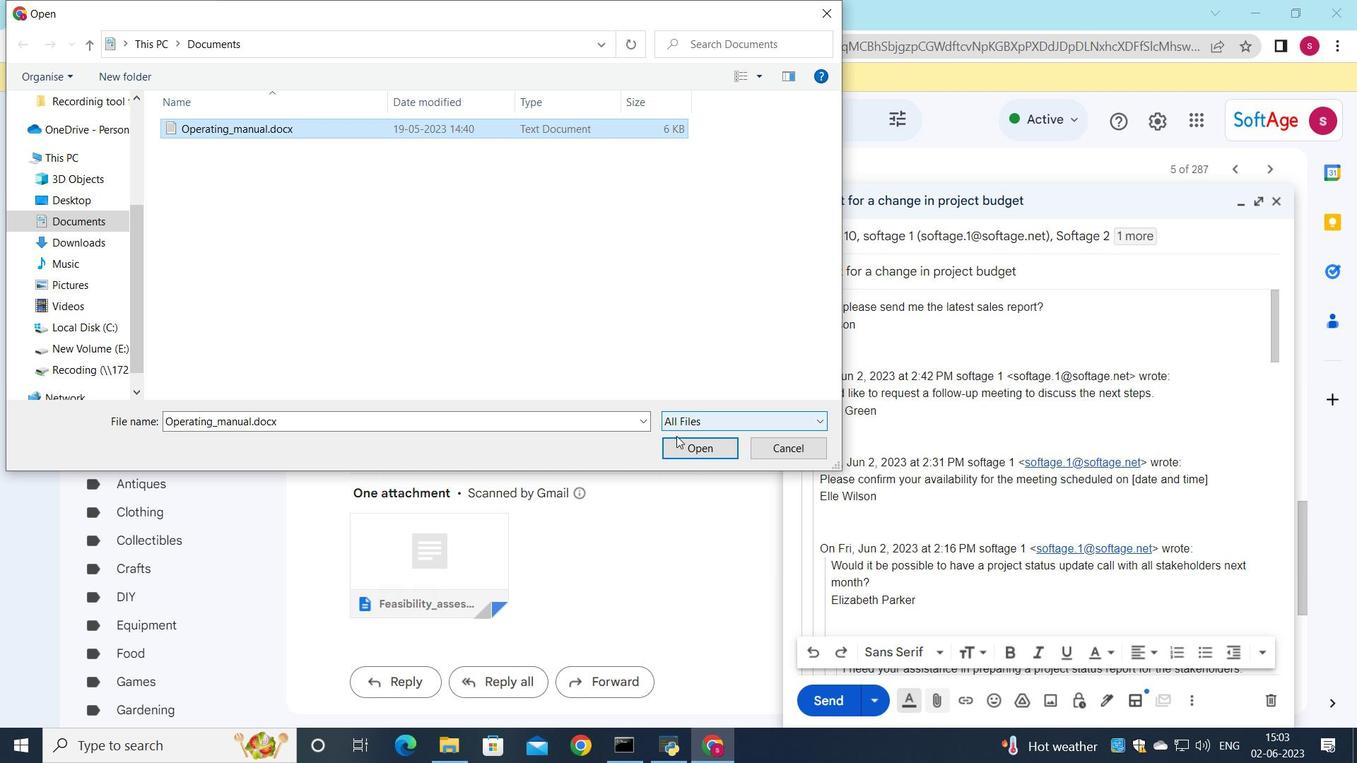 
Action: Mouse pressed left at (679, 450)
Screenshot: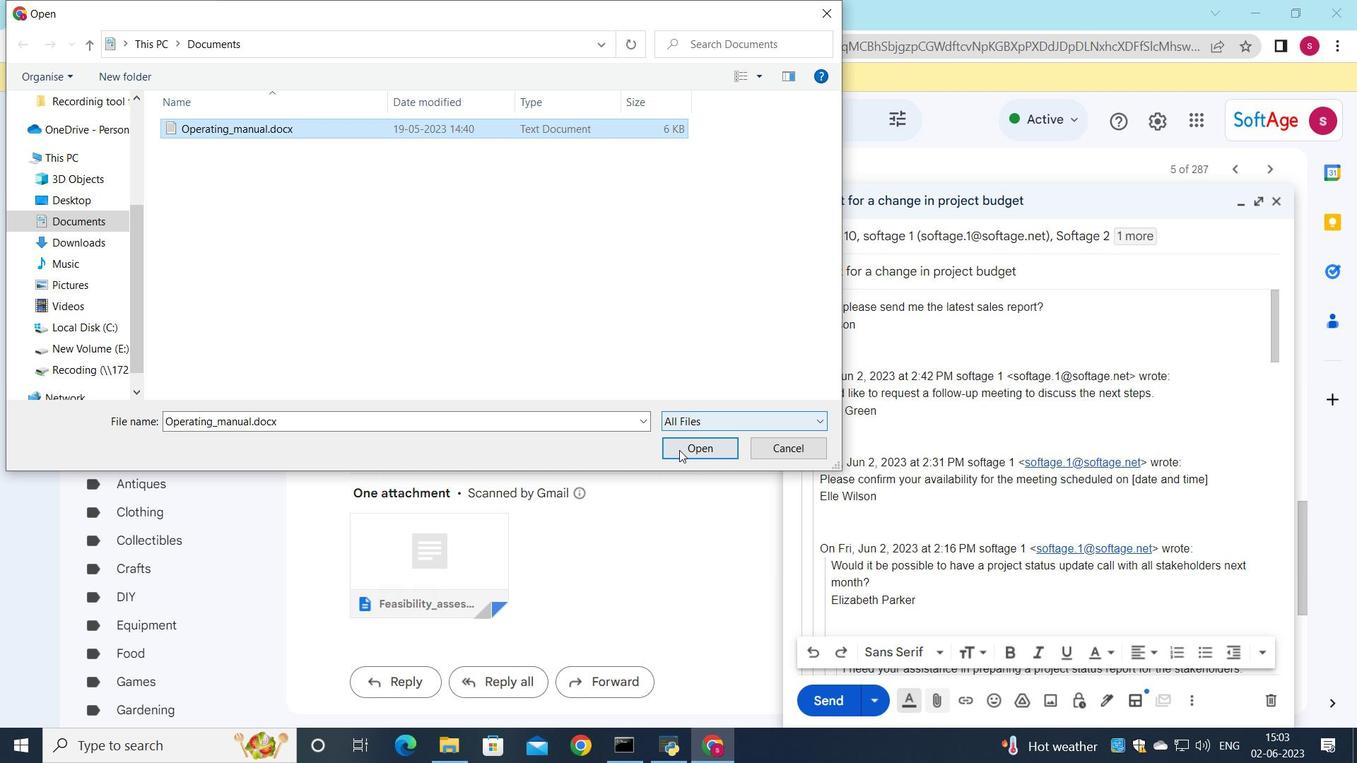 
Action: Mouse moved to (823, 707)
Screenshot: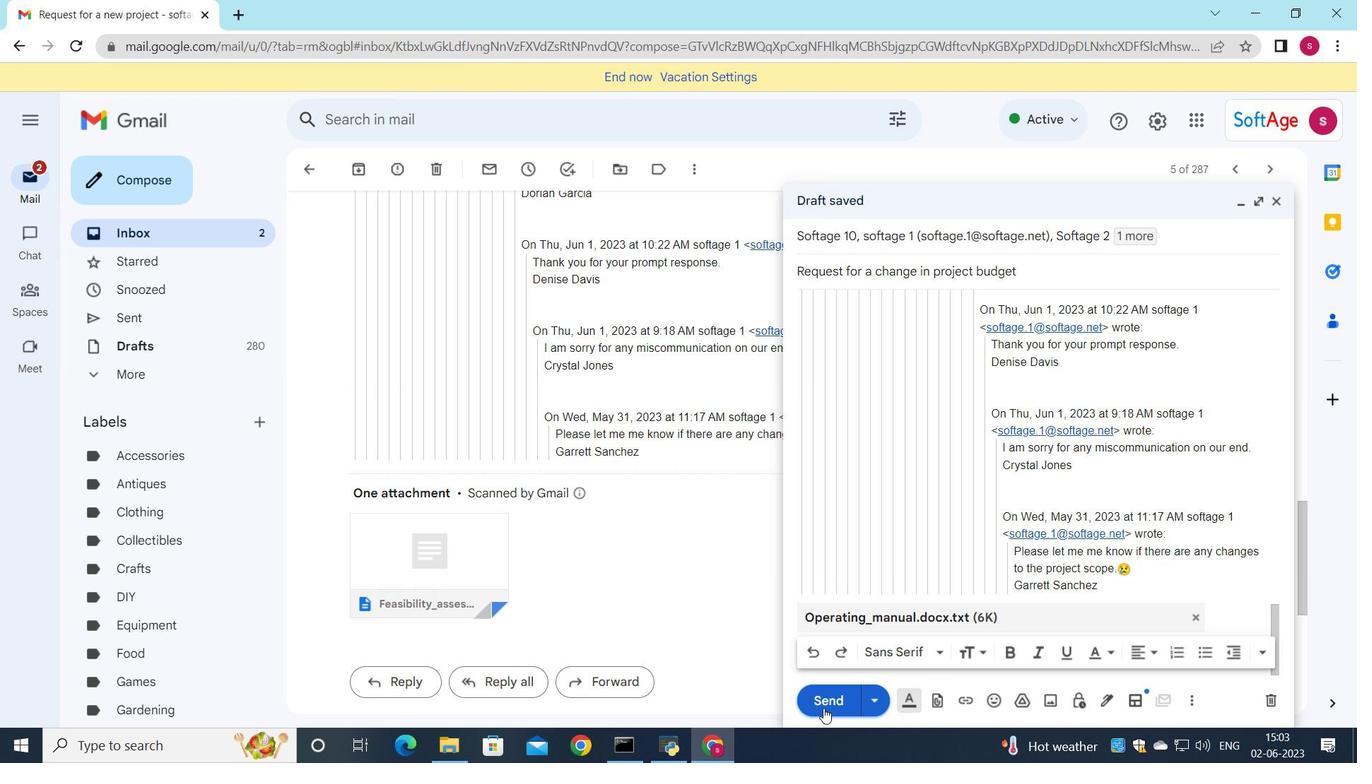 
Action: Mouse pressed left at (823, 707)
Screenshot: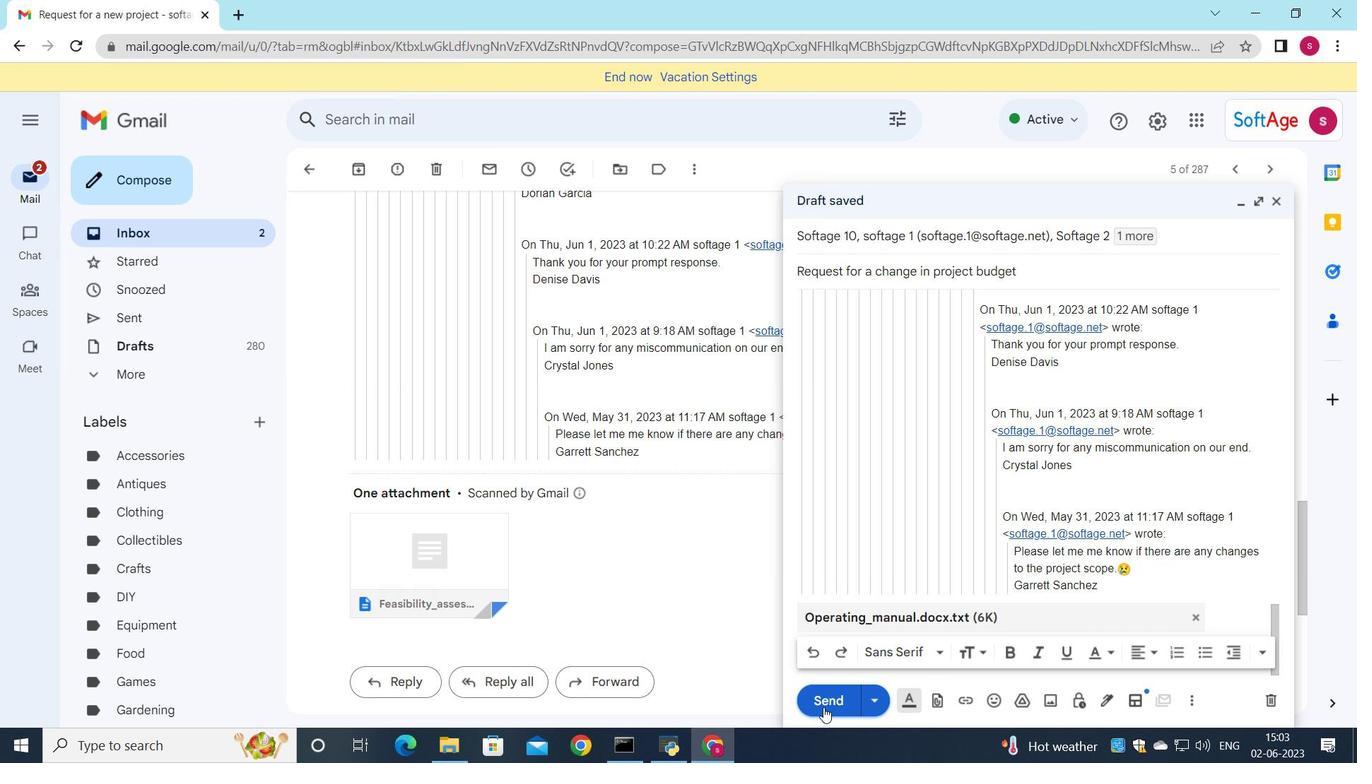 
Action: Mouse moved to (219, 235)
Screenshot: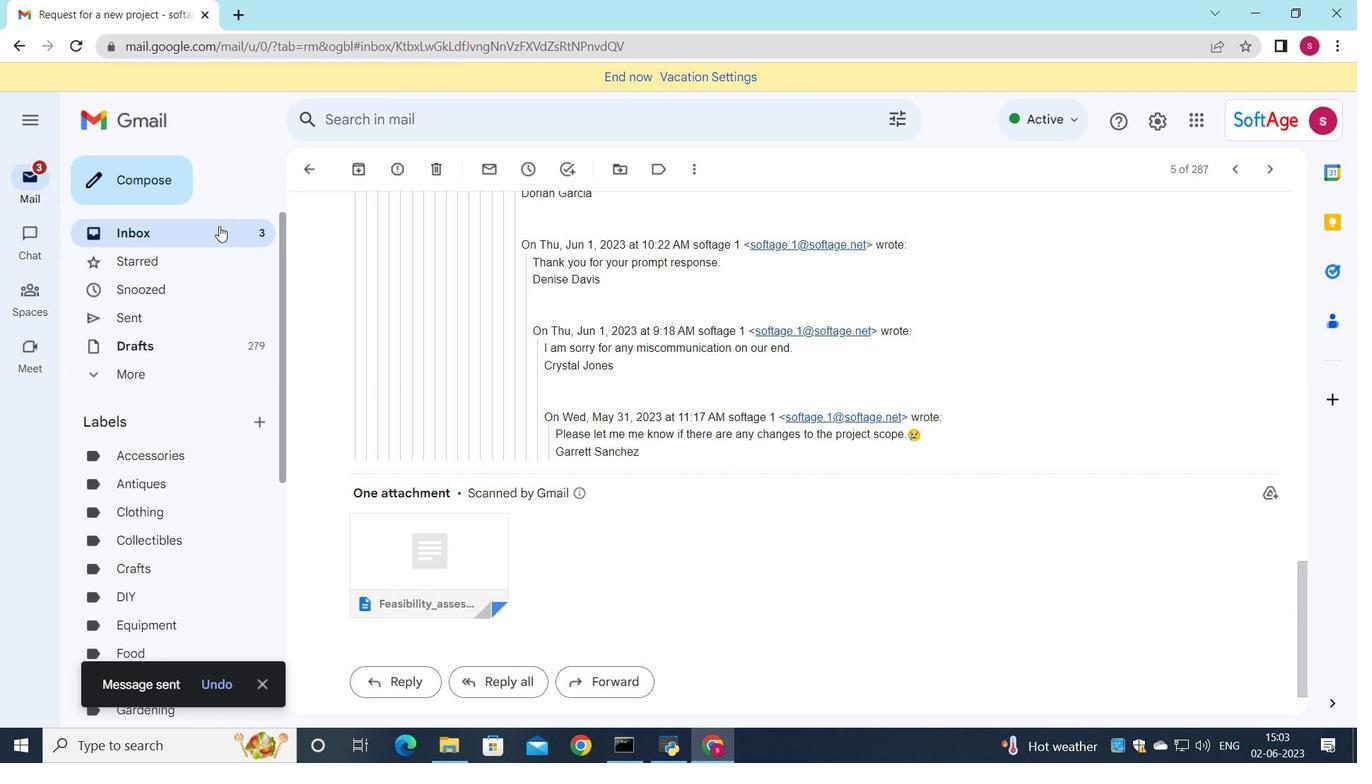 
Action: Mouse pressed left at (219, 235)
Screenshot: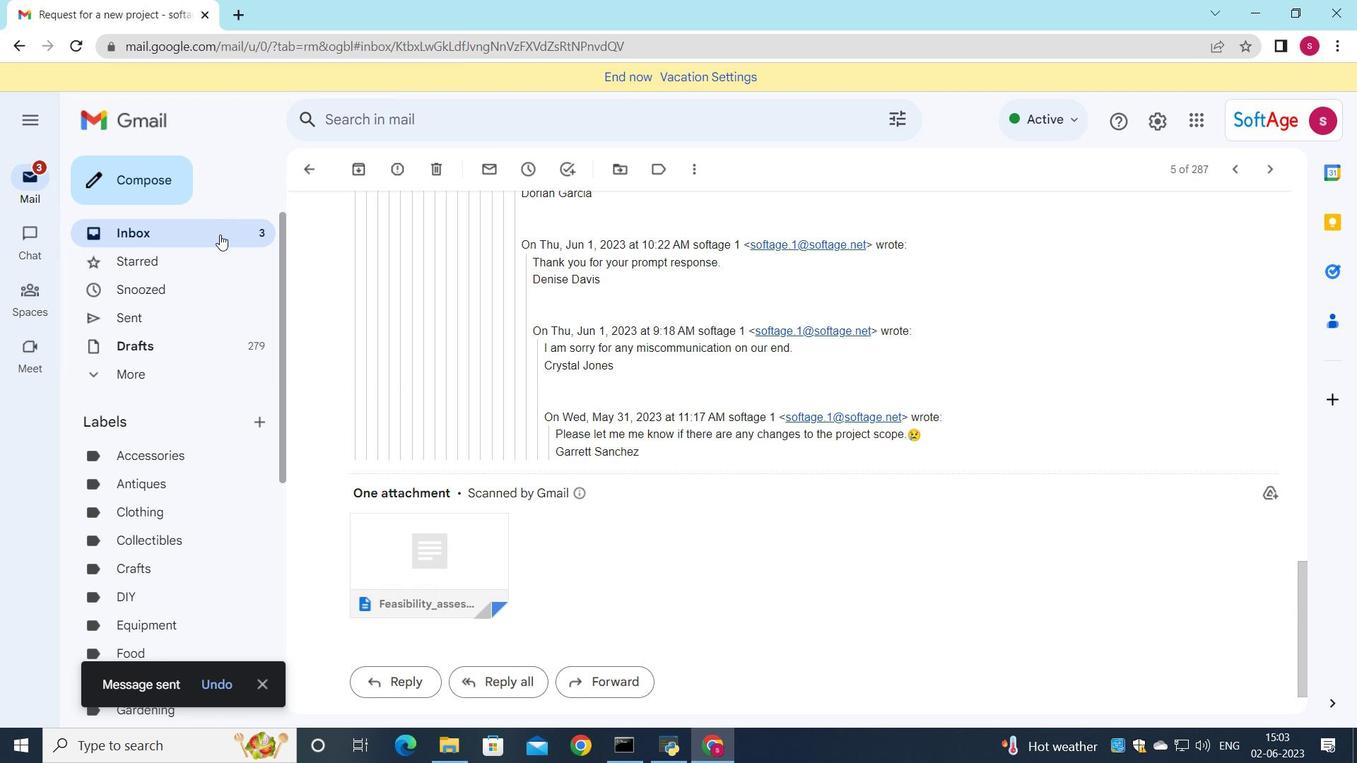 
Action: Mouse moved to (797, 209)
Screenshot: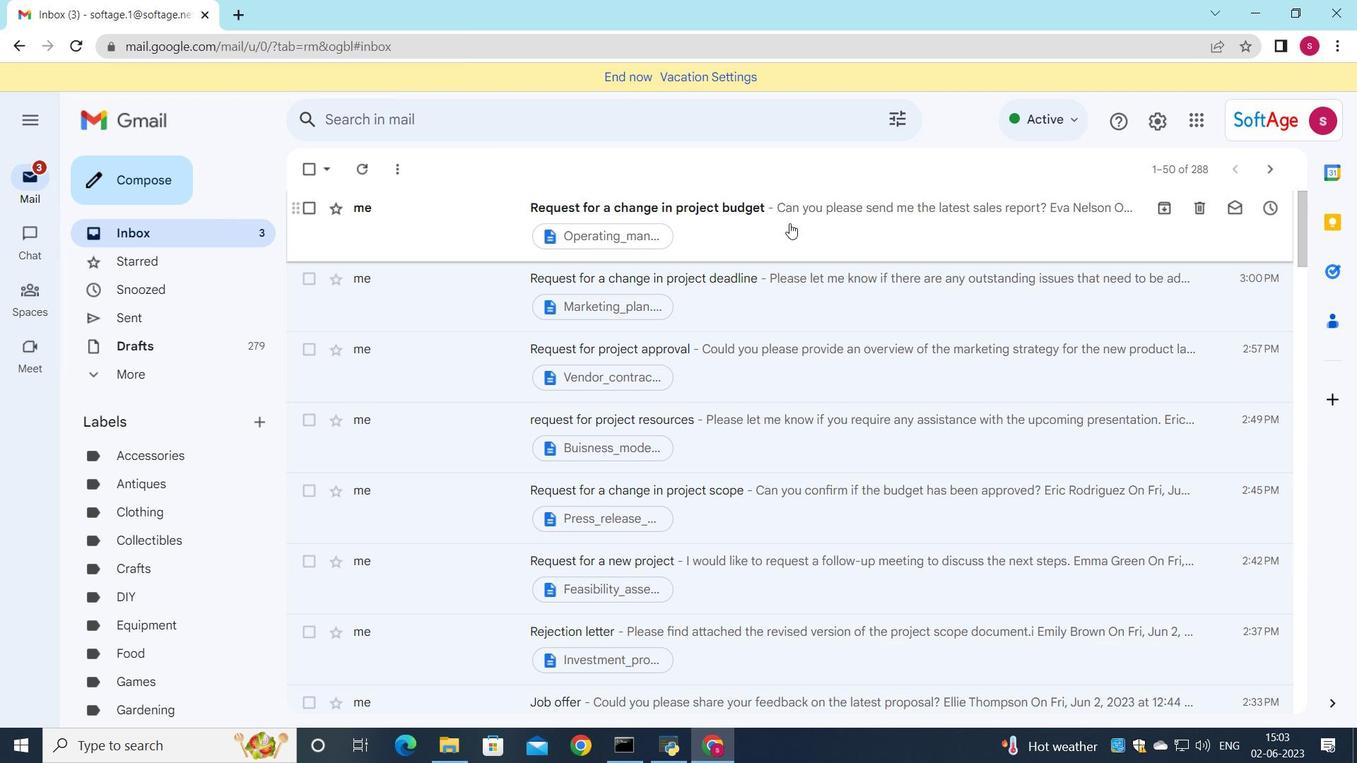 
Action: Mouse pressed left at (797, 209)
Screenshot: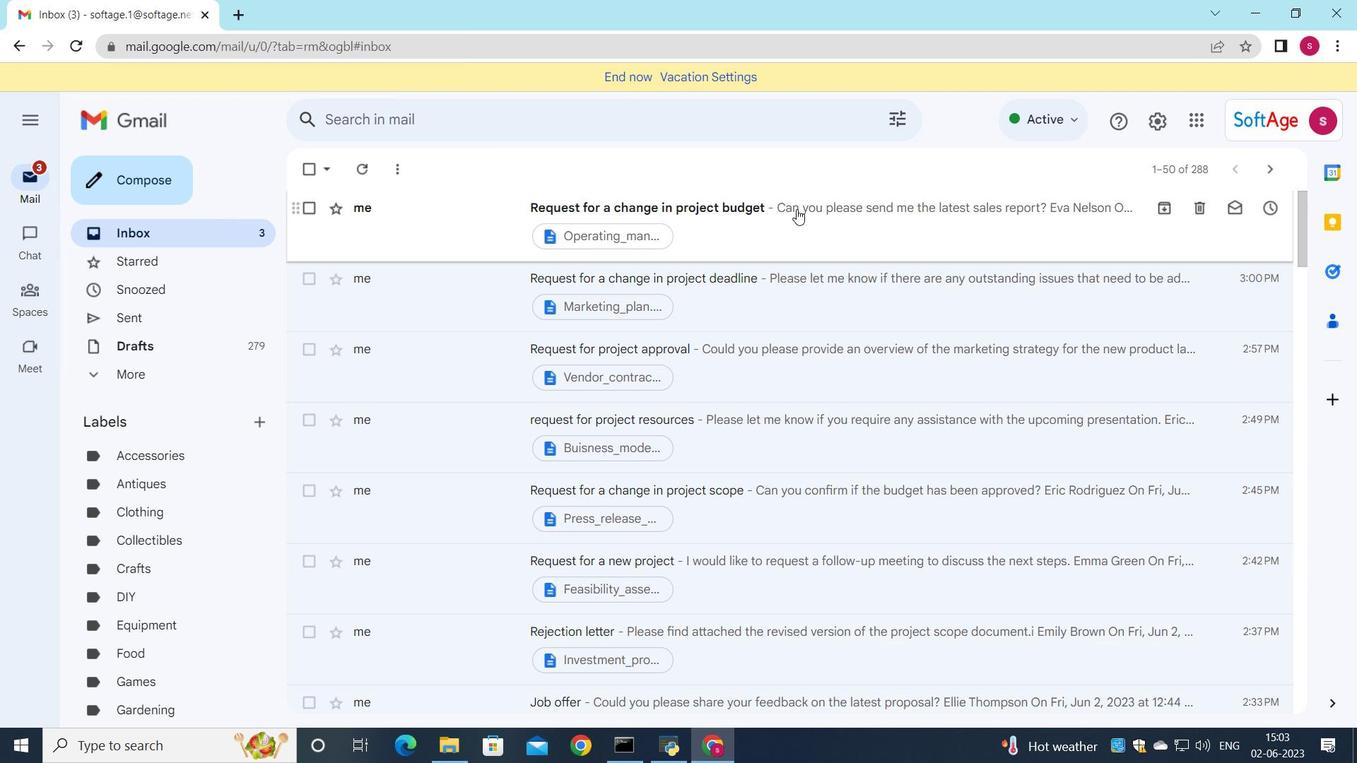 
Action: Mouse moved to (942, 292)
Screenshot: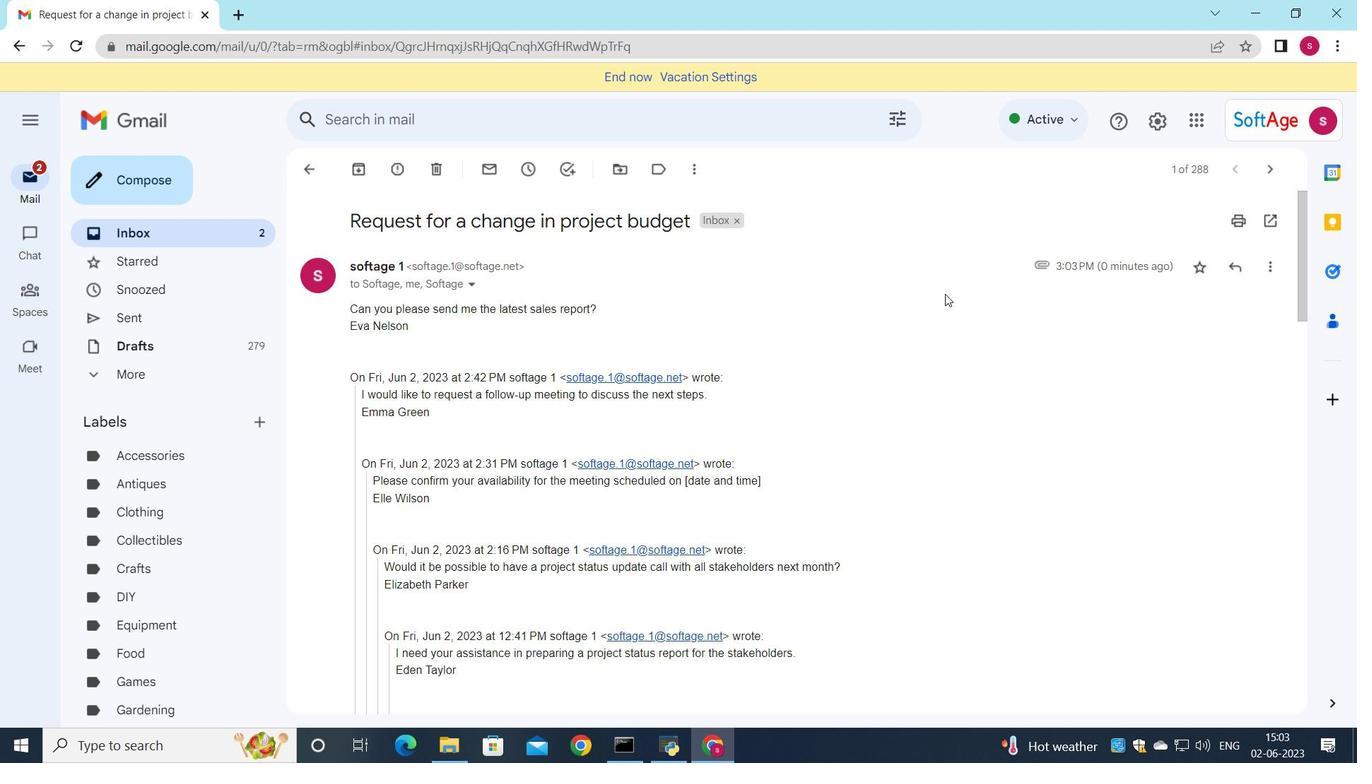 
